 Task: Buy 4 Fuel & Water Separators from Fuel System section under best seller category for shipping address: Hailey Mitchell, 4760 Agriculture Lane, Homestead, Florida 33030, Cell Number 3052454080. Pay from credit card ending with 2005, CVV 3321
Action: Mouse moved to (20, 108)
Screenshot: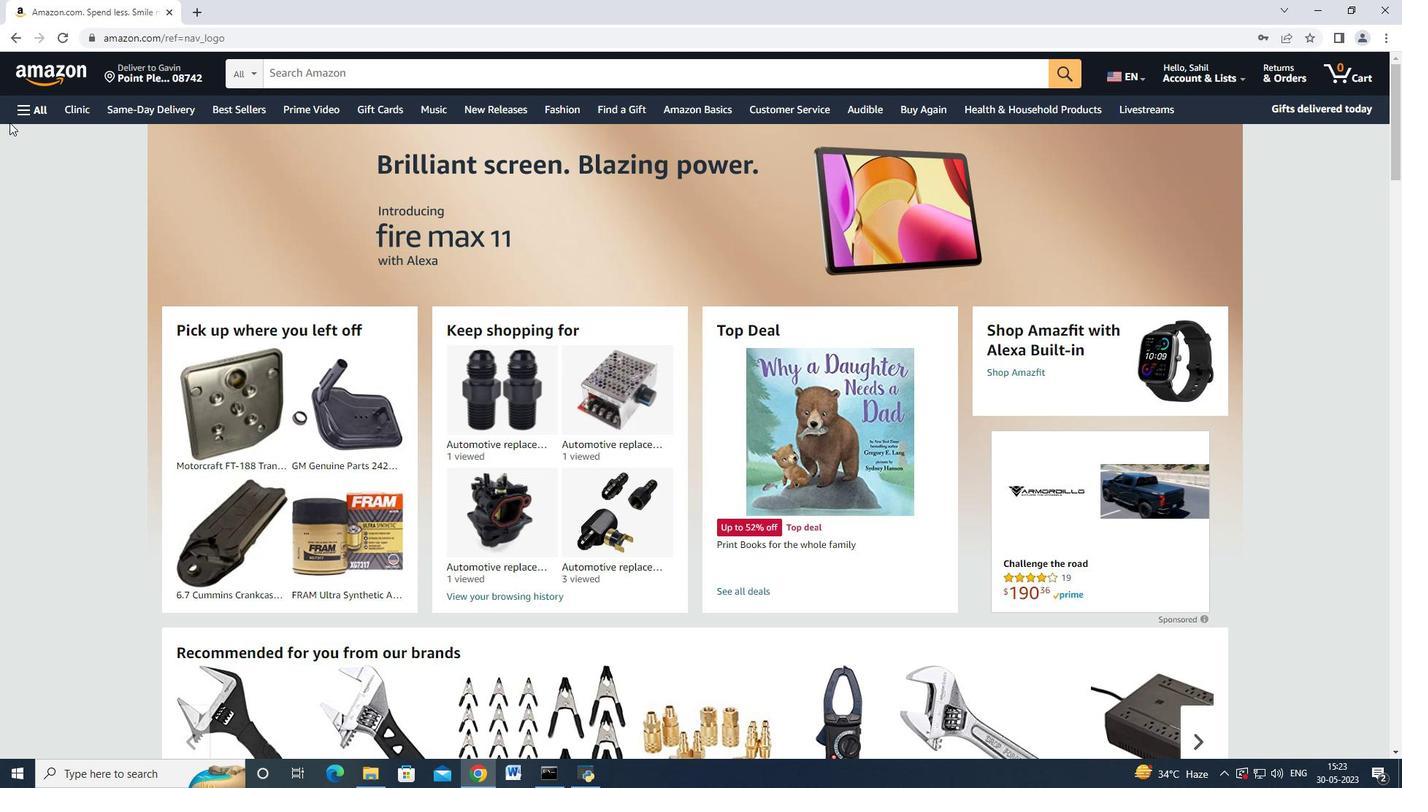 
Action: Mouse pressed left at (20, 108)
Screenshot: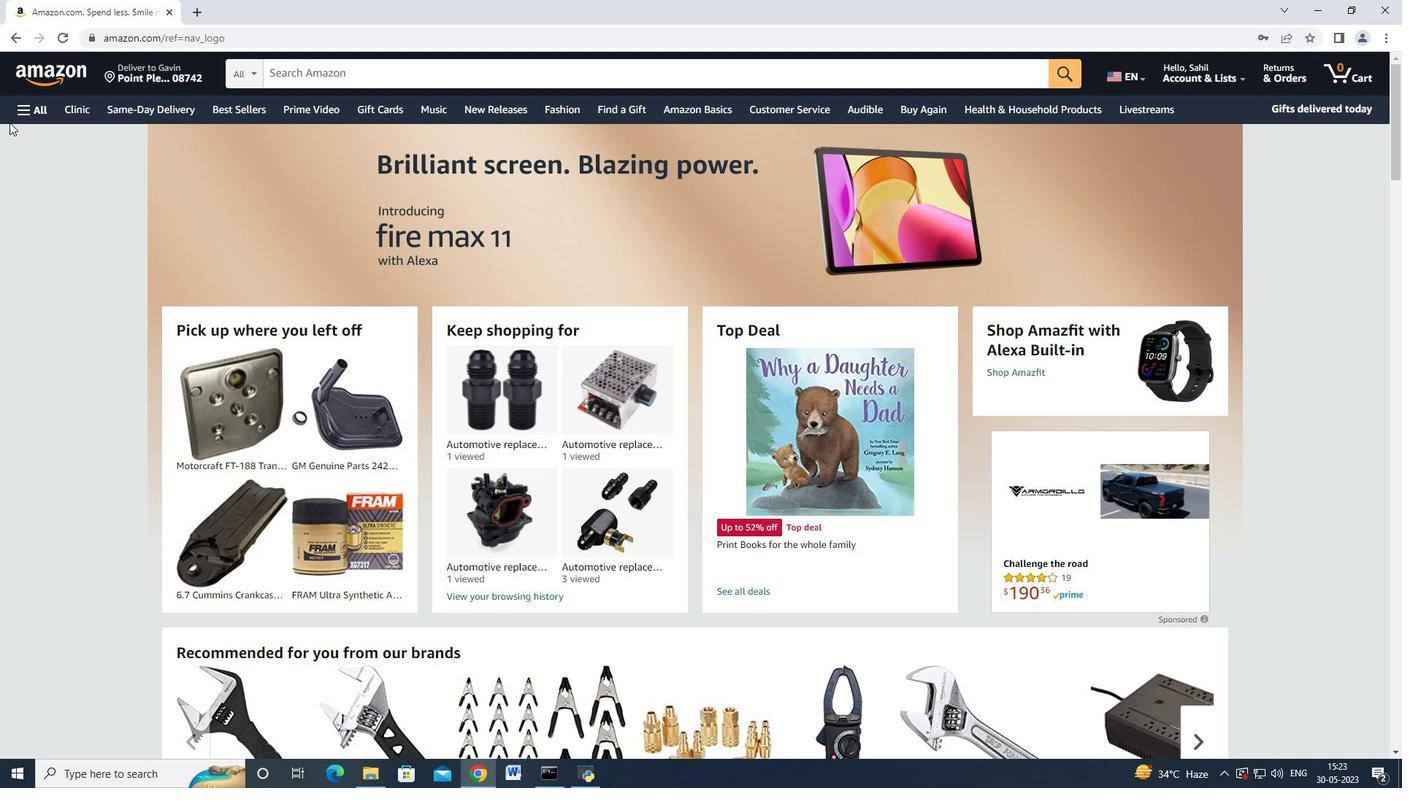 
Action: Mouse moved to (93, 473)
Screenshot: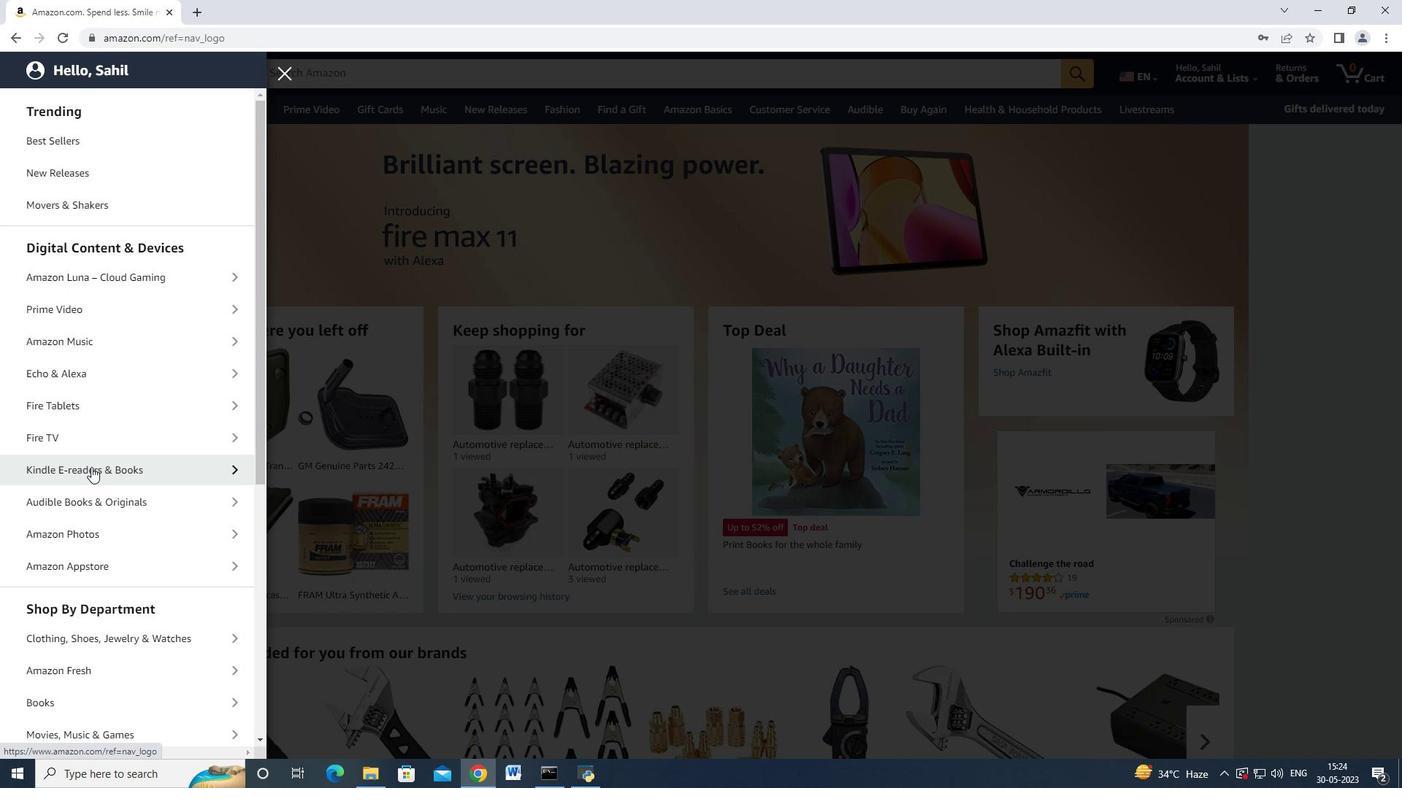 
Action: Mouse scrolled (93, 472) with delta (0, 0)
Screenshot: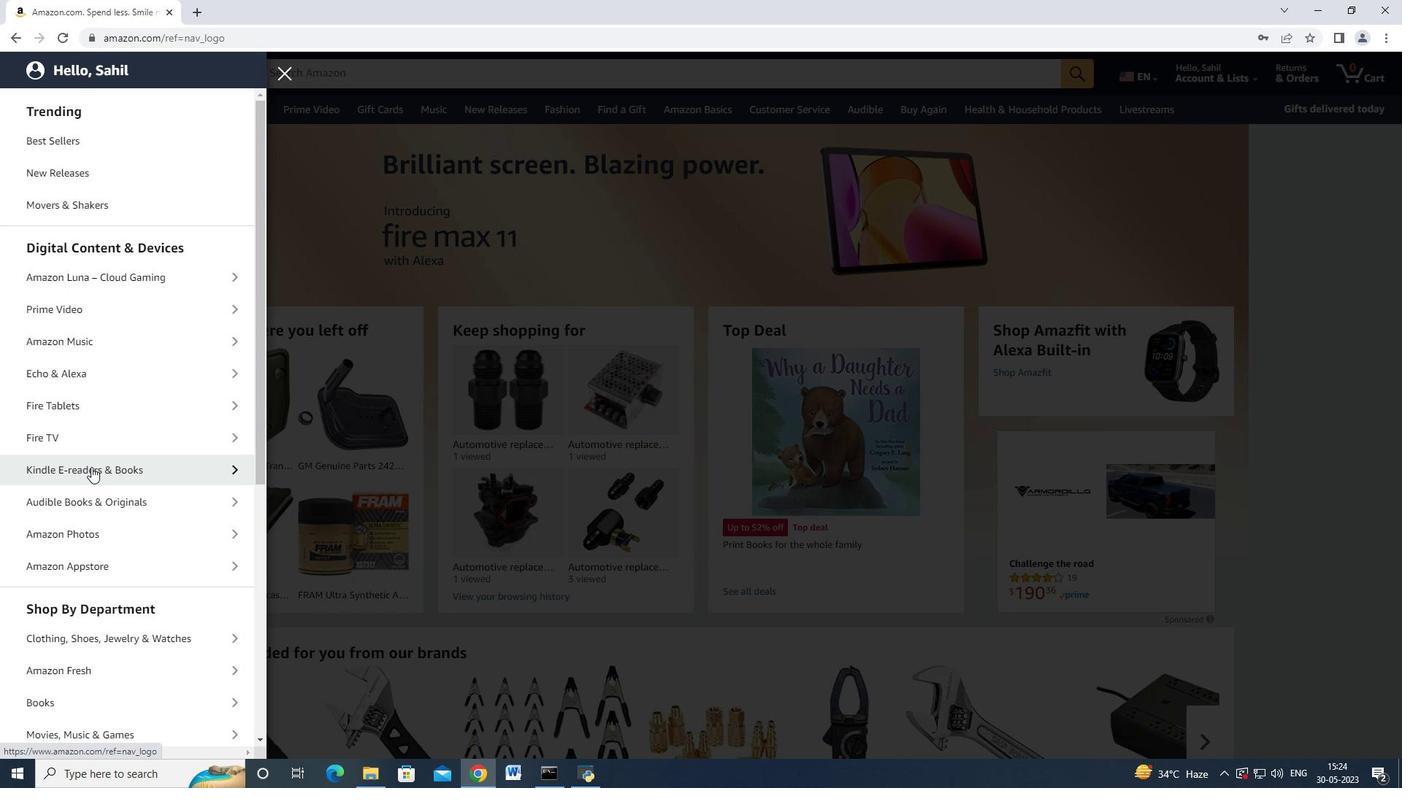 
Action: Mouse moved to (93, 473)
Screenshot: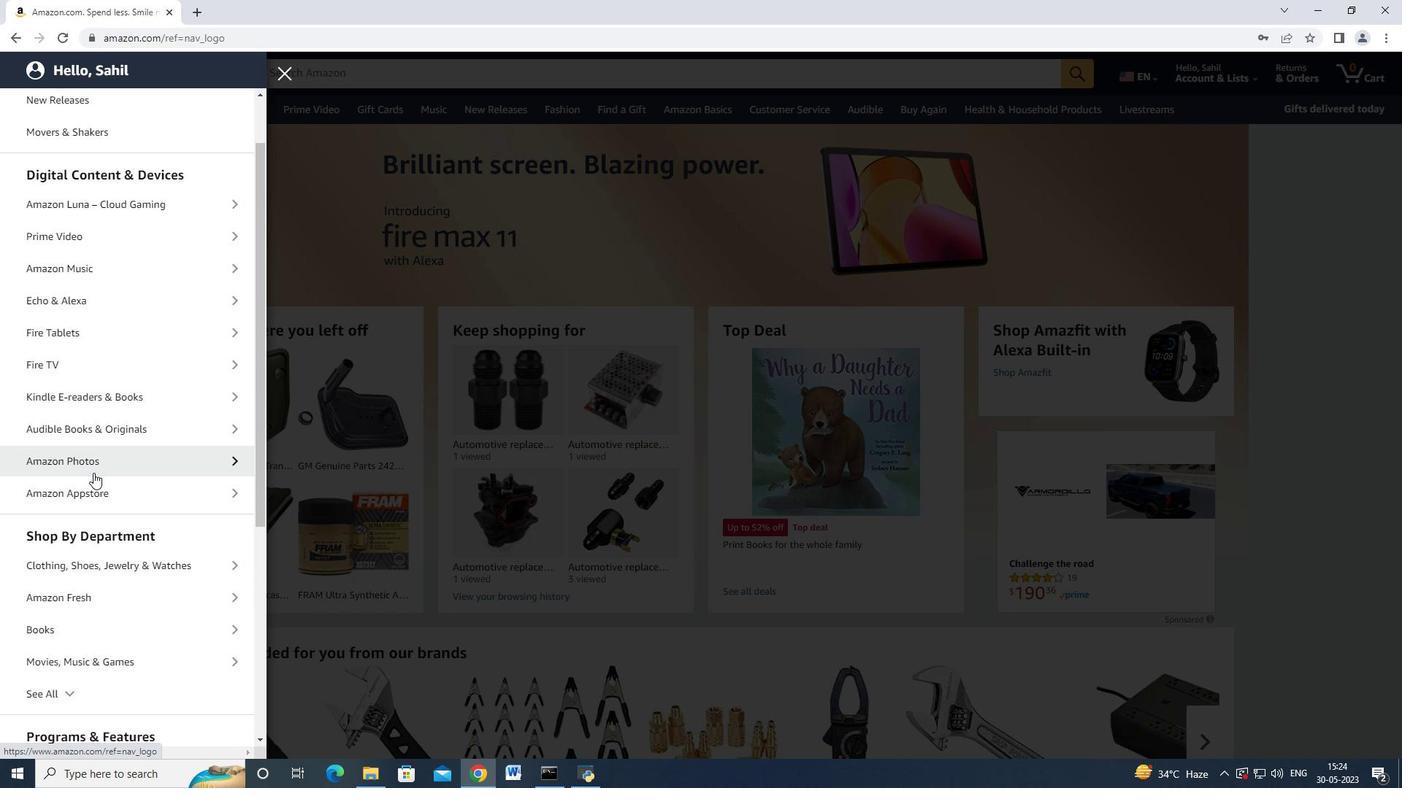 
Action: Mouse scrolled (93, 473) with delta (0, 0)
Screenshot: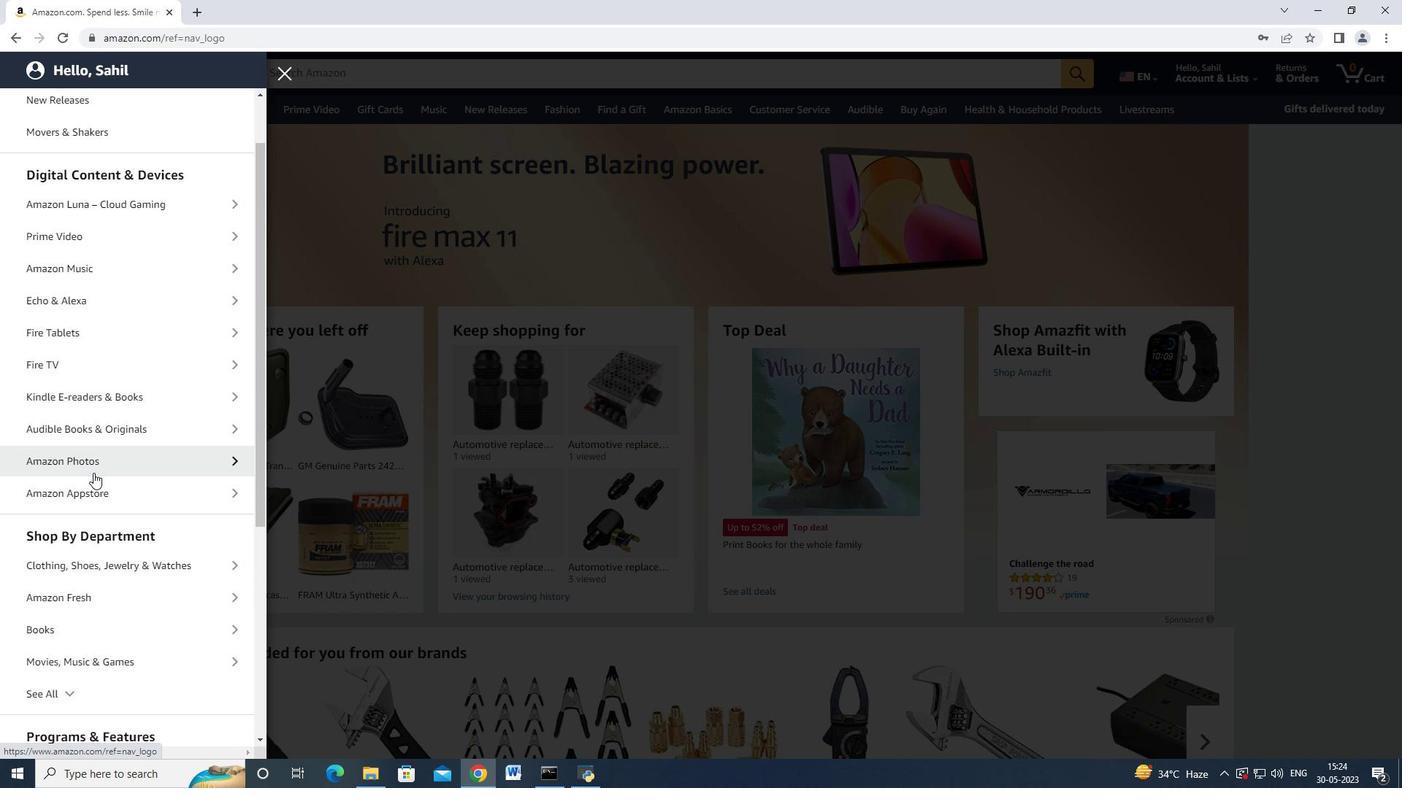 
Action: Mouse moved to (74, 341)
Screenshot: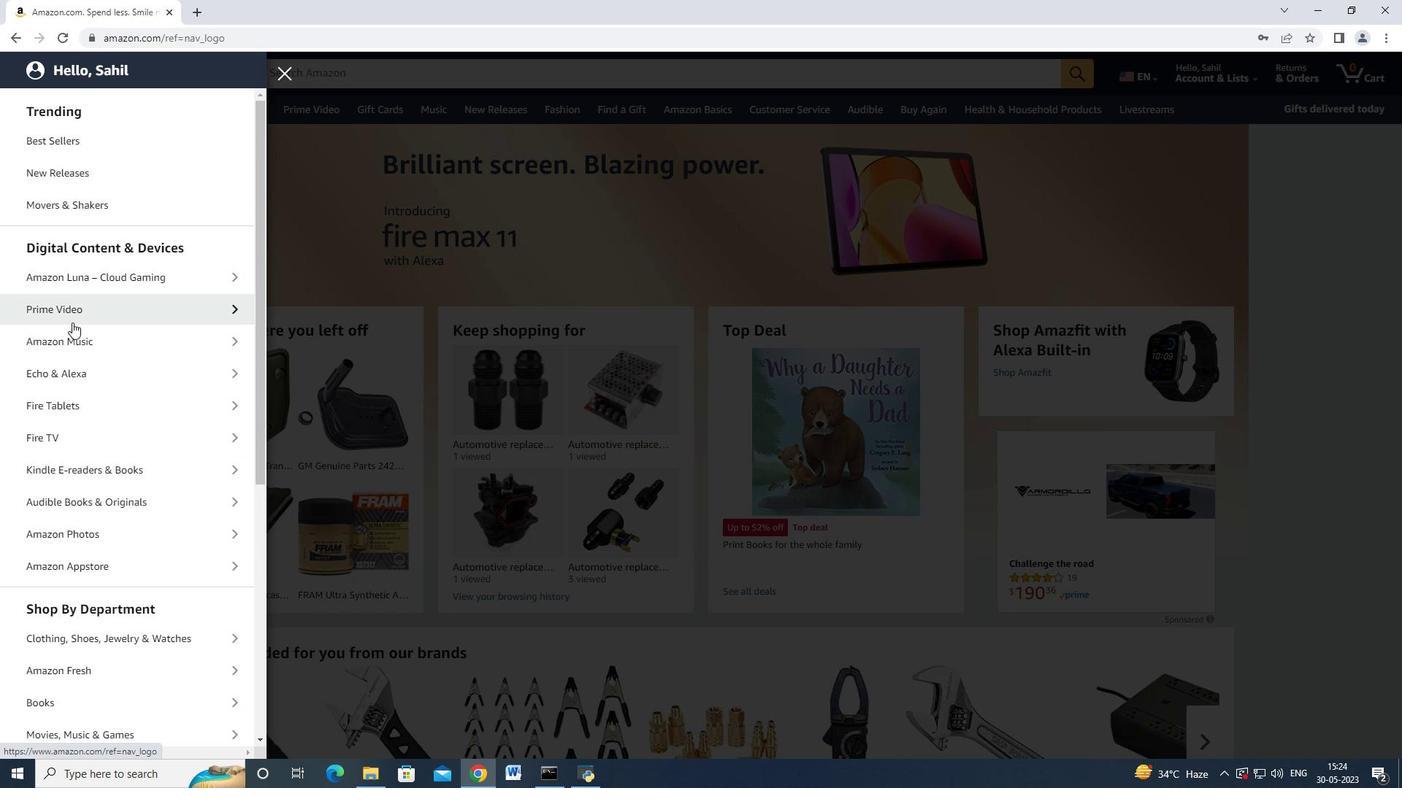 
Action: Mouse scrolled (74, 340) with delta (0, 0)
Screenshot: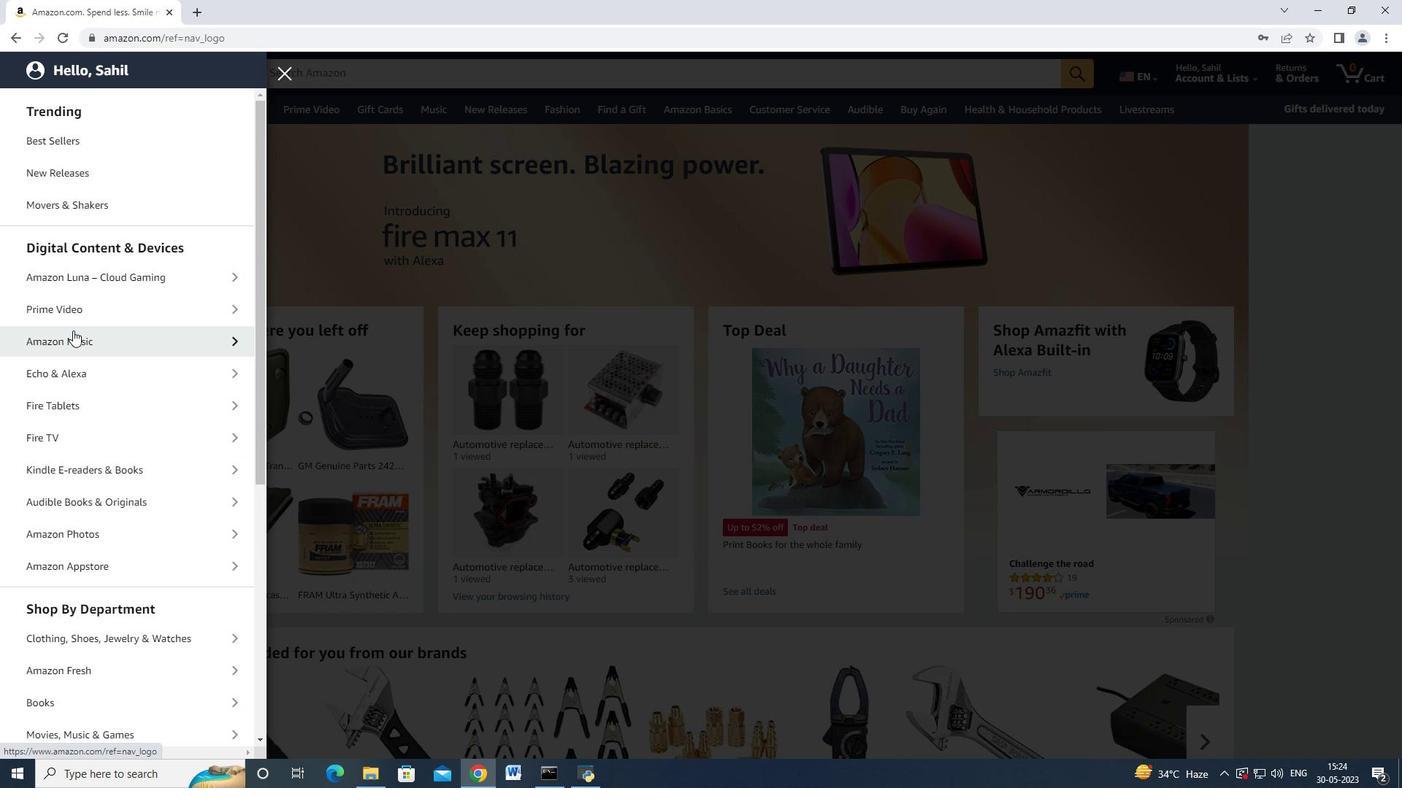 
Action: Mouse scrolled (74, 340) with delta (0, 0)
Screenshot: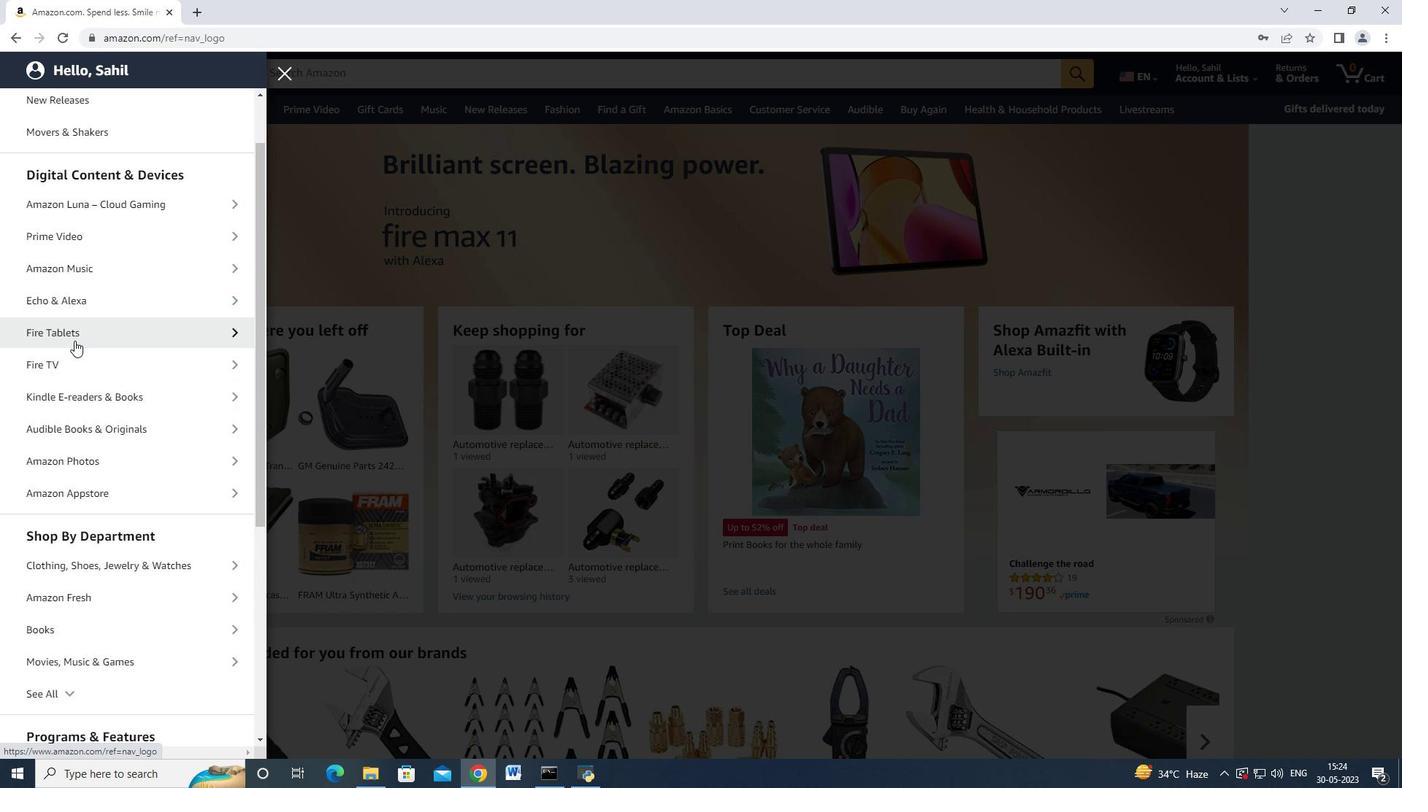 
Action: Mouse scrolled (74, 340) with delta (0, 0)
Screenshot: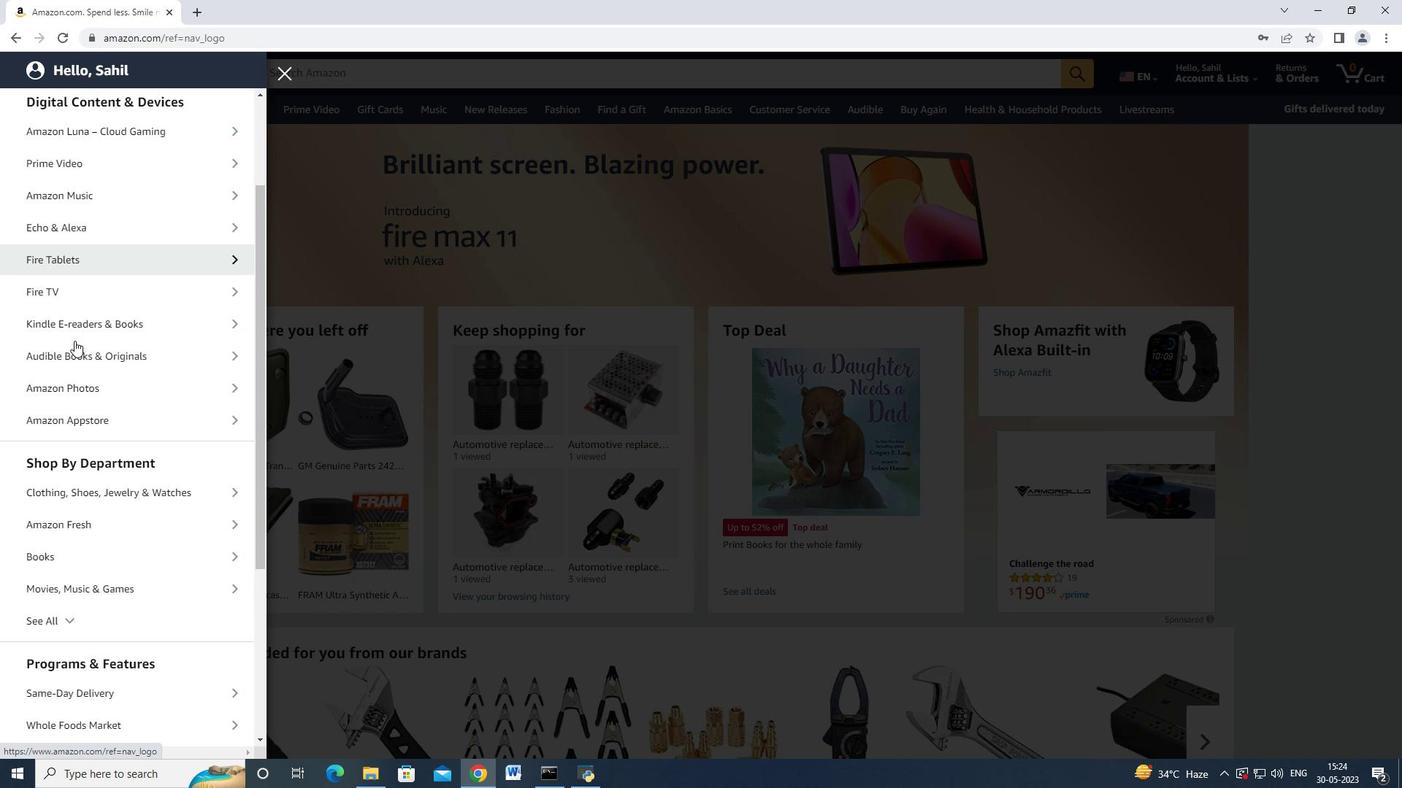 
Action: Mouse moved to (74, 545)
Screenshot: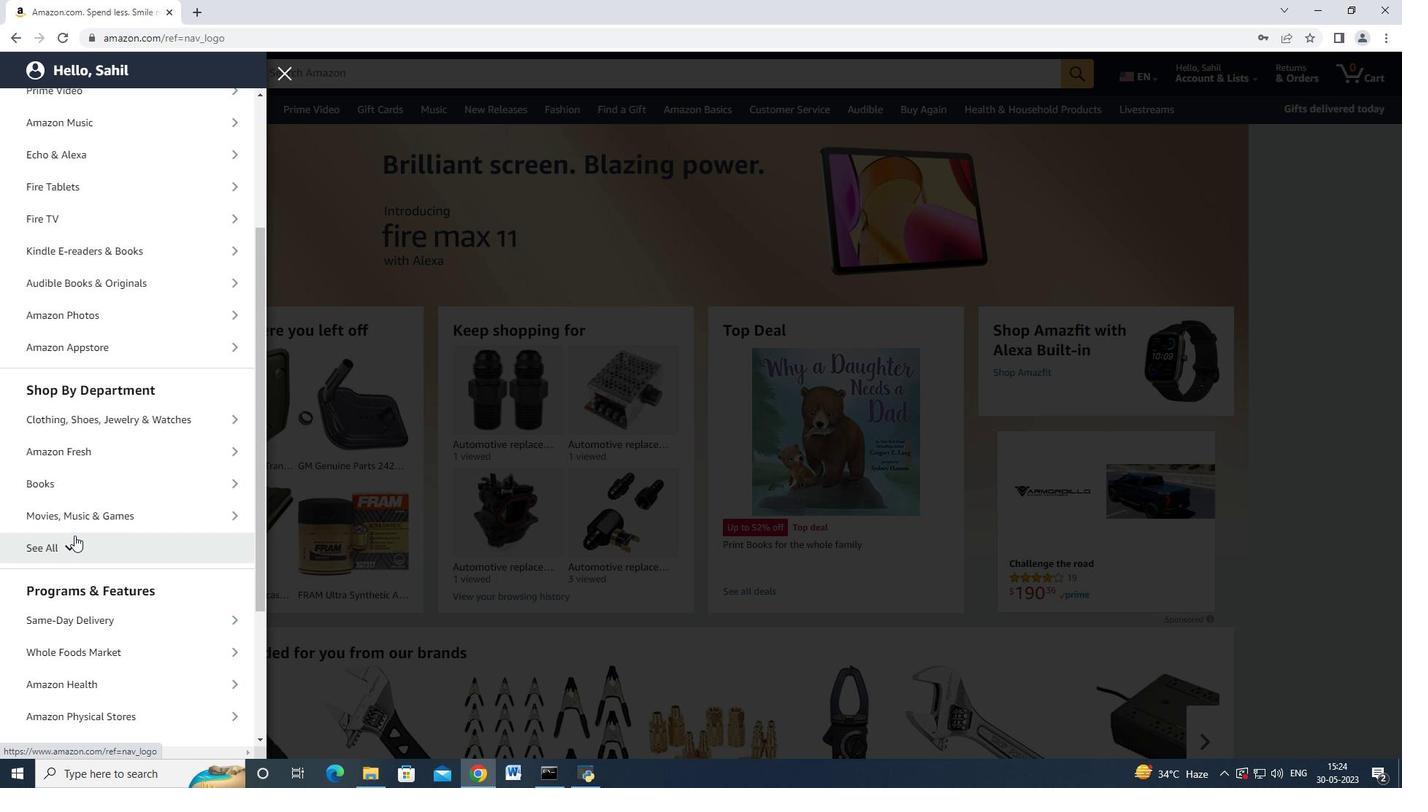 
Action: Mouse pressed left at (74, 545)
Screenshot: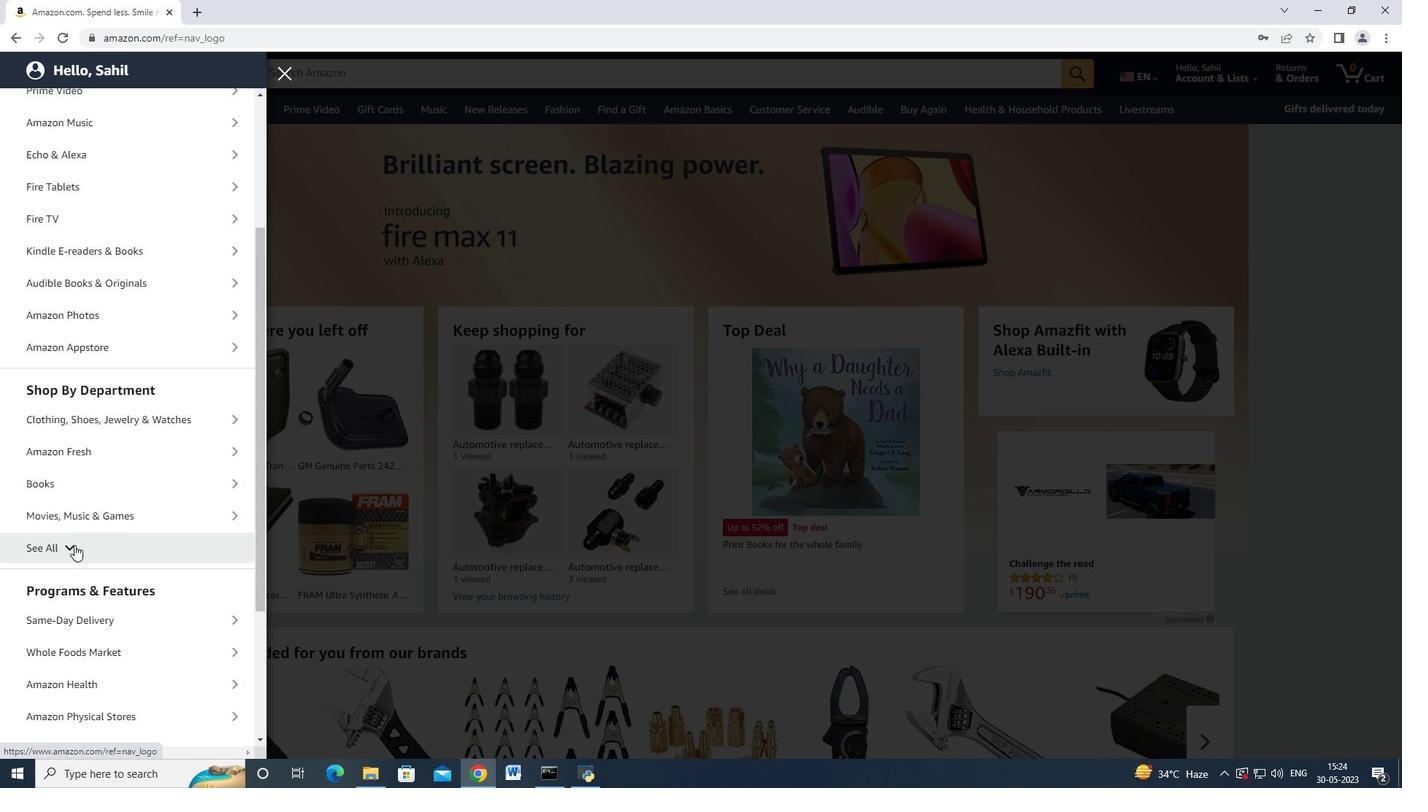 
Action: Mouse moved to (78, 539)
Screenshot: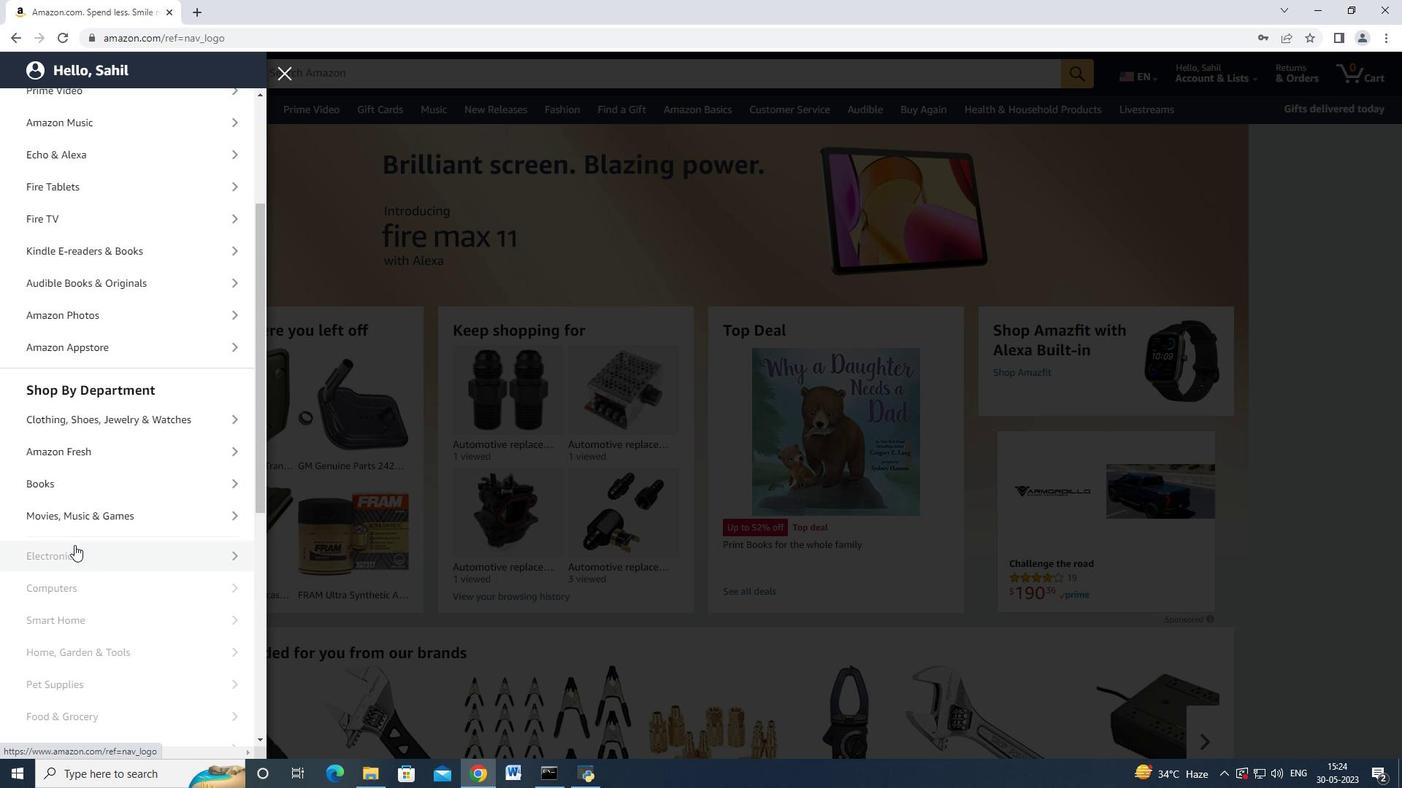 
Action: Mouse scrolled (78, 538) with delta (0, 0)
Screenshot: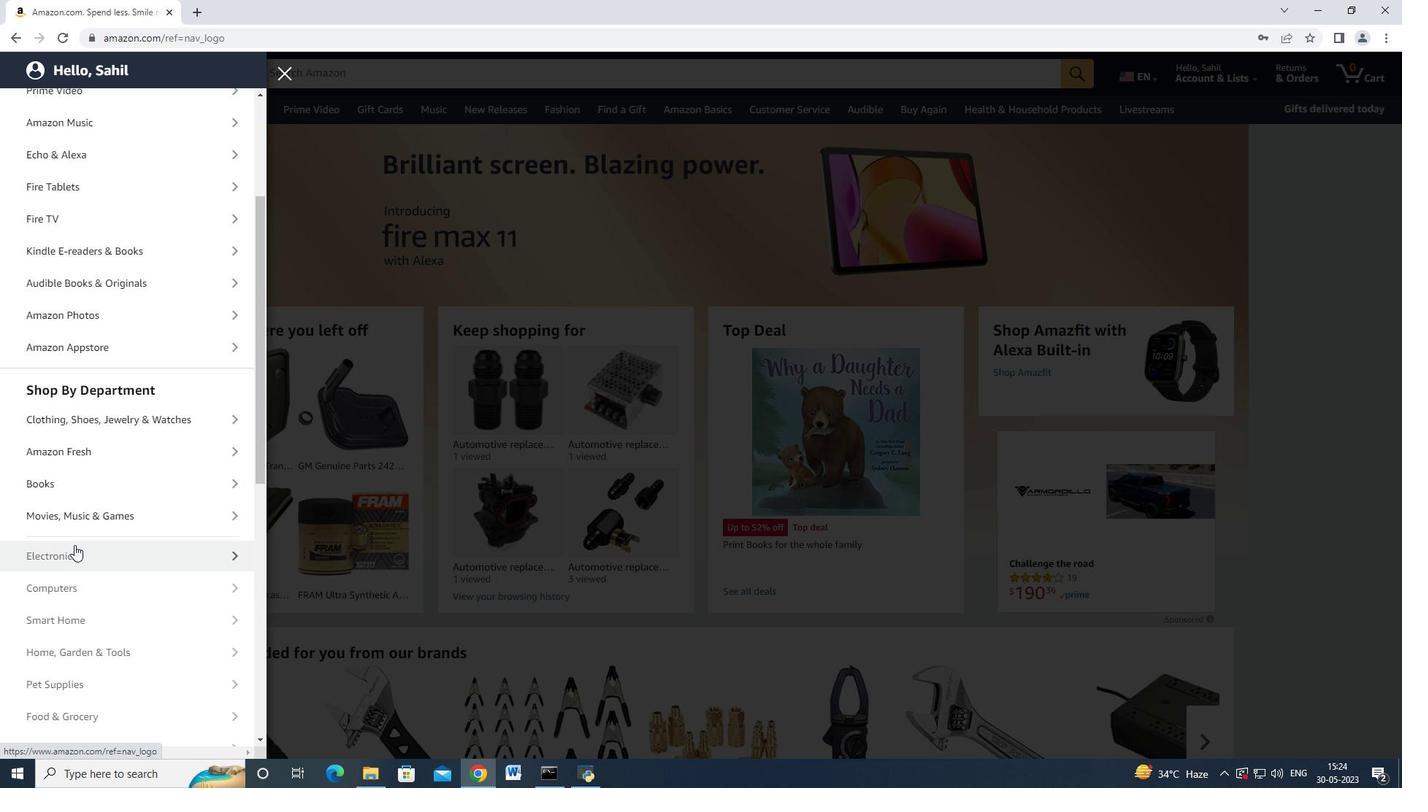 
Action: Mouse scrolled (78, 538) with delta (0, 0)
Screenshot: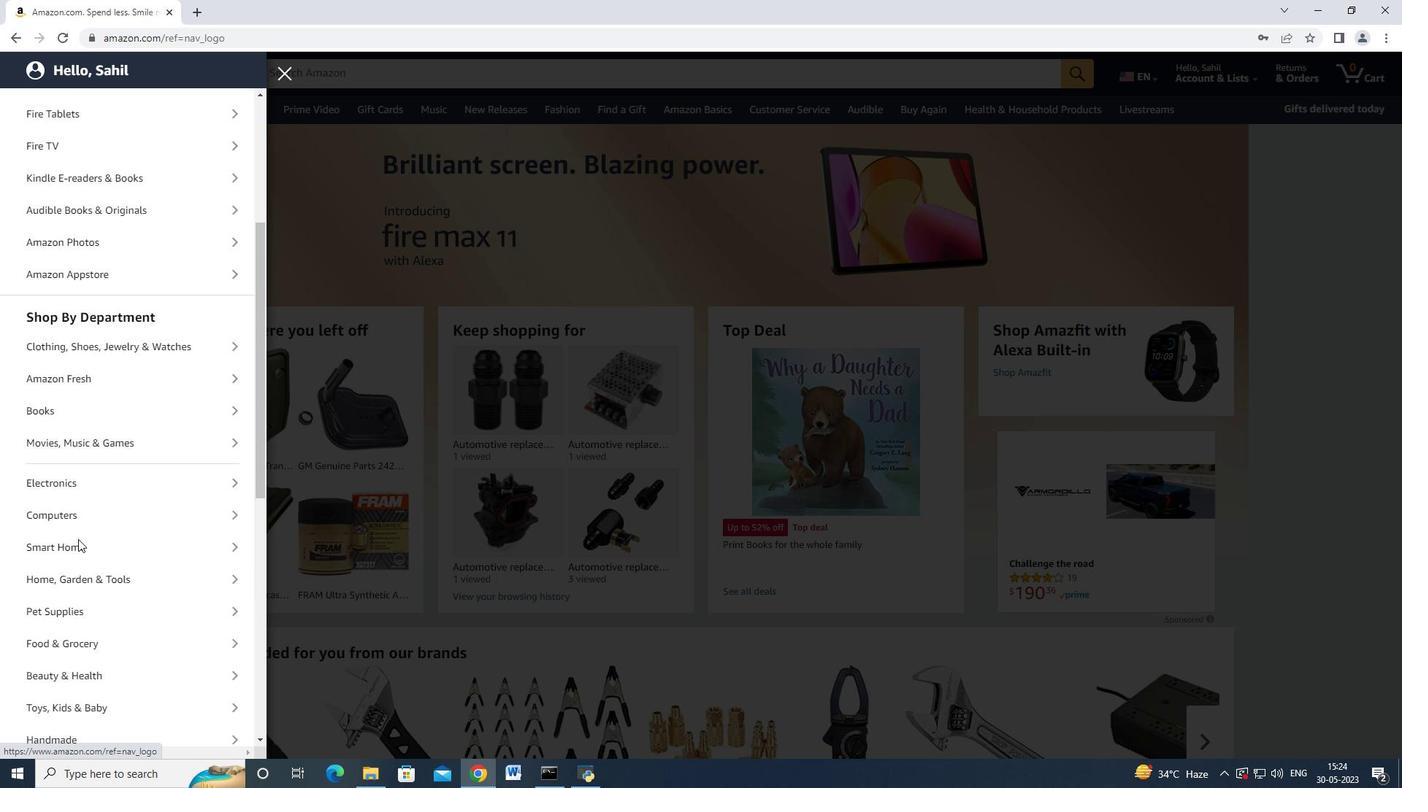 
Action: Mouse scrolled (78, 538) with delta (0, 0)
Screenshot: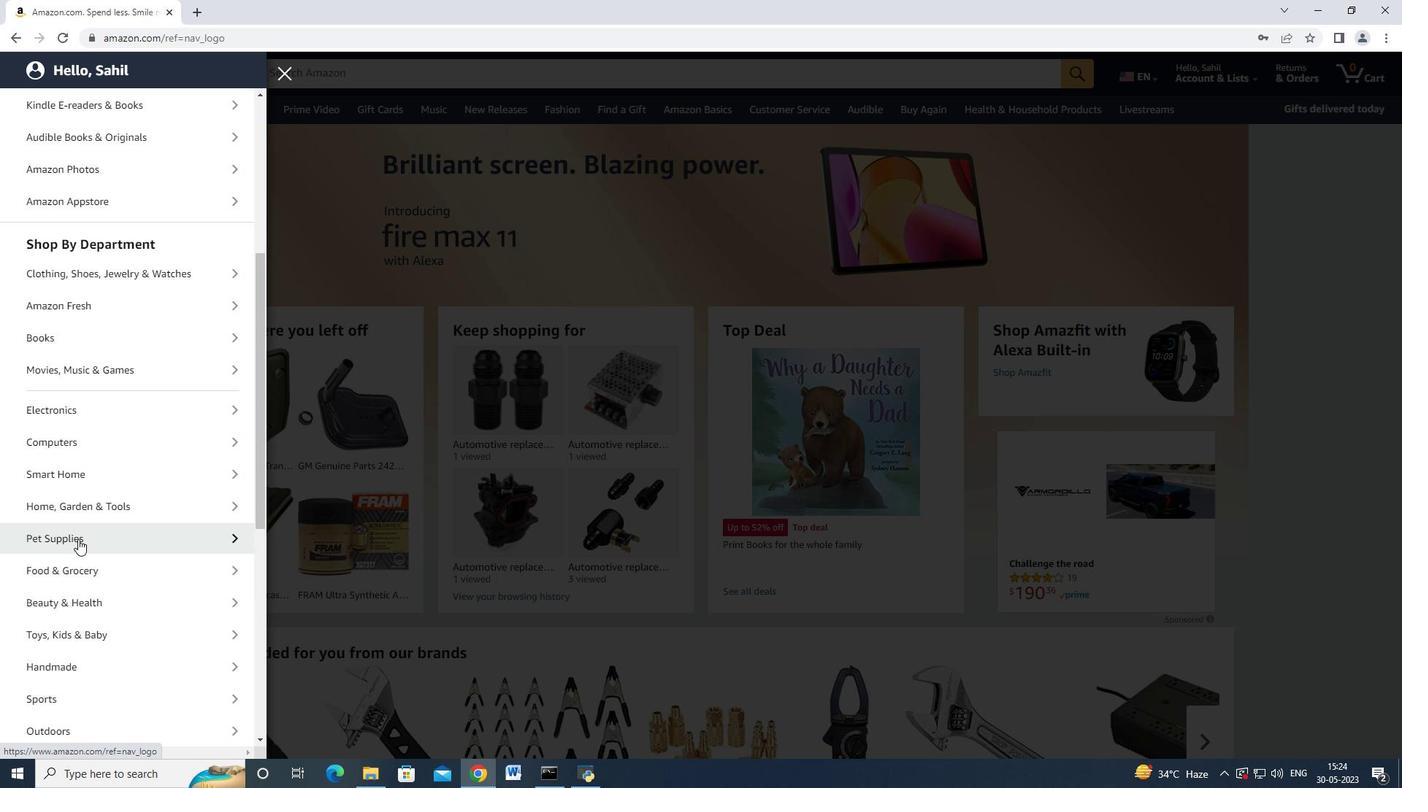 
Action: Mouse scrolled (78, 538) with delta (0, 0)
Screenshot: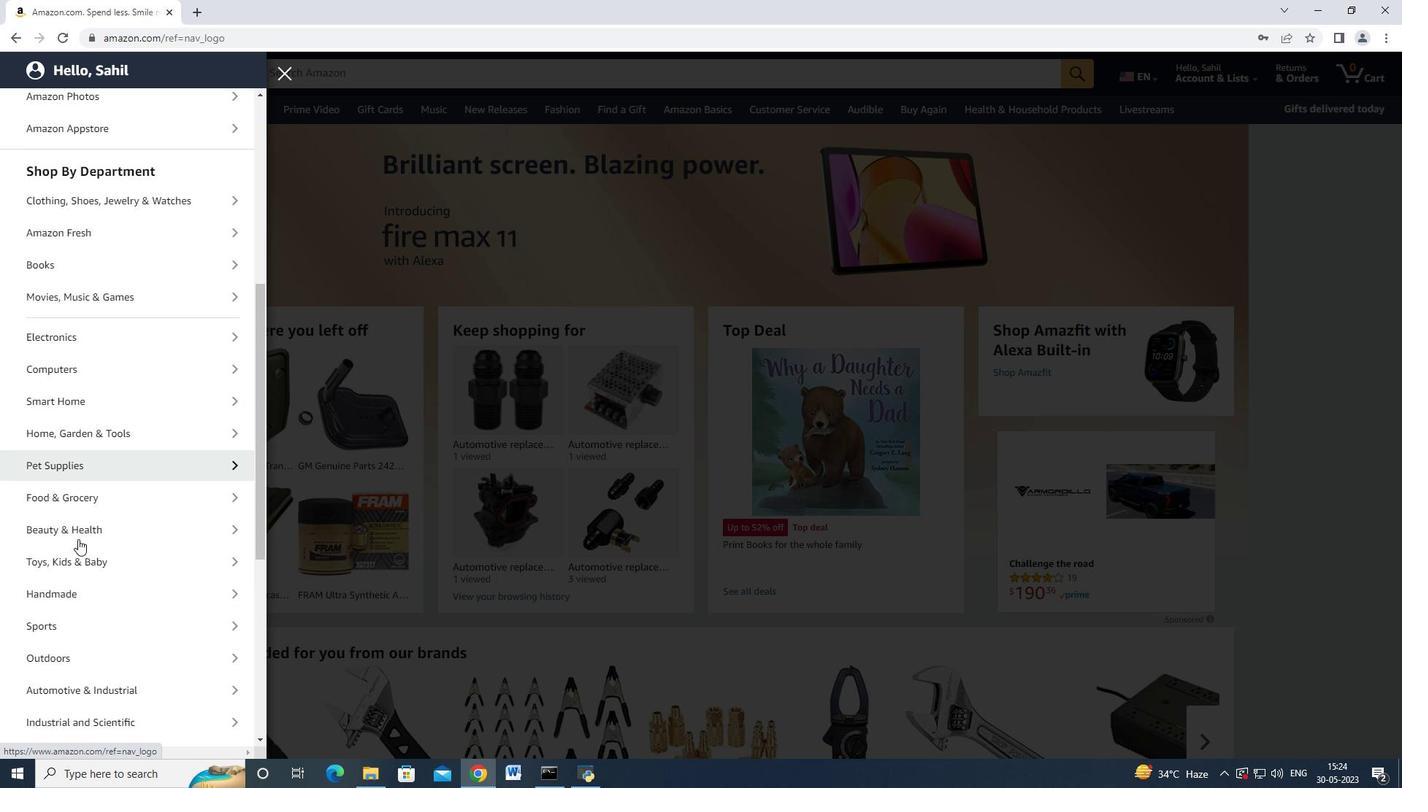 
Action: Mouse scrolled (78, 538) with delta (0, 0)
Screenshot: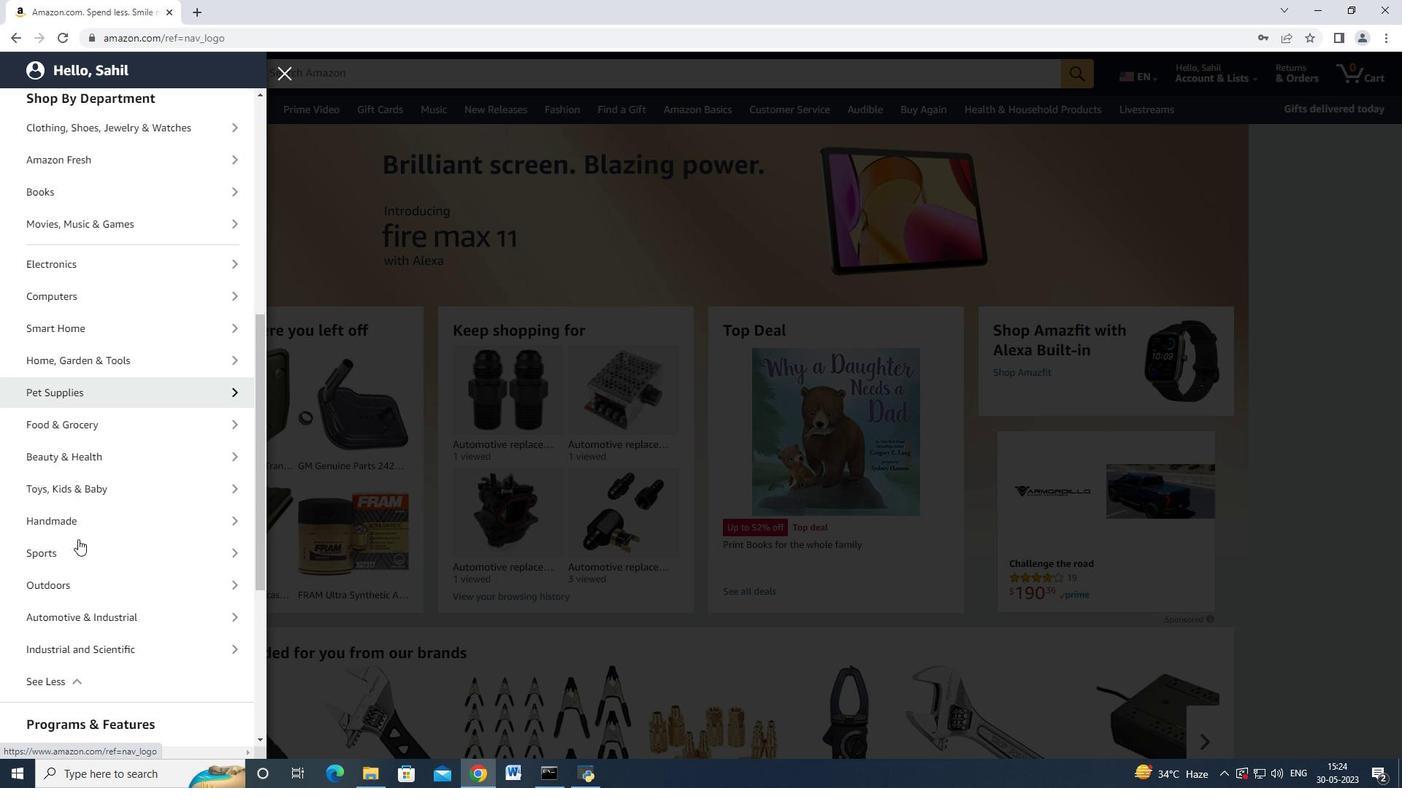 
Action: Mouse moved to (96, 537)
Screenshot: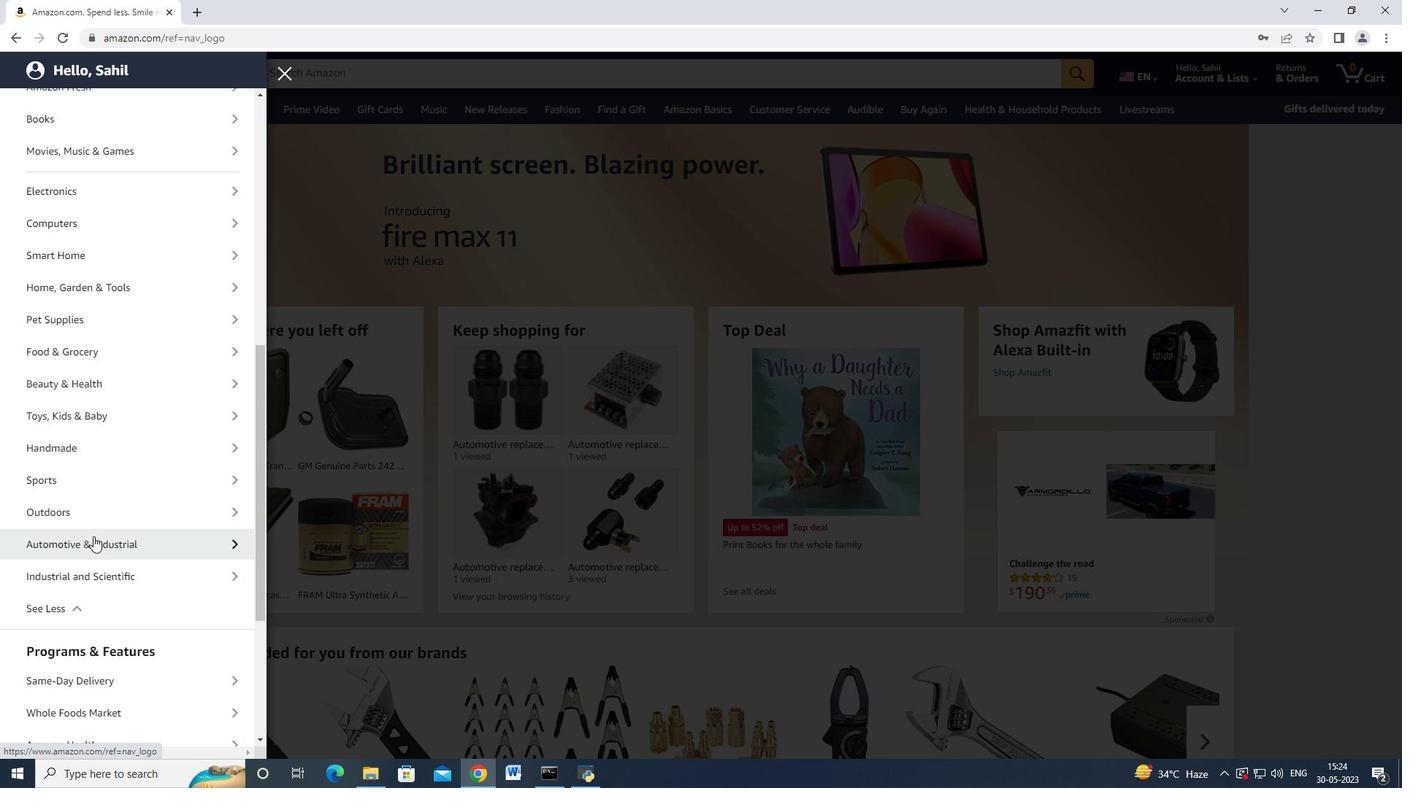
Action: Mouse pressed left at (96, 537)
Screenshot: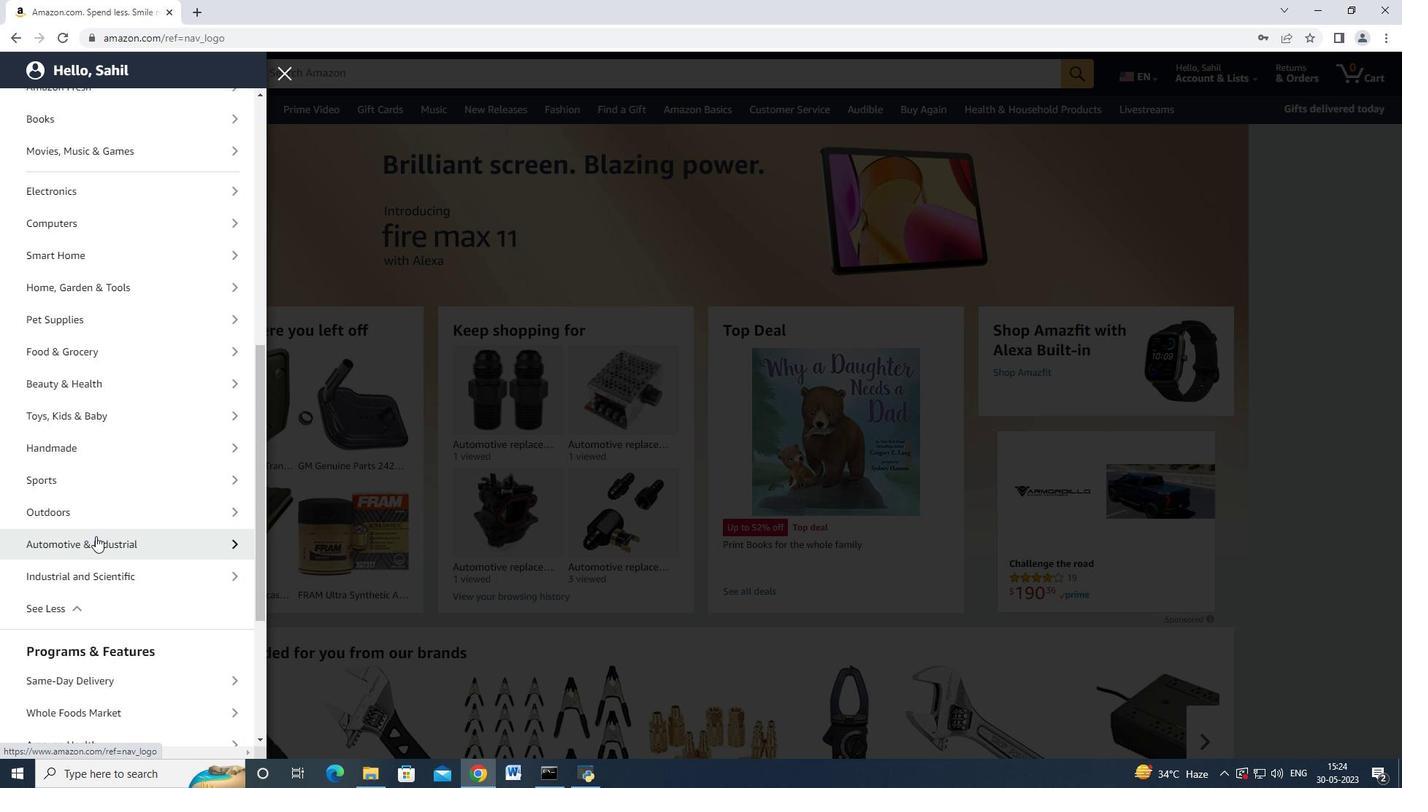 
Action: Mouse moved to (135, 162)
Screenshot: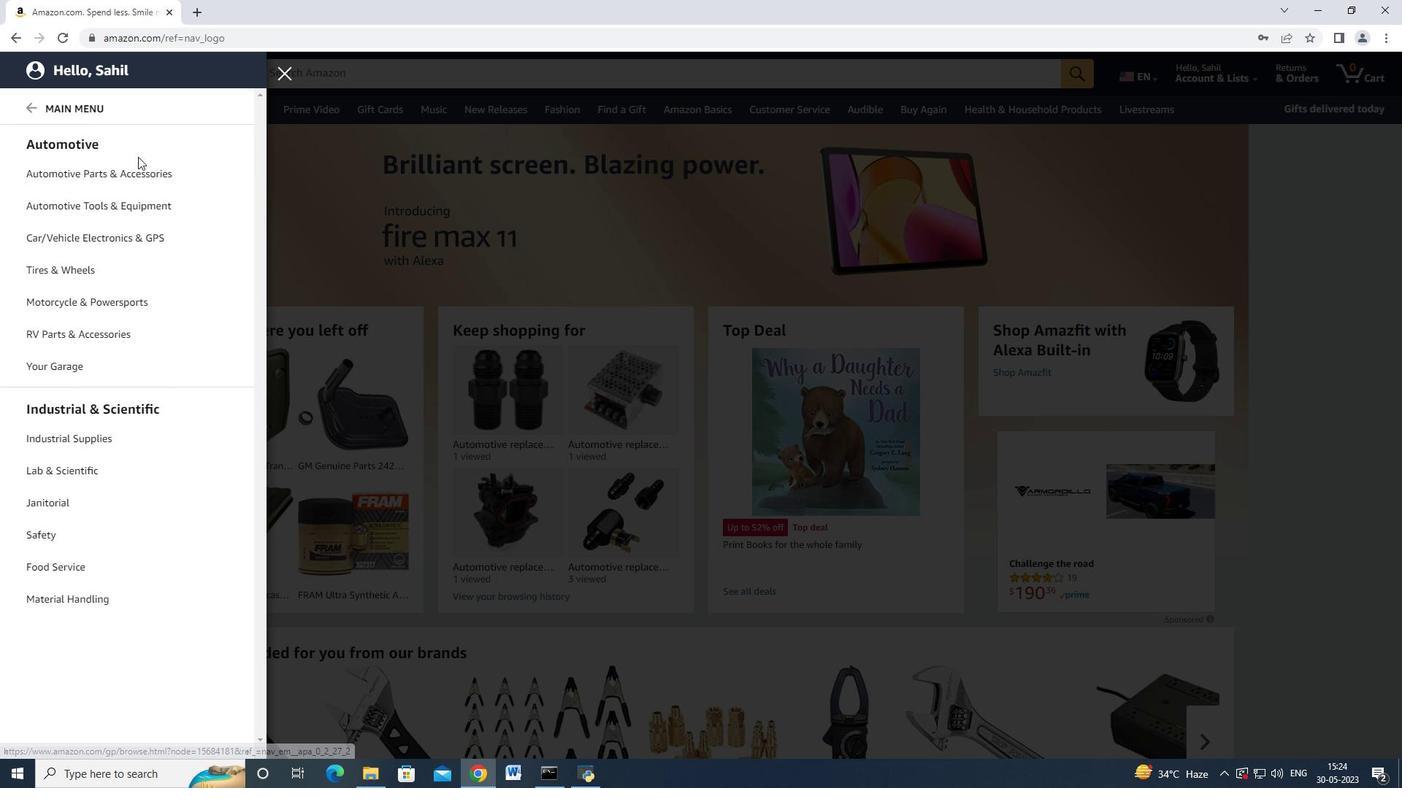 
Action: Mouse pressed left at (135, 162)
Screenshot: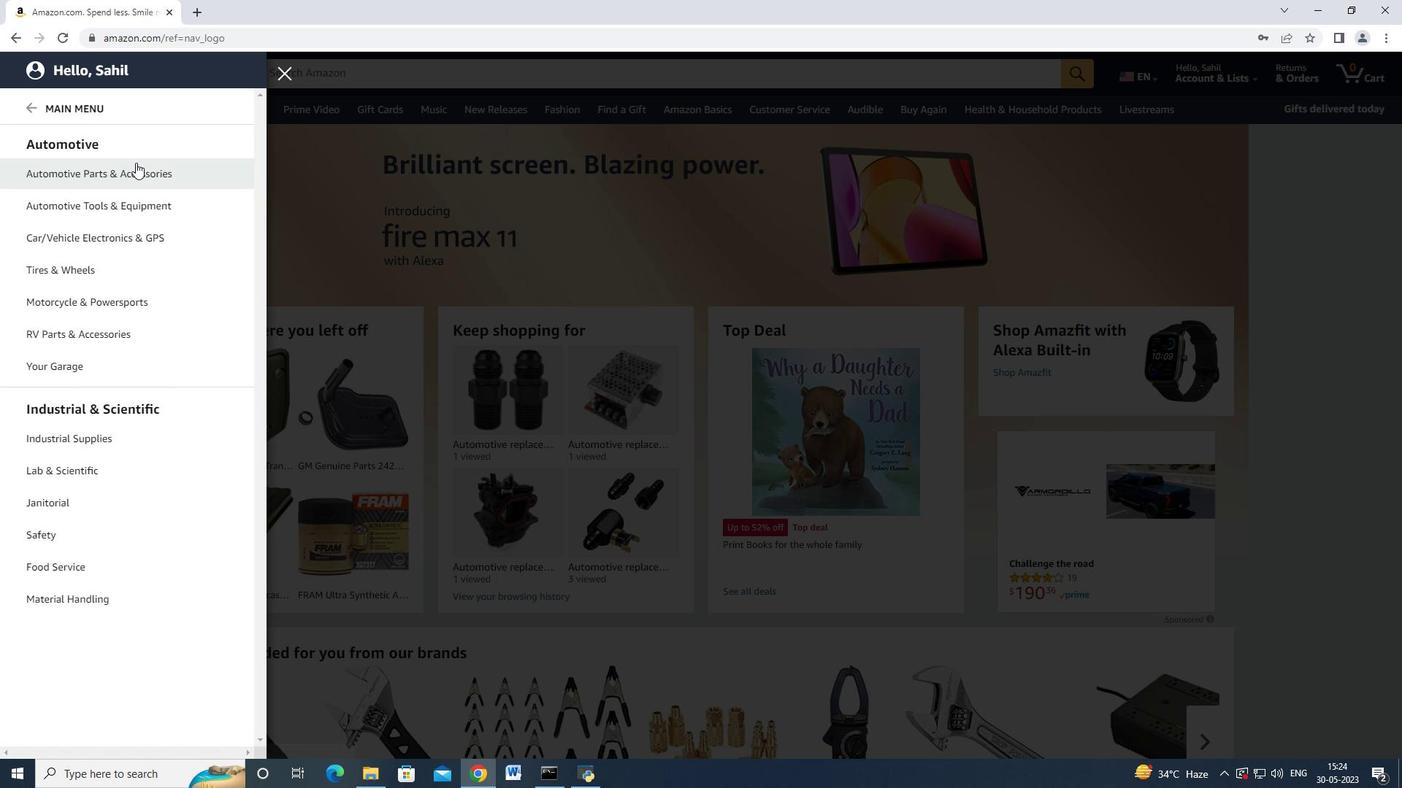 
Action: Mouse moved to (246, 138)
Screenshot: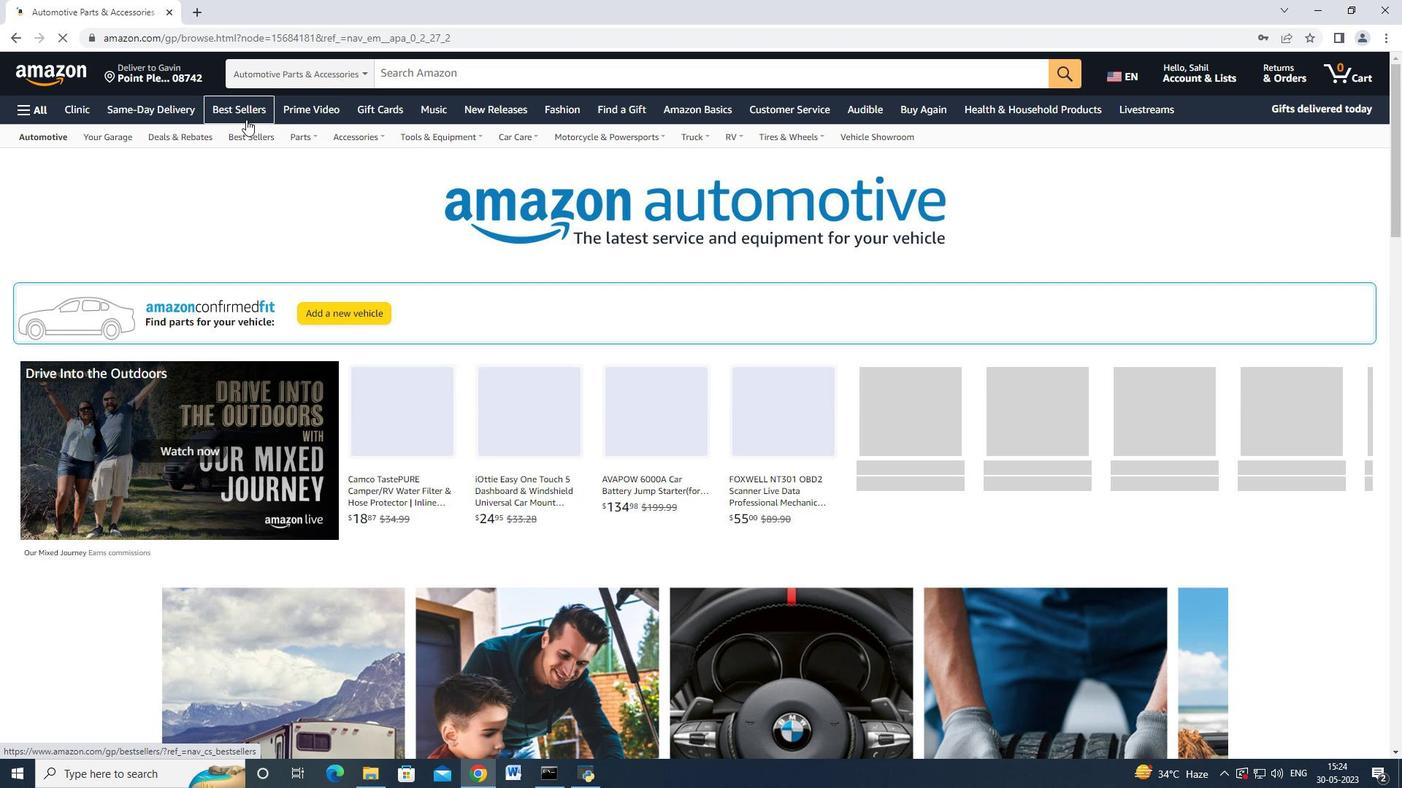 
Action: Mouse pressed left at (246, 138)
Screenshot: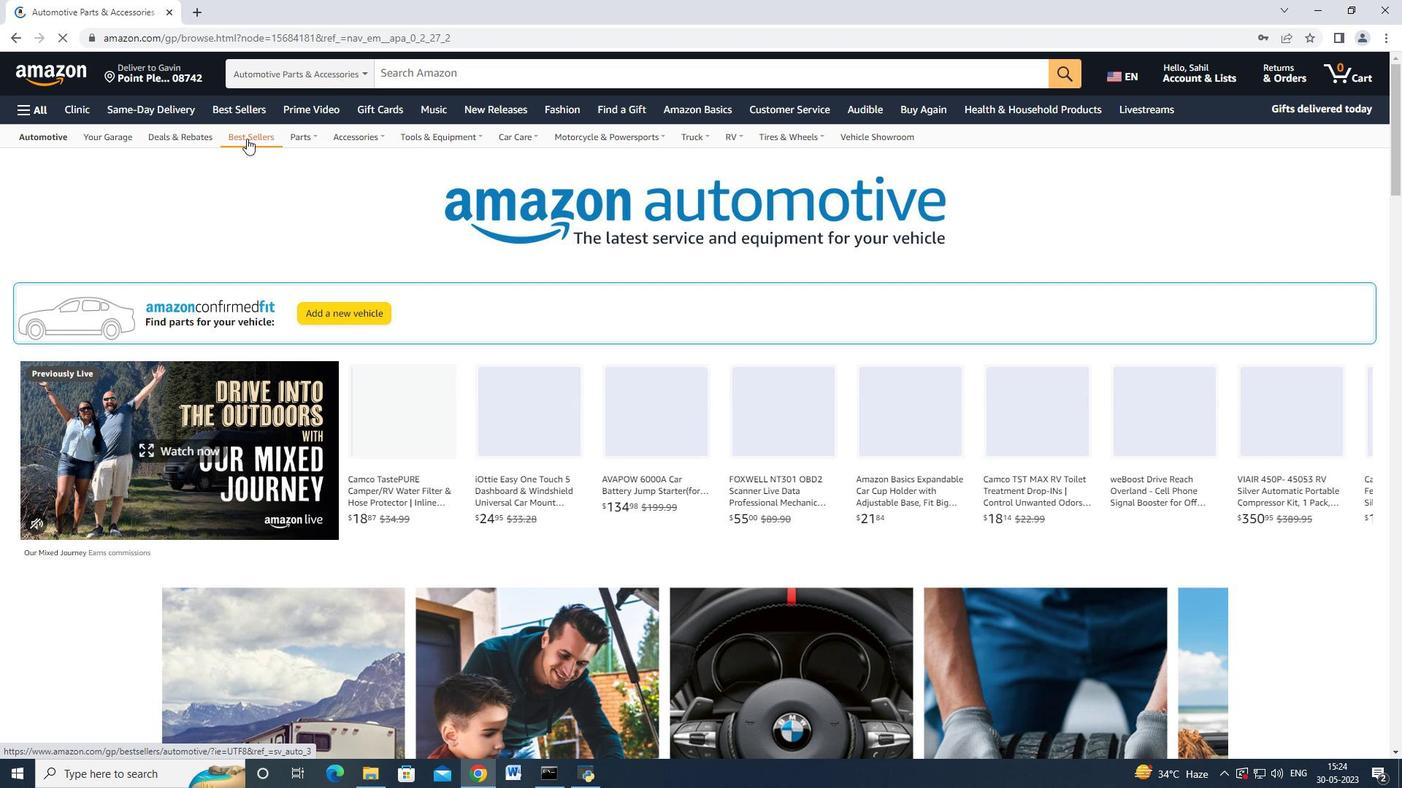 
Action: Mouse moved to (86, 472)
Screenshot: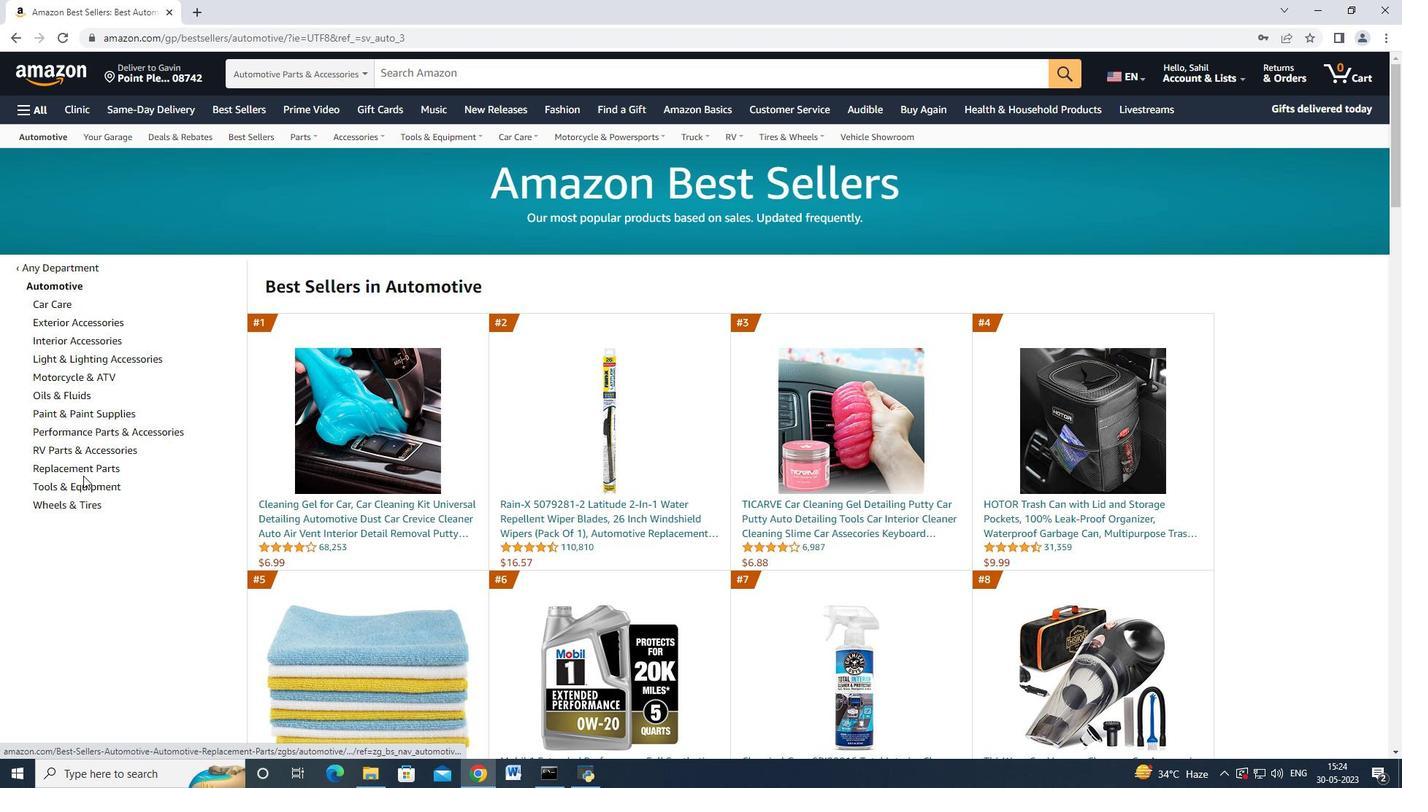 
Action: Mouse pressed left at (86, 472)
Screenshot: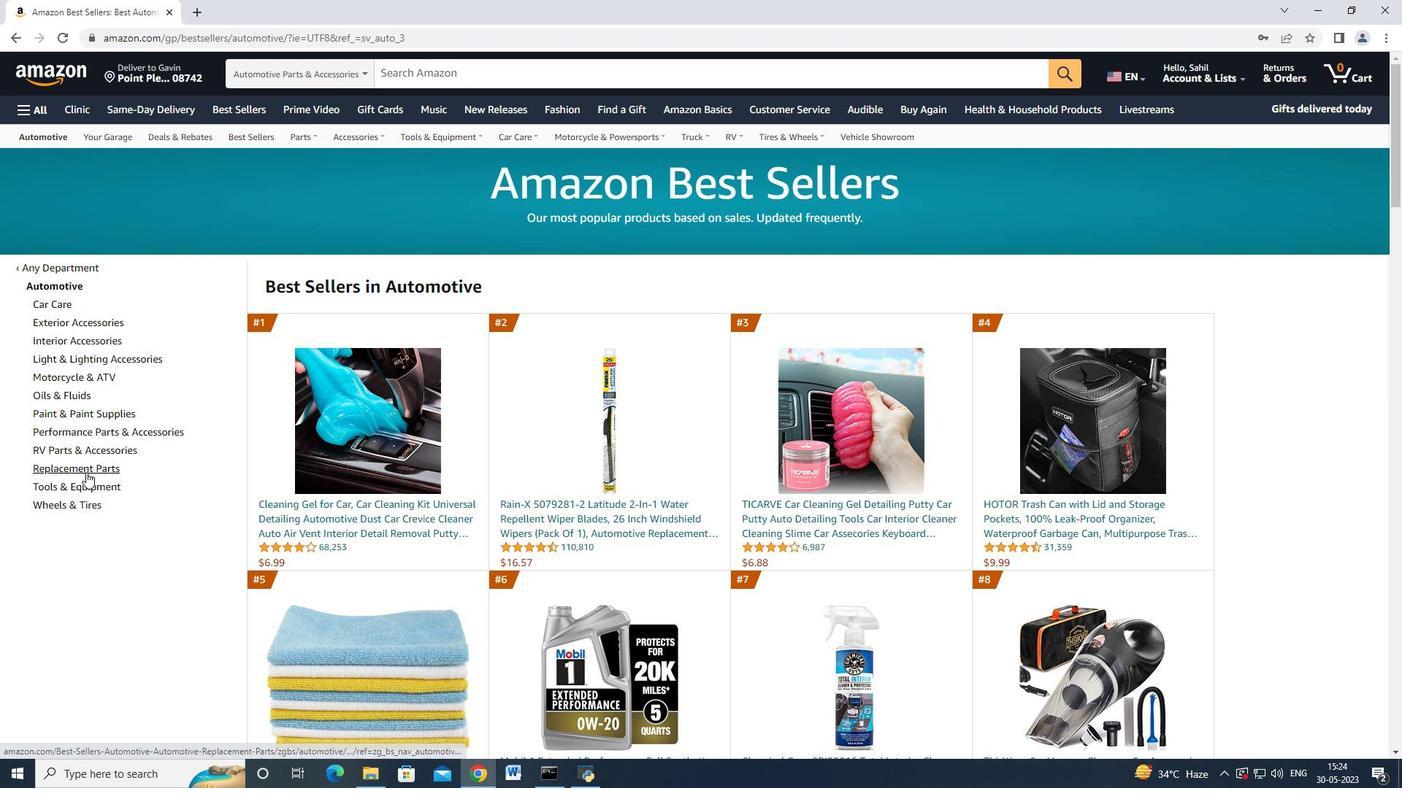 
Action: Mouse moved to (89, 434)
Screenshot: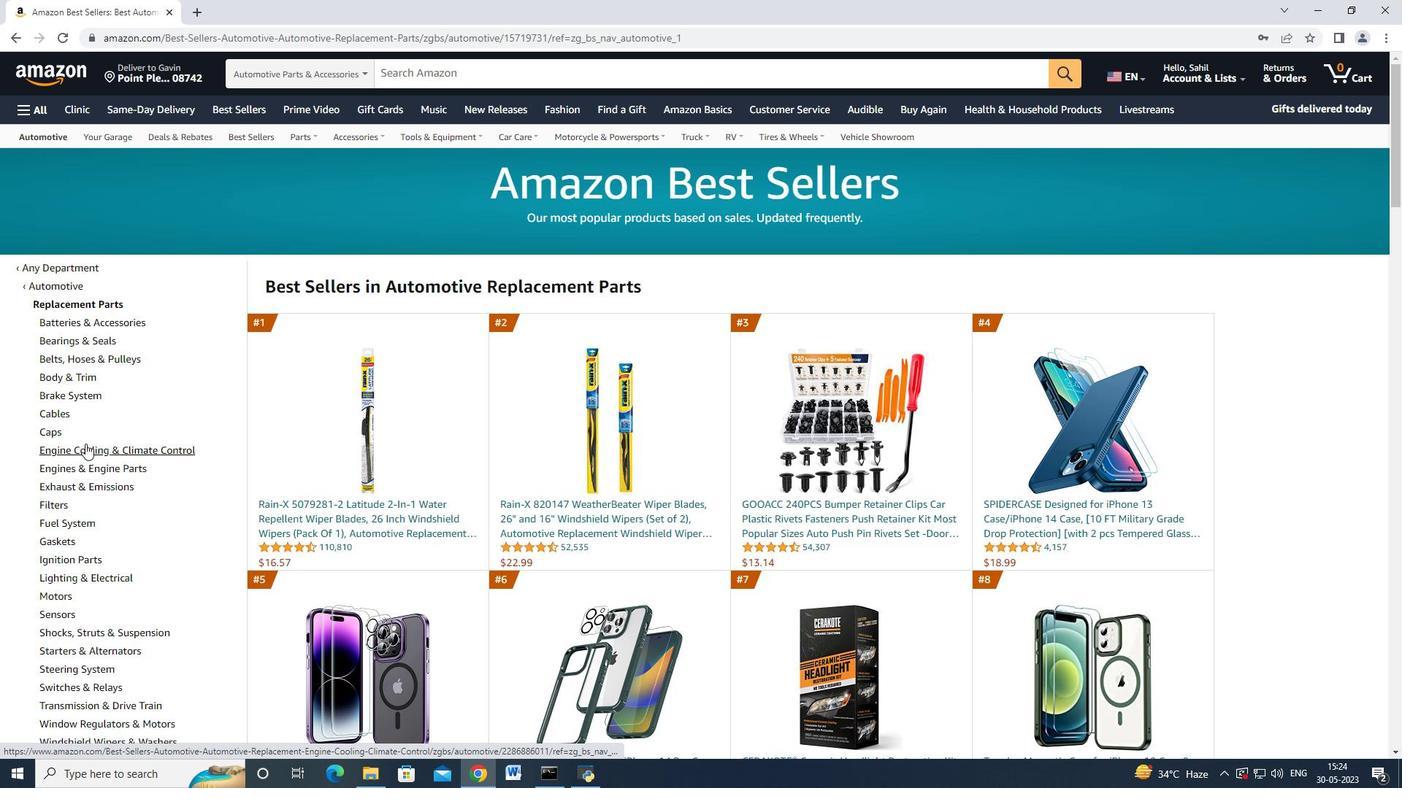 
Action: Mouse scrolled (89, 433) with delta (0, 0)
Screenshot: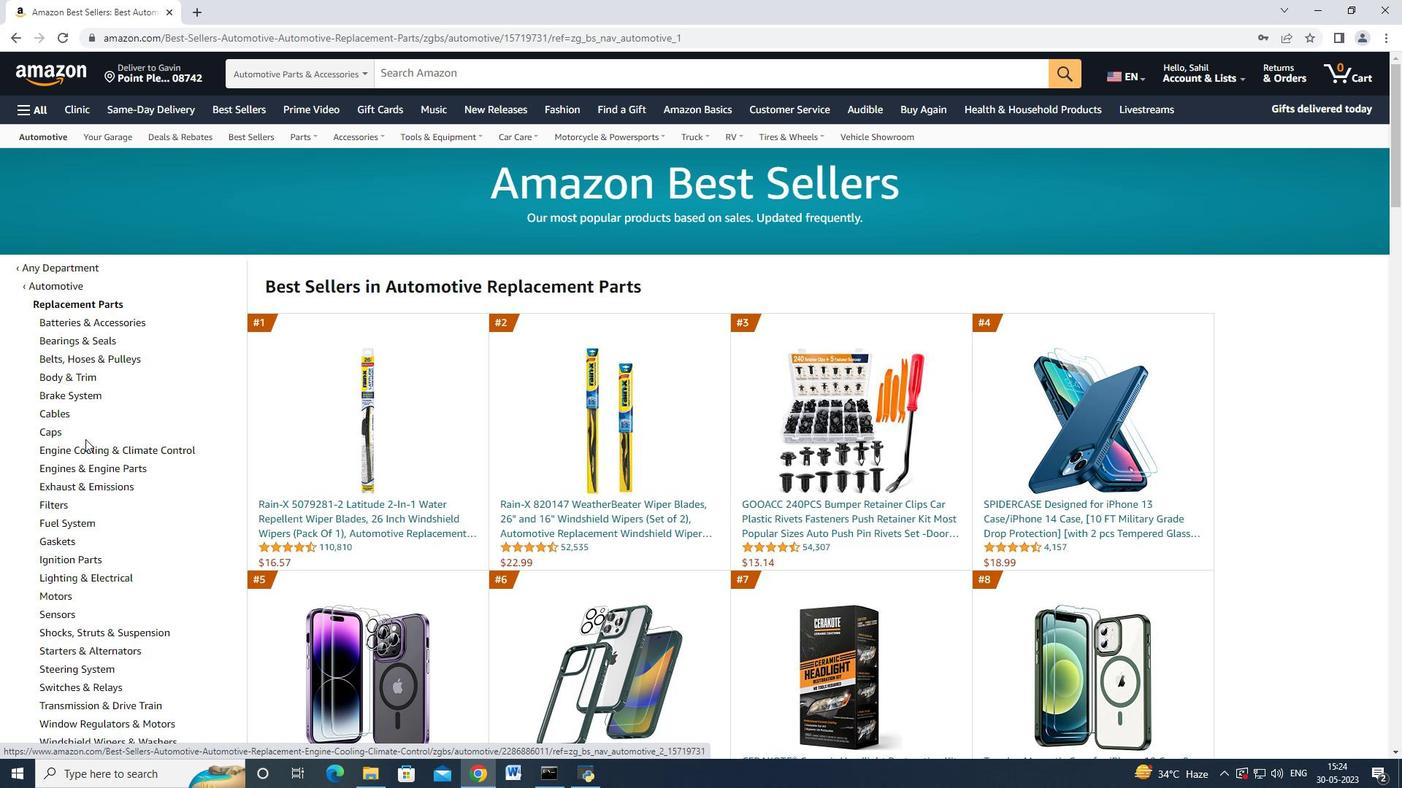 
Action: Mouse scrolled (89, 433) with delta (0, 0)
Screenshot: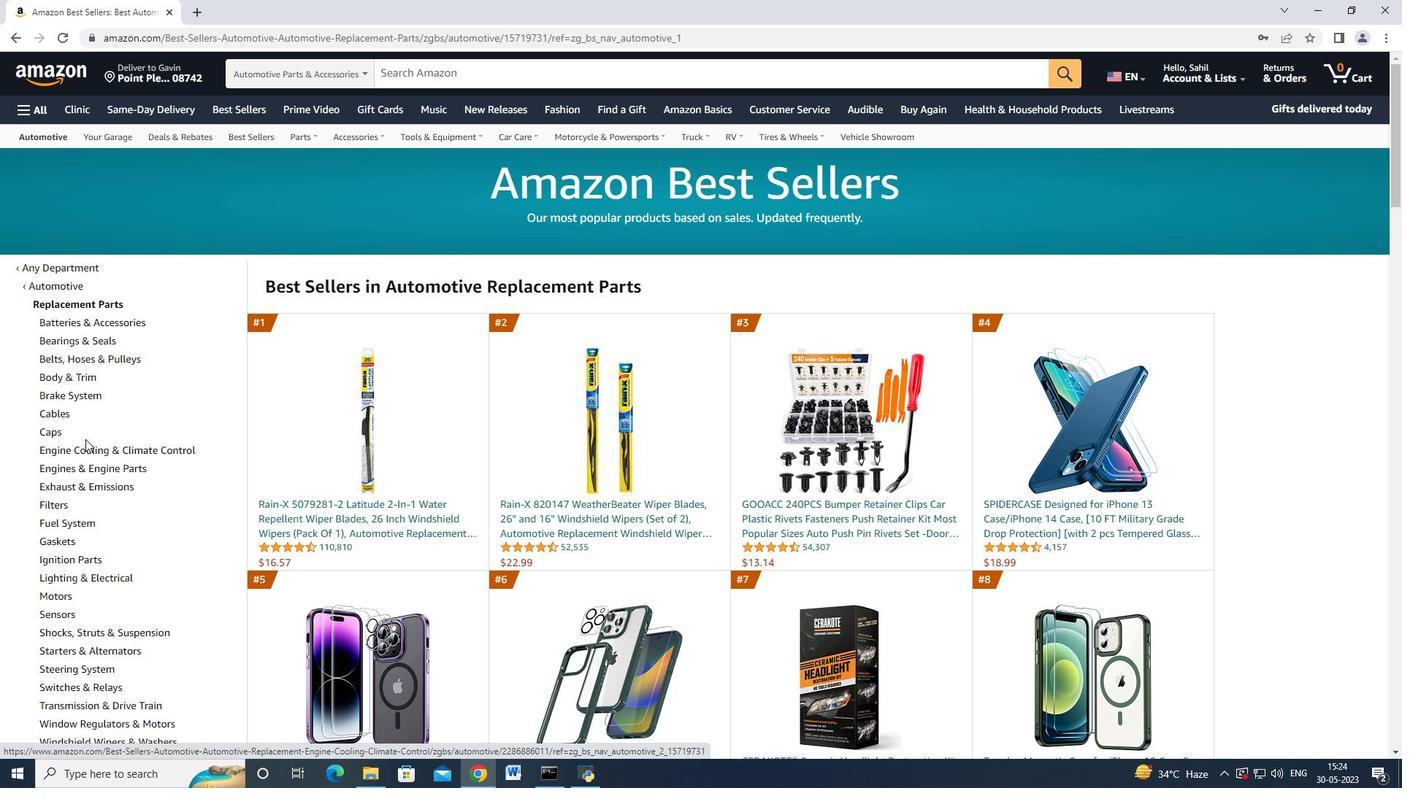 
Action: Mouse scrolled (89, 433) with delta (0, 0)
Screenshot: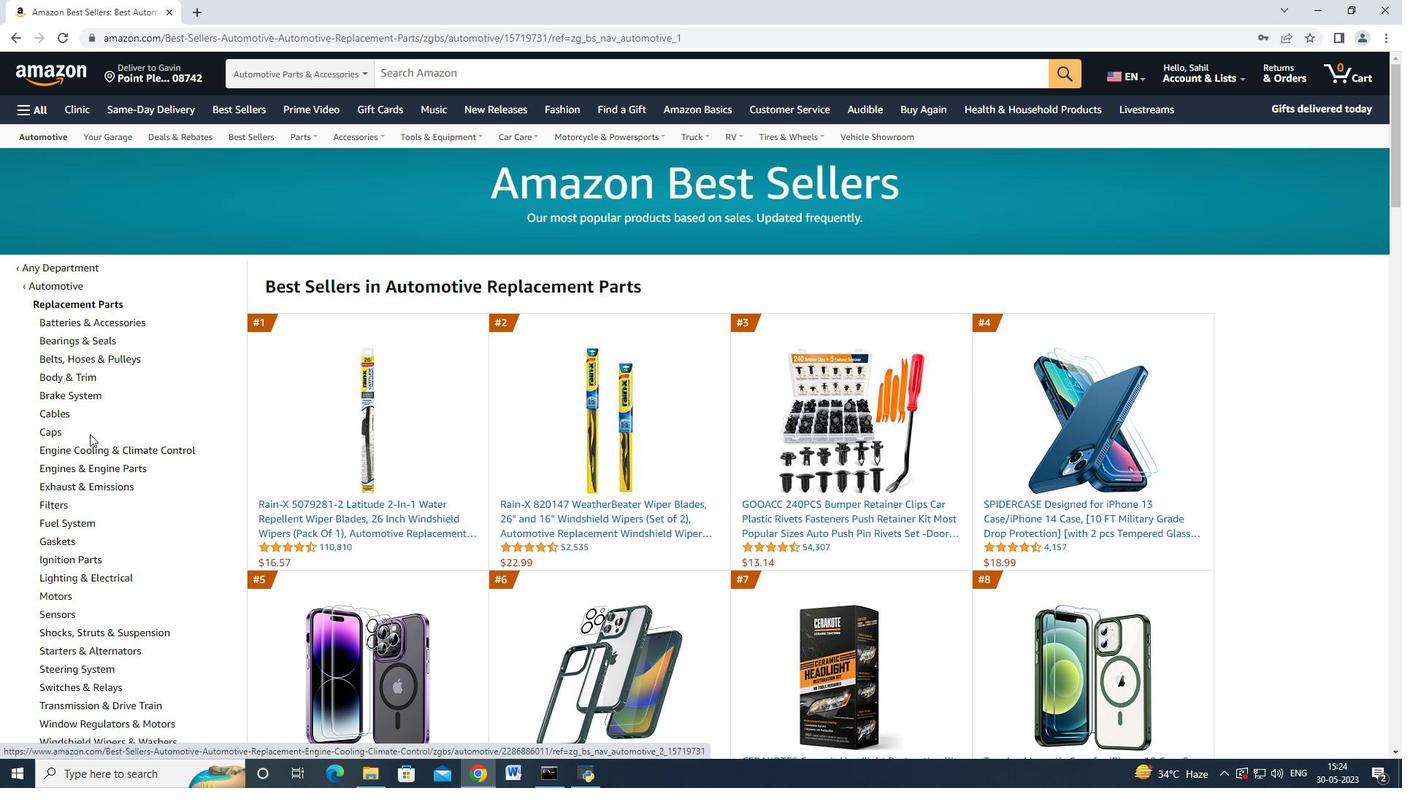 
Action: Mouse moved to (86, 403)
Screenshot: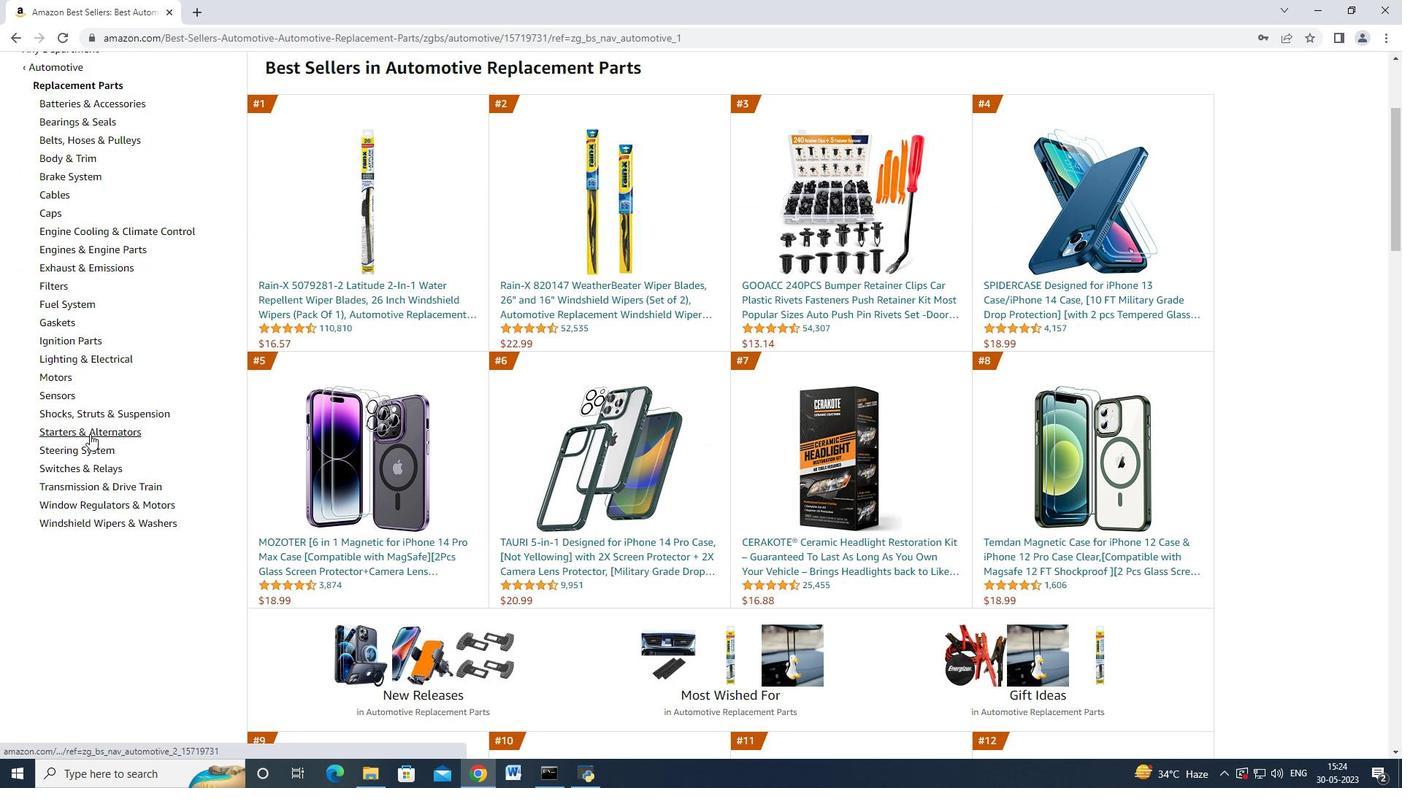 
Action: Mouse scrolled (86, 404) with delta (0, 0)
Screenshot: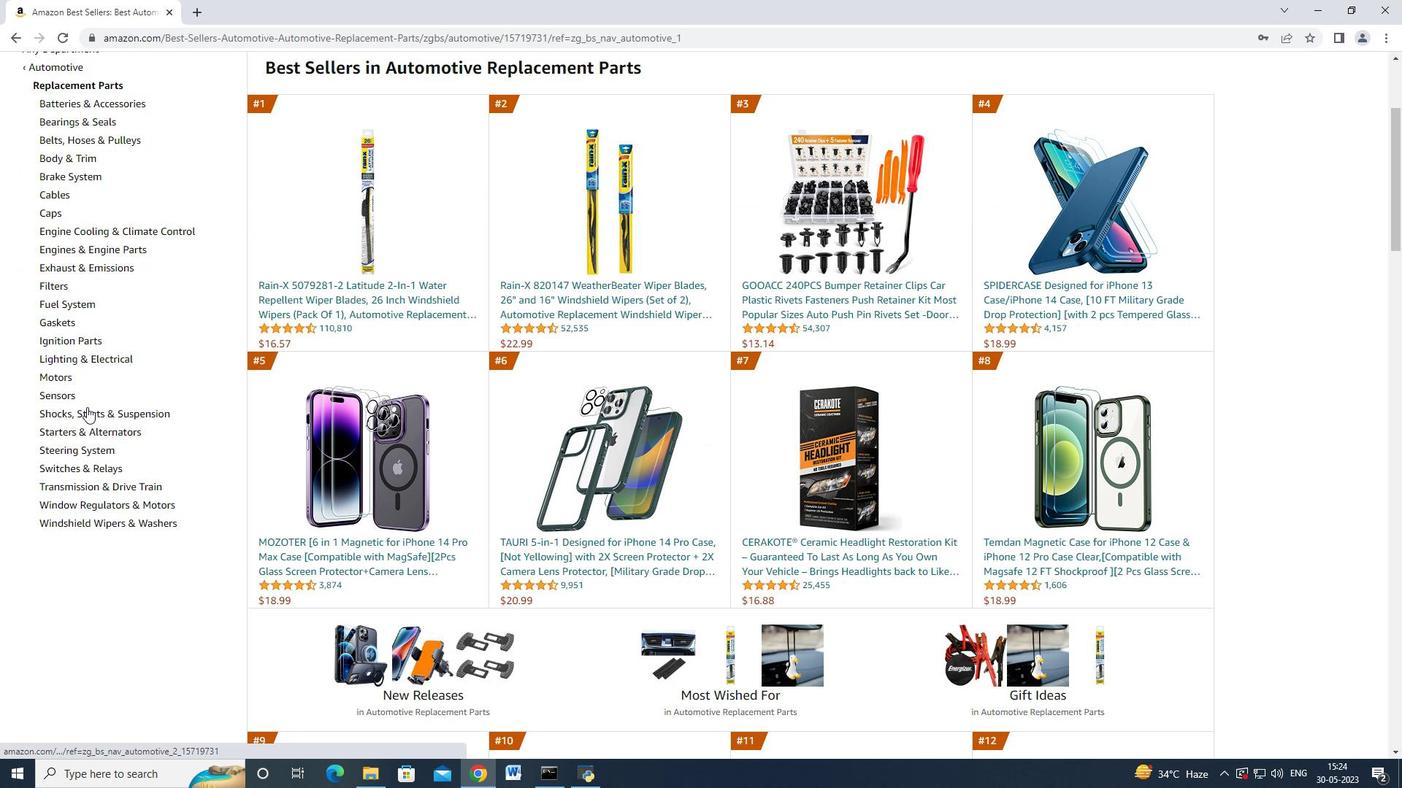 
Action: Mouse moved to (82, 354)
Screenshot: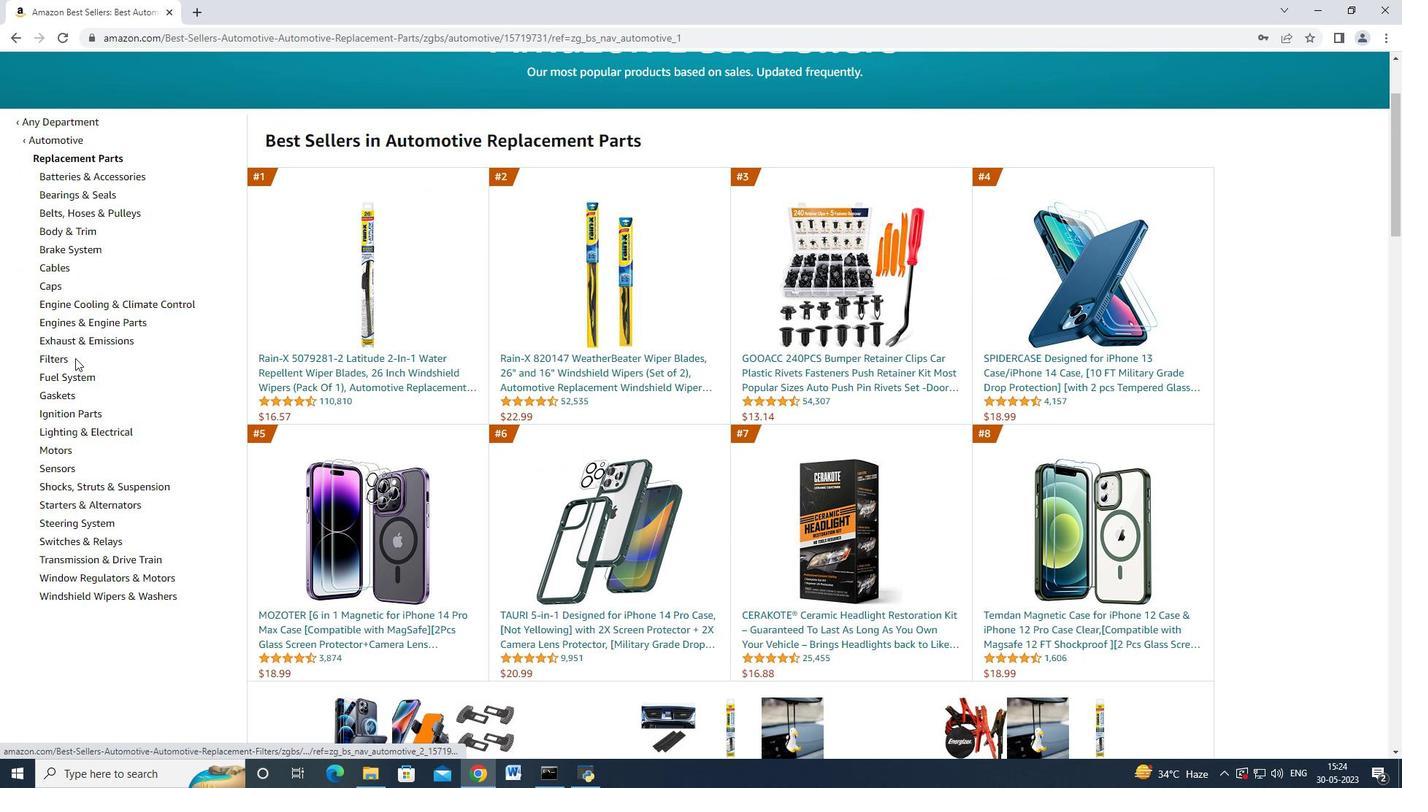 
Action: Mouse scrolled (82, 355) with delta (0, 0)
Screenshot: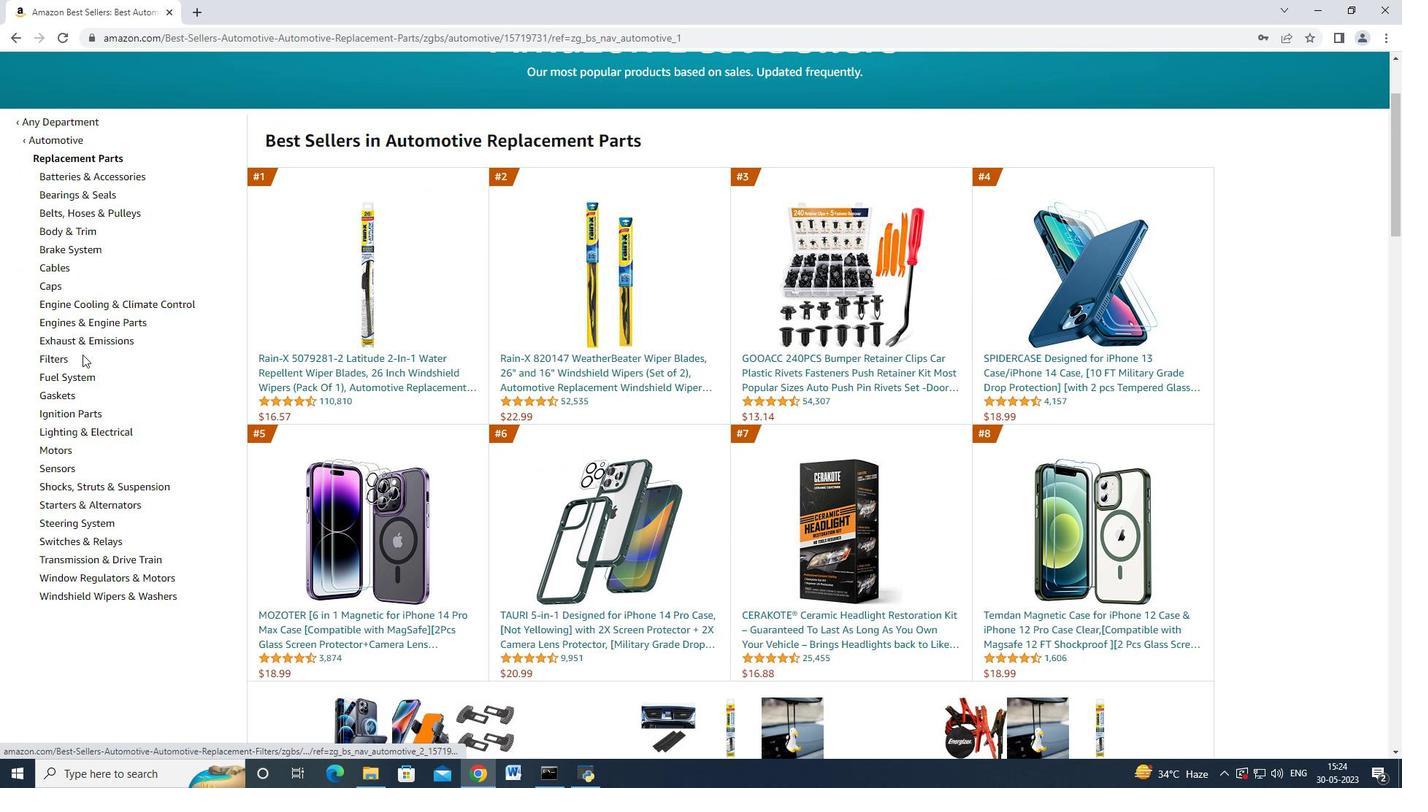 
Action: Mouse moved to (78, 361)
Screenshot: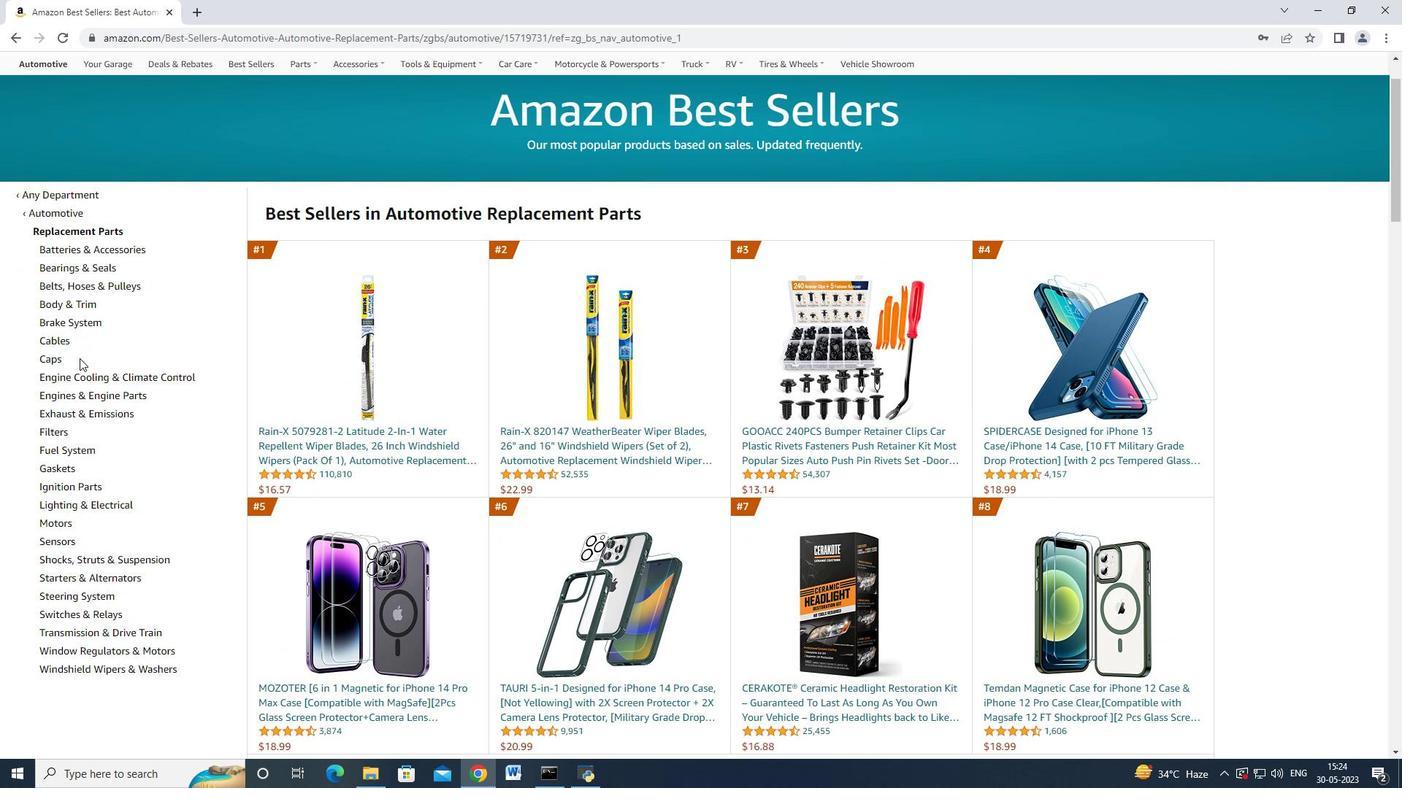 
Action: Mouse scrolled (78, 360) with delta (0, 0)
Screenshot: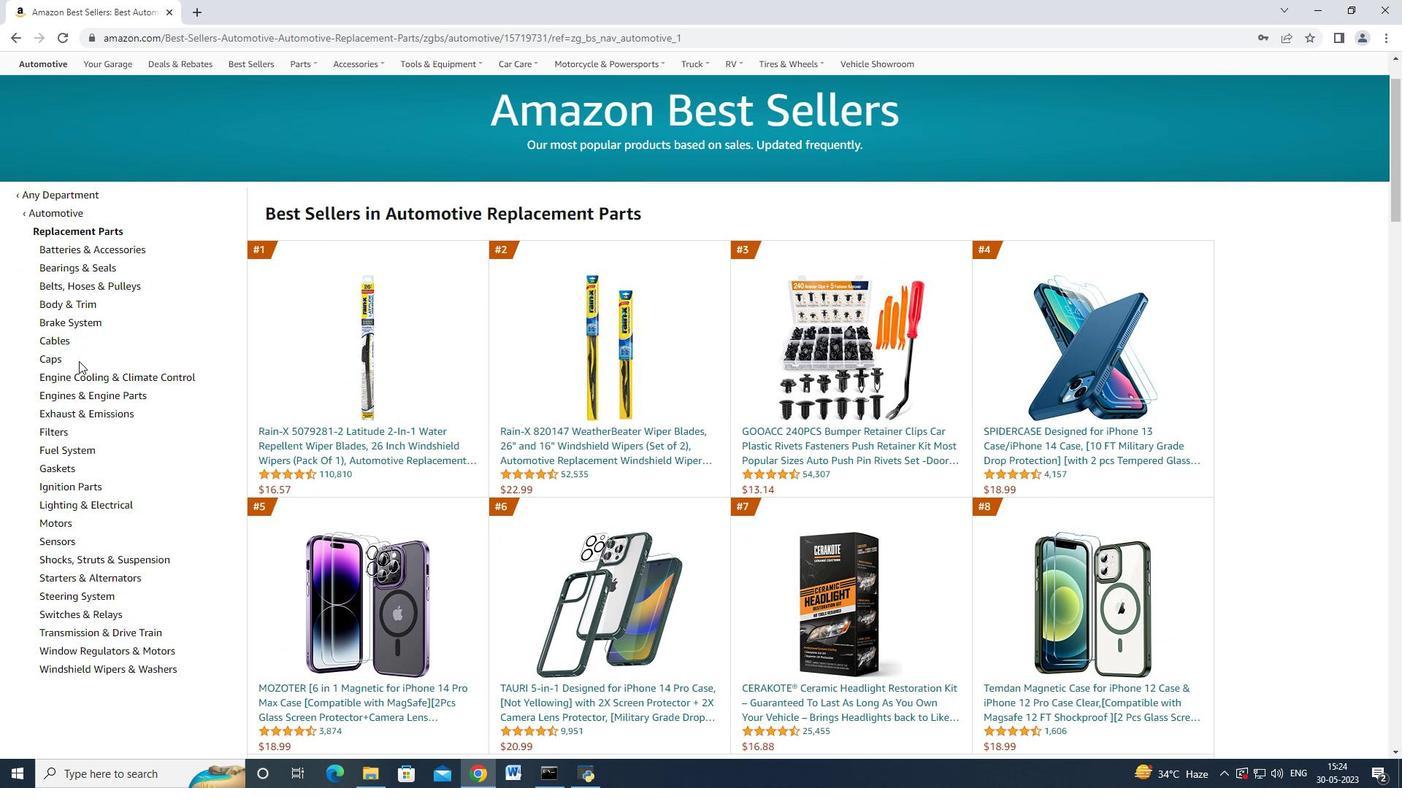 
Action: Mouse moved to (67, 381)
Screenshot: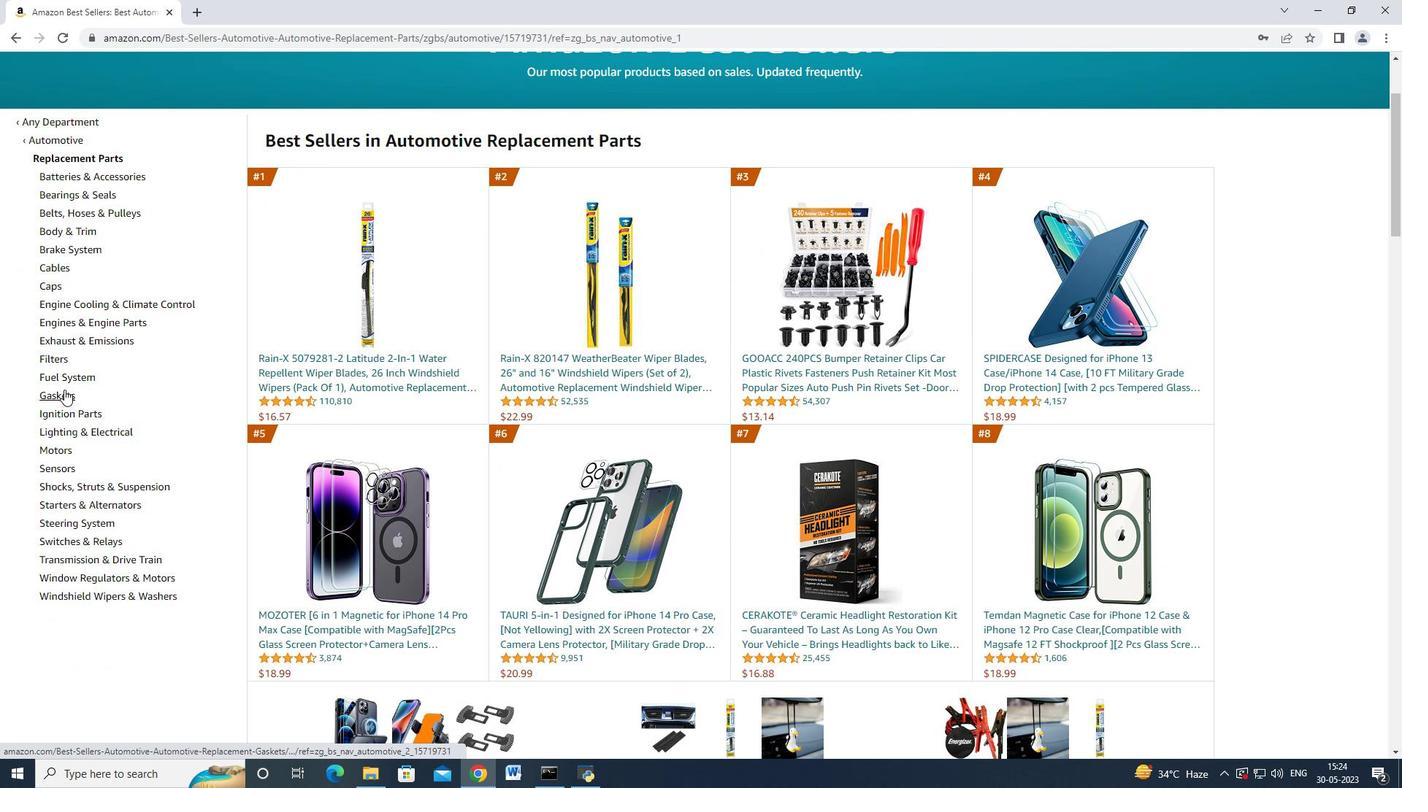 
Action: Mouse pressed left at (67, 381)
Screenshot: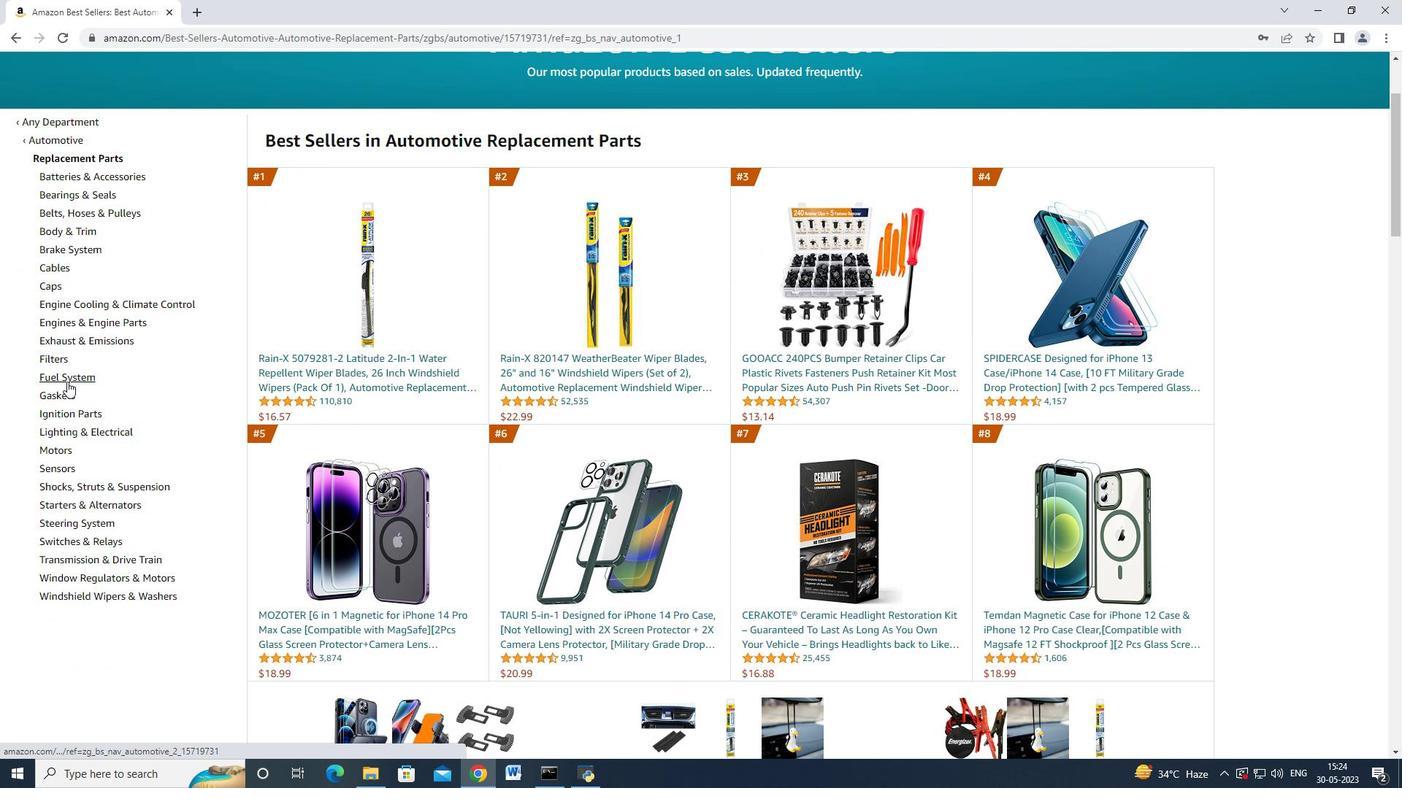 
Action: Mouse moved to (81, 398)
Screenshot: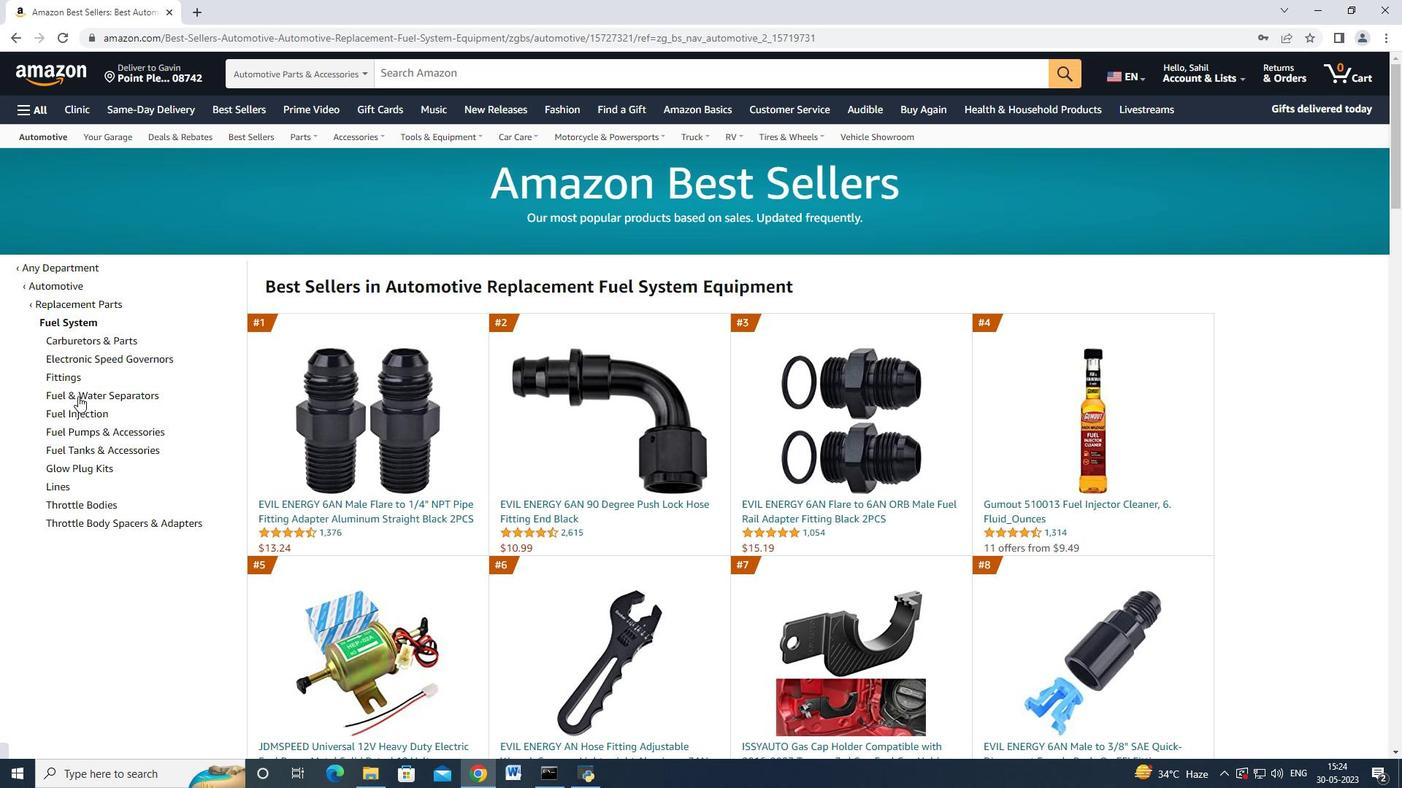 
Action: Mouse pressed left at (81, 398)
Screenshot: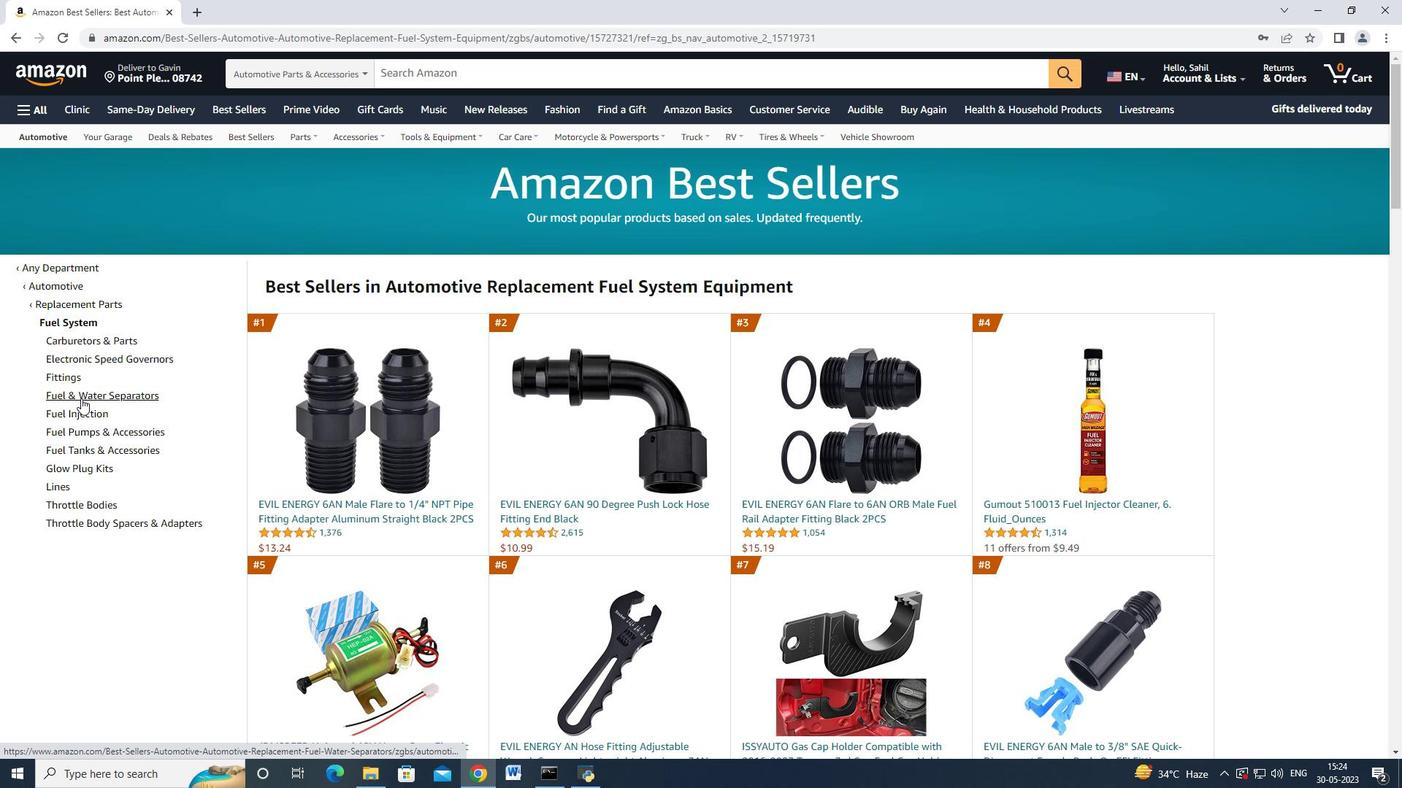 
Action: Mouse moved to (530, 509)
Screenshot: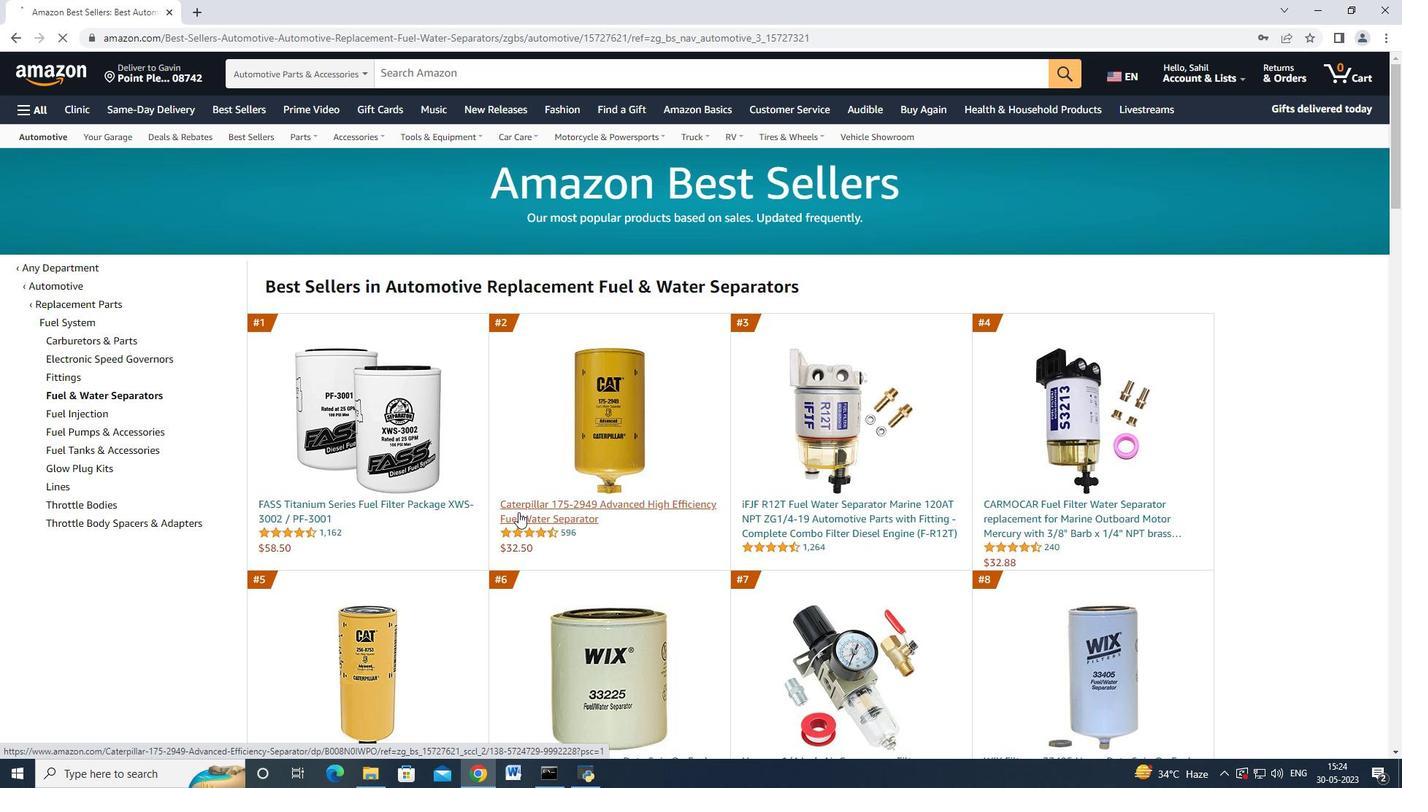 
Action: Mouse pressed left at (530, 509)
Screenshot: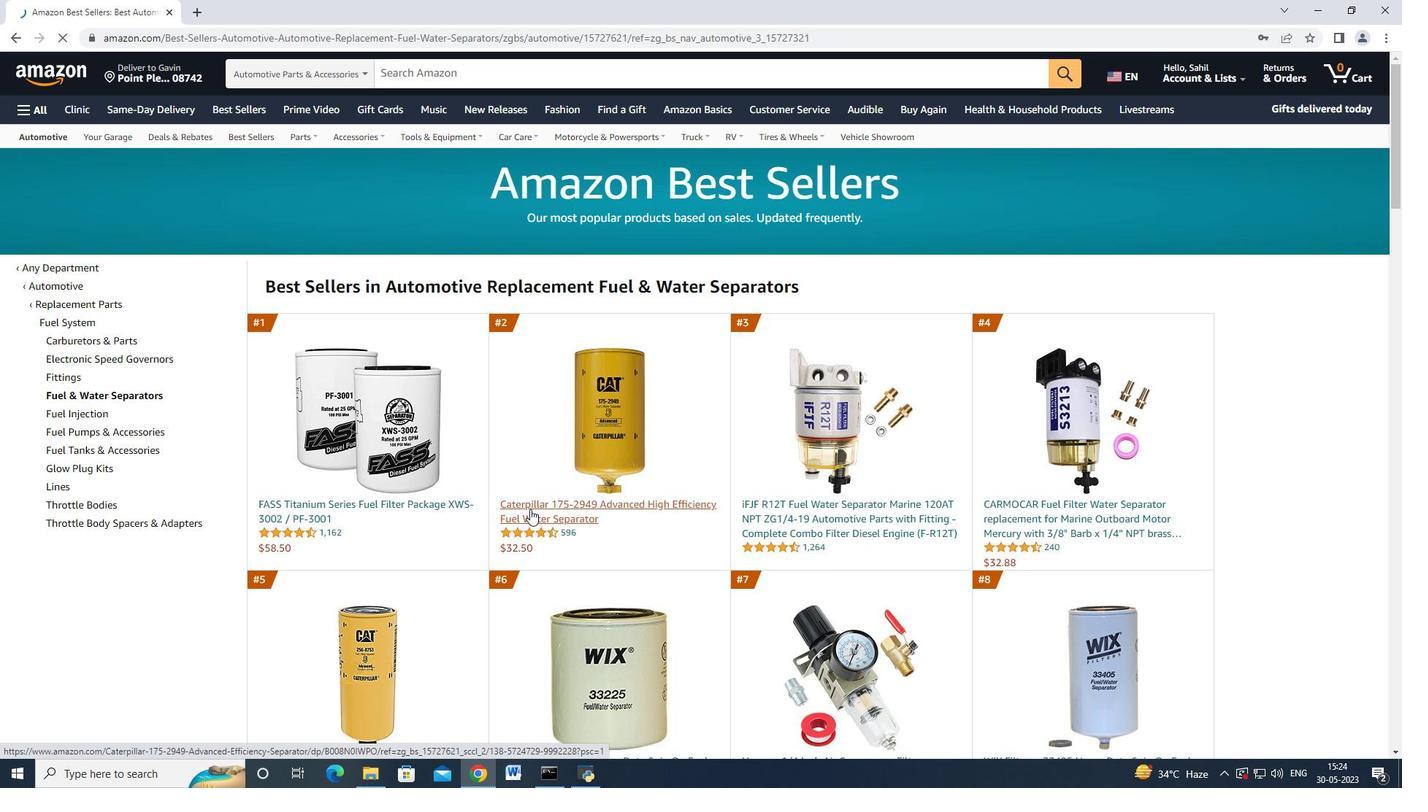 
Action: Mouse moved to (1092, 544)
Screenshot: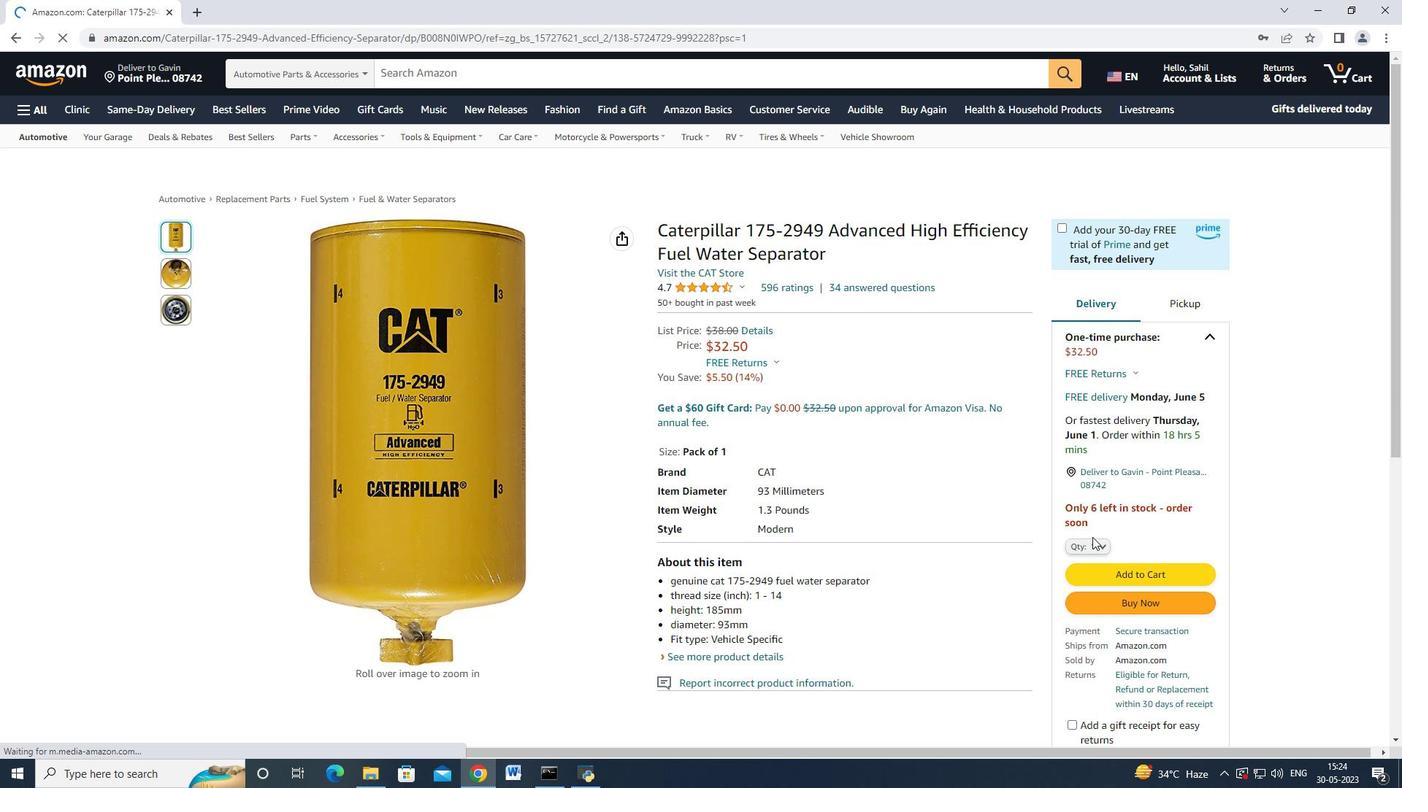 
Action: Mouse pressed left at (1092, 544)
Screenshot: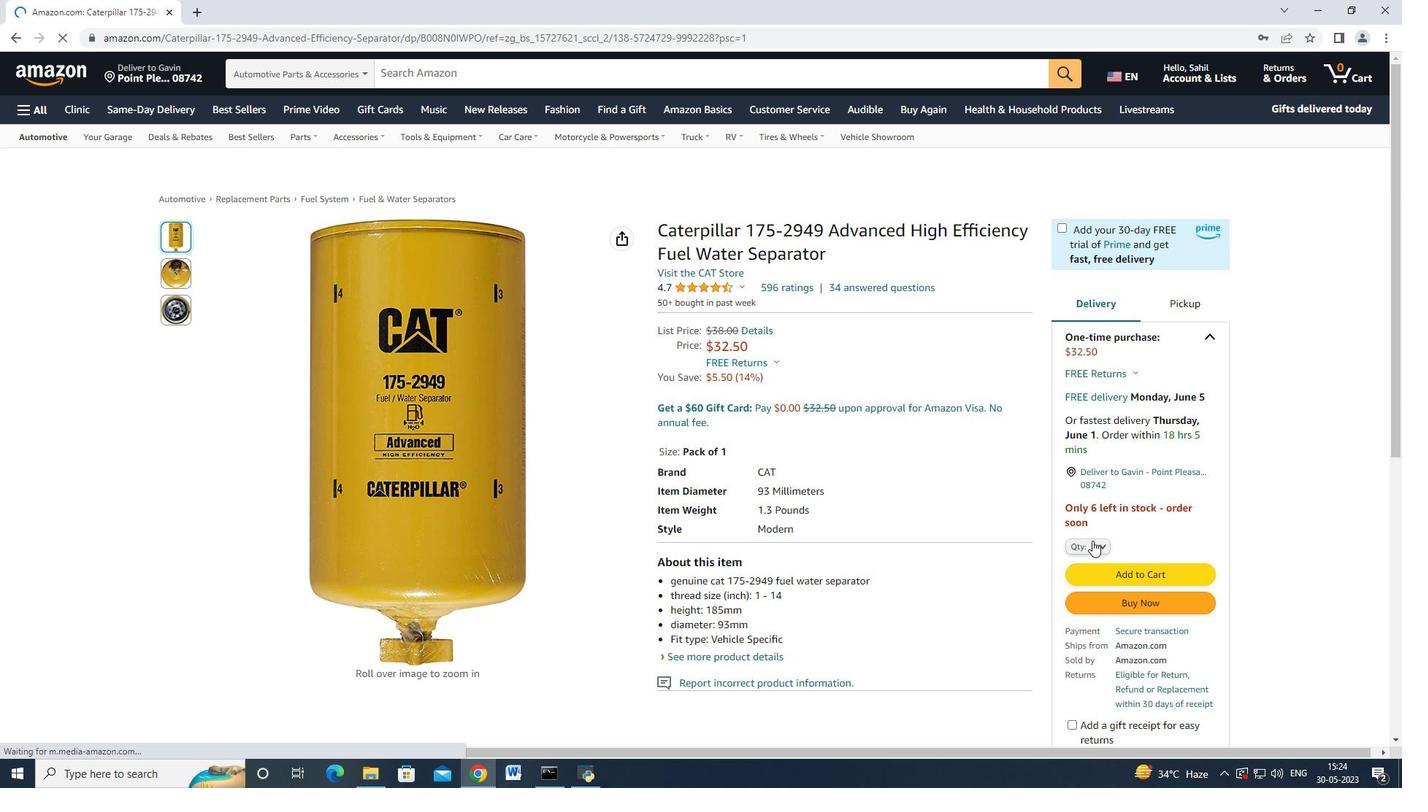 
Action: Mouse moved to (1091, 605)
Screenshot: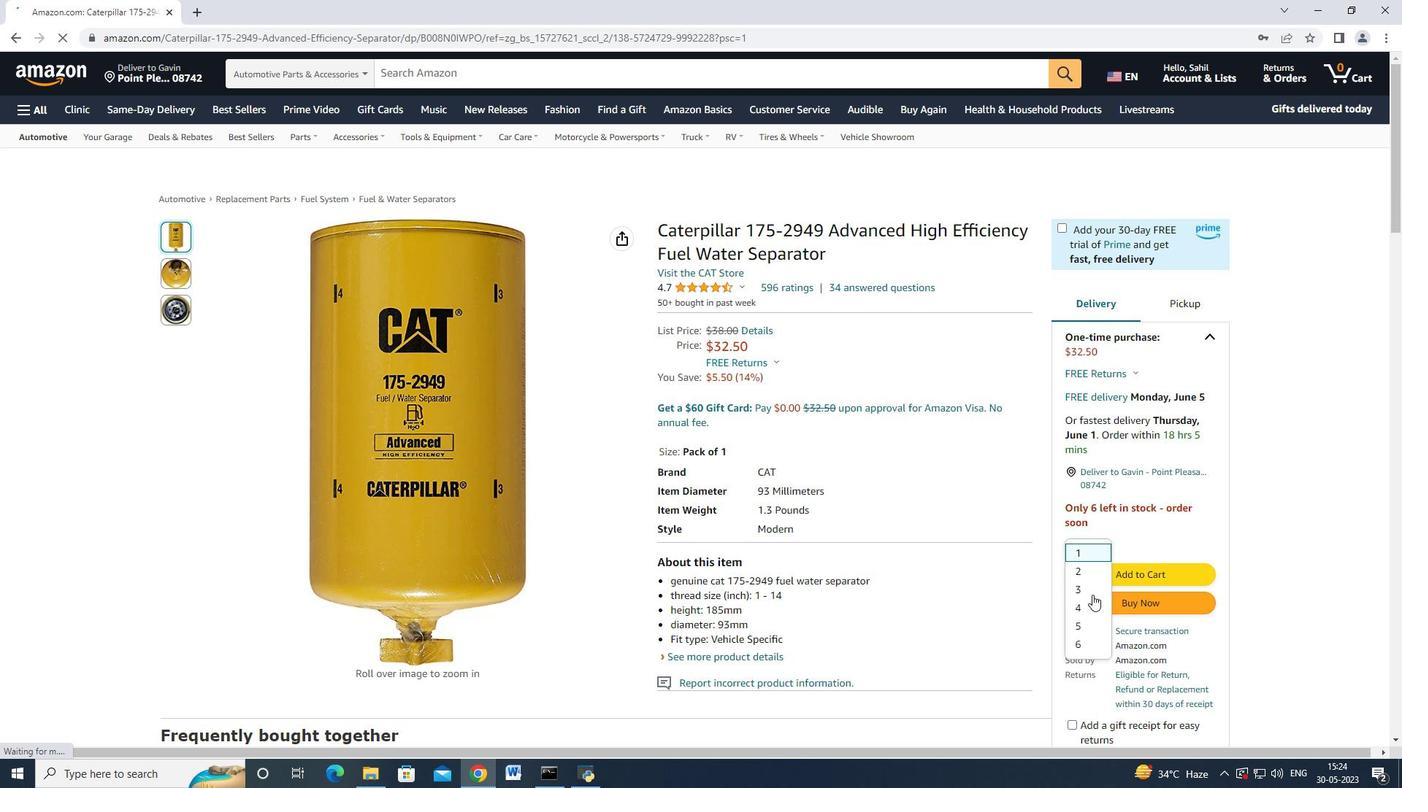 
Action: Mouse pressed left at (1091, 605)
Screenshot: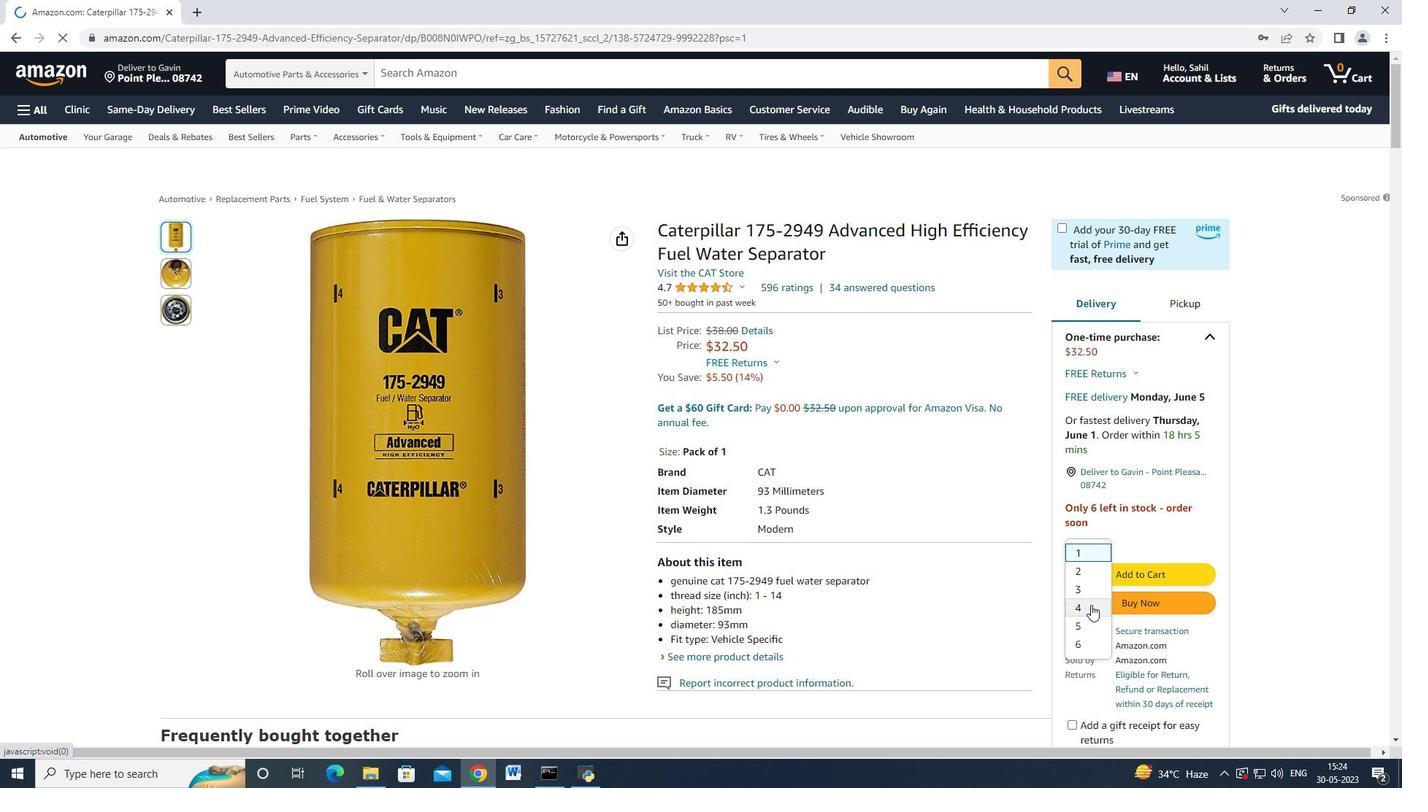 
Action: Mouse moved to (1132, 604)
Screenshot: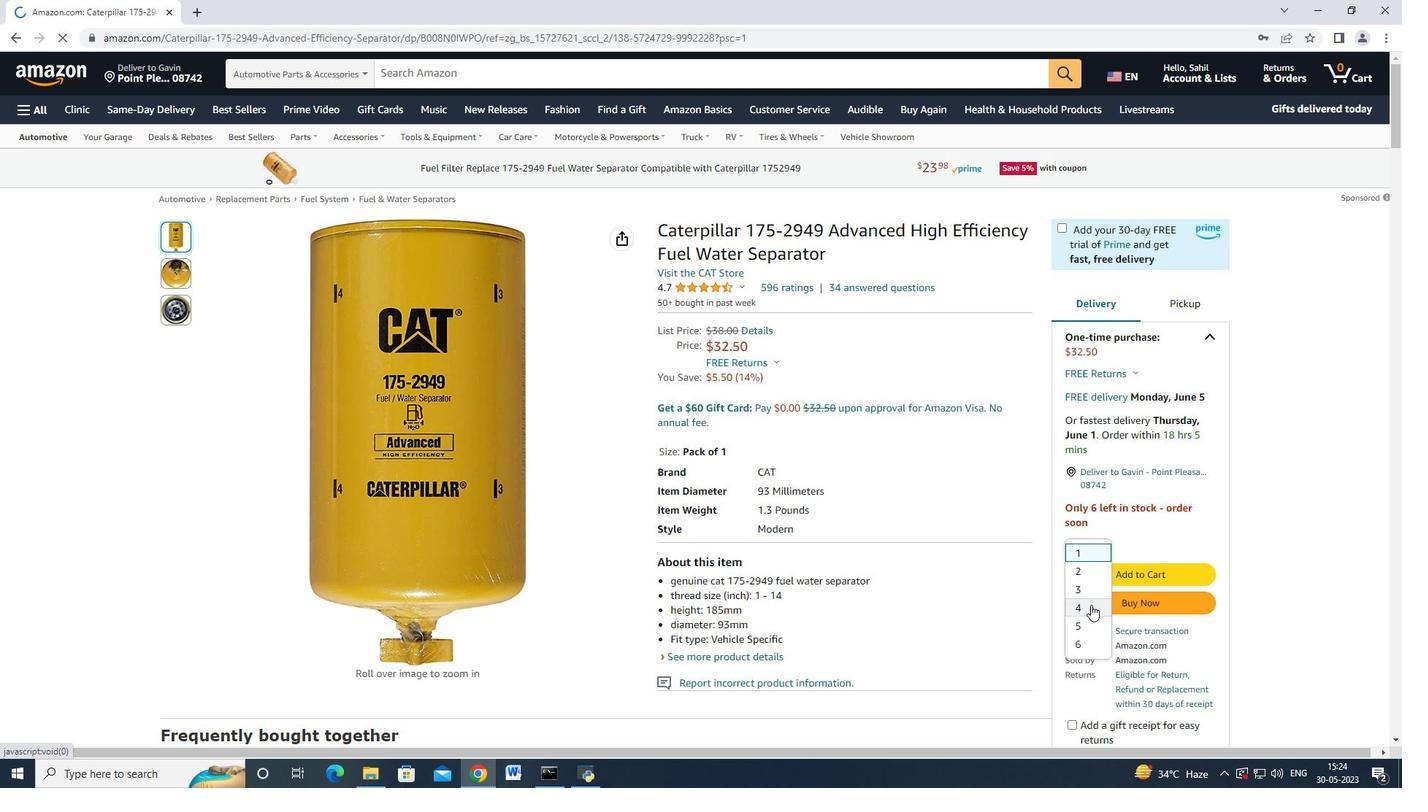 
Action: Mouse pressed left at (1132, 604)
Screenshot: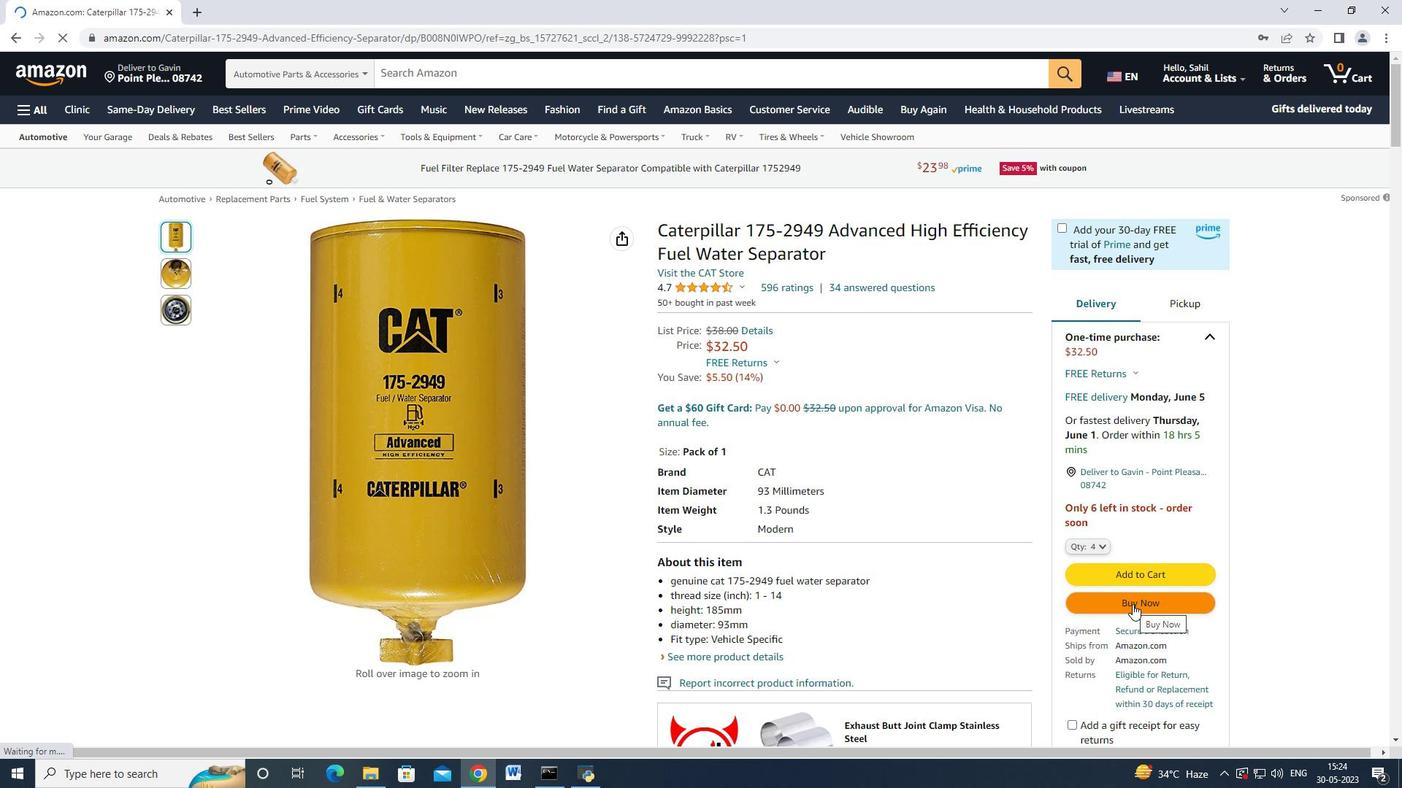 
Action: Mouse moved to (841, 124)
Screenshot: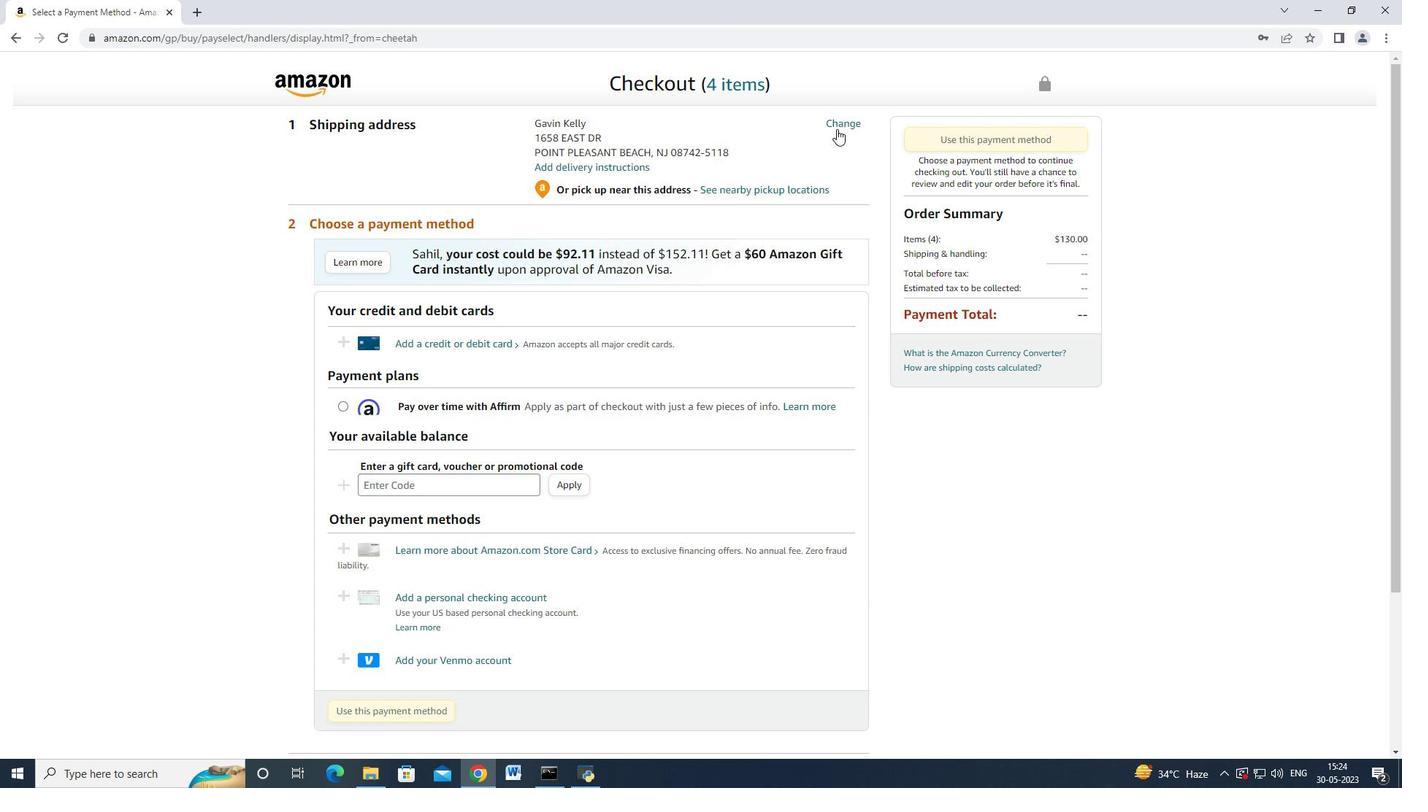 
Action: Mouse pressed left at (841, 124)
Screenshot: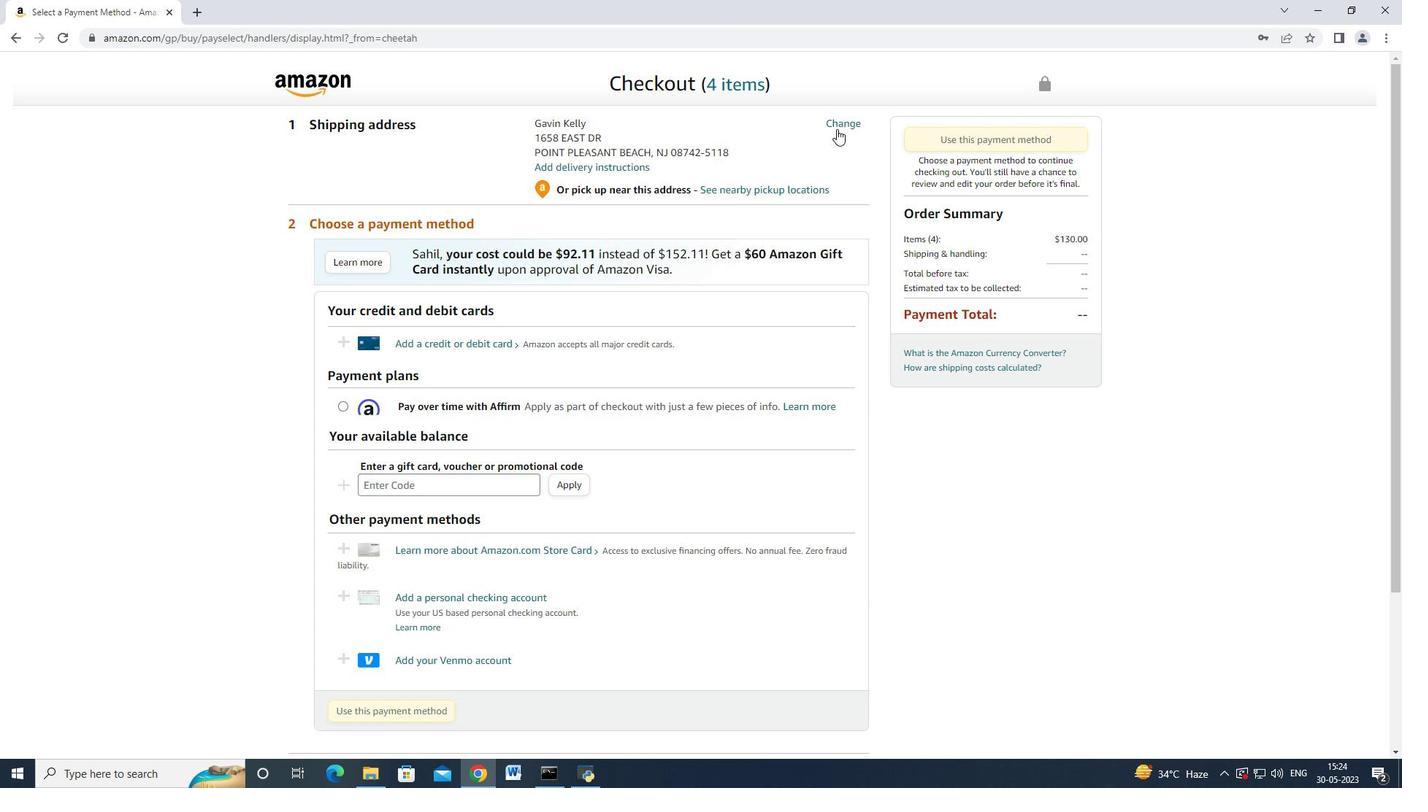 
Action: Mouse moved to (552, 479)
Screenshot: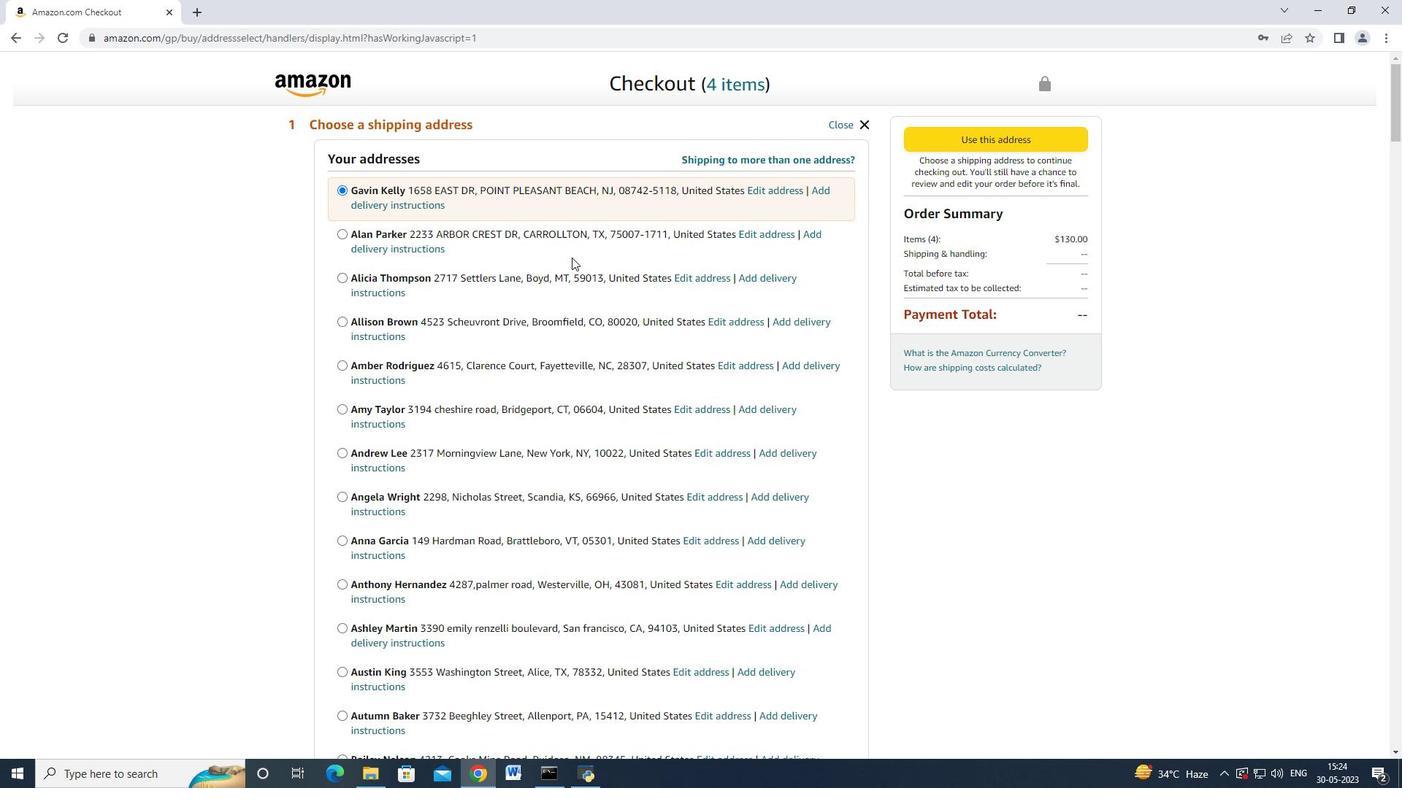 
Action: Mouse scrolled (552, 478) with delta (0, 0)
Screenshot: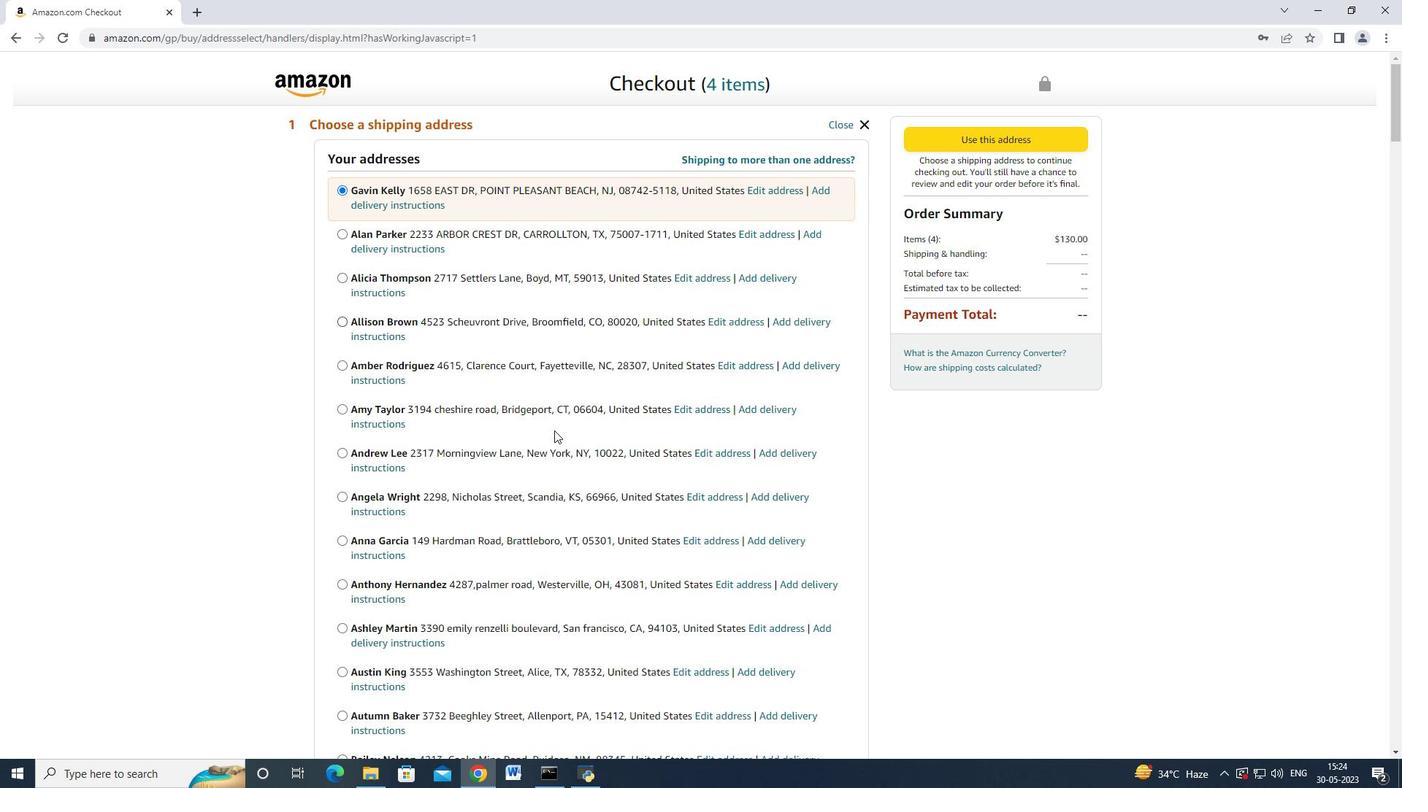 
Action: Mouse moved to (551, 482)
Screenshot: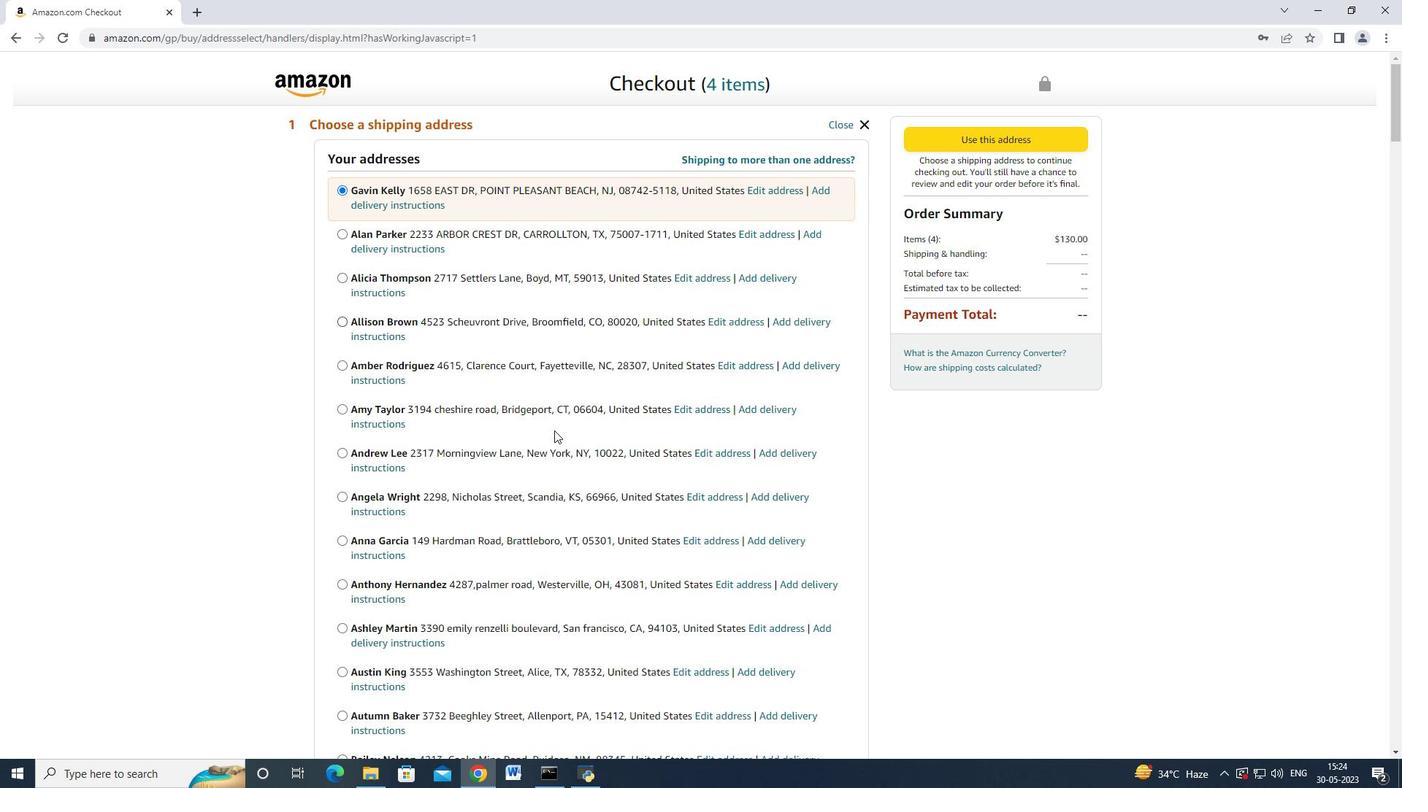 
Action: Mouse scrolled (551, 482) with delta (0, 0)
Screenshot: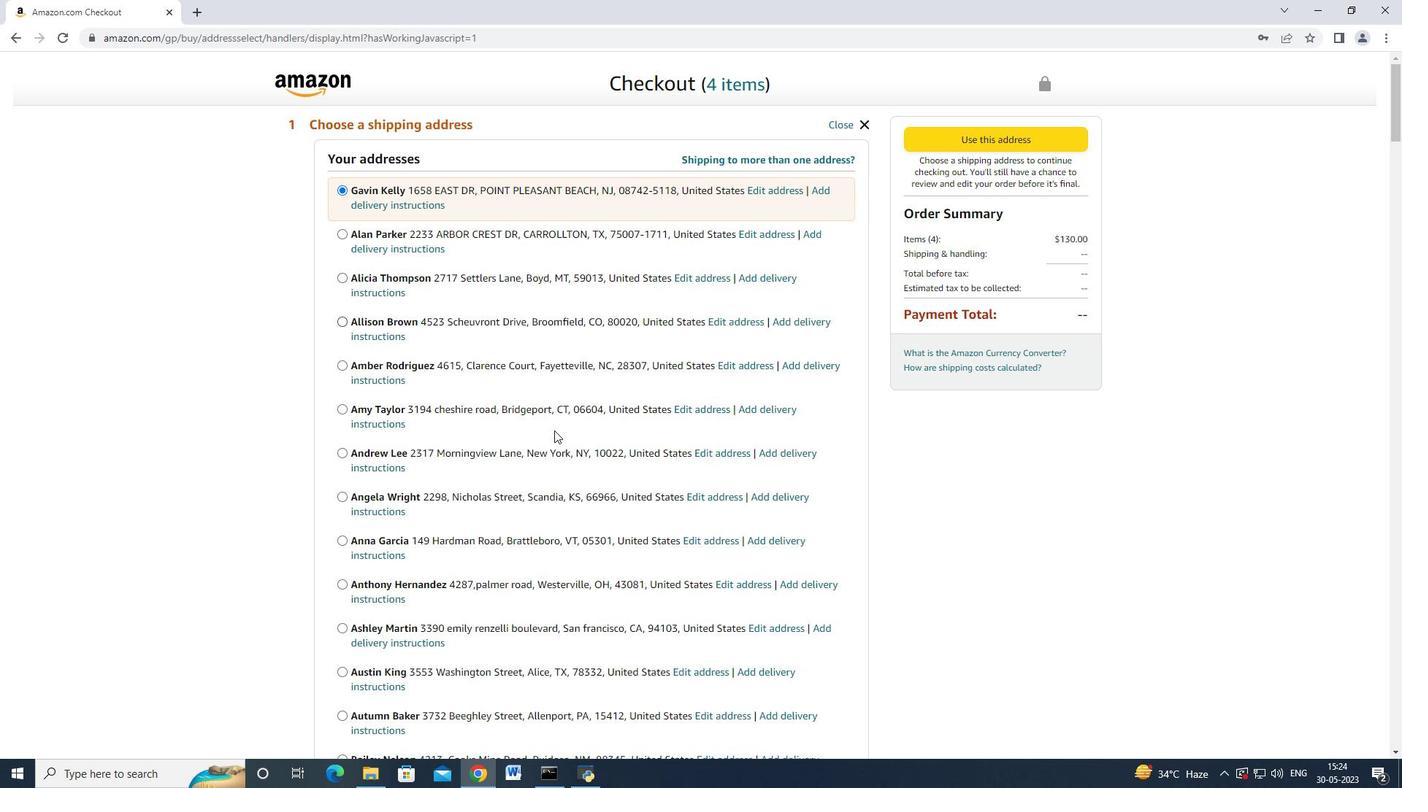 
Action: Mouse moved to (551, 483)
Screenshot: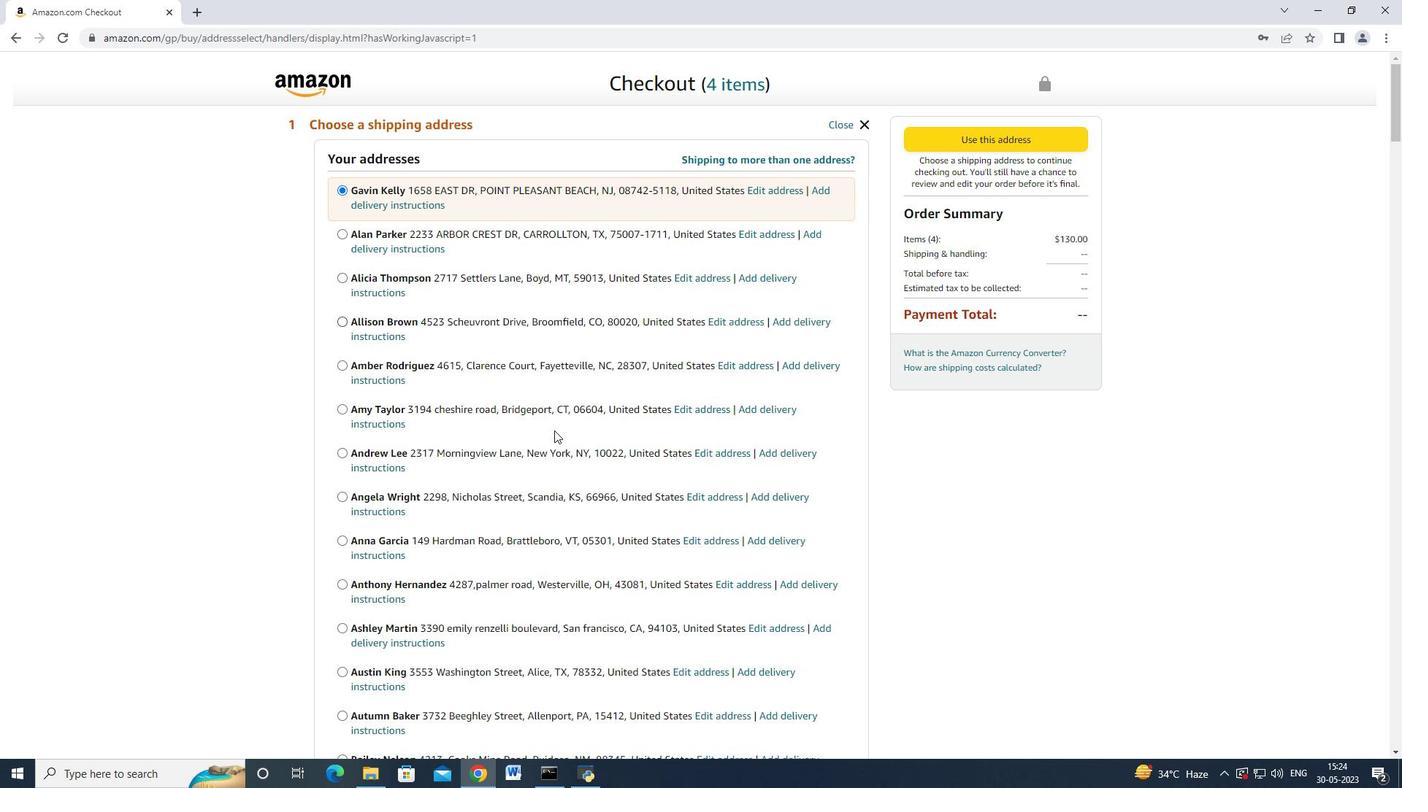 
Action: Mouse scrolled (551, 482) with delta (0, 0)
Screenshot: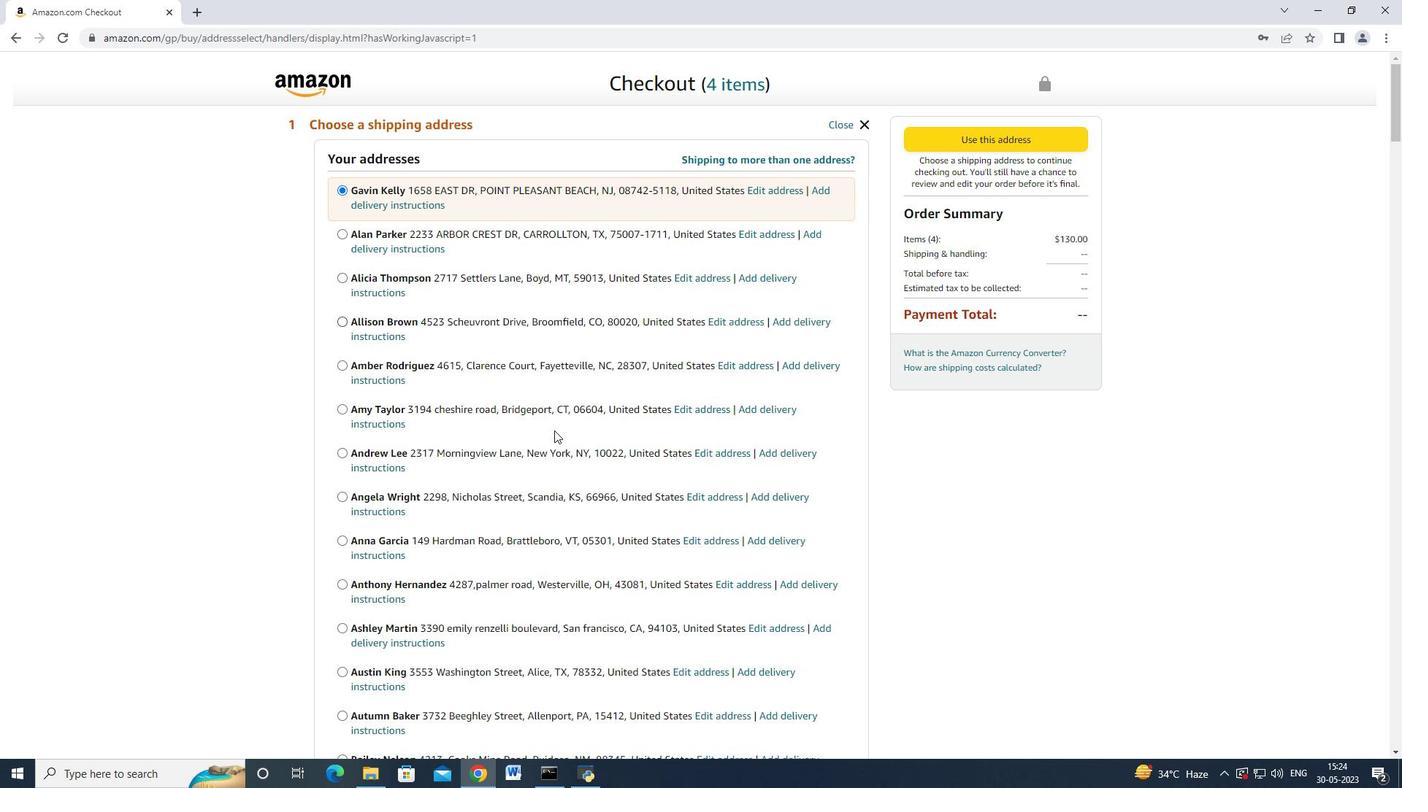
Action: Mouse scrolled (551, 482) with delta (0, 0)
Screenshot: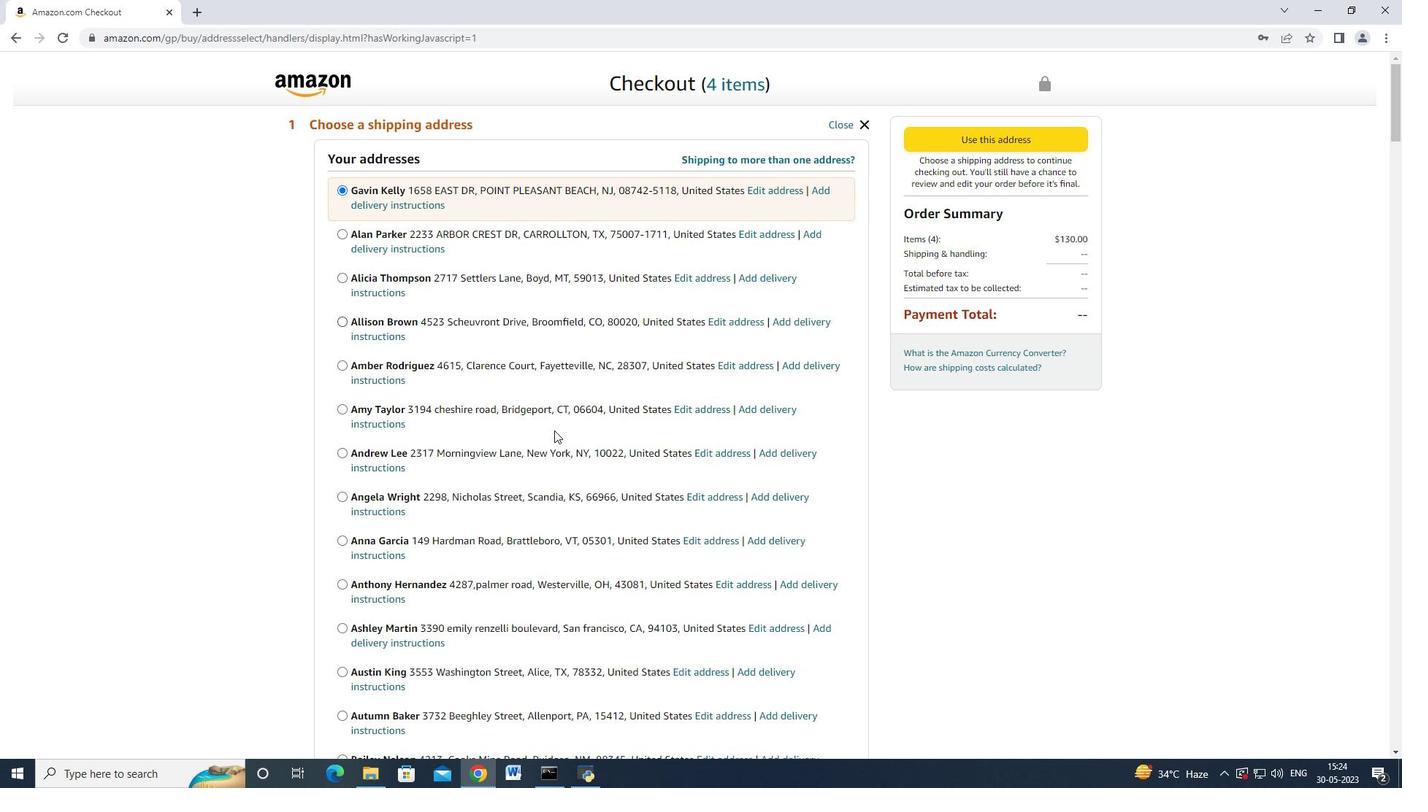 
Action: Mouse scrolled (551, 482) with delta (0, 0)
Screenshot: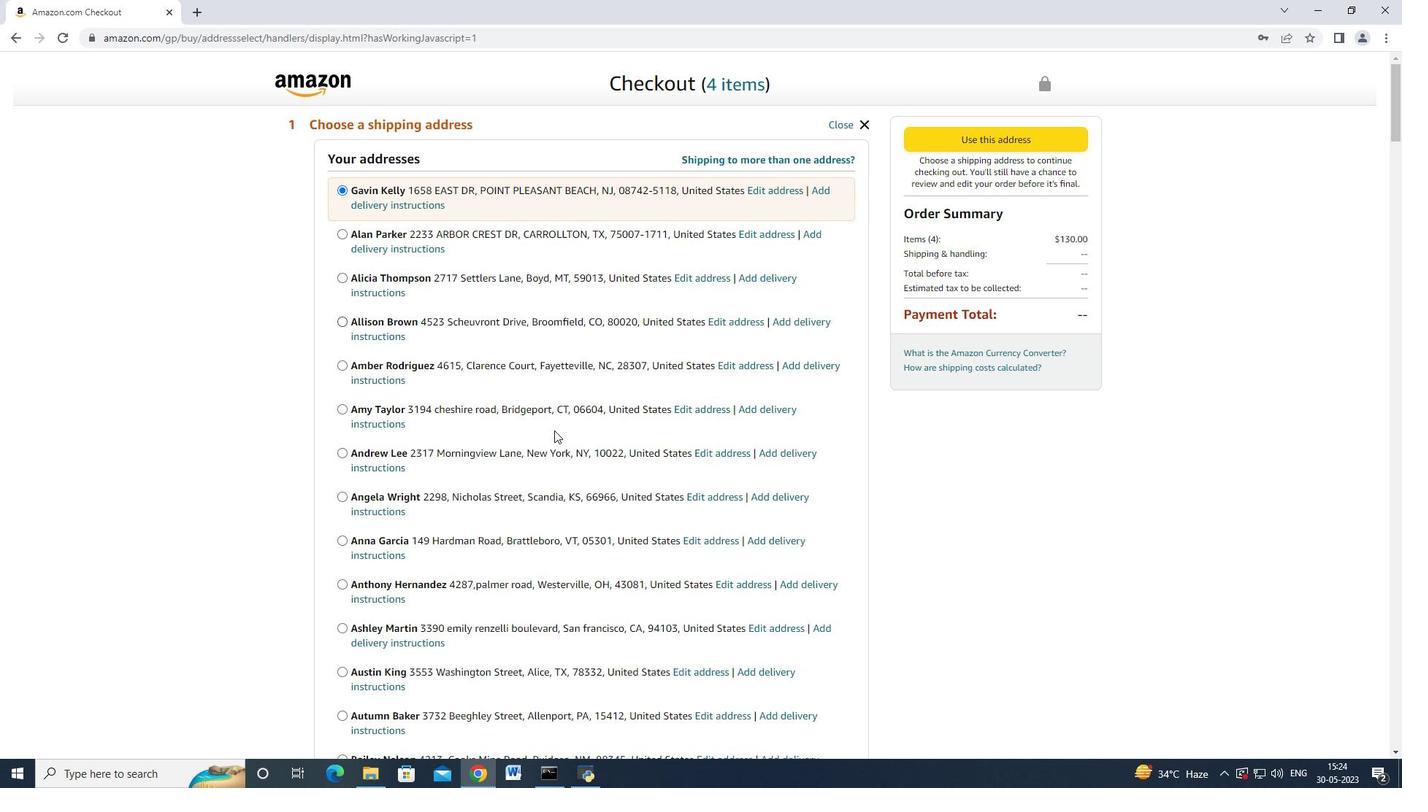 
Action: Mouse scrolled (551, 482) with delta (0, 0)
Screenshot: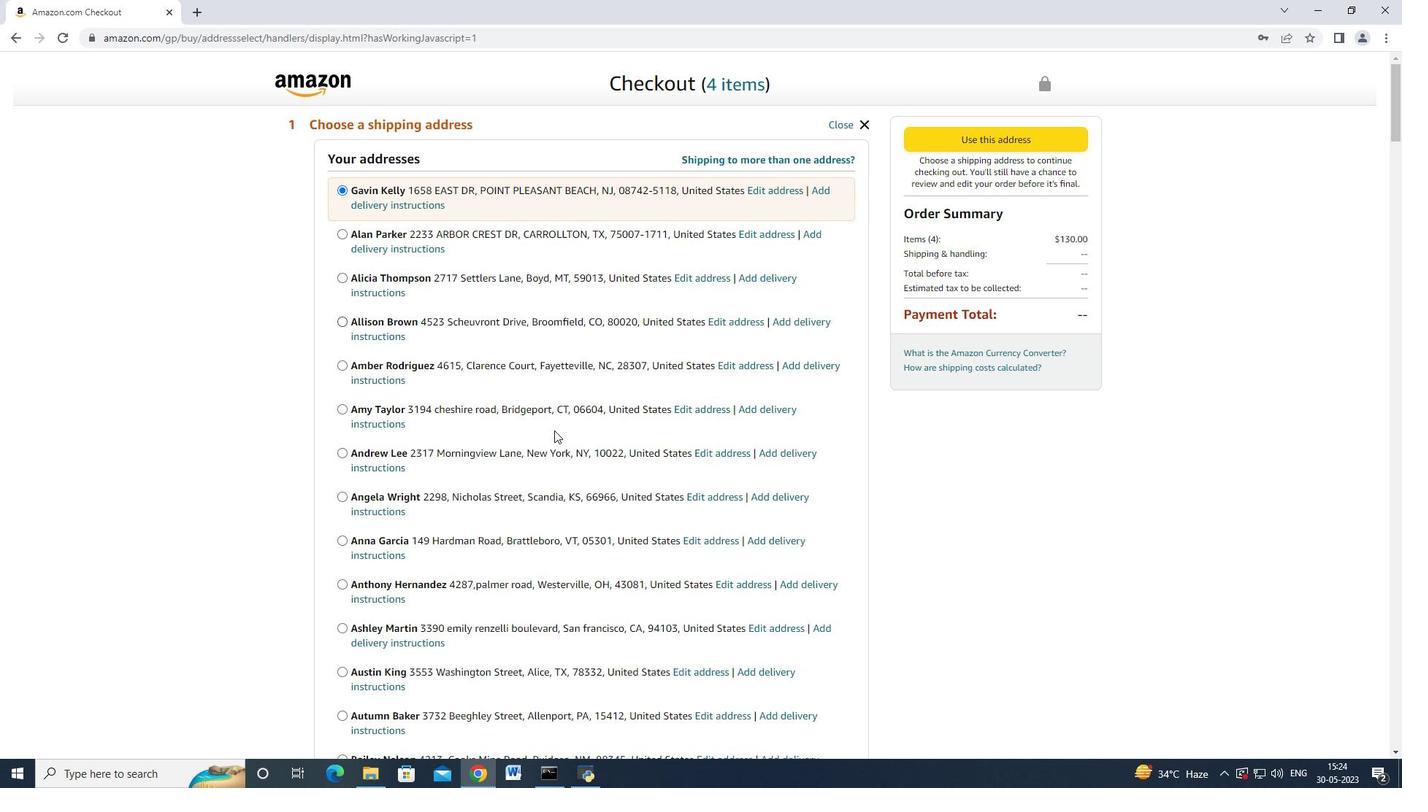 
Action: Mouse scrolled (551, 482) with delta (0, 0)
Screenshot: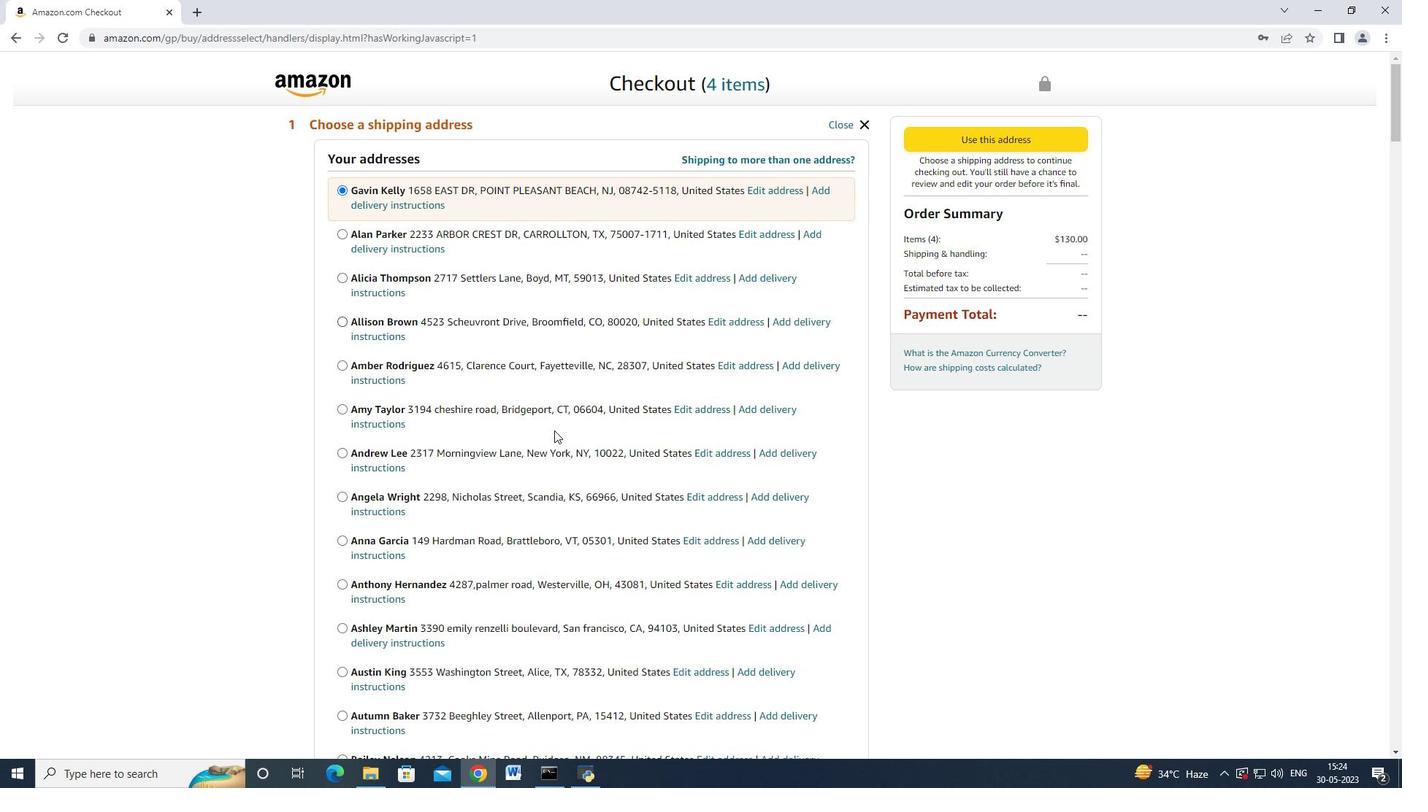 
Action: Mouse scrolled (551, 482) with delta (0, 0)
Screenshot: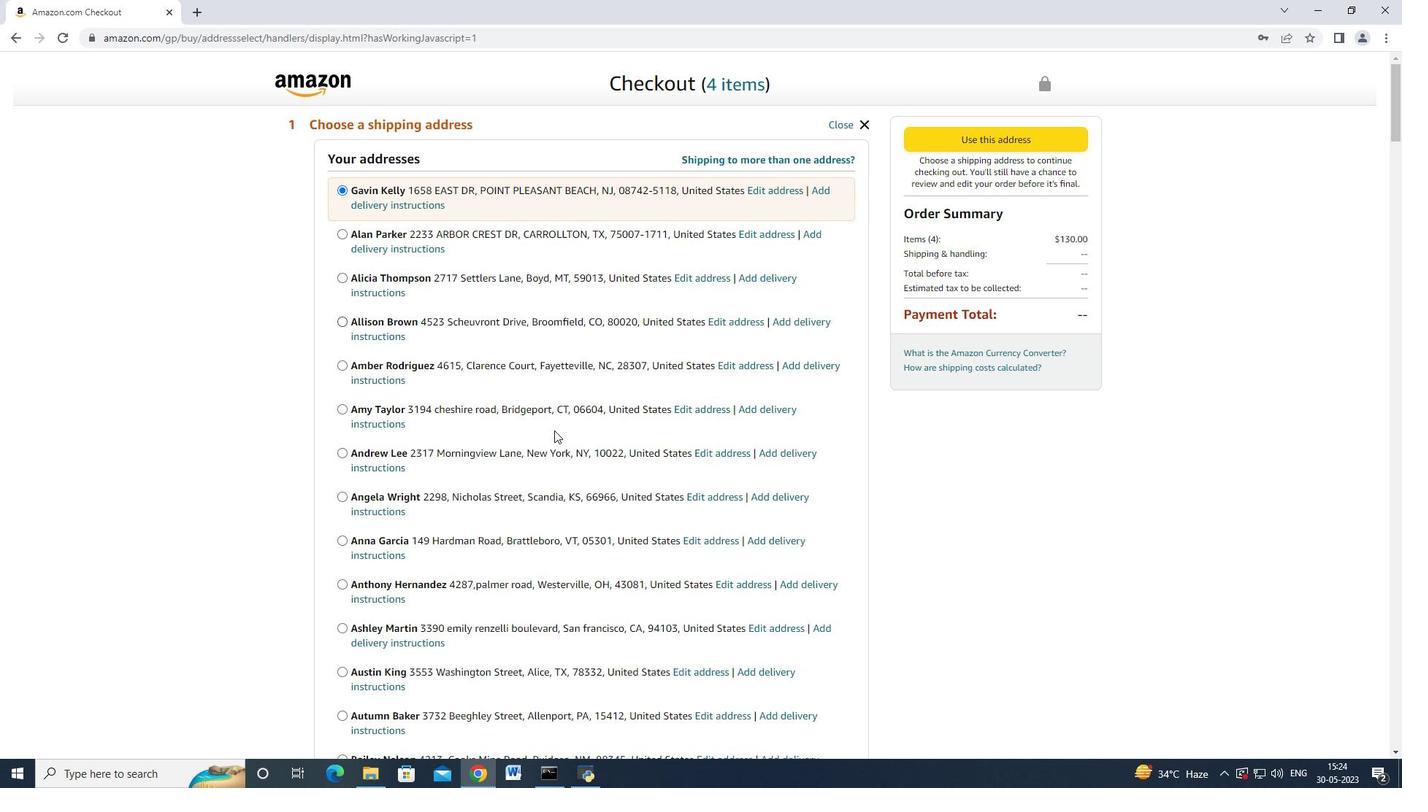 
Action: Mouse scrolled (551, 482) with delta (0, 0)
Screenshot: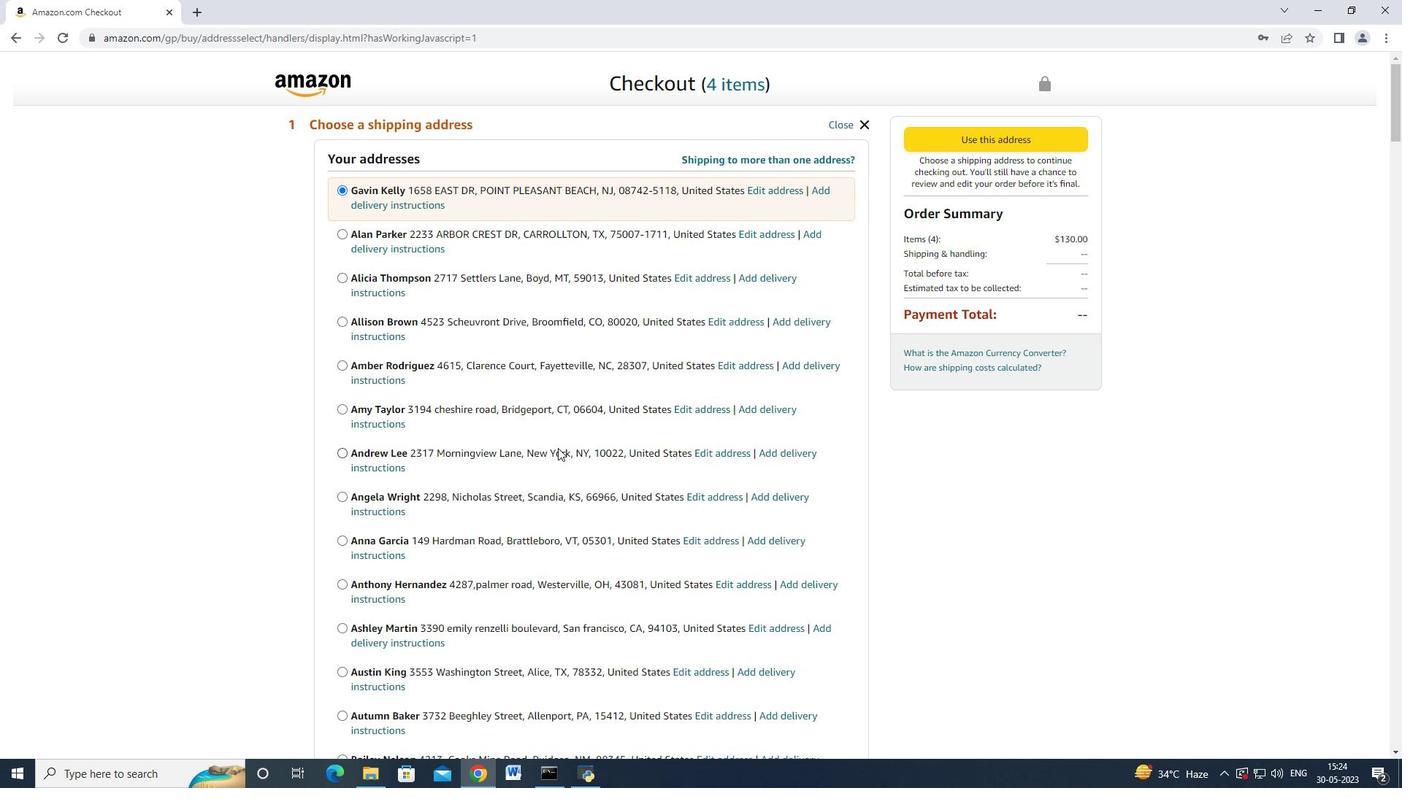 
Action: Mouse moved to (551, 482)
Screenshot: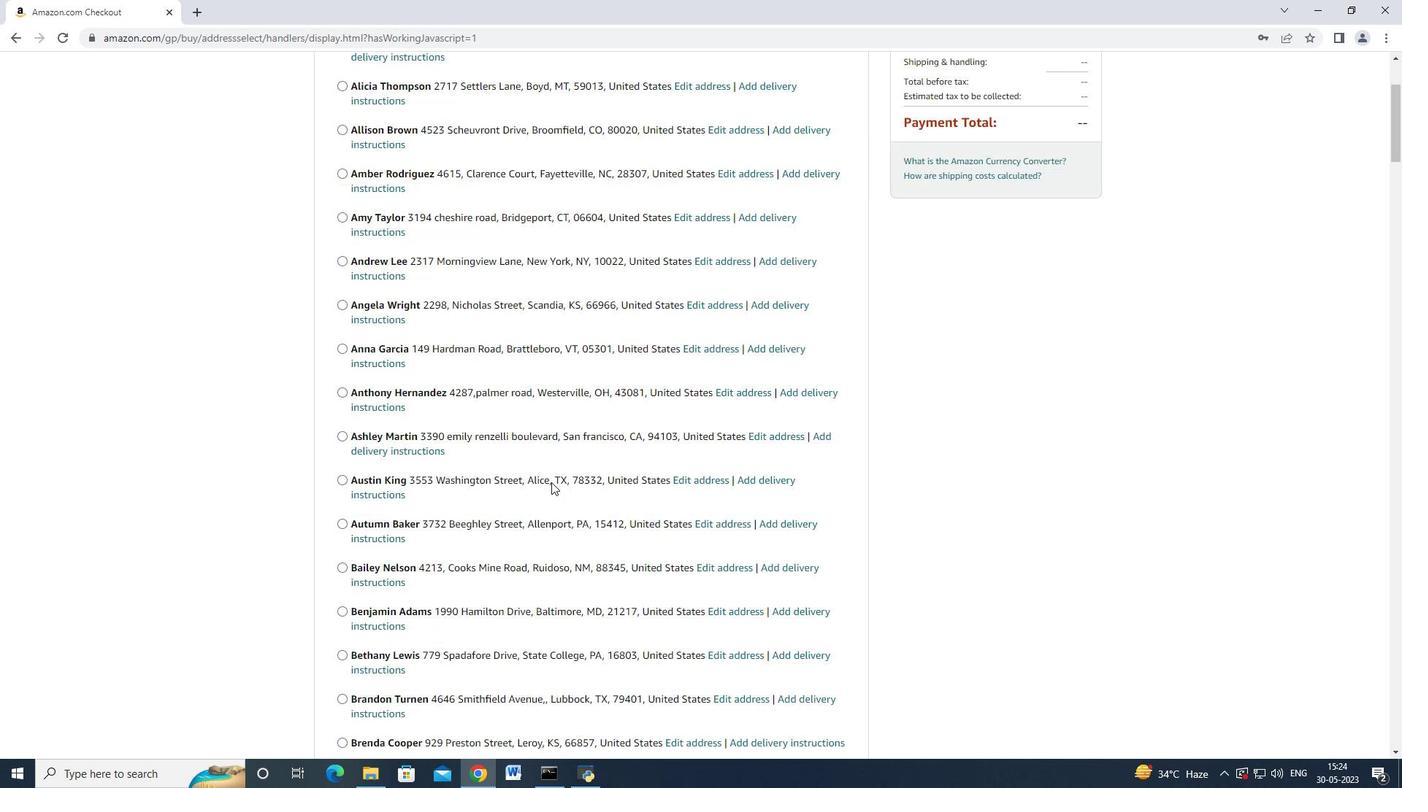 
Action: Mouse scrolled (551, 481) with delta (0, 0)
Screenshot: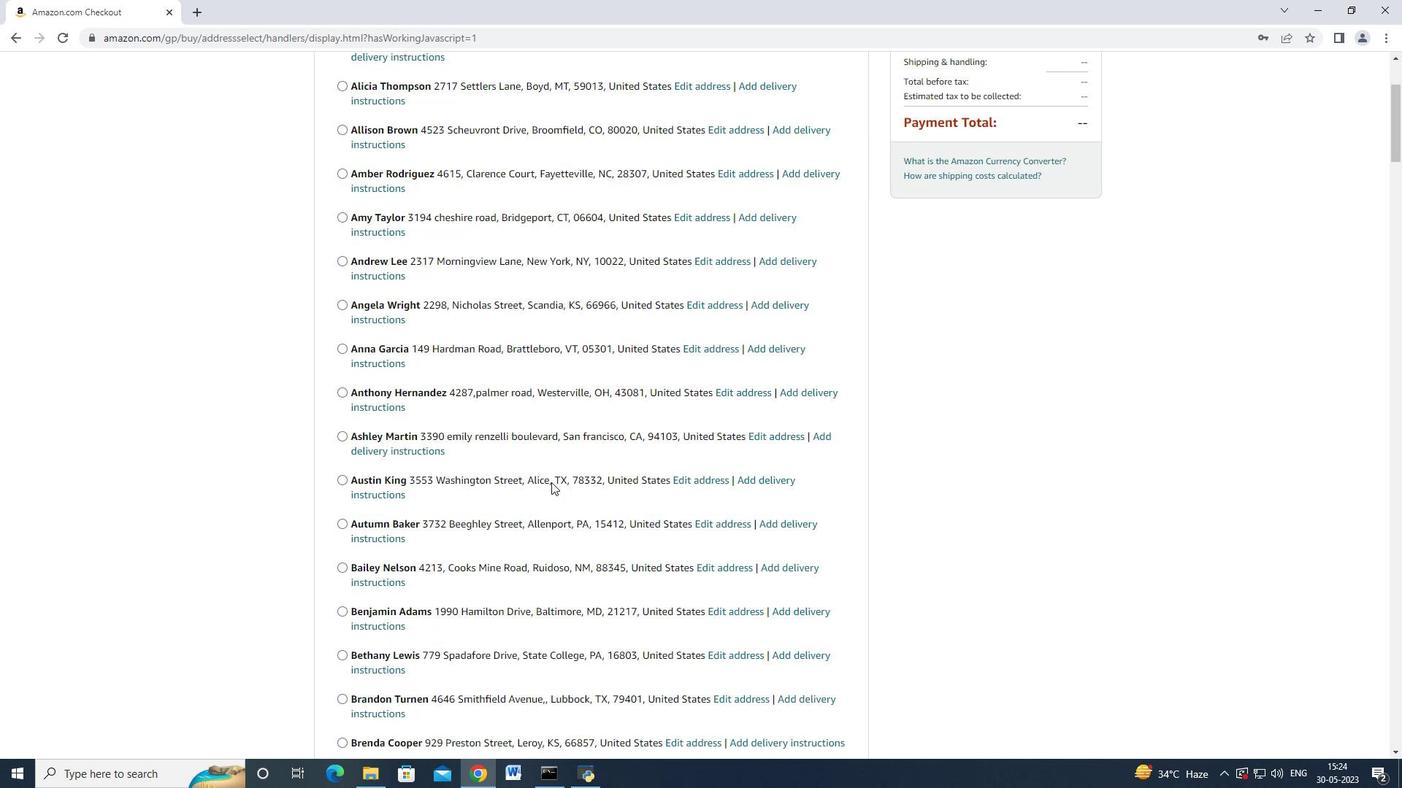 
Action: Mouse scrolled (551, 481) with delta (0, 0)
Screenshot: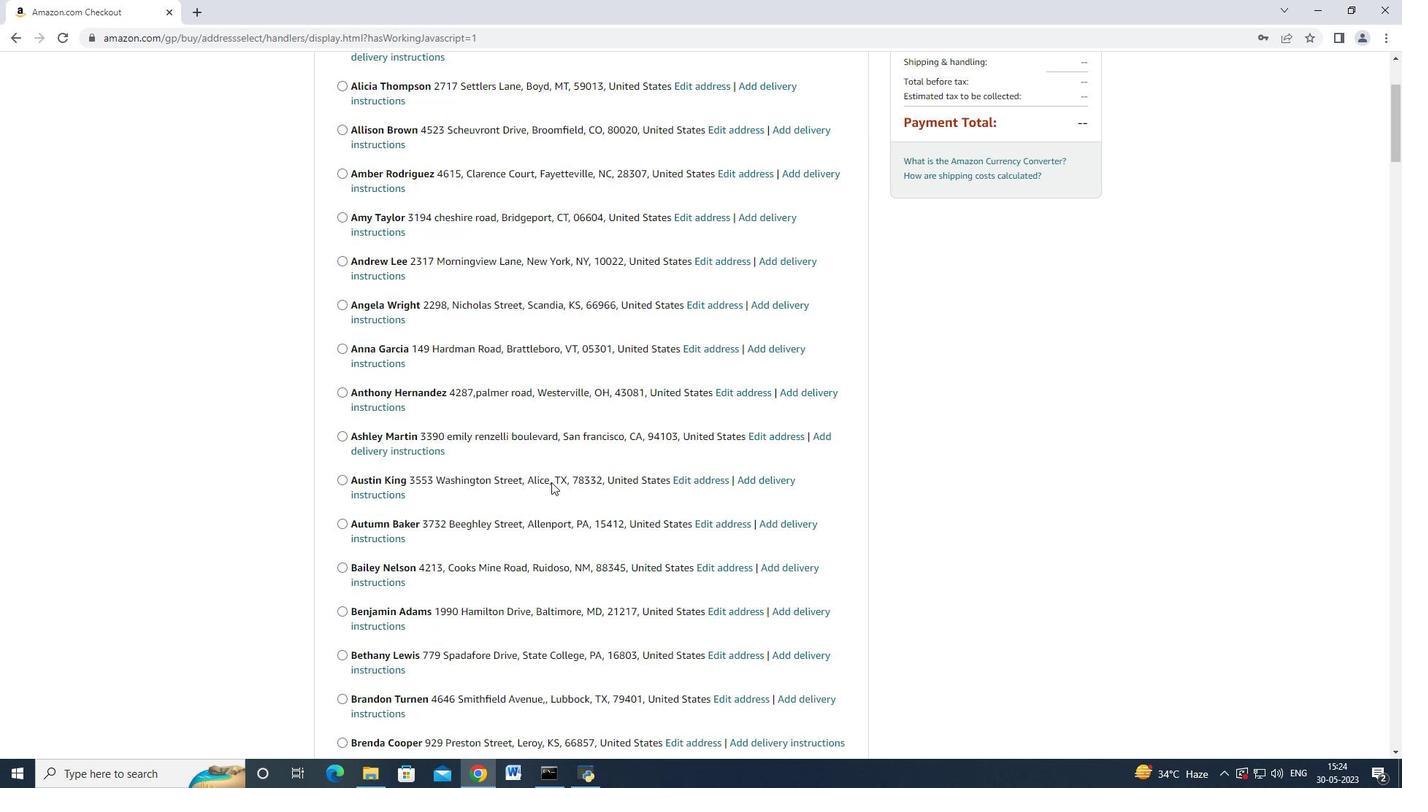 
Action: Mouse scrolled (551, 480) with delta (0, -1)
Screenshot: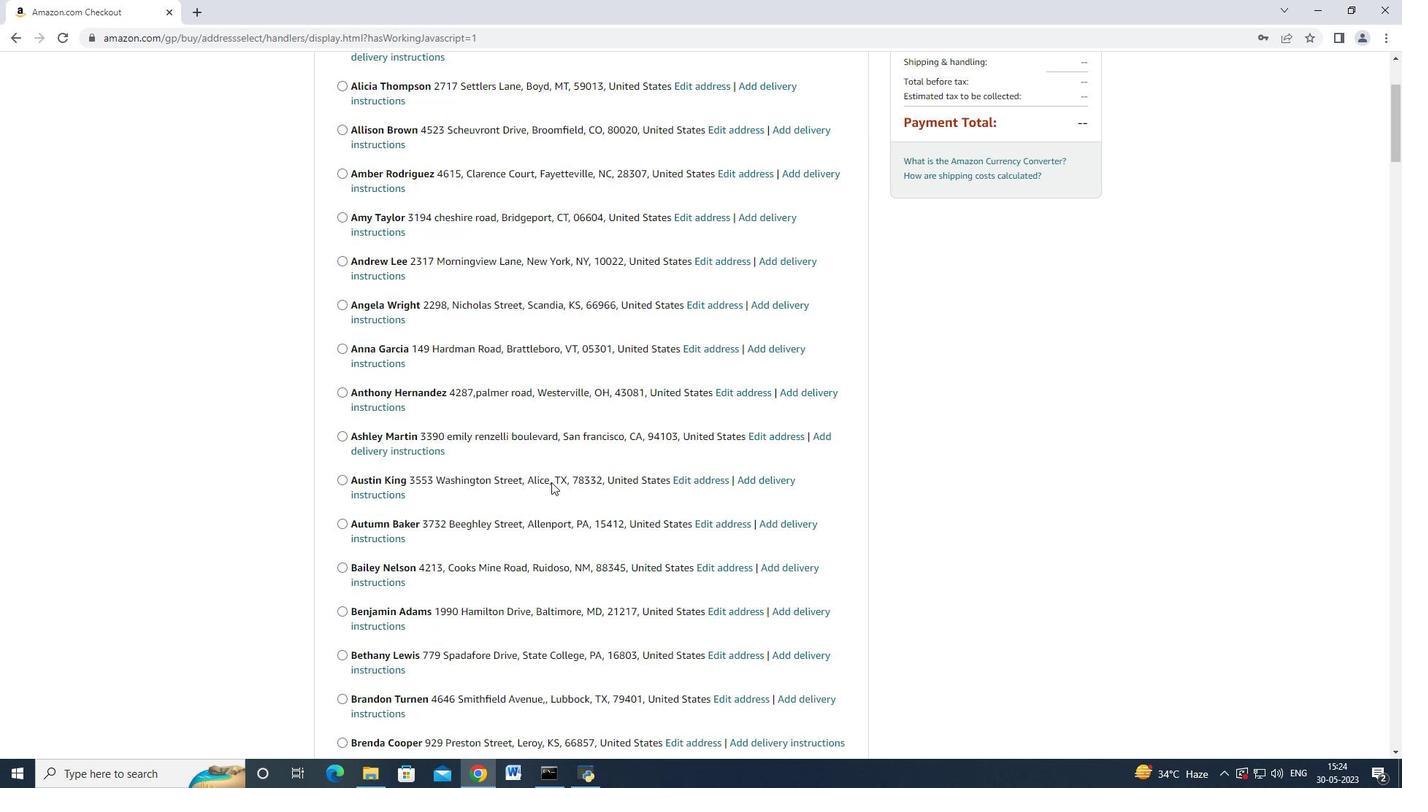 
Action: Mouse scrolled (551, 481) with delta (0, 0)
Screenshot: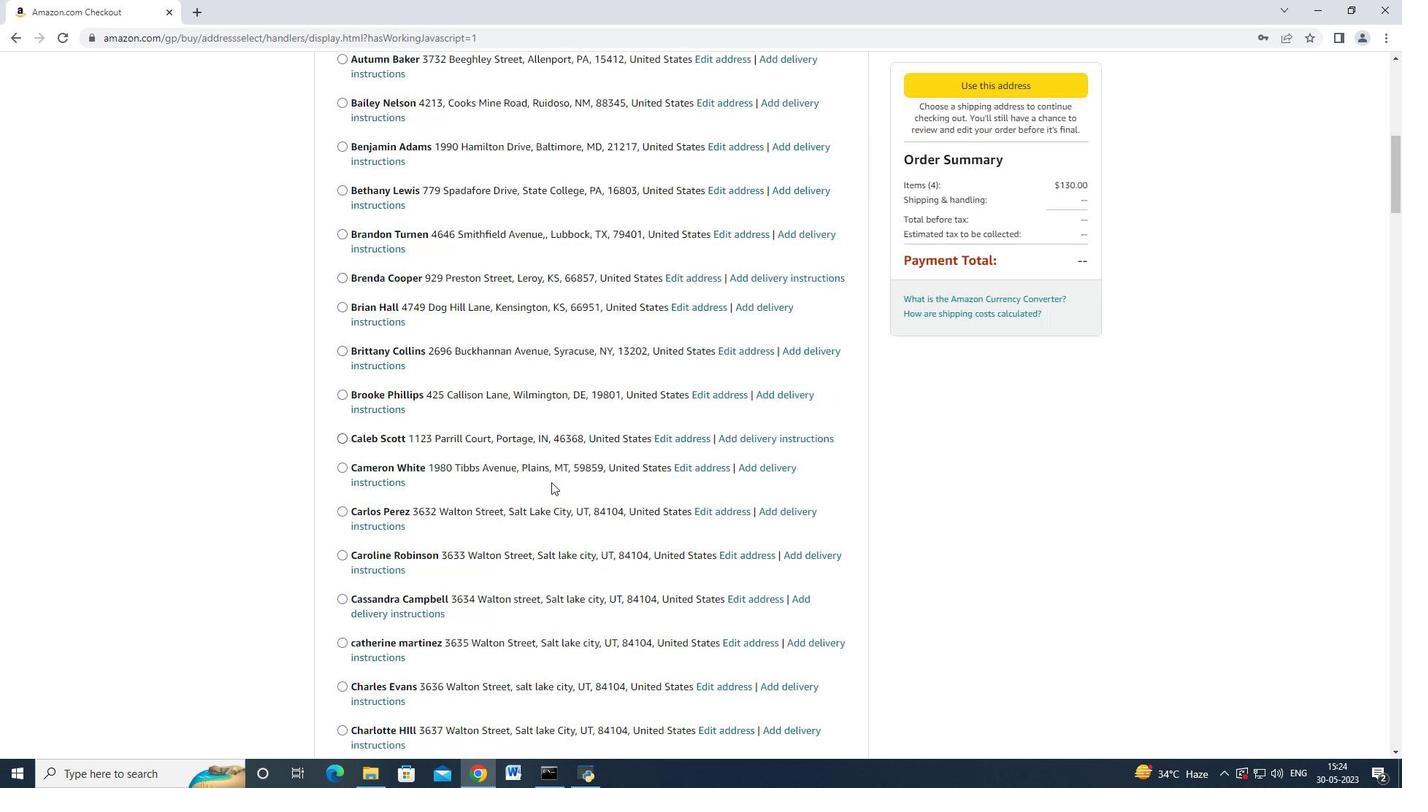 
Action: Mouse scrolled (551, 481) with delta (0, 0)
Screenshot: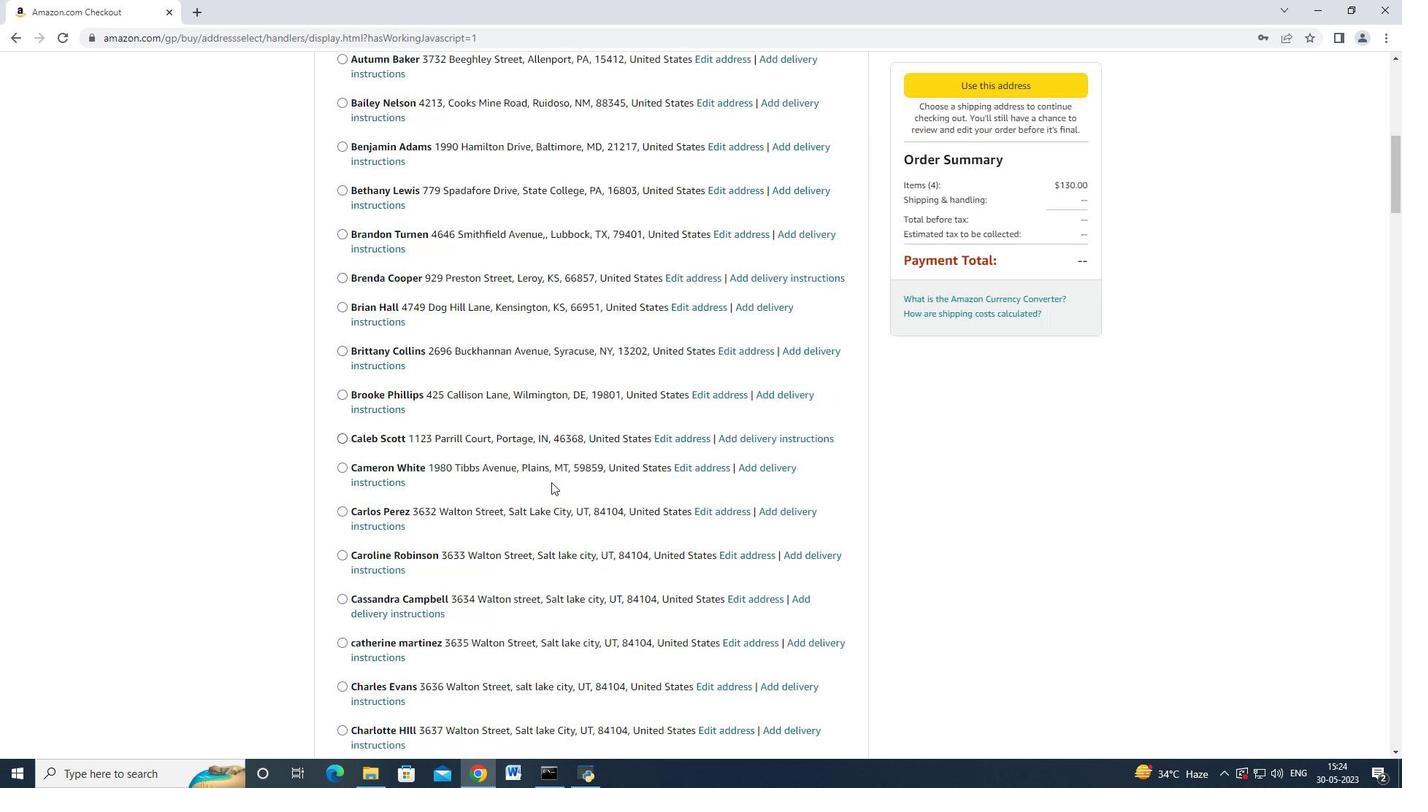 
Action: Mouse scrolled (551, 480) with delta (0, -1)
Screenshot: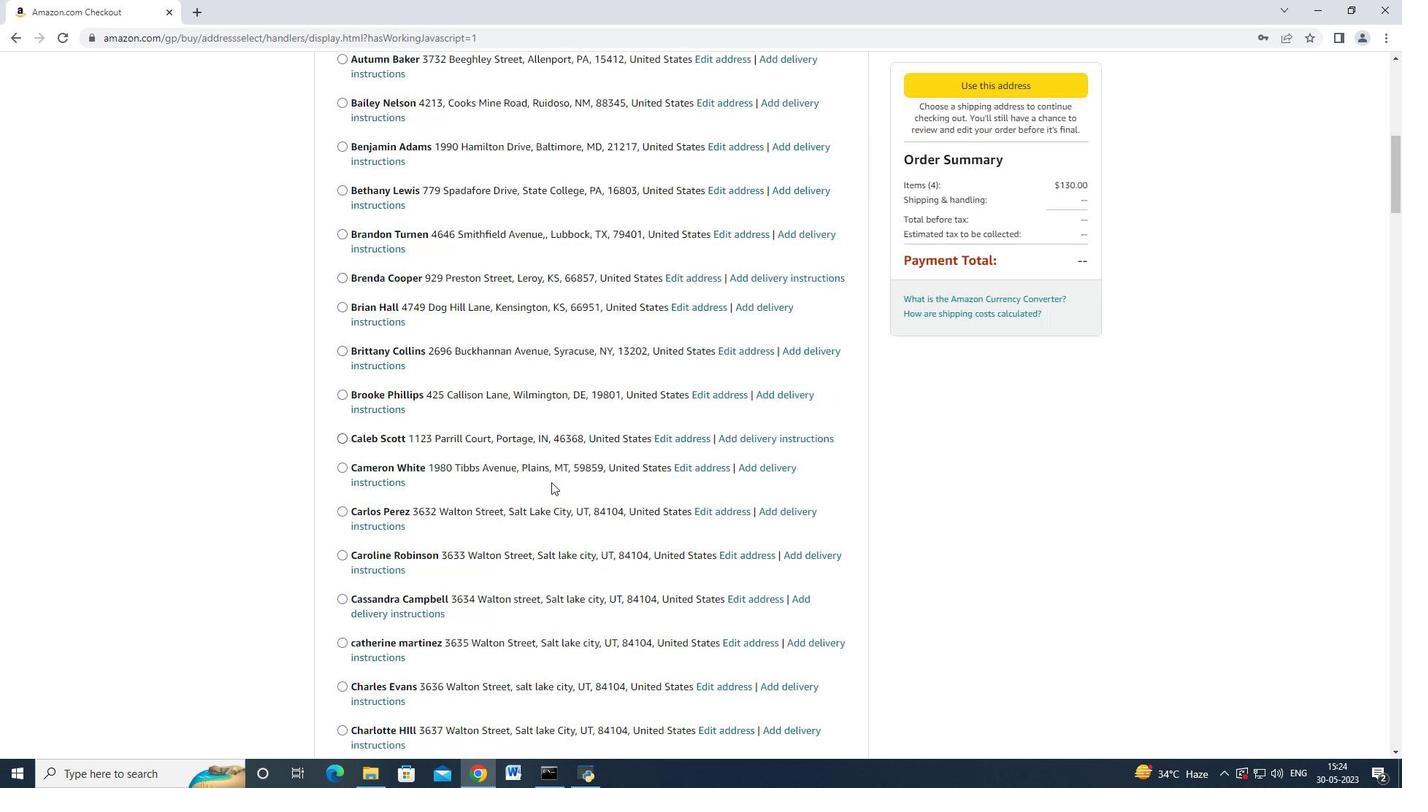 
Action: Mouse scrolled (551, 481) with delta (0, 0)
Screenshot: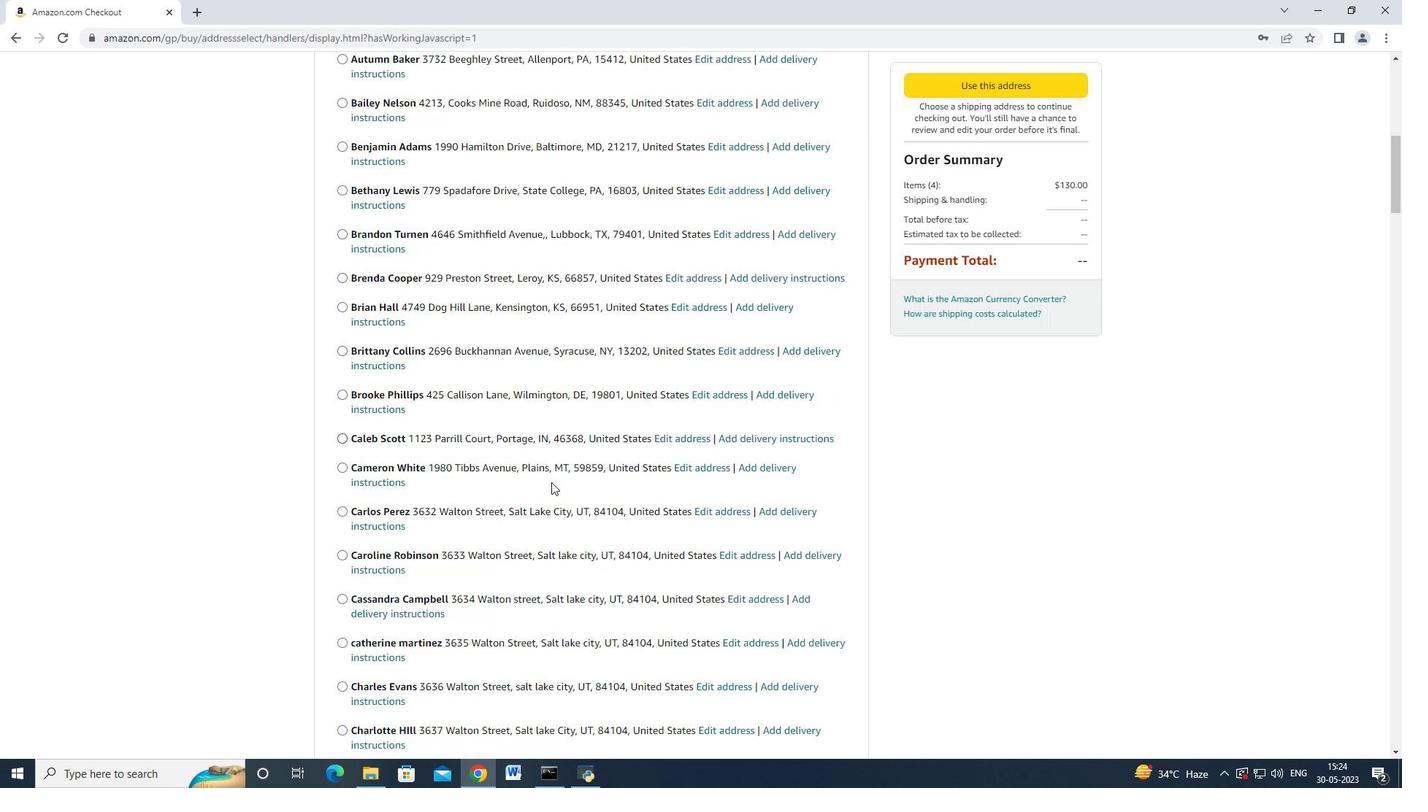 
Action: Mouse scrolled (551, 481) with delta (0, 0)
Screenshot: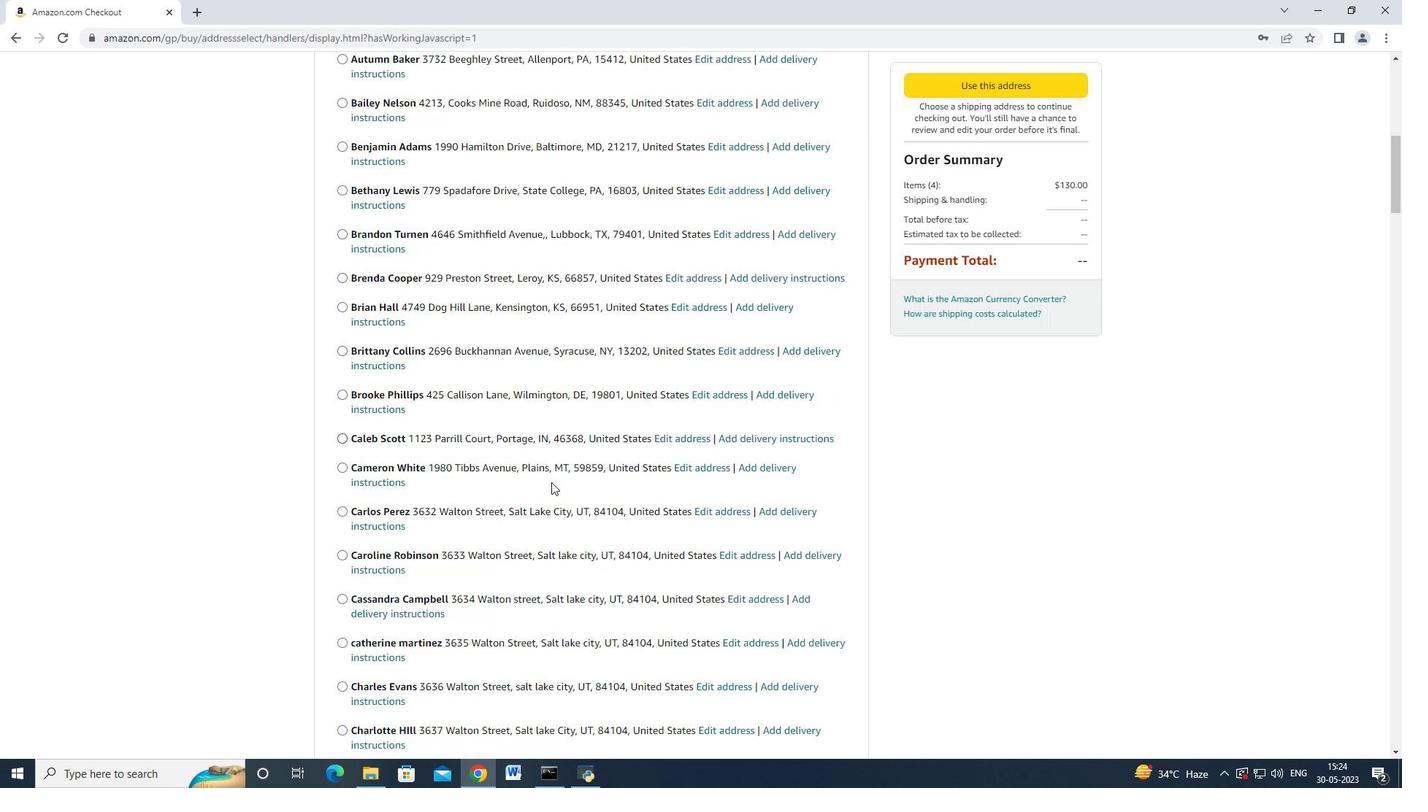 
Action: Mouse moved to (551, 480)
Screenshot: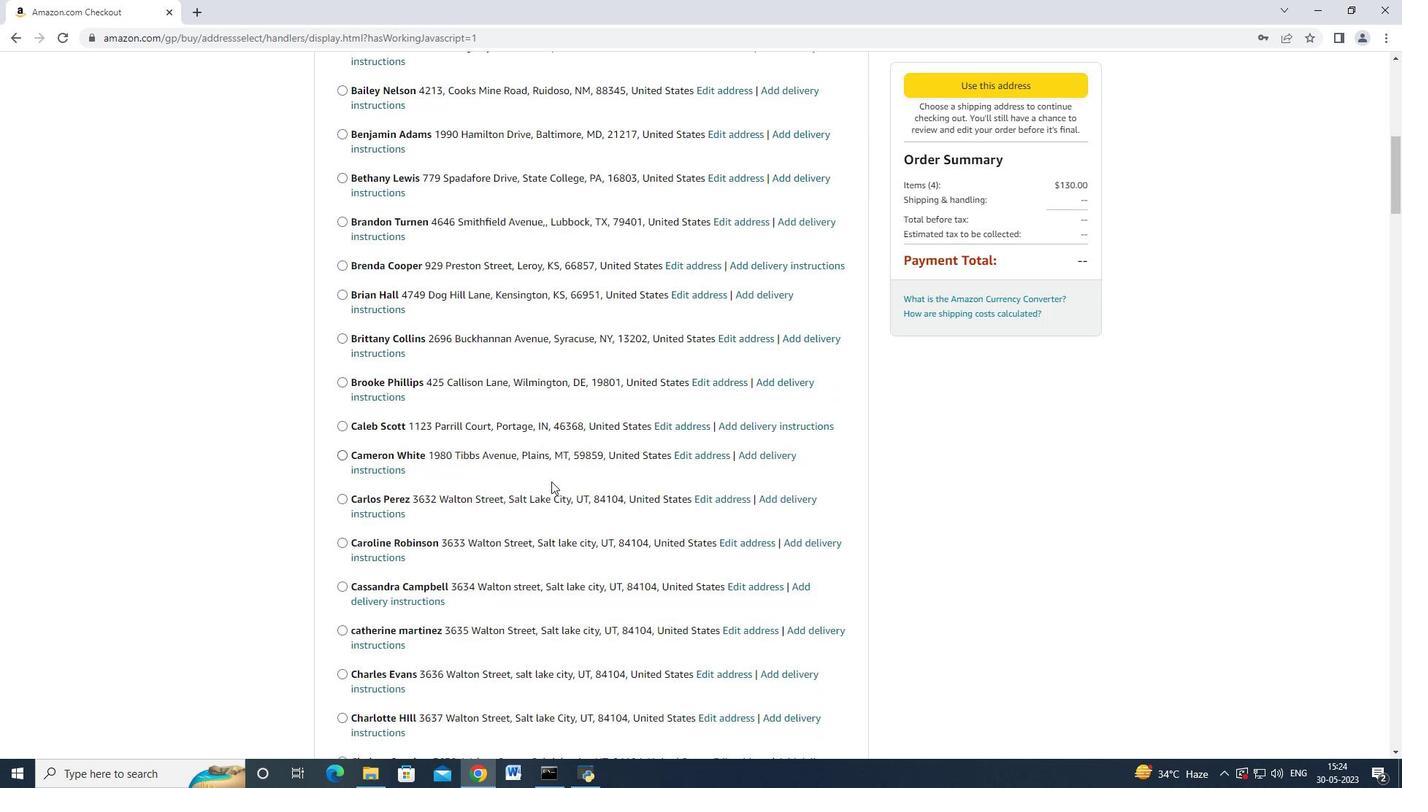 
Action: Mouse scrolled (551, 479) with delta (0, 0)
Screenshot: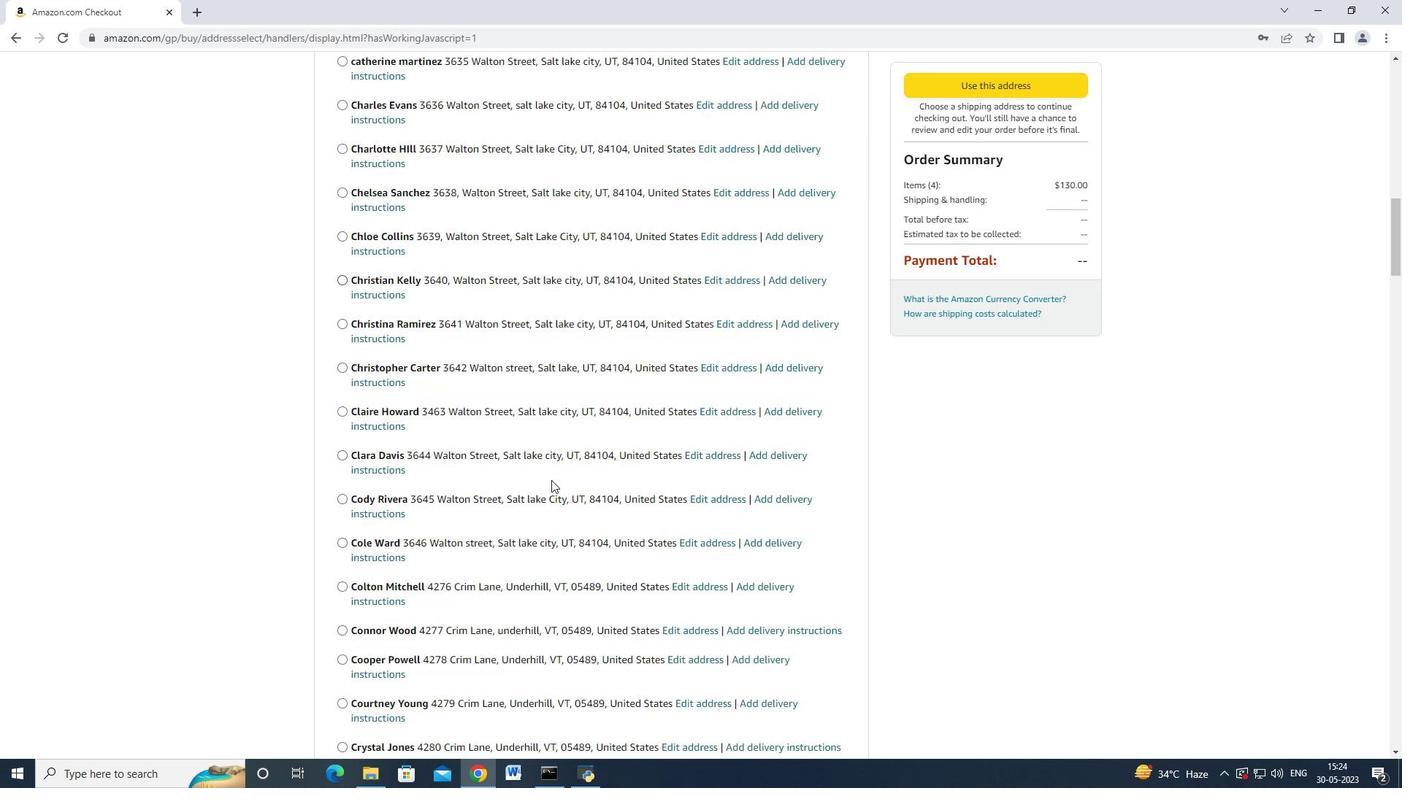 
Action: Mouse moved to (551, 480)
Screenshot: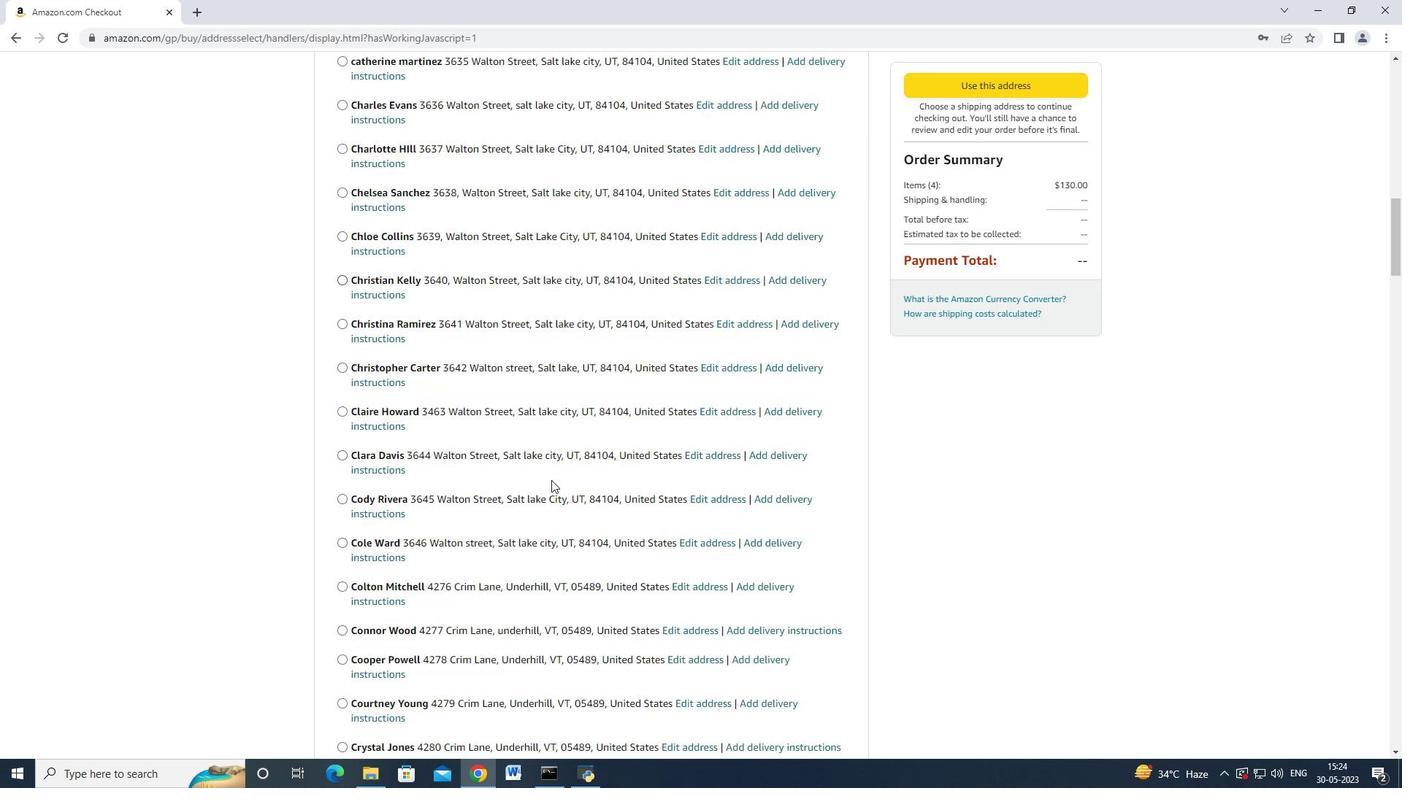 
Action: Mouse scrolled (551, 479) with delta (0, 0)
Screenshot: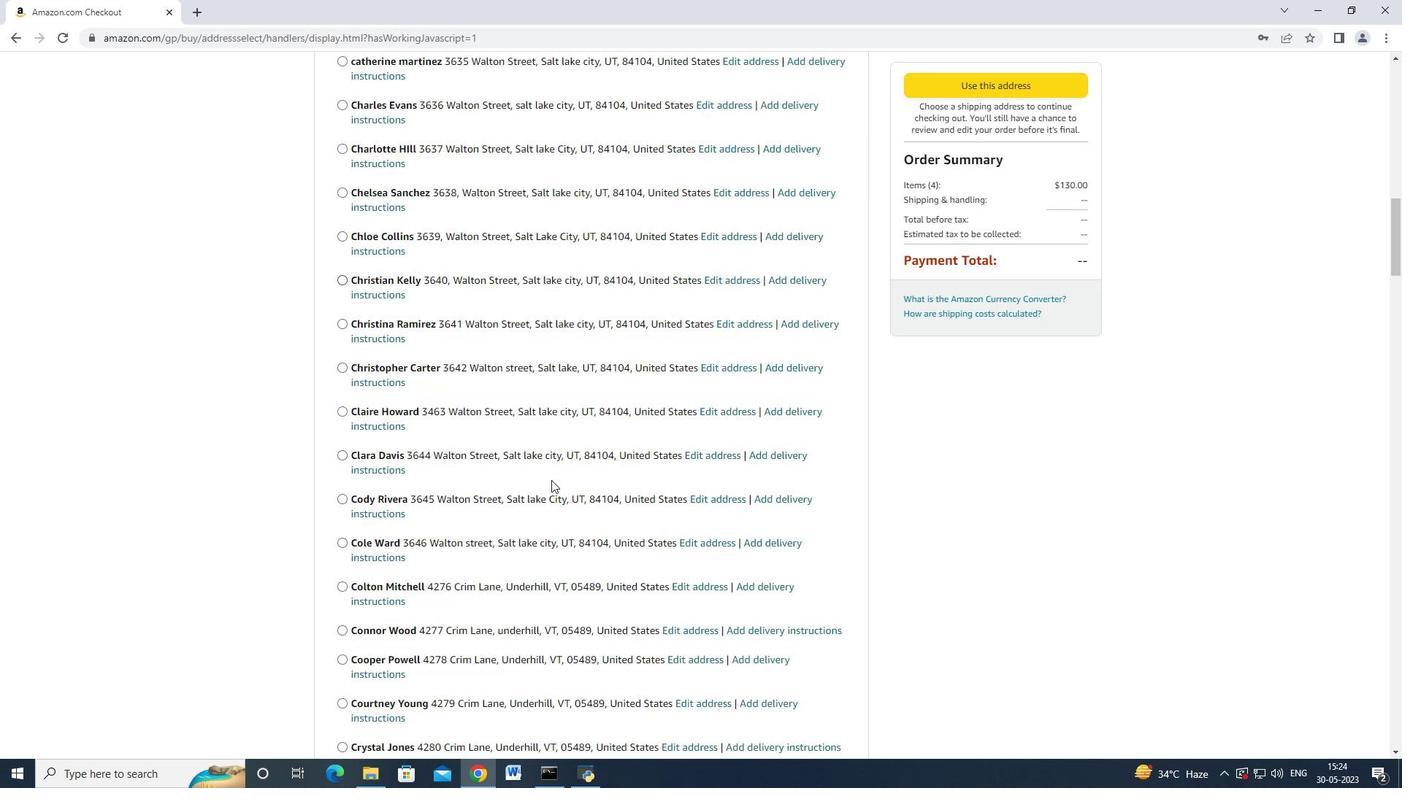 
Action: Mouse moved to (550, 481)
Screenshot: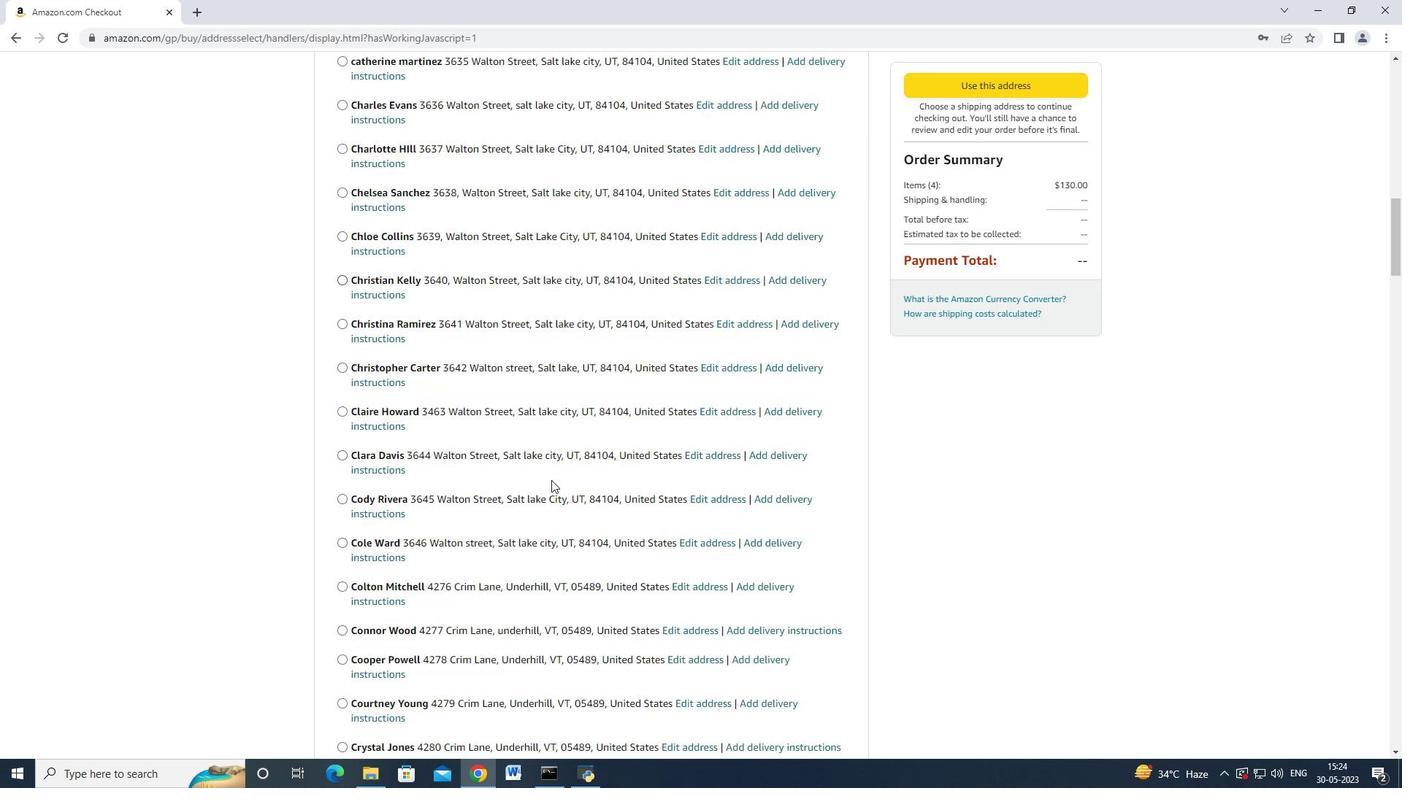 
Action: Mouse scrolled (550, 480) with delta (0, 0)
Screenshot: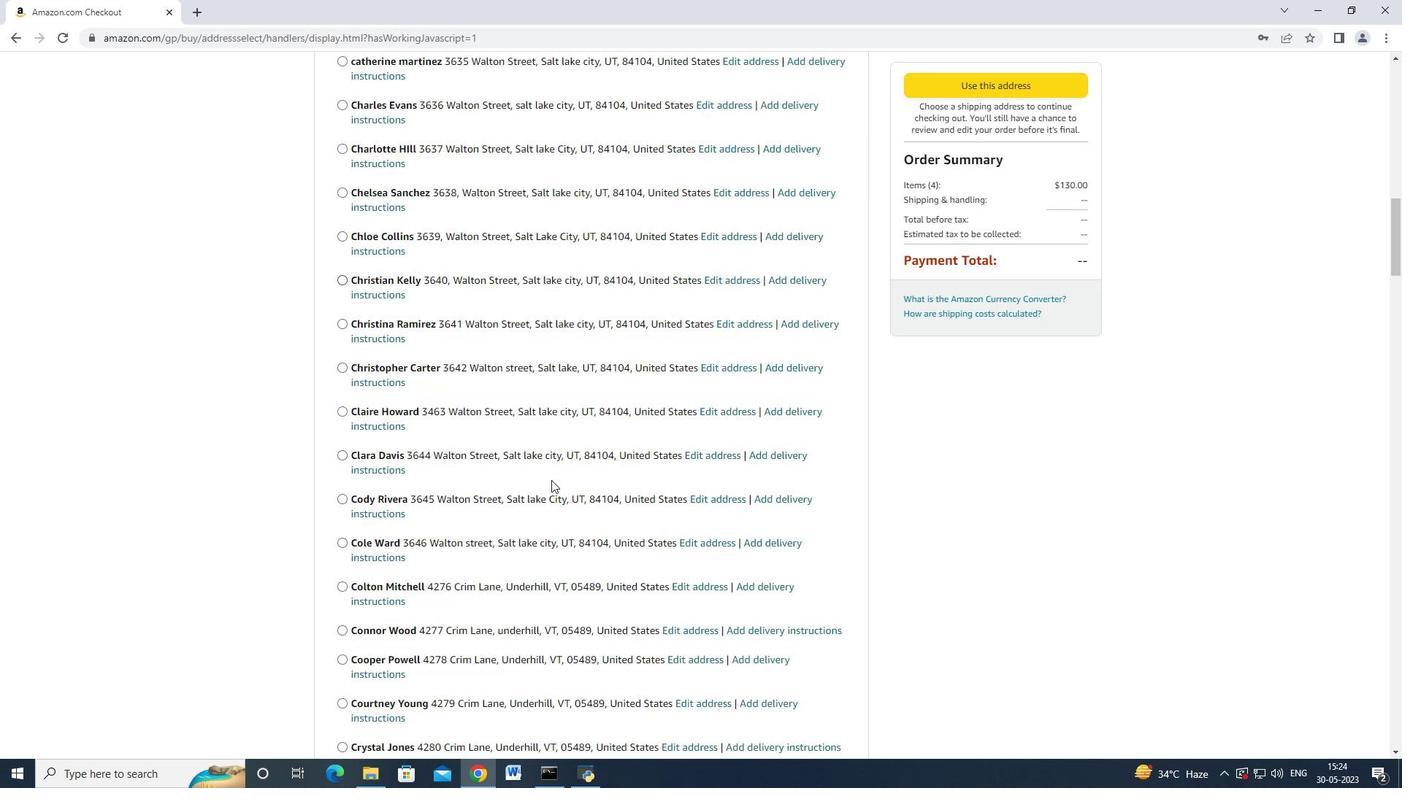 
Action: Mouse moved to (550, 481)
Screenshot: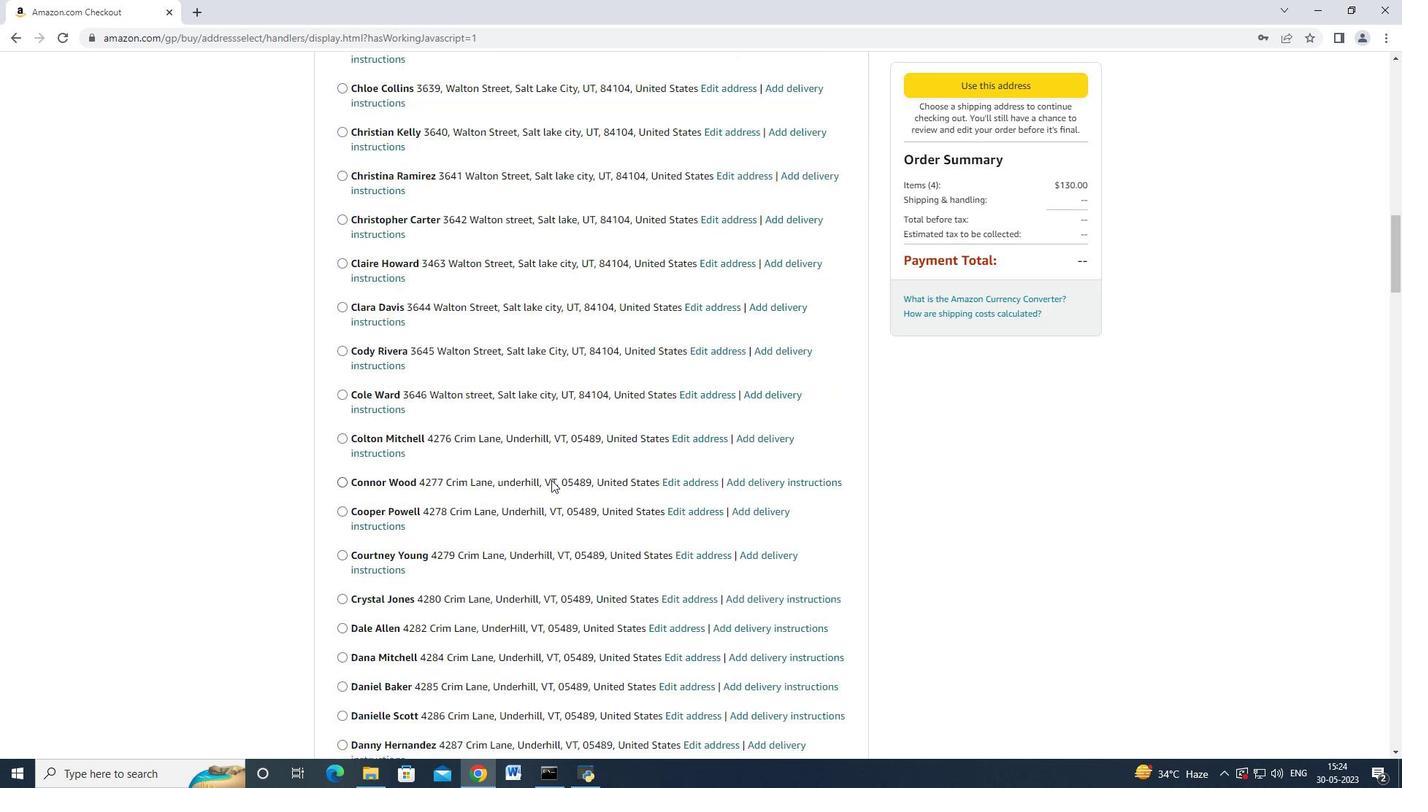 
Action: Mouse scrolled (550, 480) with delta (0, 0)
Screenshot: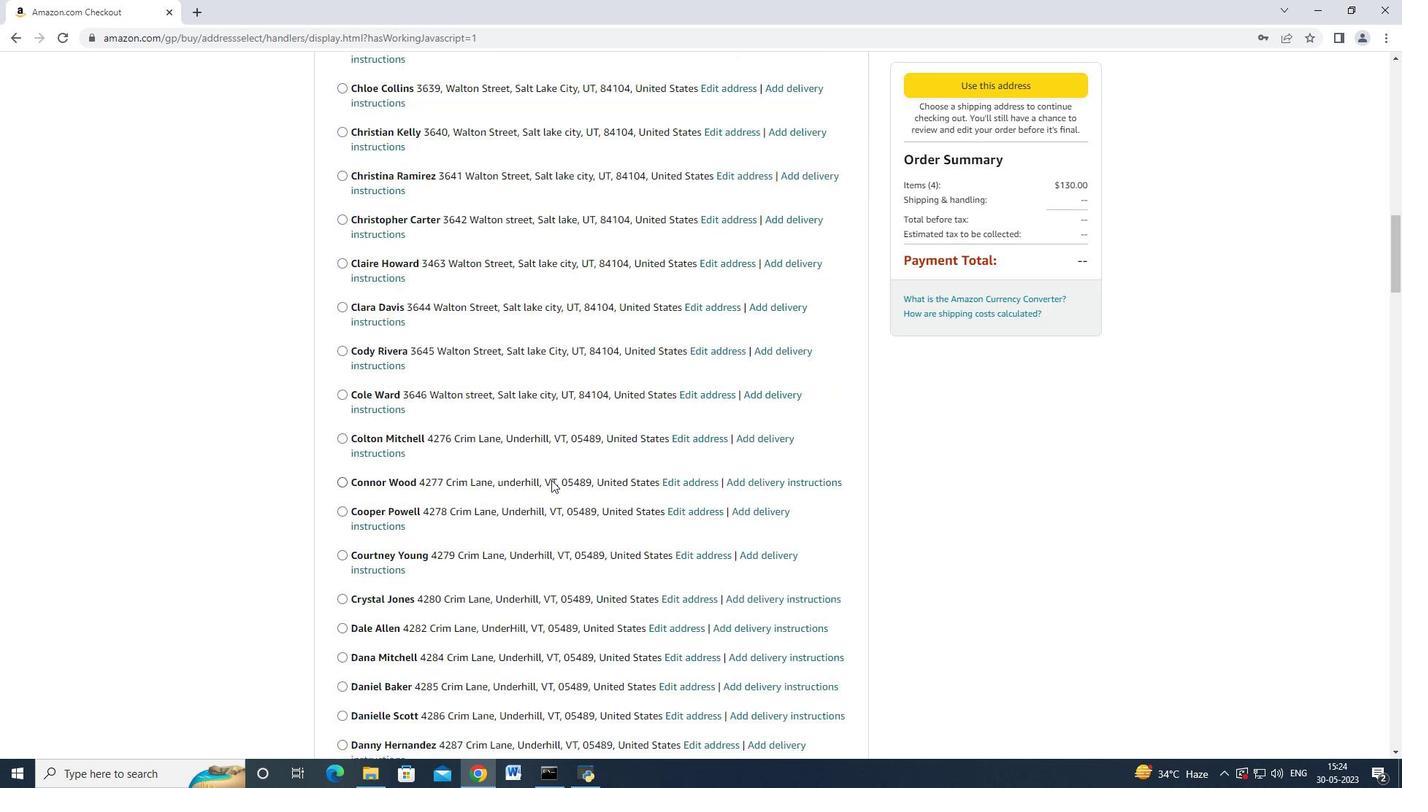 
Action: Mouse scrolled (550, 479) with delta (0, -1)
Screenshot: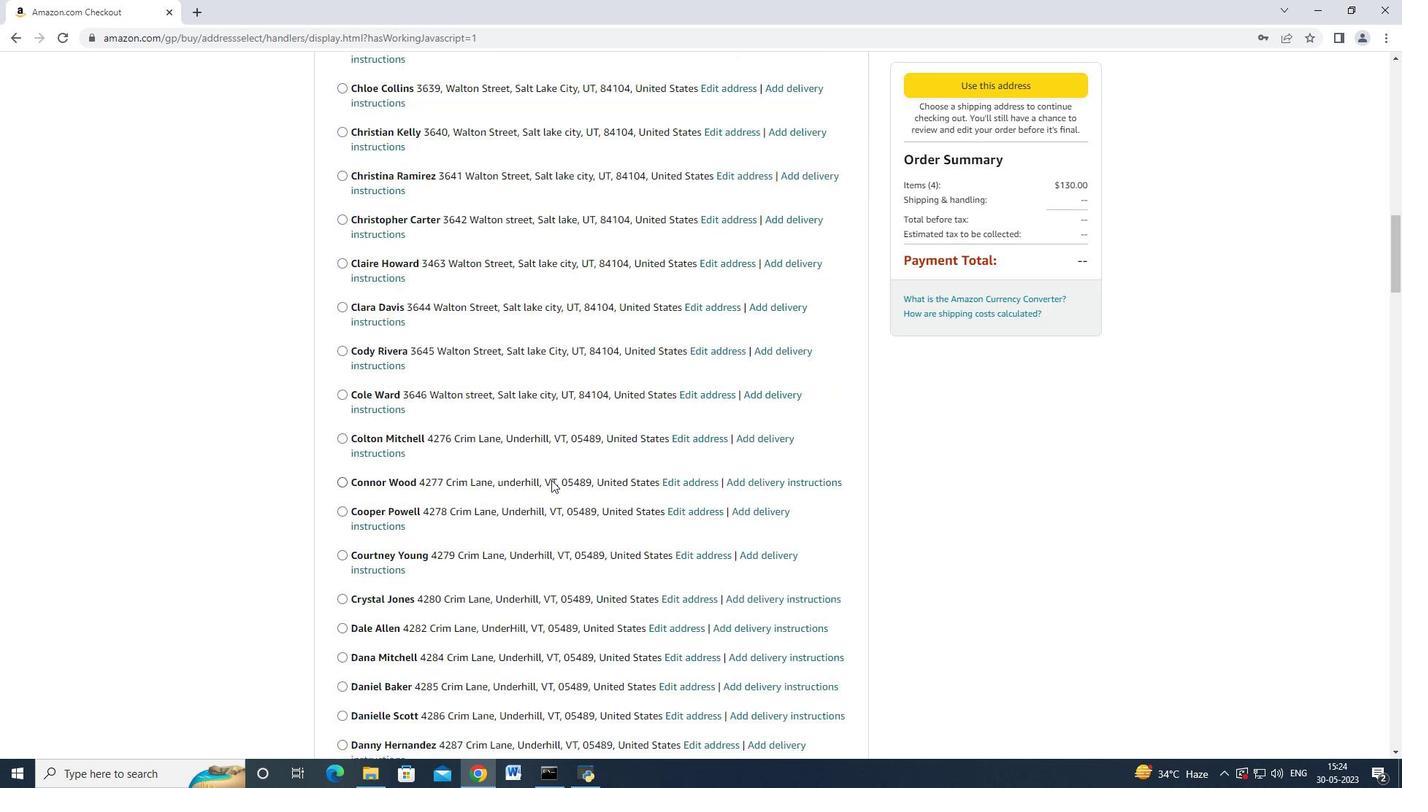 
Action: Mouse moved to (550, 481)
Screenshot: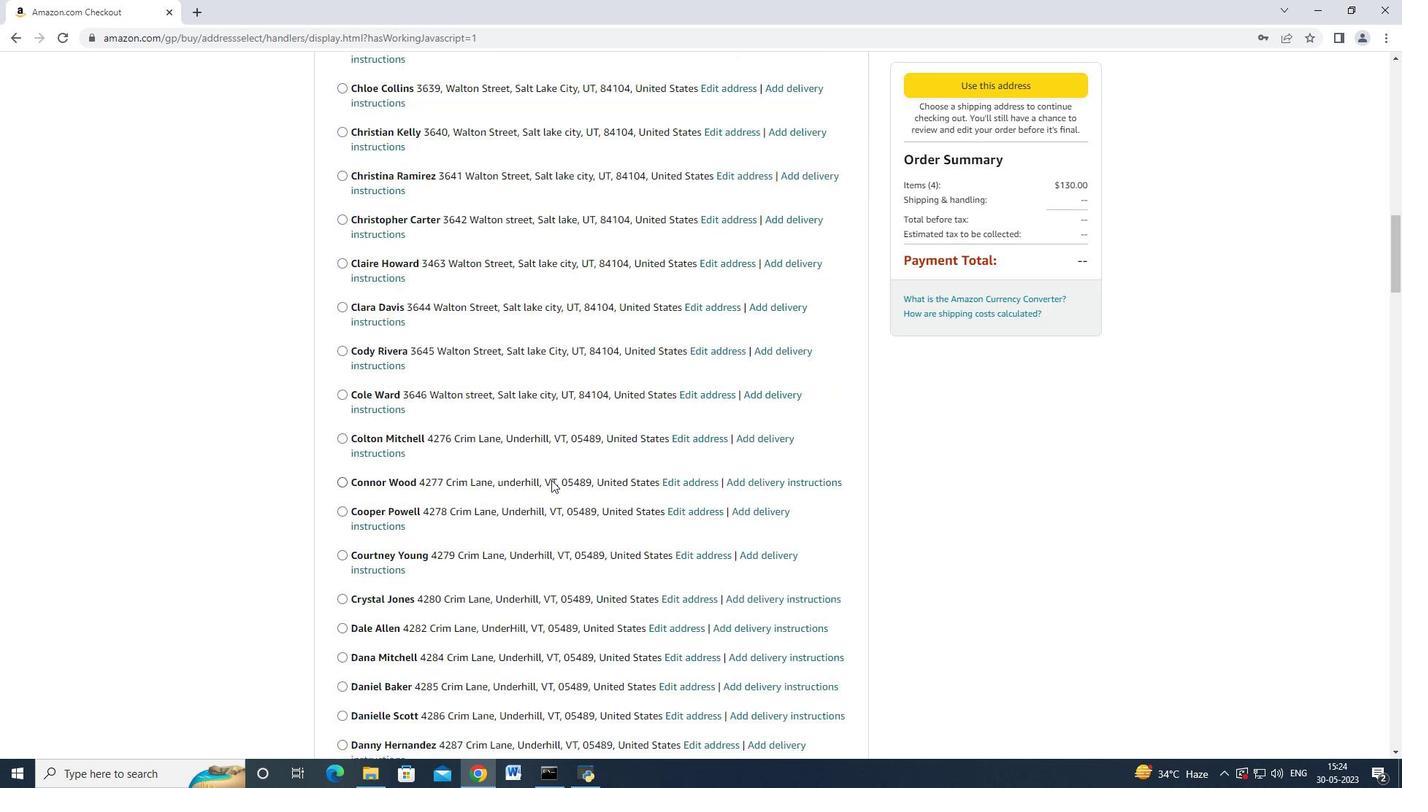 
Action: Mouse scrolled (550, 480) with delta (0, 0)
Screenshot: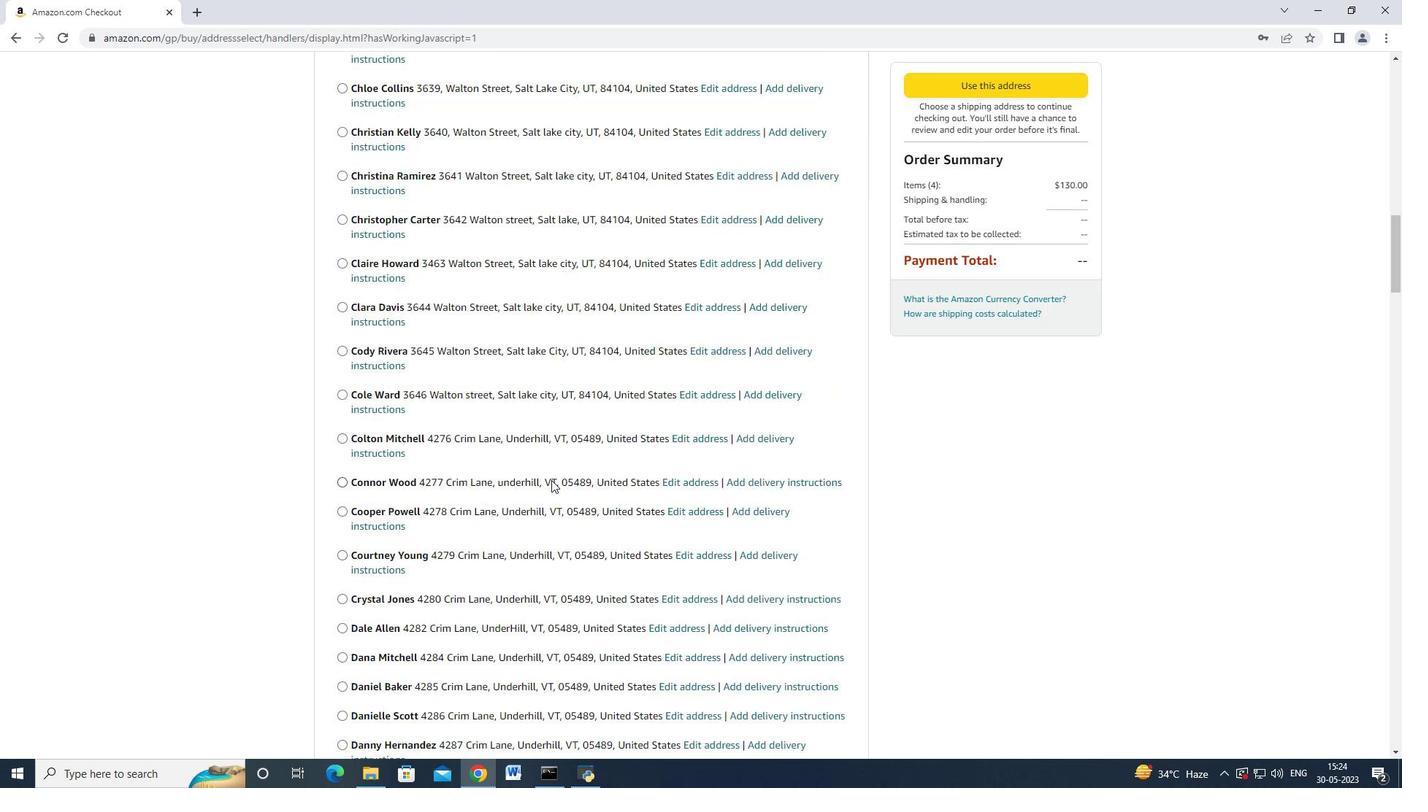 
Action: Mouse scrolled (550, 480) with delta (0, 0)
Screenshot: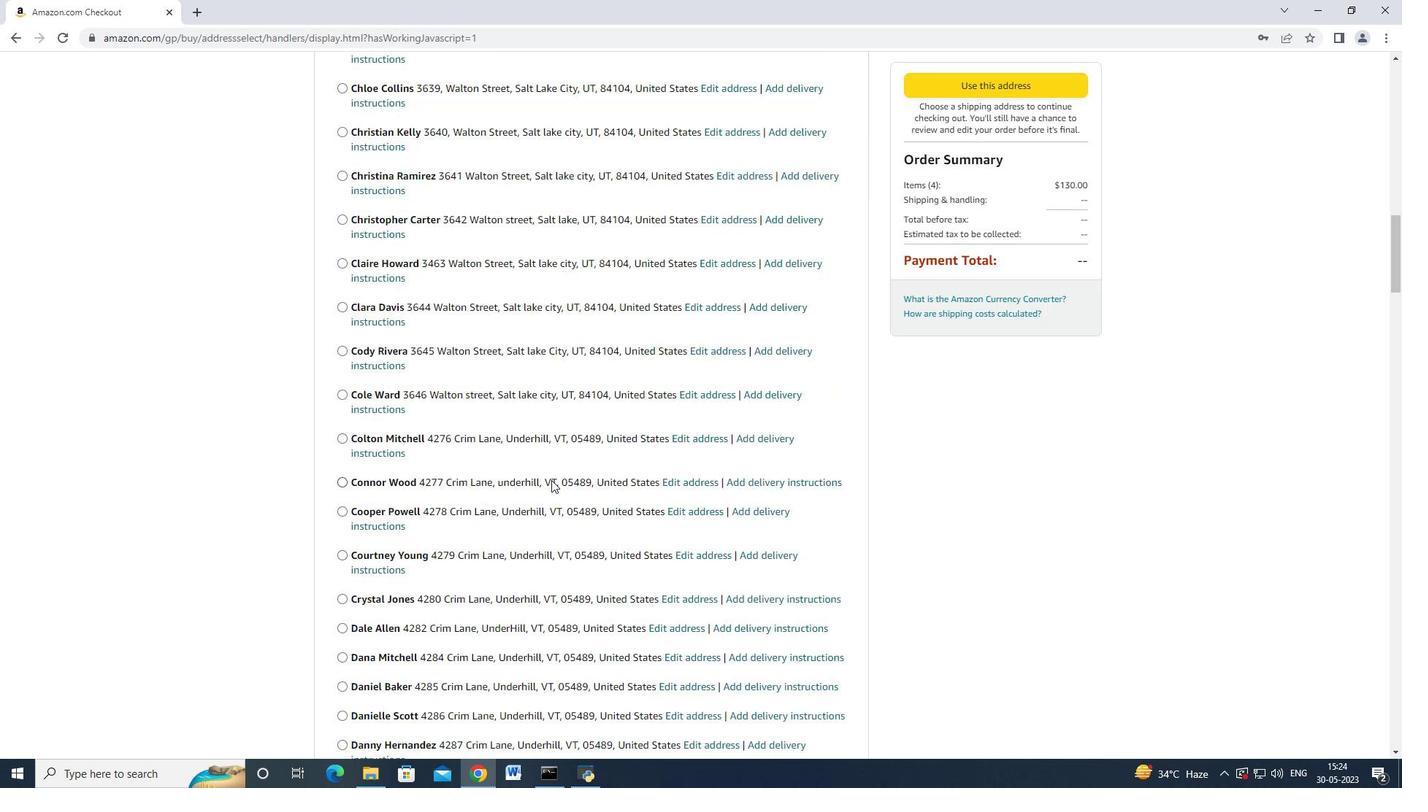 
Action: Mouse scrolled (550, 480) with delta (0, 0)
Screenshot: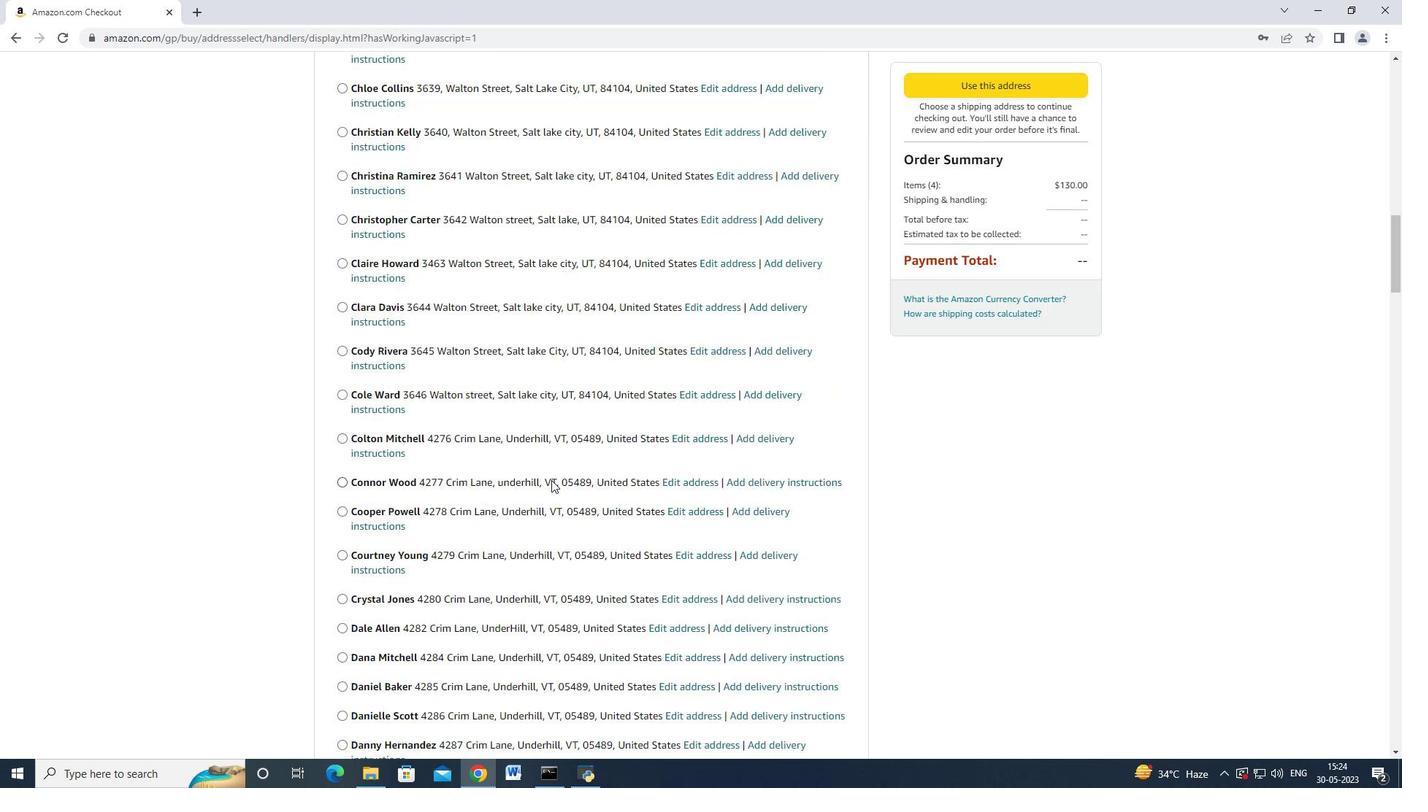
Action: Mouse moved to (549, 481)
Screenshot: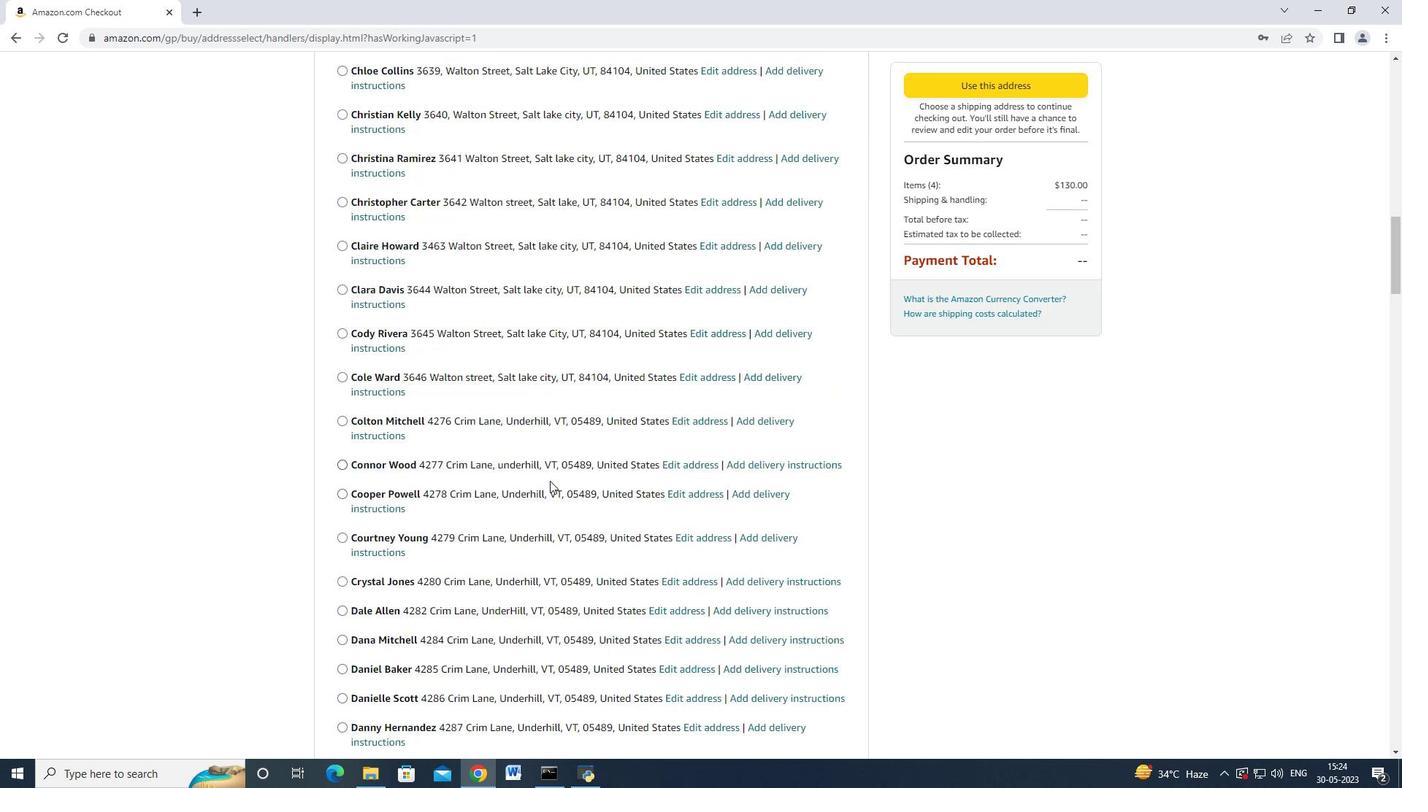 
Action: Mouse scrolled (549, 480) with delta (0, 0)
Screenshot: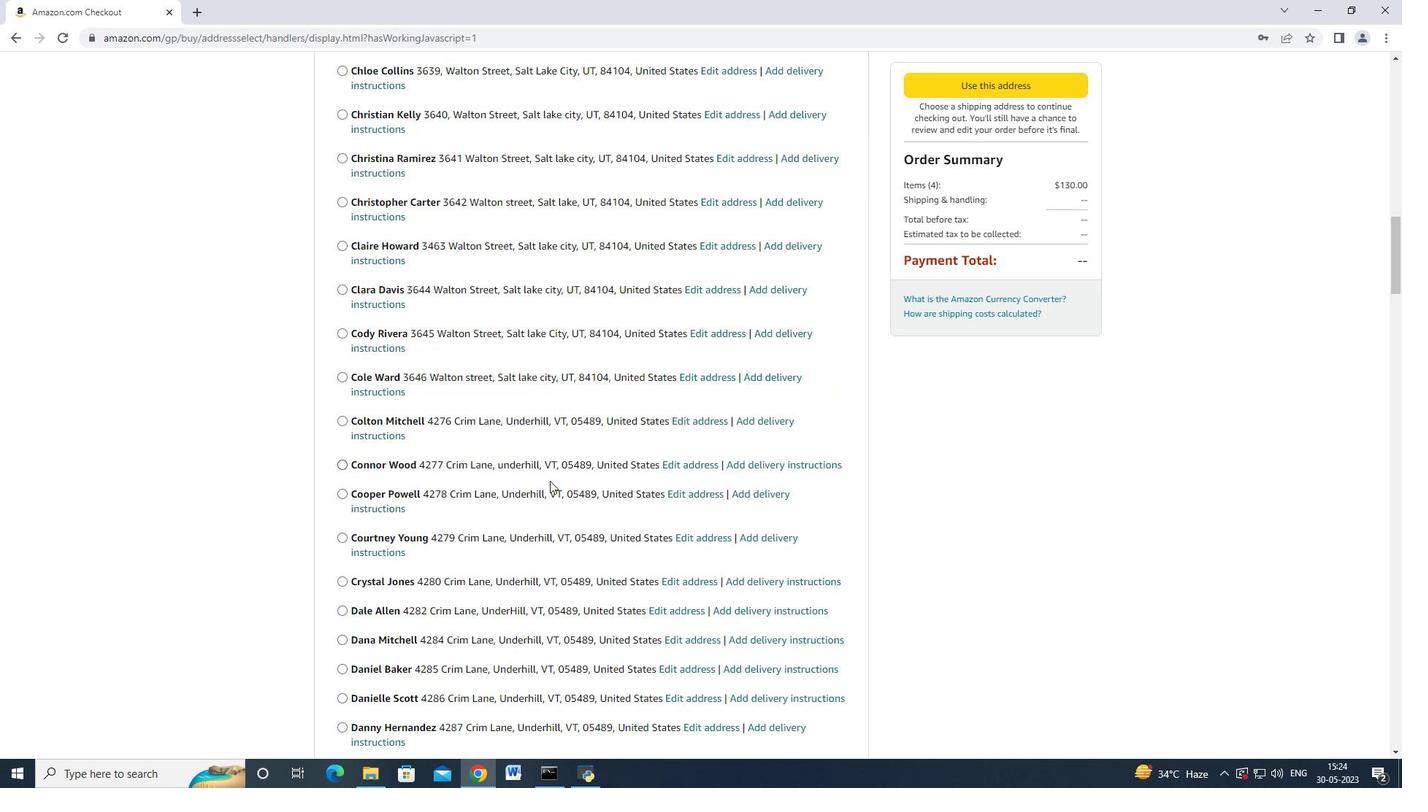 
Action: Mouse scrolled (549, 480) with delta (0, 0)
Screenshot: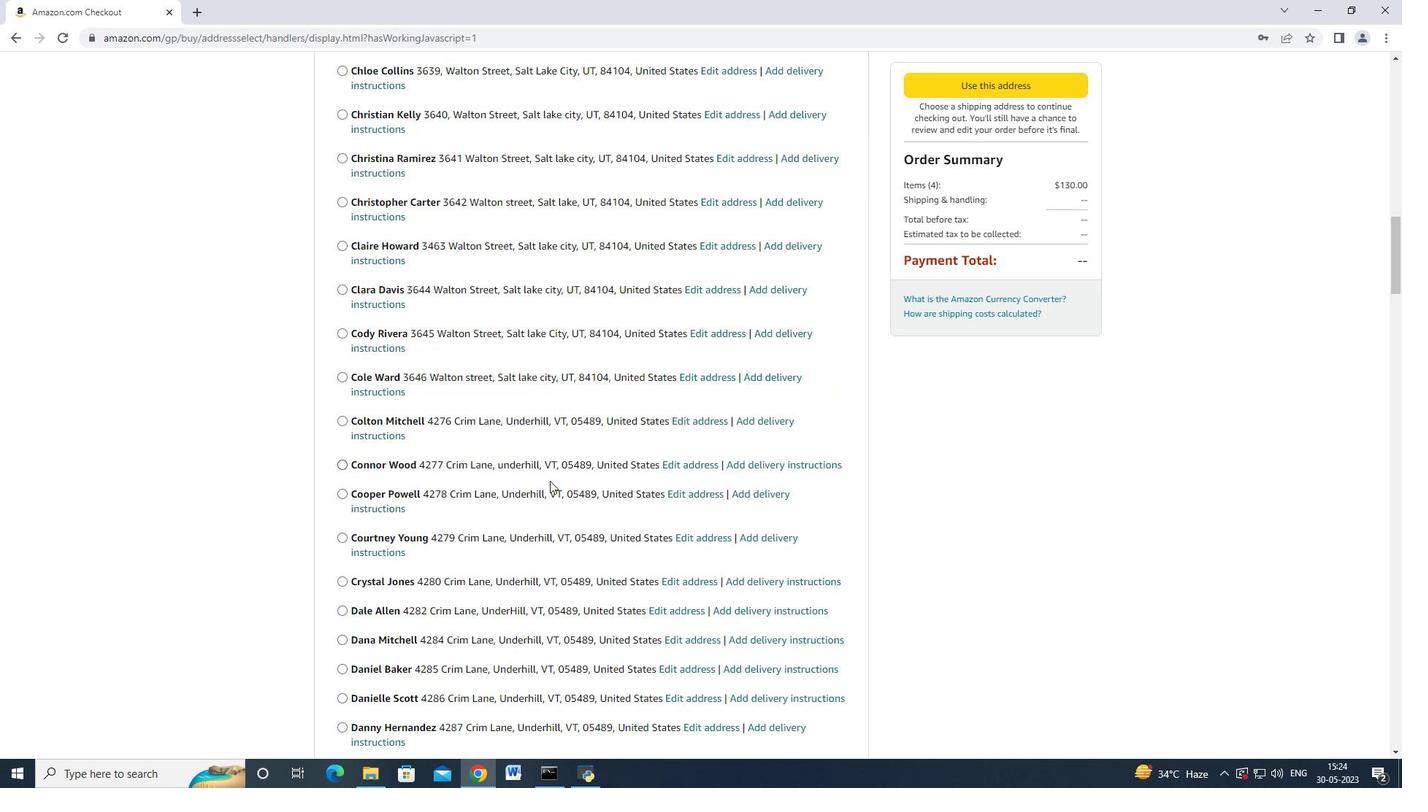 
Action: Mouse scrolled (549, 479) with delta (0, -1)
Screenshot: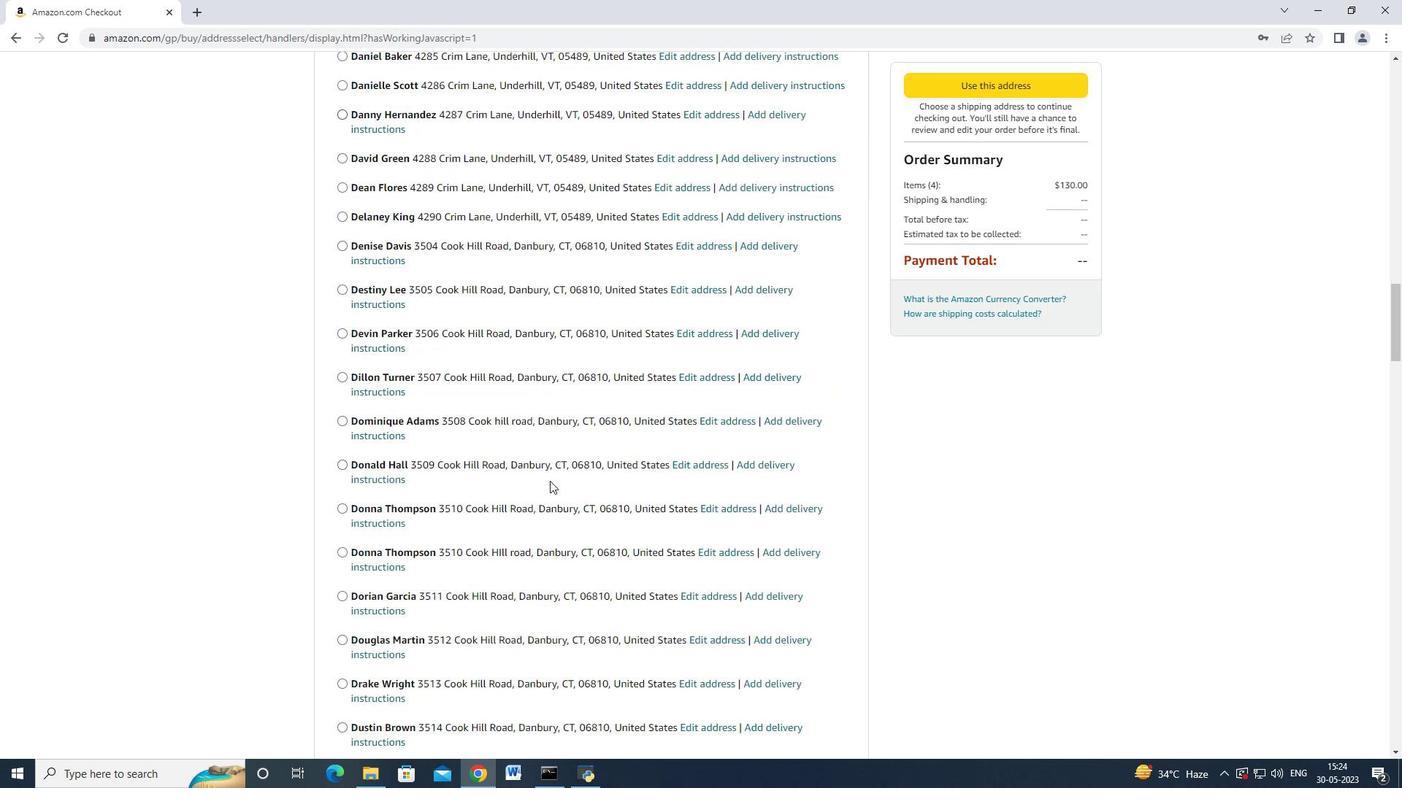 
Action: Mouse moved to (549, 481)
Screenshot: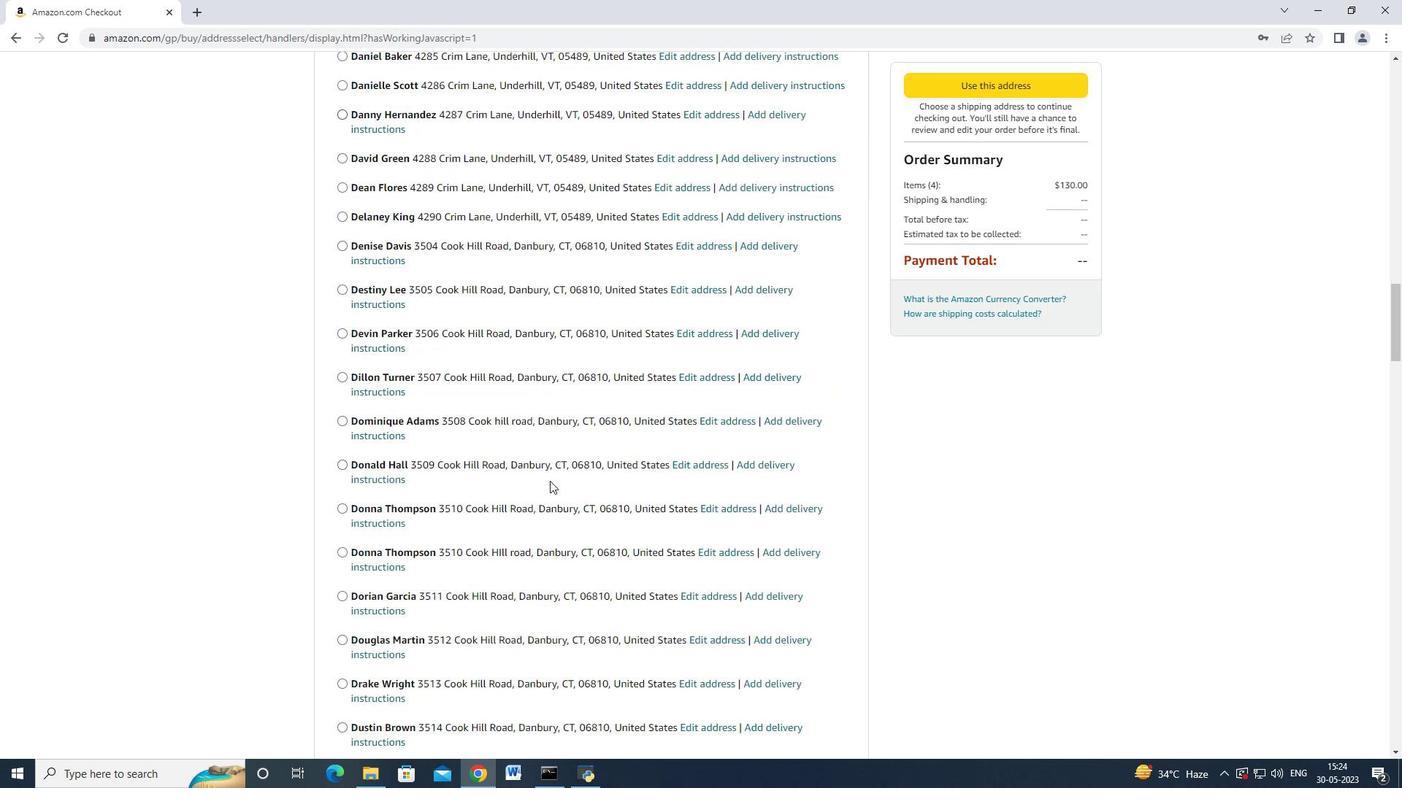 
Action: Mouse scrolled (549, 480) with delta (0, 0)
Screenshot: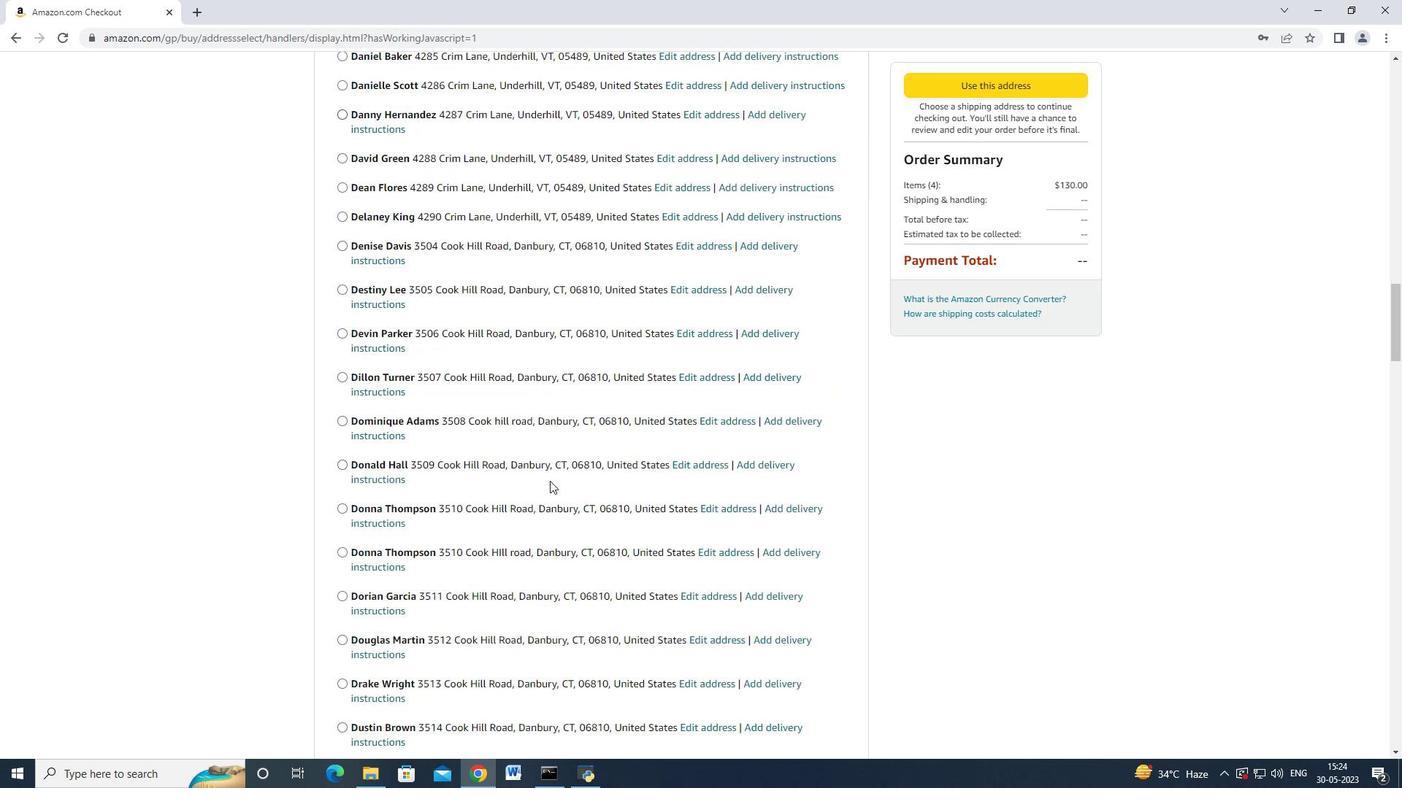 
Action: Mouse scrolled (549, 479) with delta (0, -1)
Screenshot: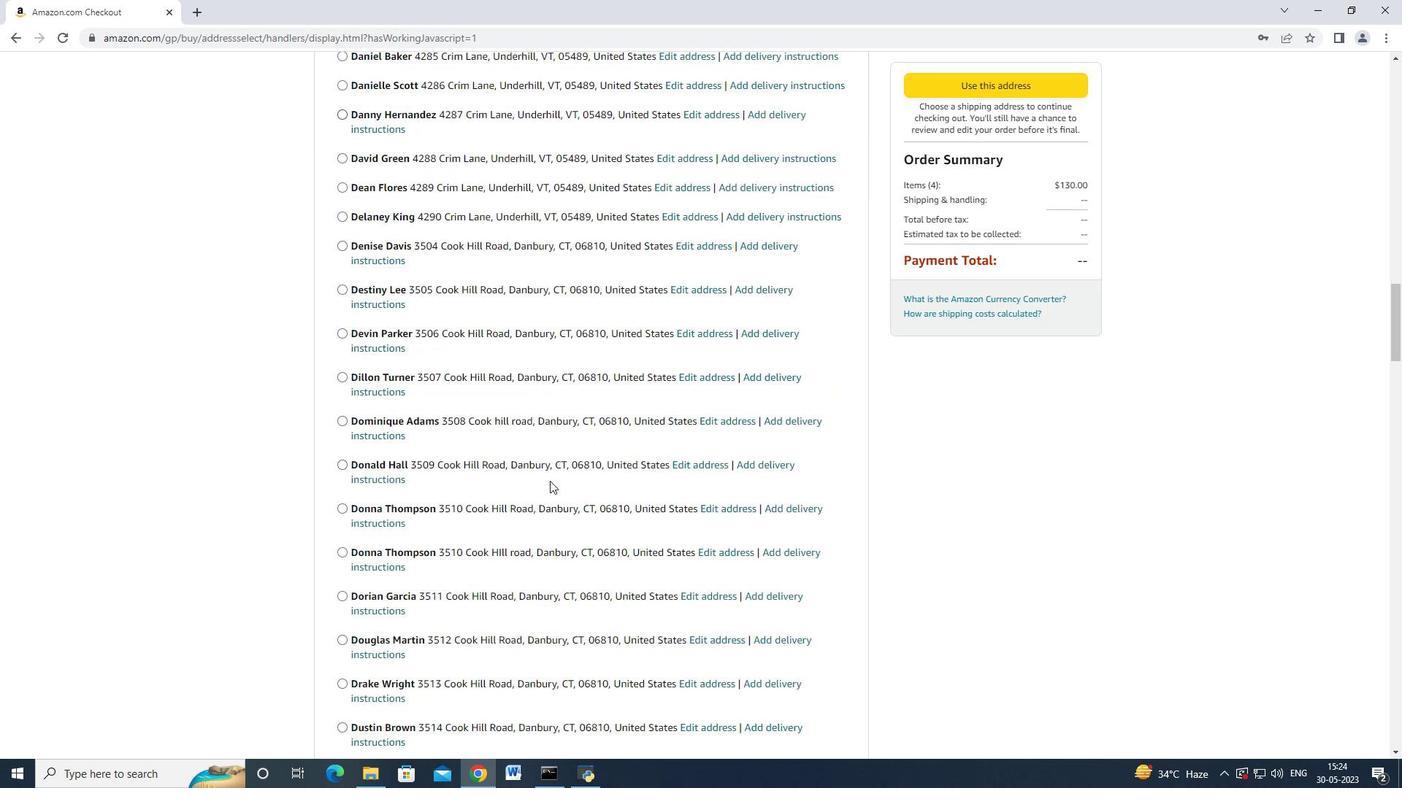 
Action: Mouse scrolled (549, 480) with delta (0, 0)
Screenshot: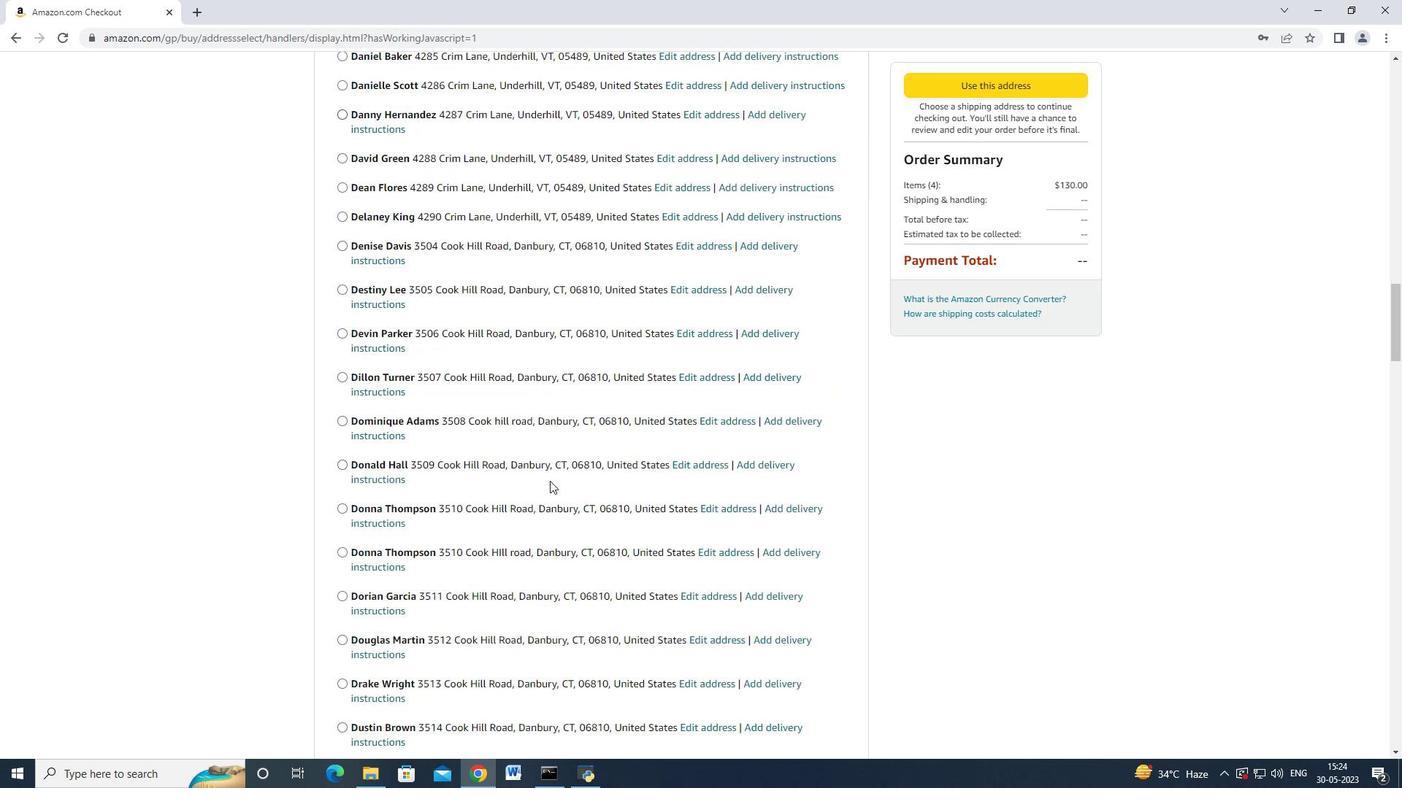 
Action: Mouse scrolled (549, 480) with delta (0, 0)
Screenshot: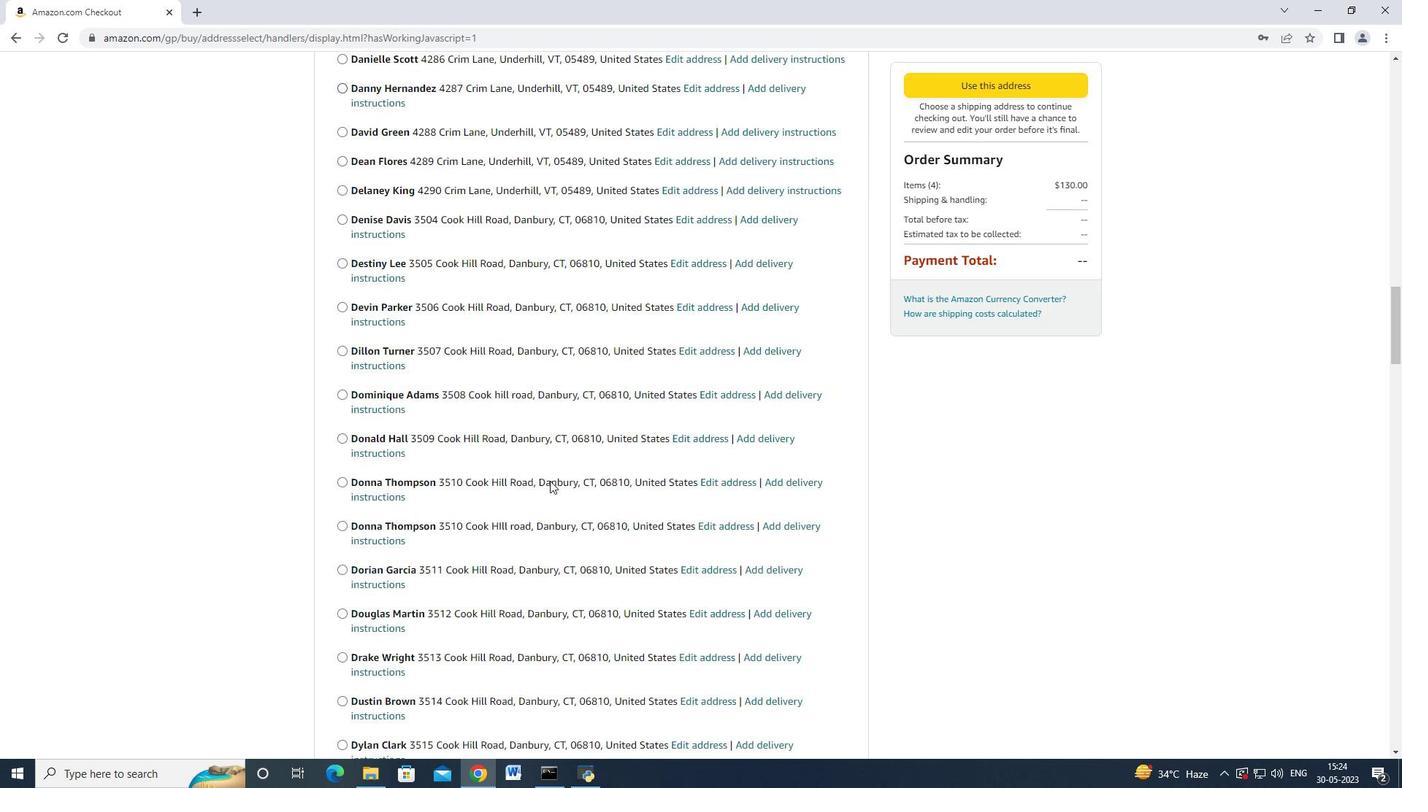 
Action: Mouse moved to (549, 481)
Screenshot: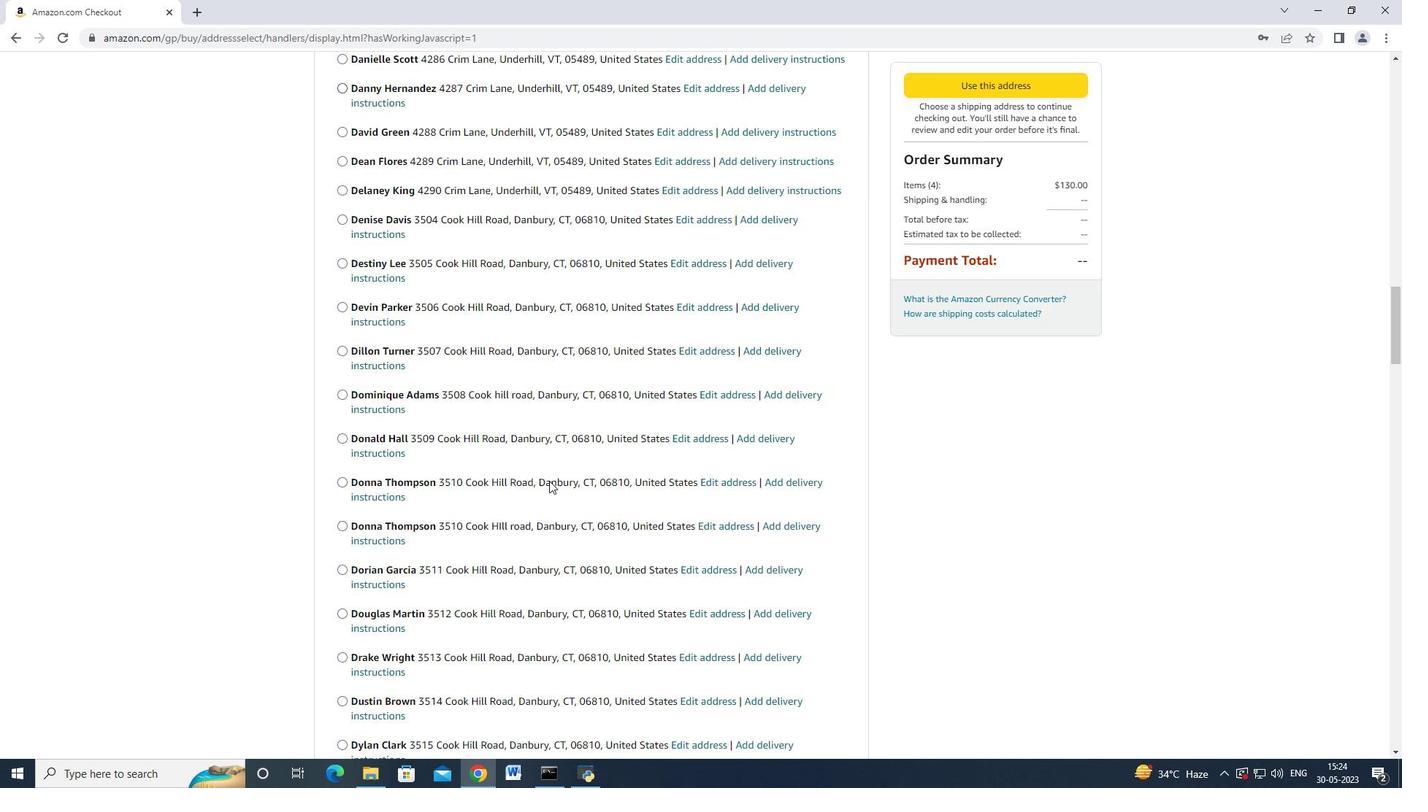 
Action: Mouse scrolled (549, 480) with delta (0, 0)
Screenshot: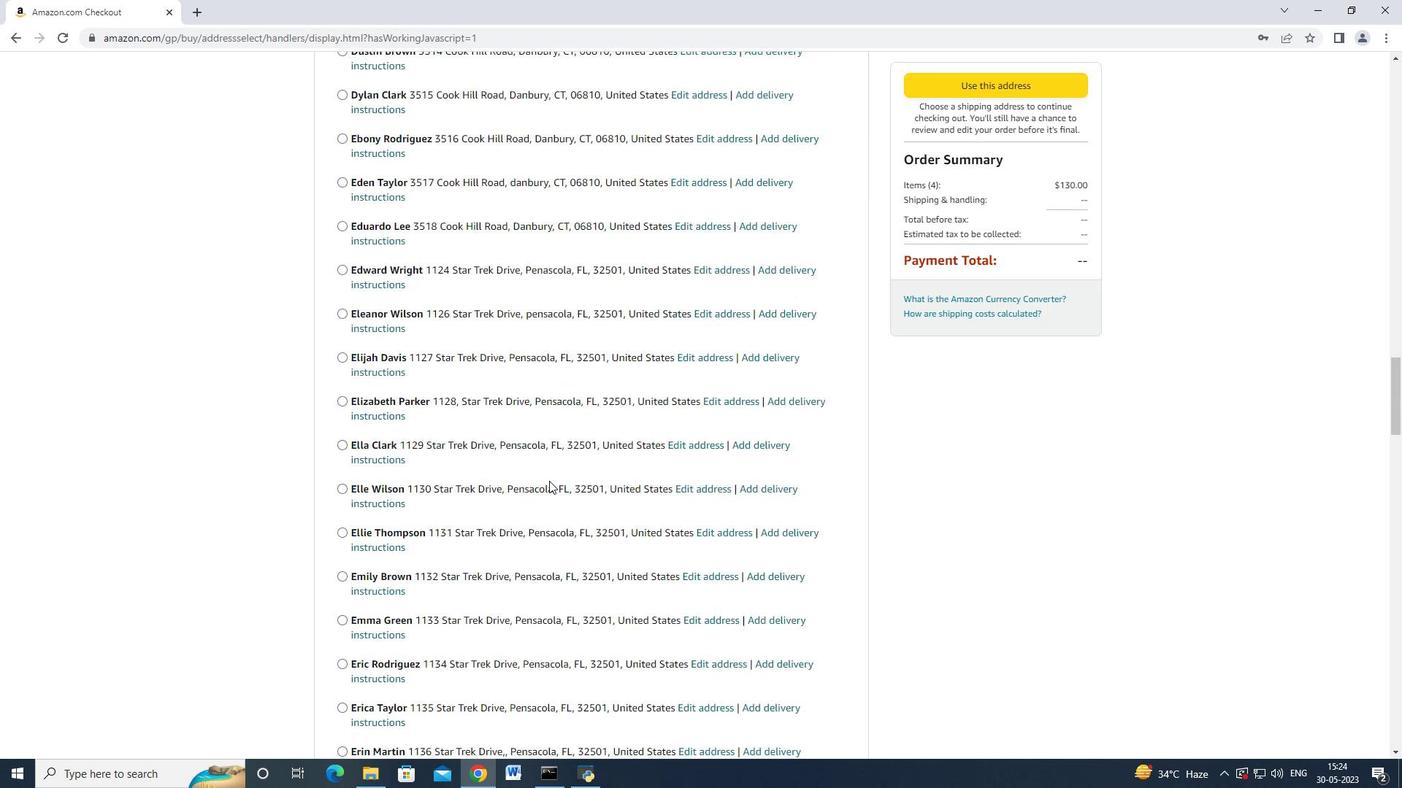 
Action: Mouse moved to (548, 481)
Screenshot: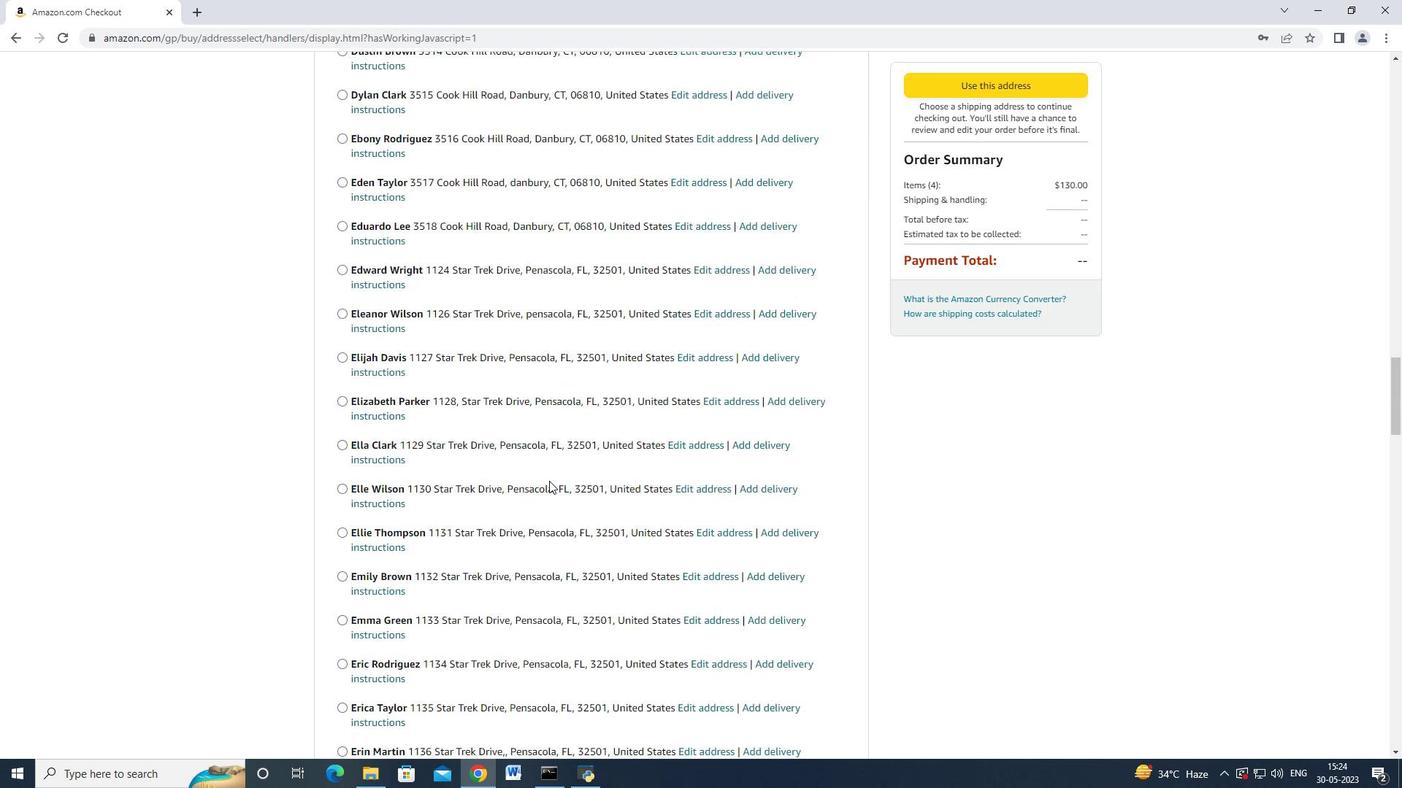 
Action: Mouse scrolled (548, 480) with delta (0, 0)
Screenshot: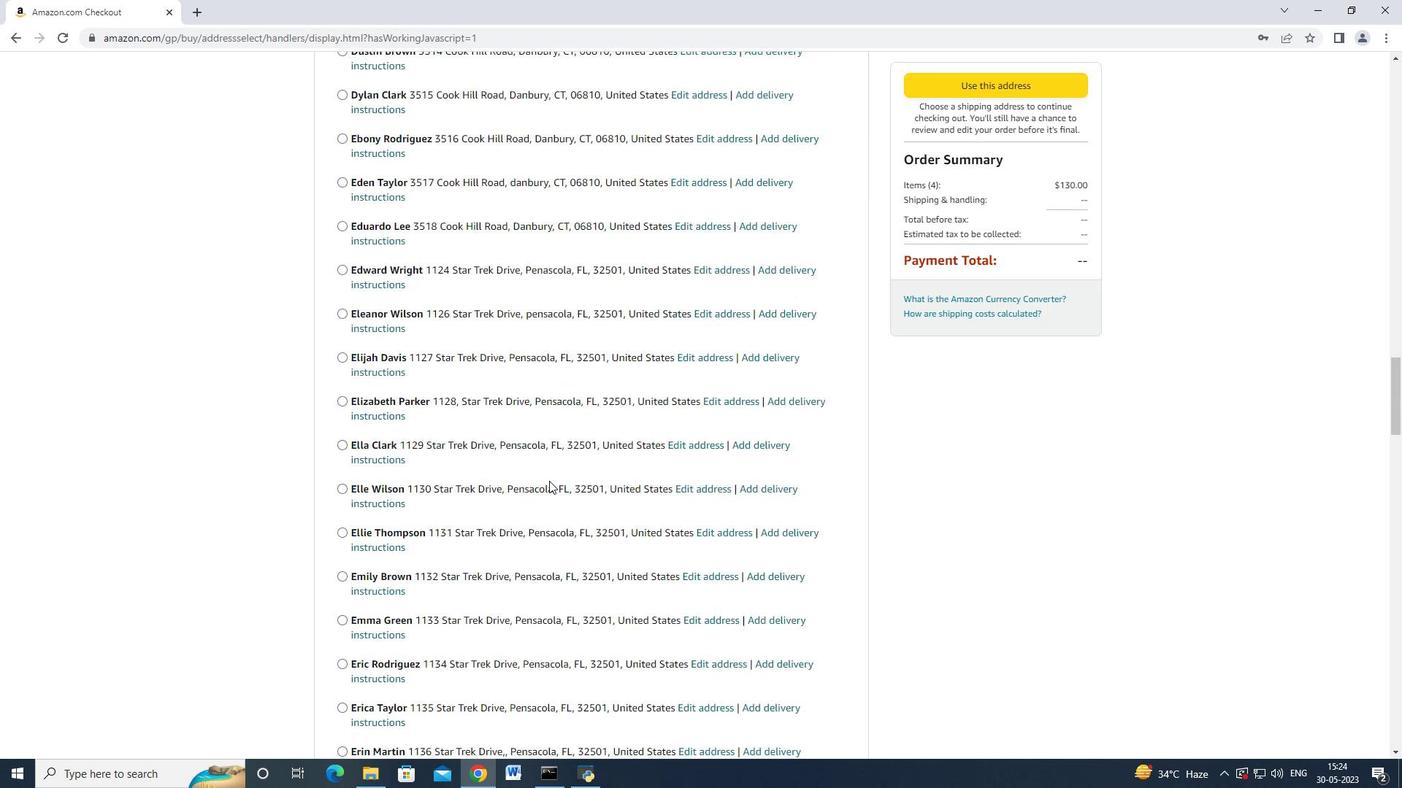 
Action: Mouse scrolled (548, 479) with delta (0, -1)
Screenshot: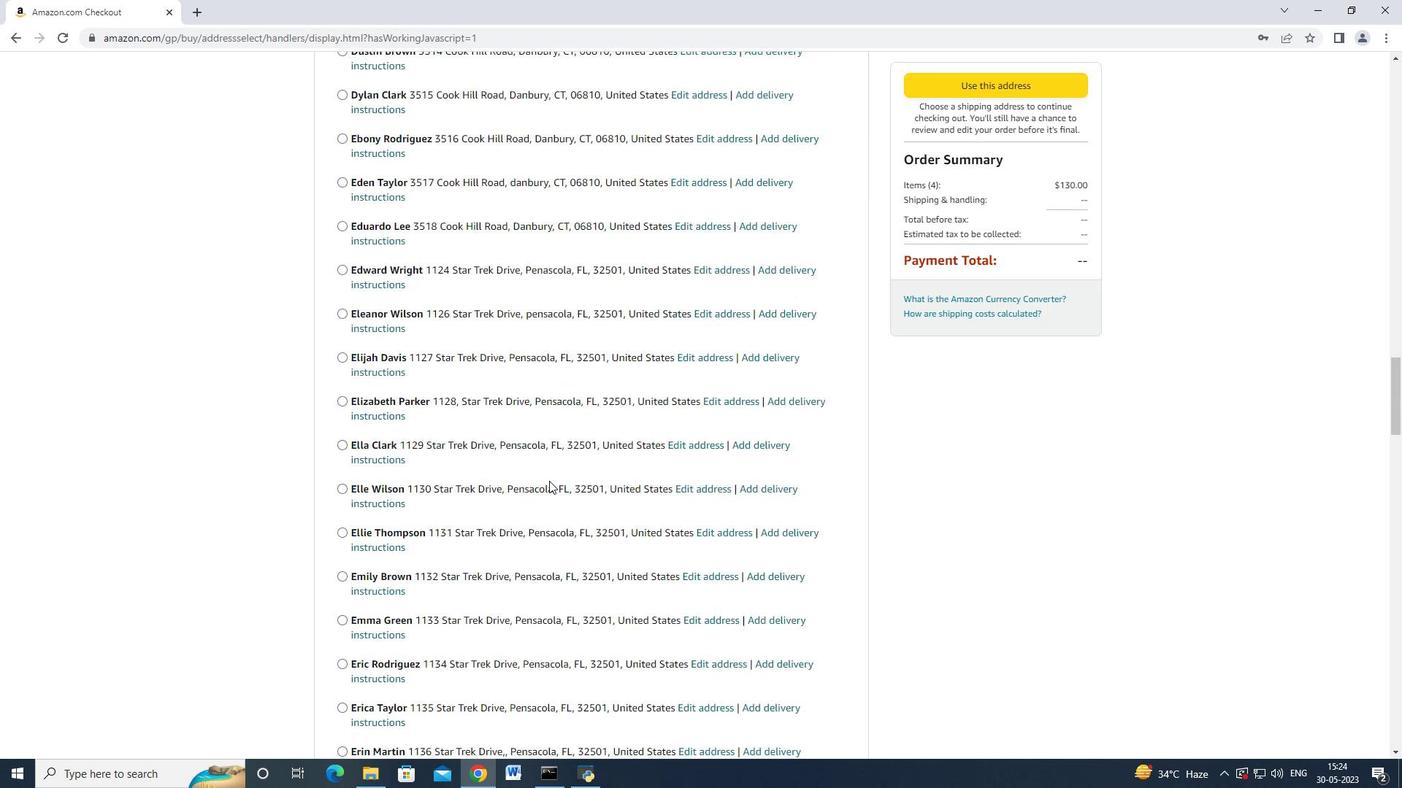 
Action: Mouse moved to (547, 481)
Screenshot: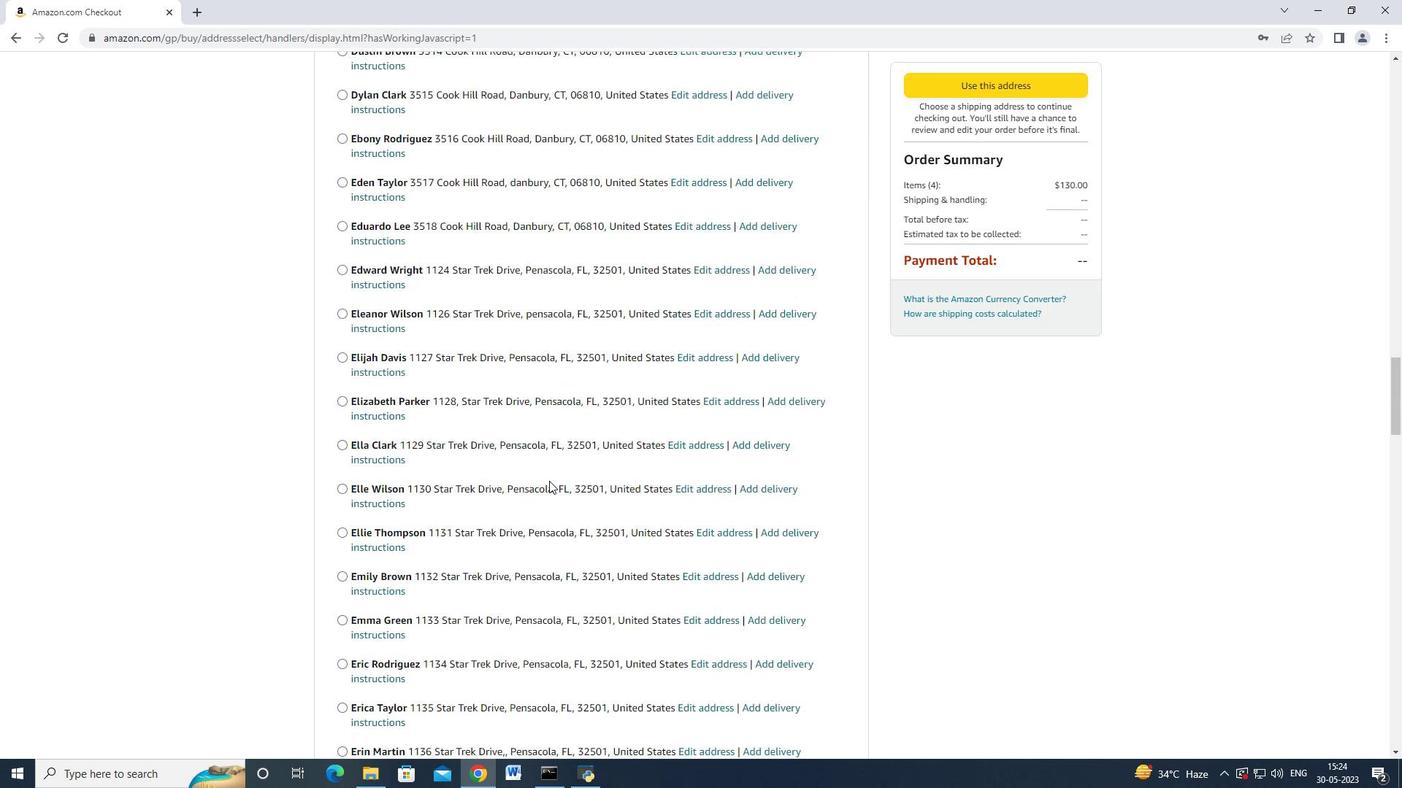 
Action: Mouse scrolled (547, 480) with delta (0, 0)
Screenshot: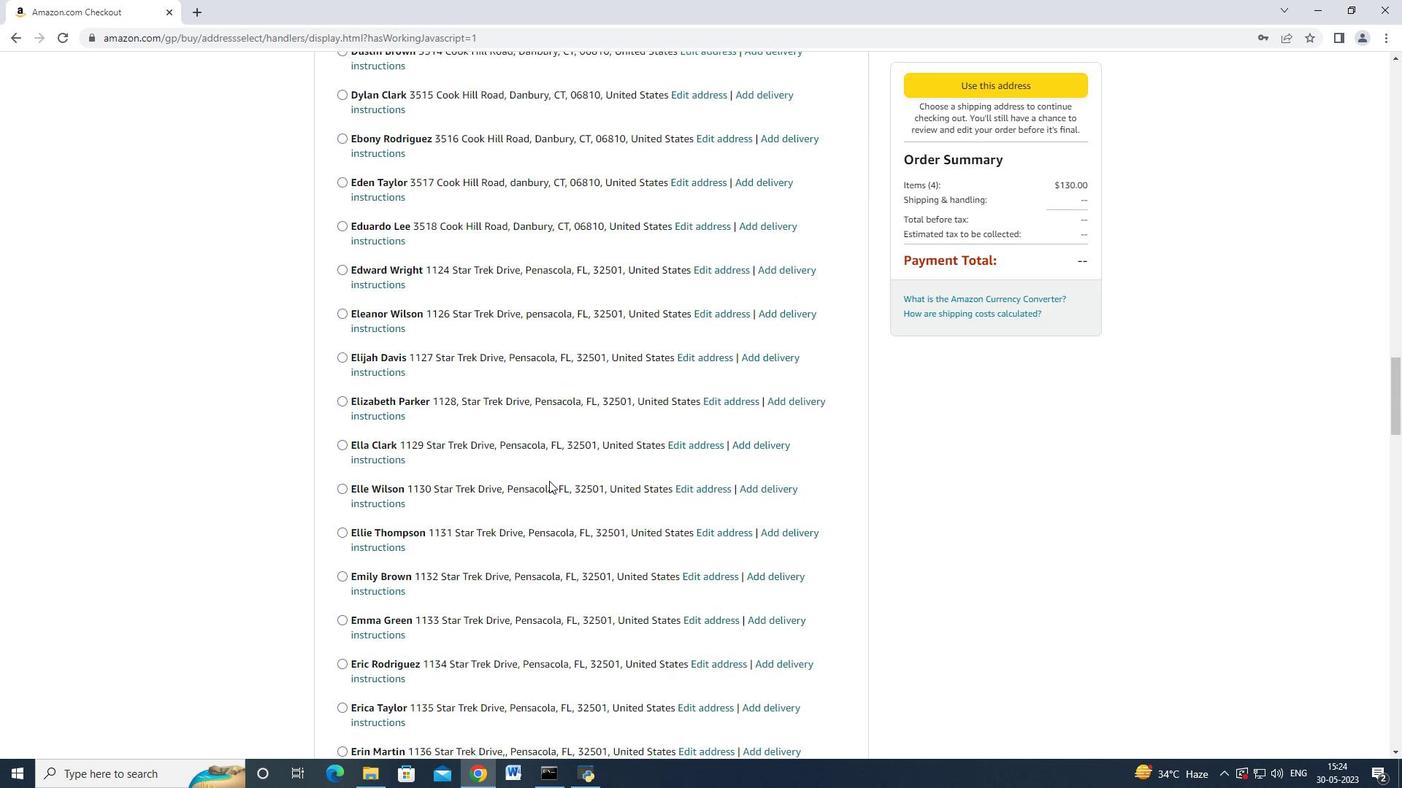 
Action: Mouse scrolled (547, 479) with delta (0, -1)
Screenshot: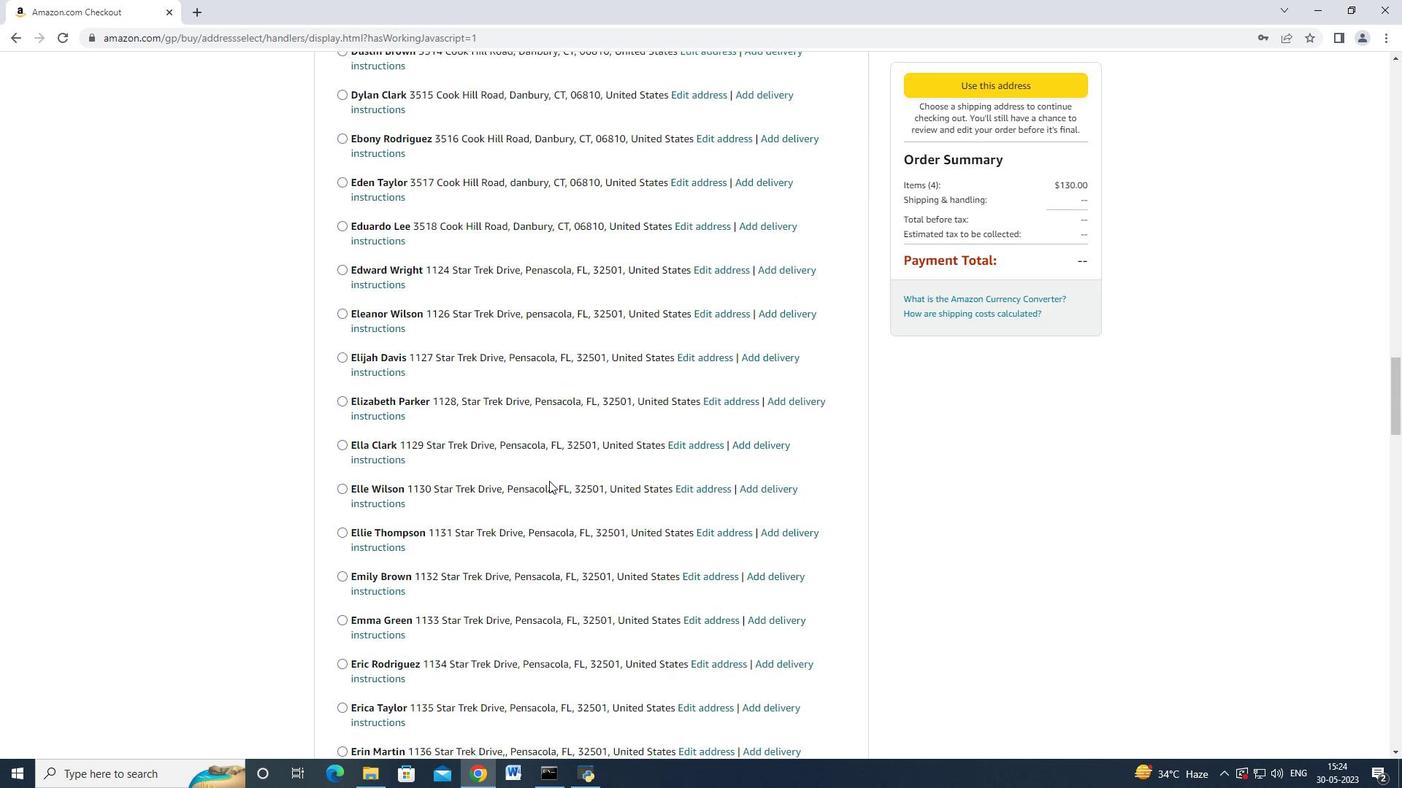 
Action: Mouse moved to (547, 481)
Screenshot: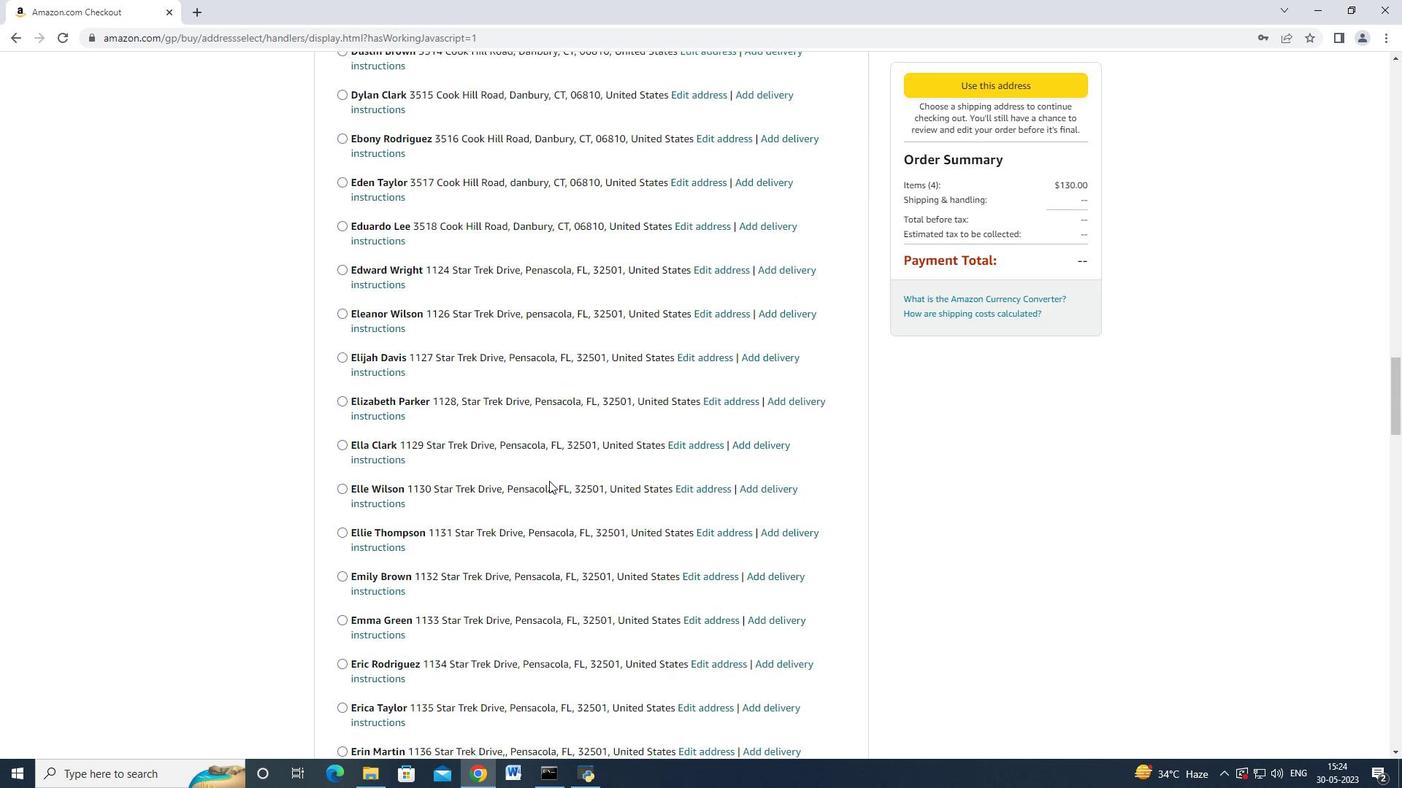 
Action: Mouse scrolled (547, 480) with delta (0, 0)
Screenshot: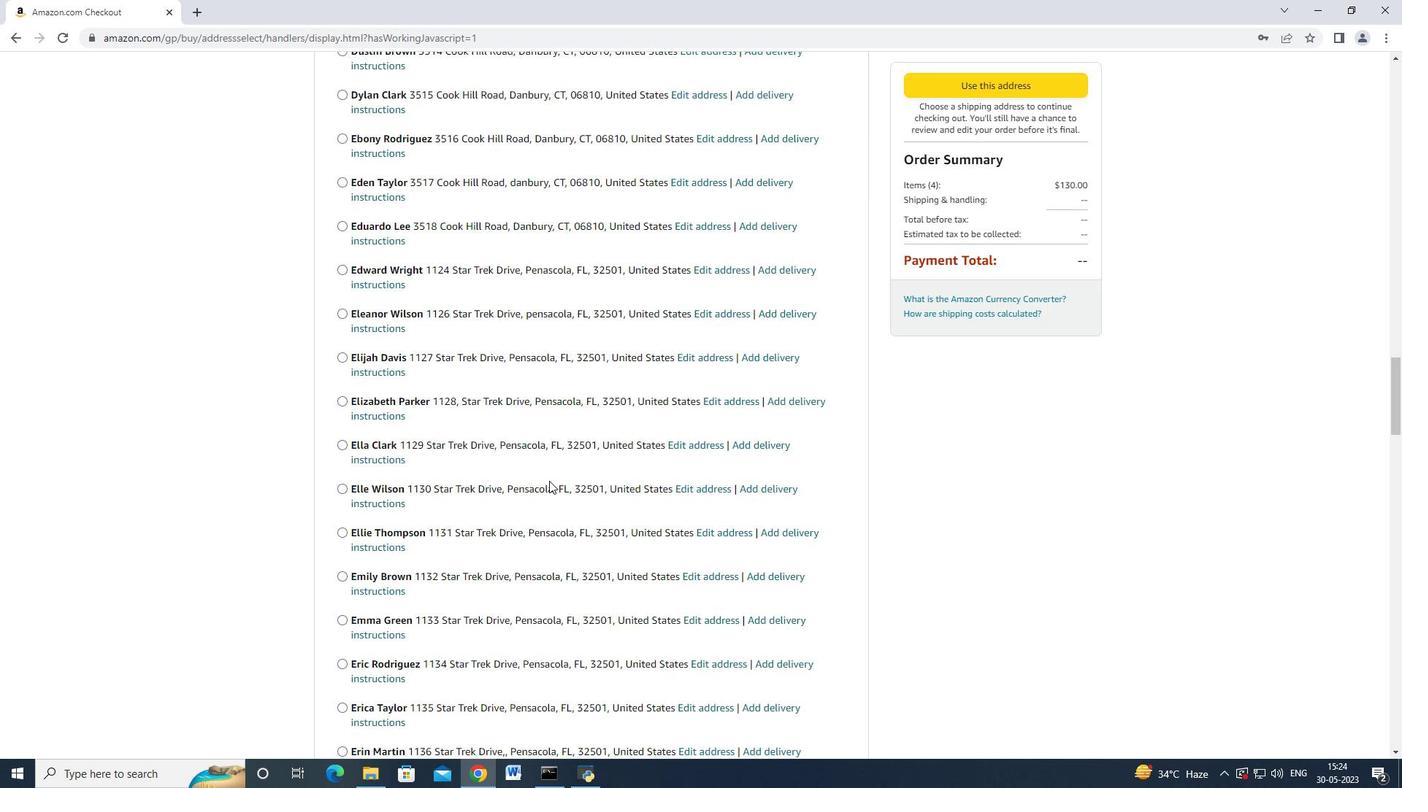 
Action: Mouse moved to (547, 480)
Screenshot: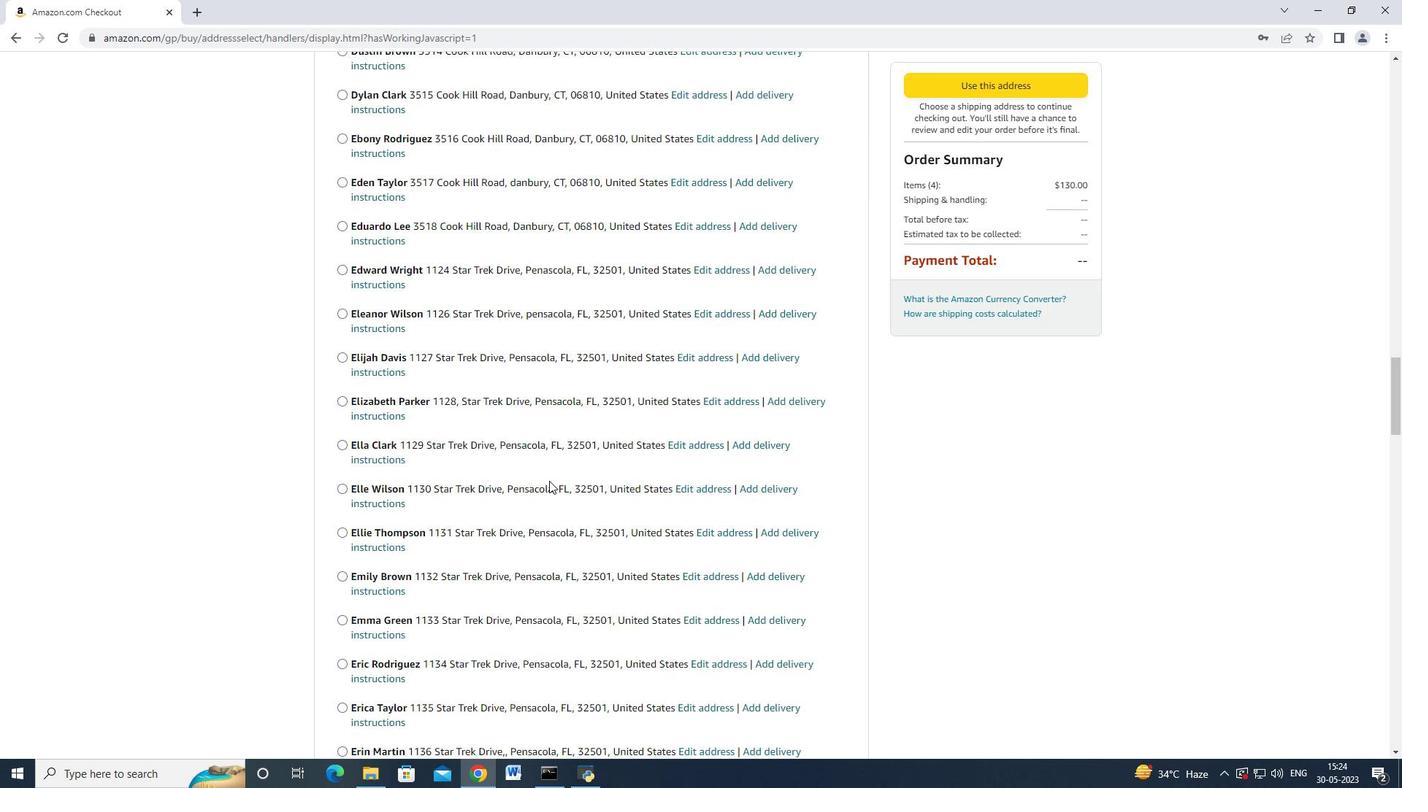 
Action: Mouse scrolled (547, 479) with delta (0, 0)
Screenshot: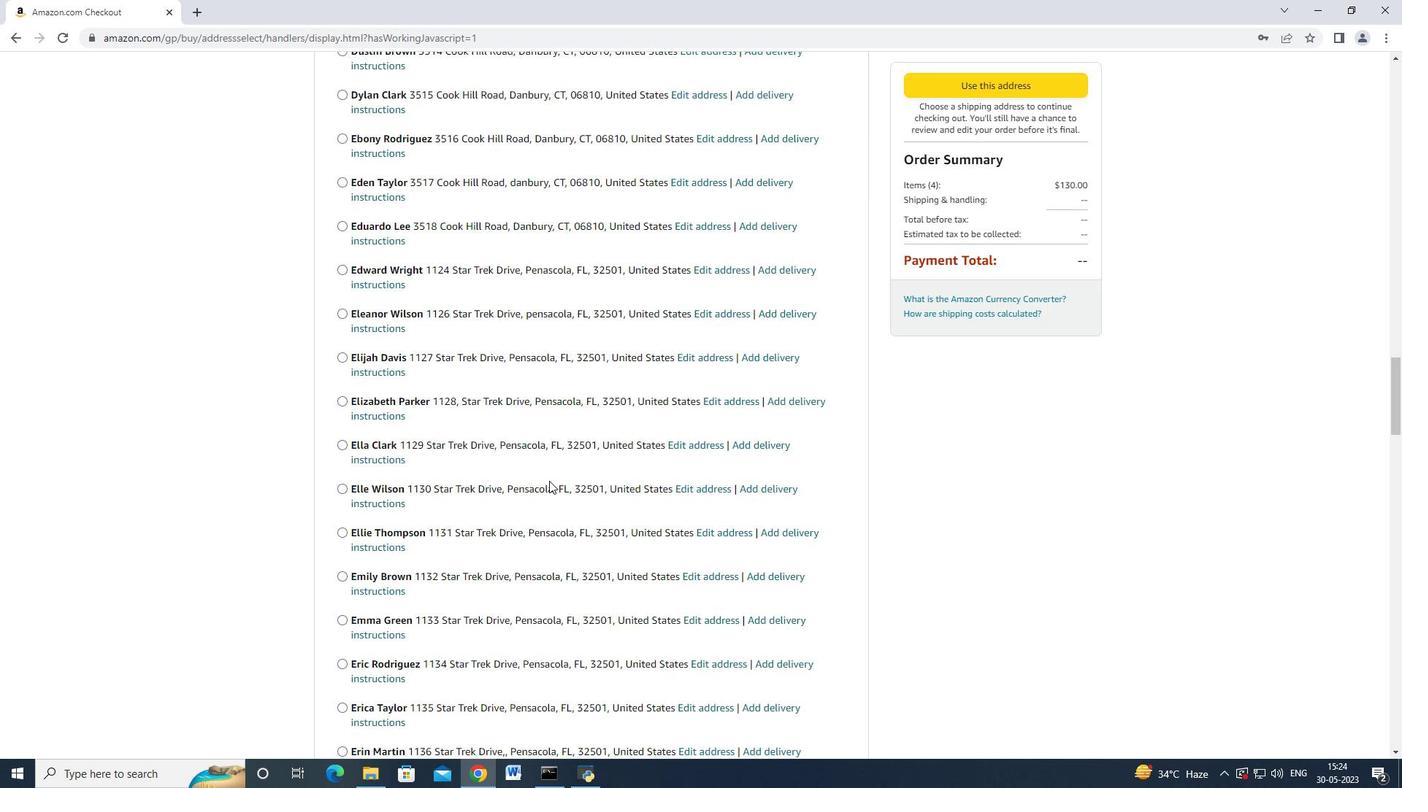 
Action: Mouse moved to (547, 479)
Screenshot: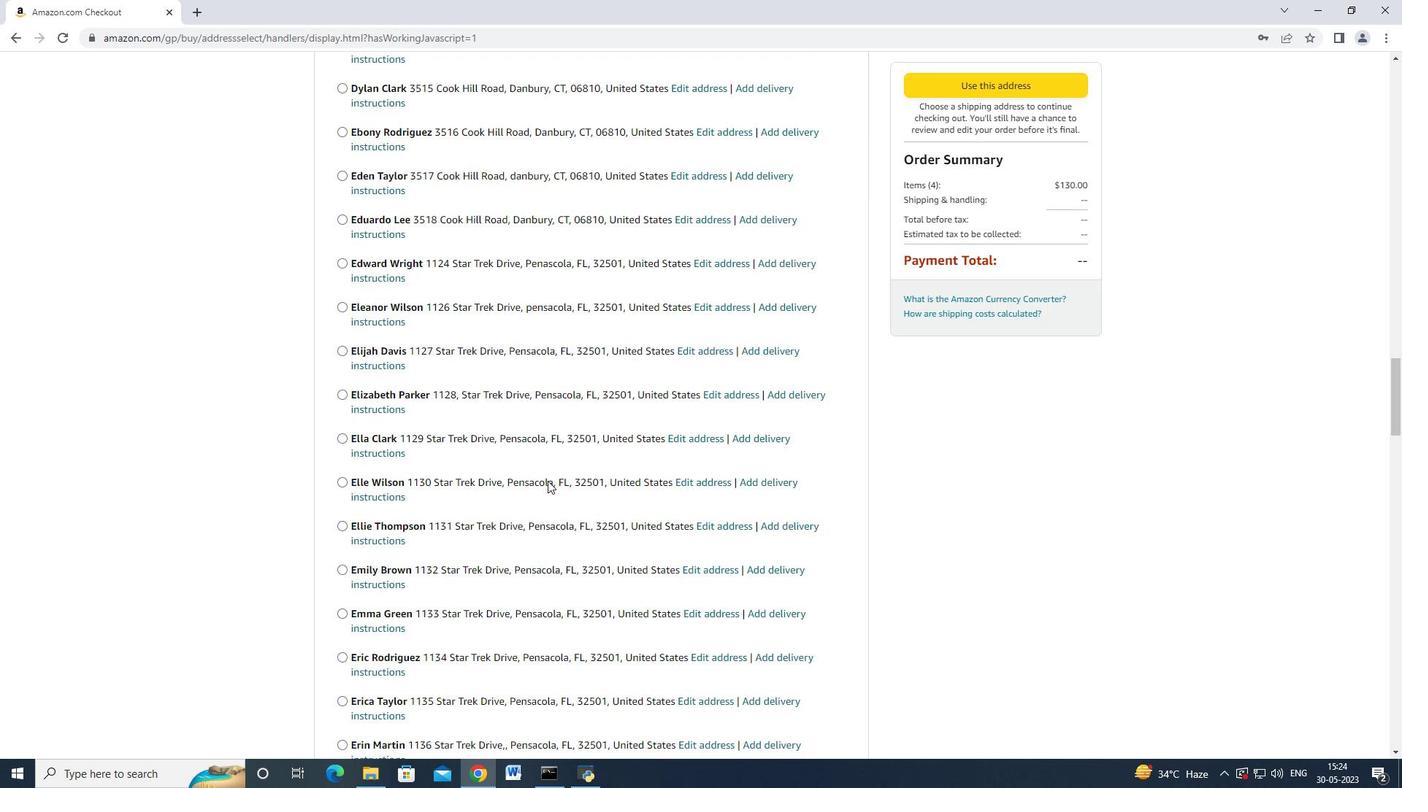 
Action: Mouse scrolled (547, 479) with delta (0, 0)
Screenshot: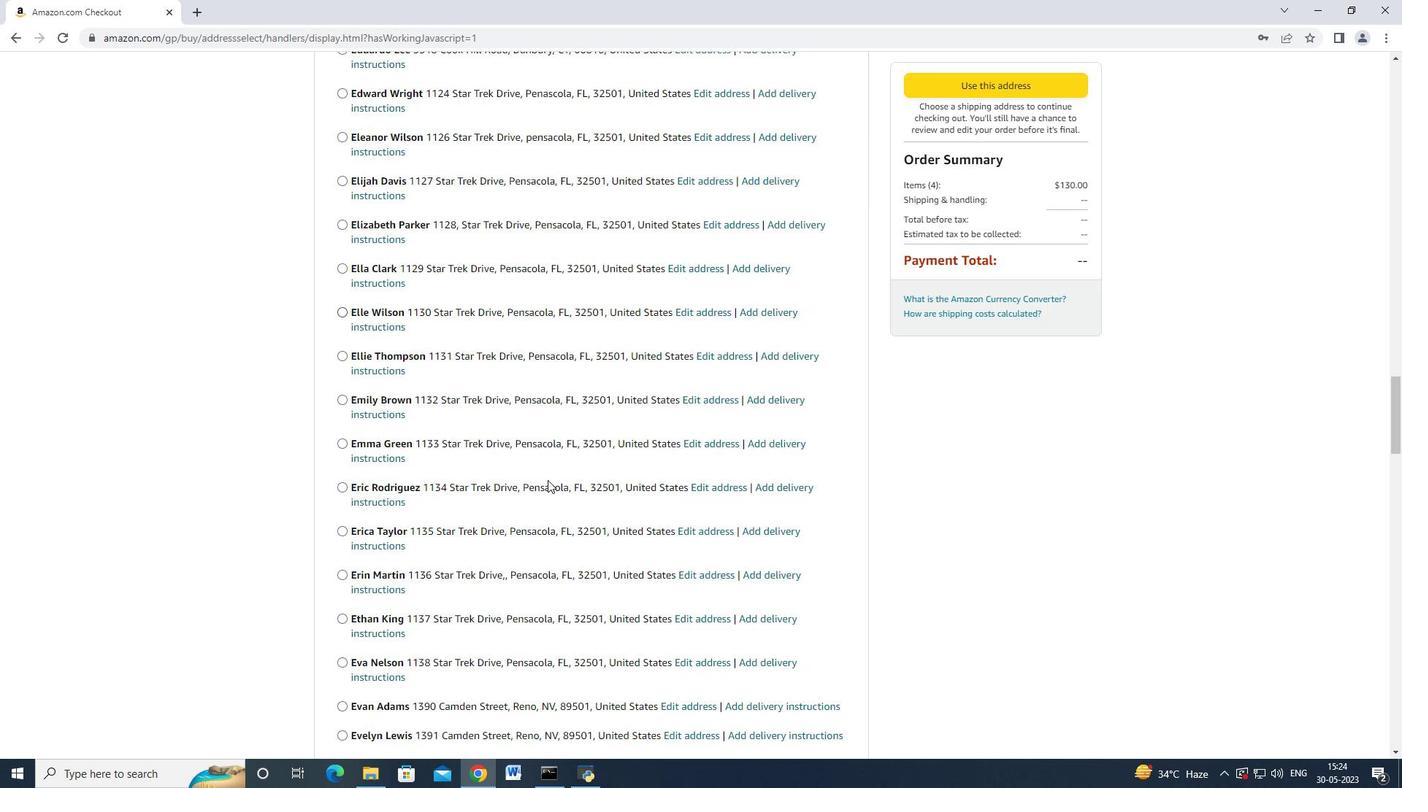 
Action: Mouse scrolled (547, 479) with delta (0, 0)
Screenshot: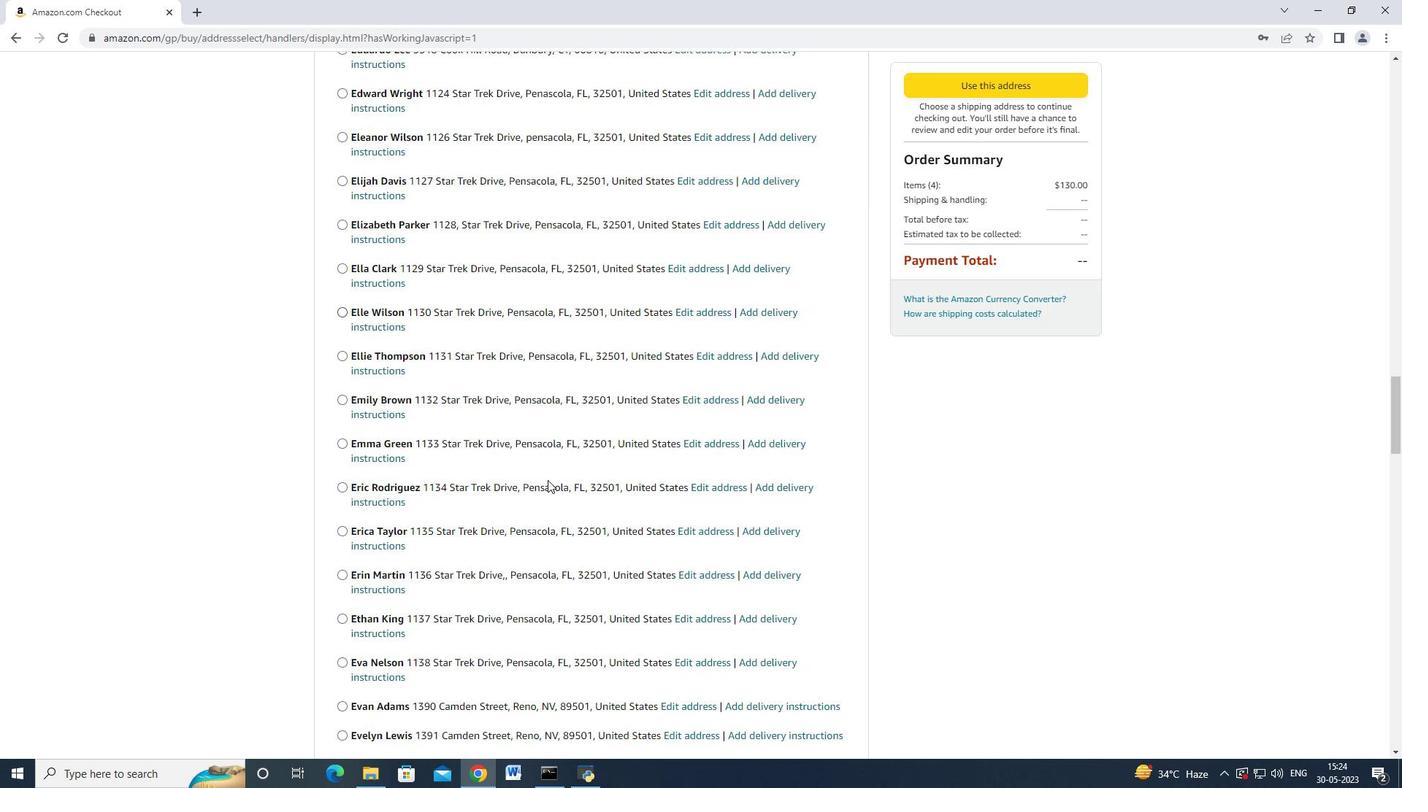 
Action: Mouse moved to (547, 479)
Screenshot: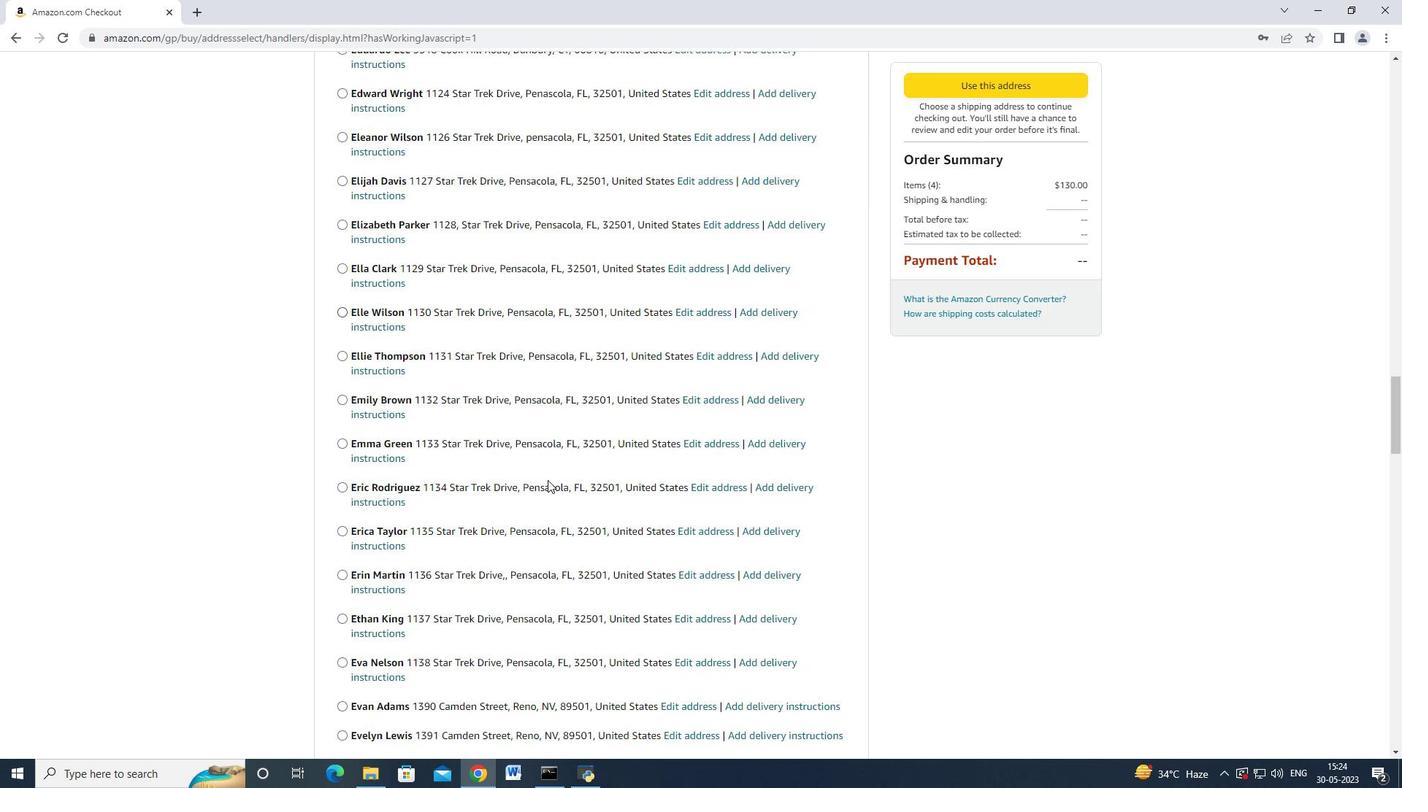 
Action: Mouse scrolled (547, 479) with delta (0, 0)
Screenshot: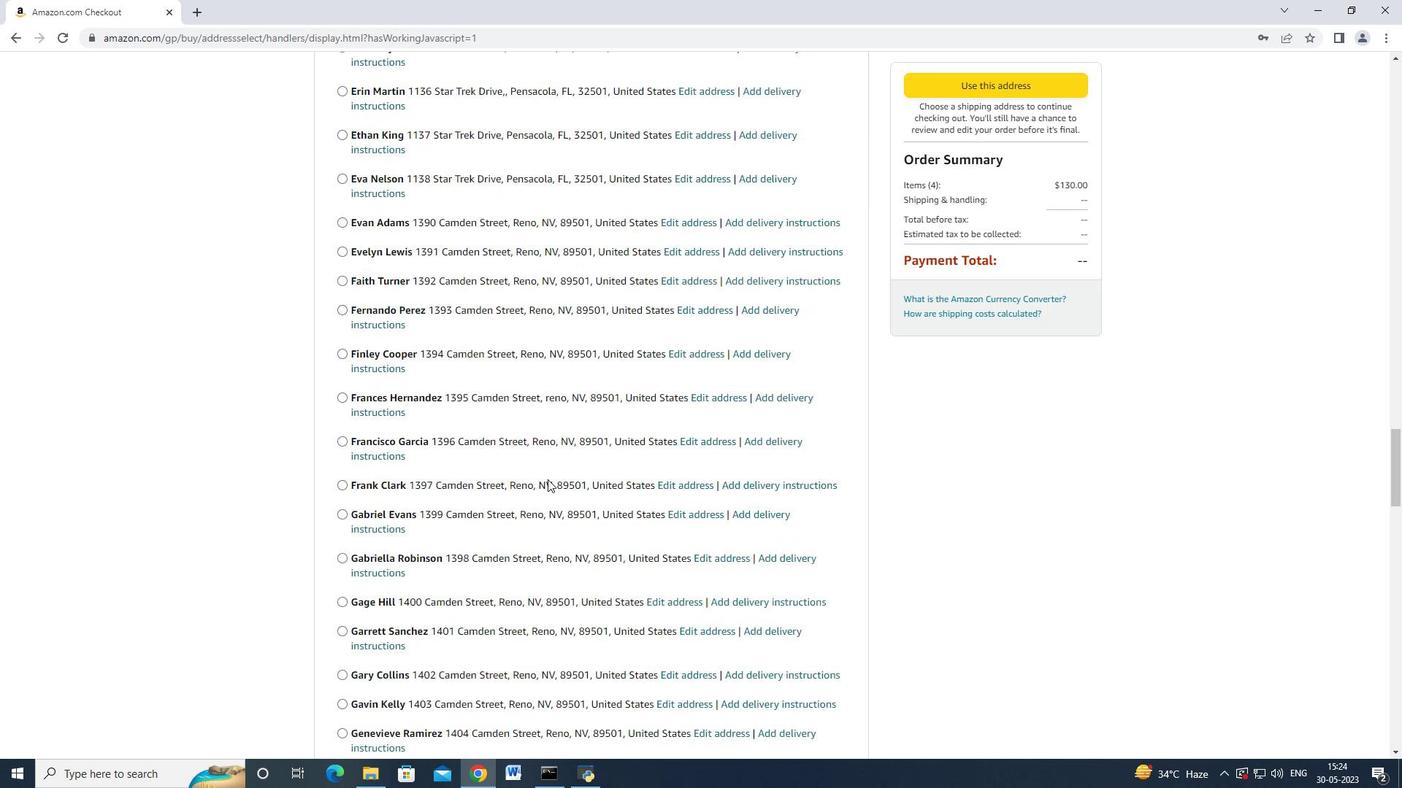 
Action: Mouse scrolled (547, 478) with delta (0, -1)
Screenshot: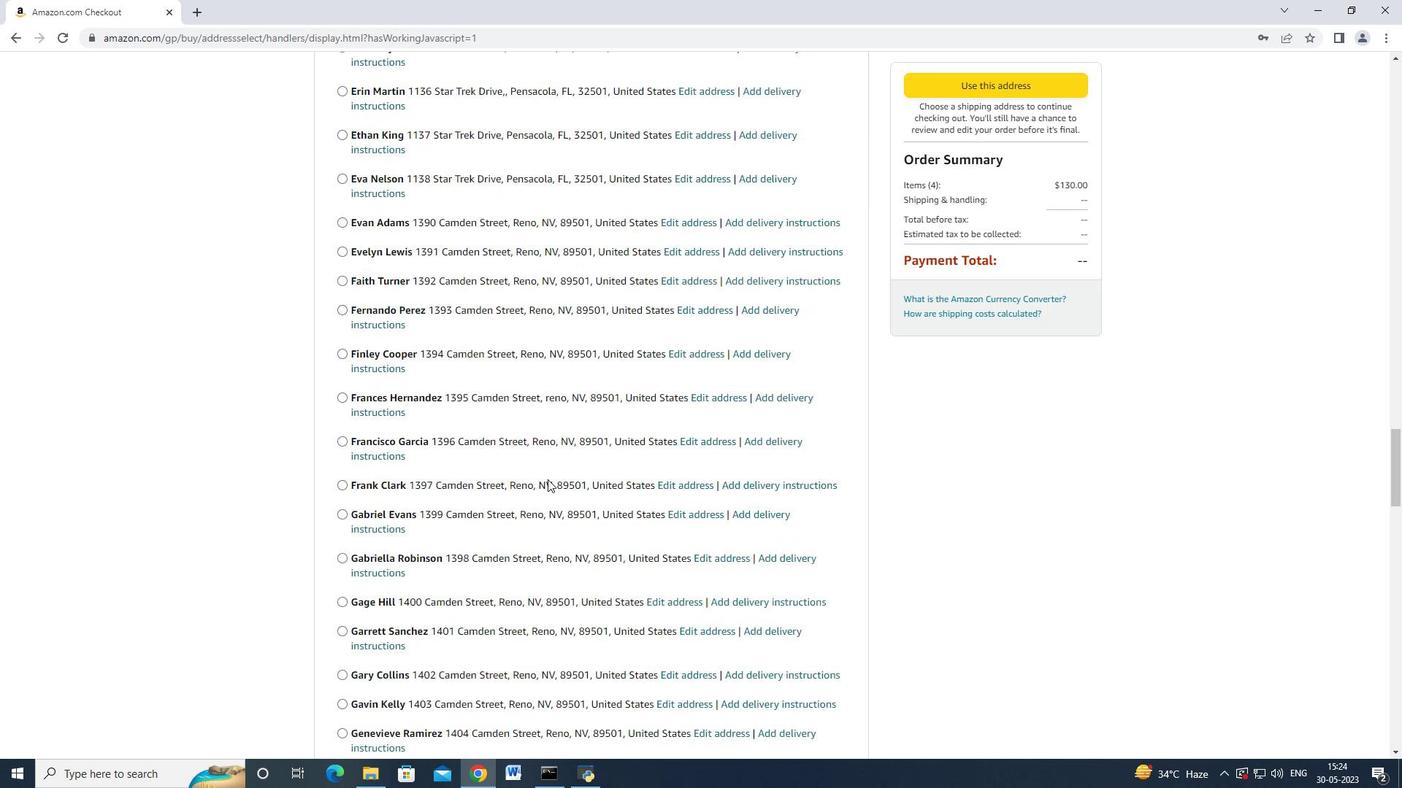 
Action: Mouse moved to (547, 479)
Screenshot: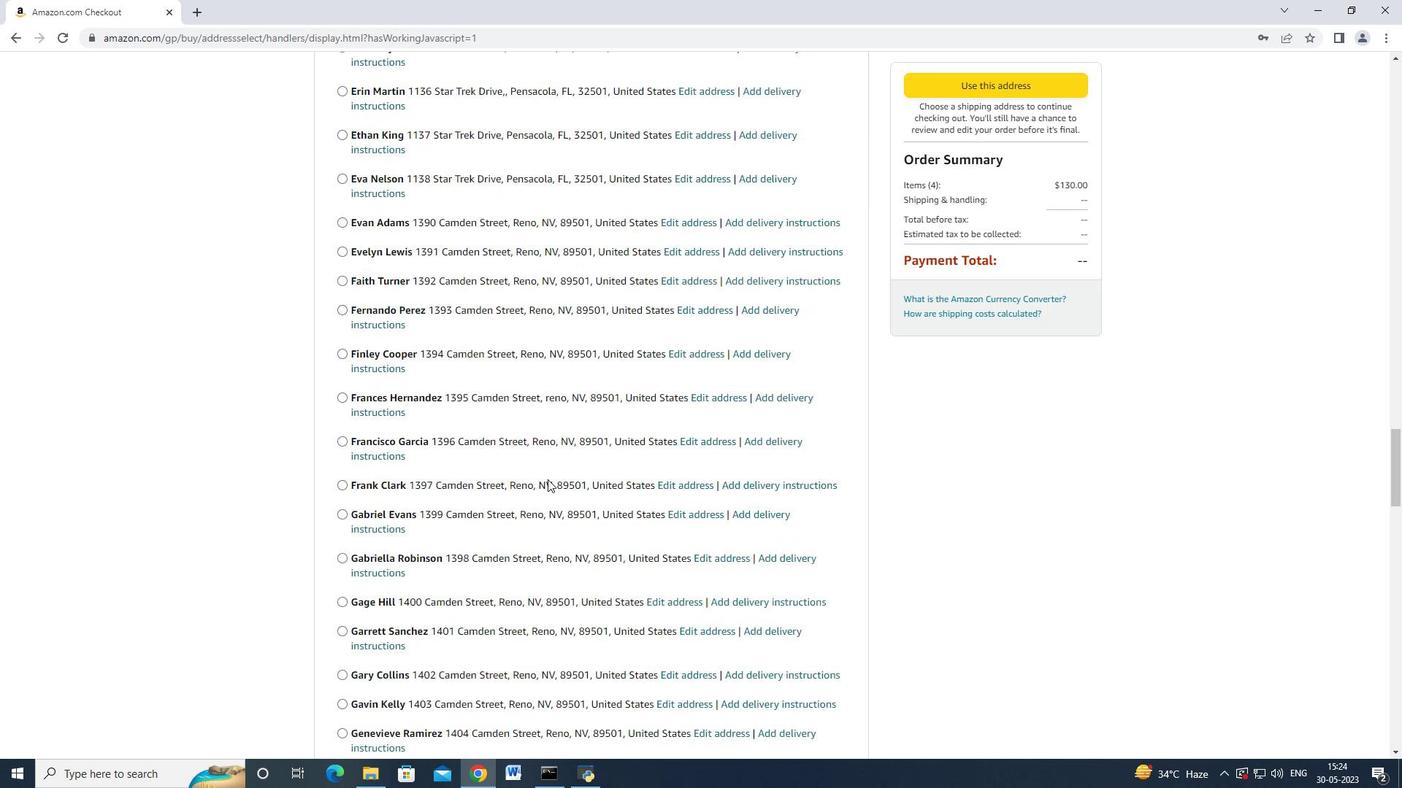 
Action: Mouse scrolled (547, 478) with delta (0, -1)
Screenshot: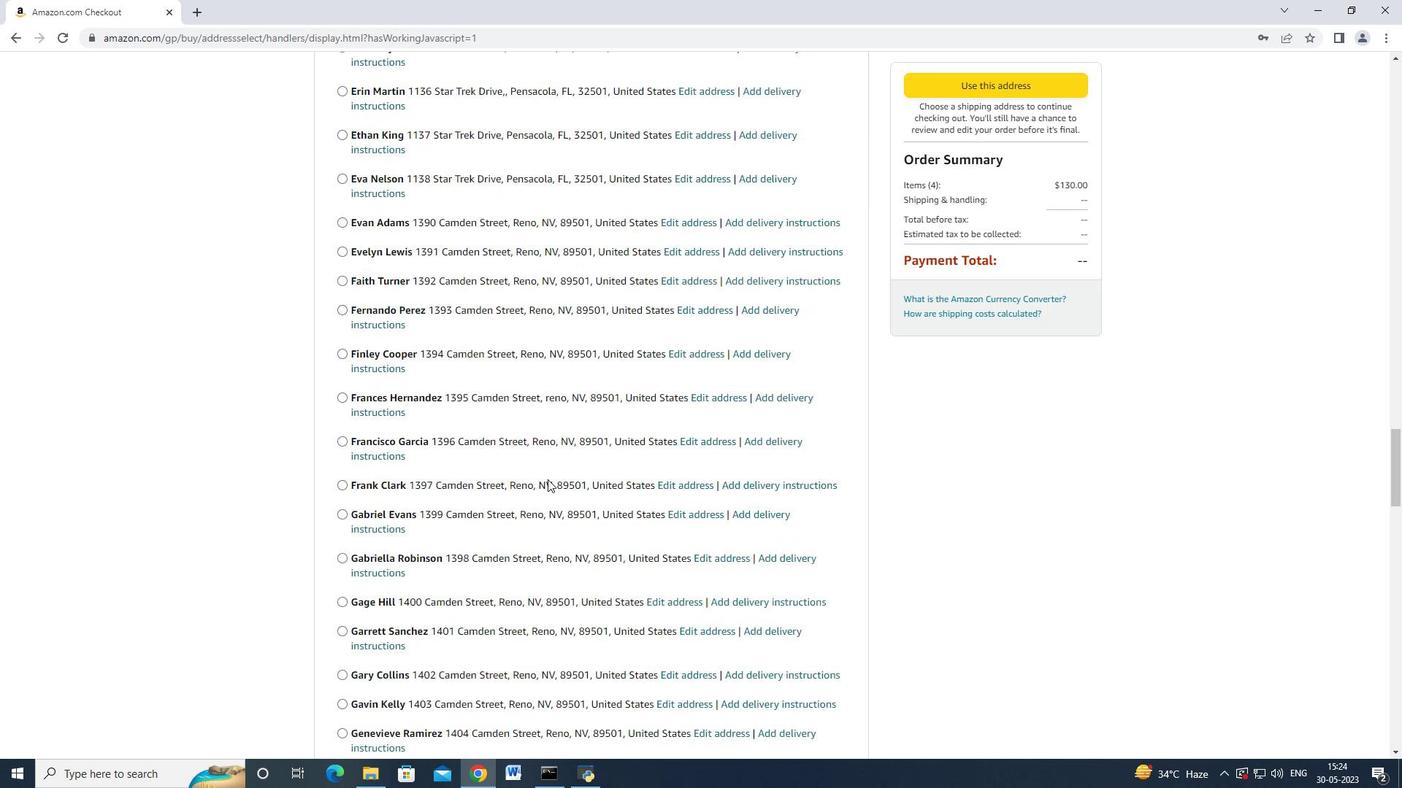 
Action: Mouse scrolled (547, 479) with delta (0, 0)
Screenshot: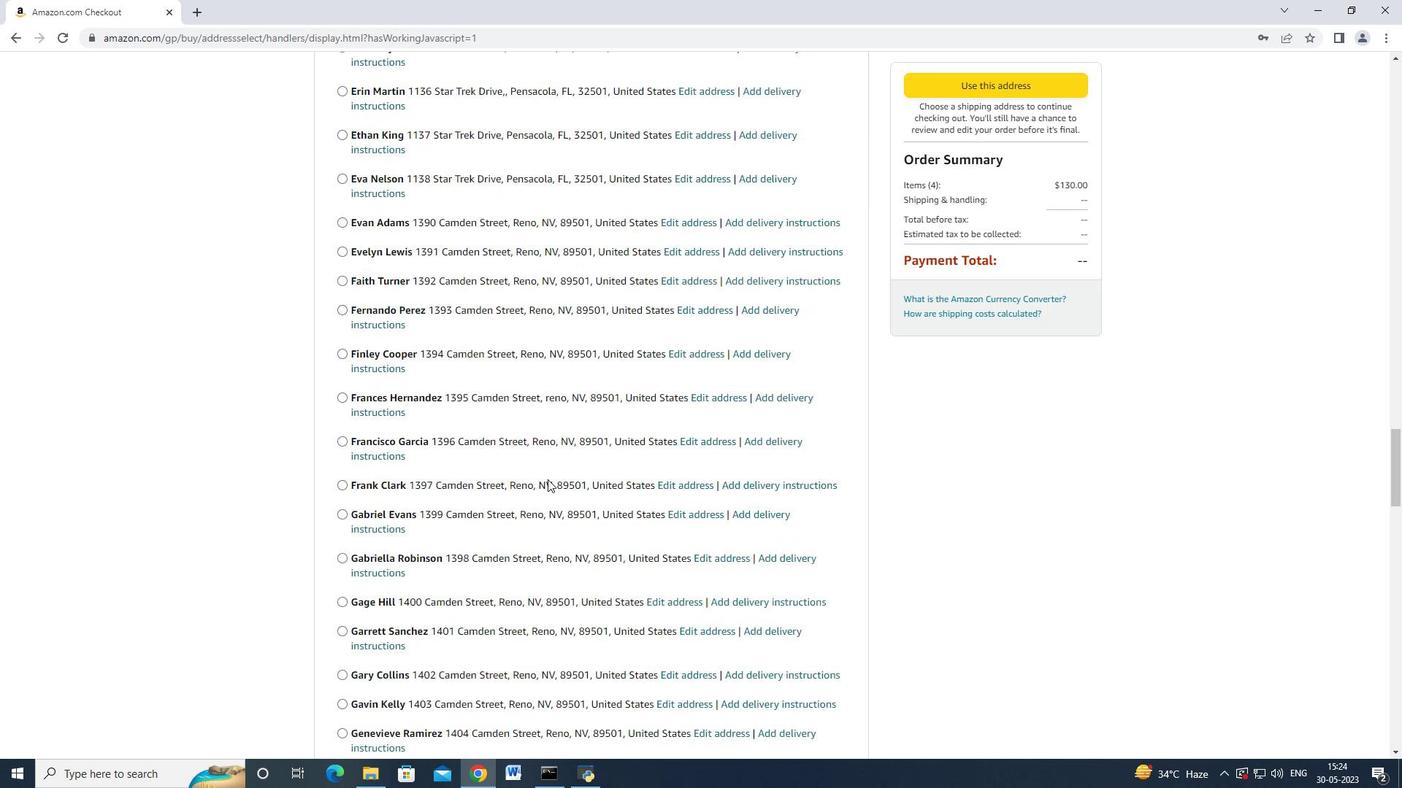 
Action: Mouse moved to (547, 479)
Screenshot: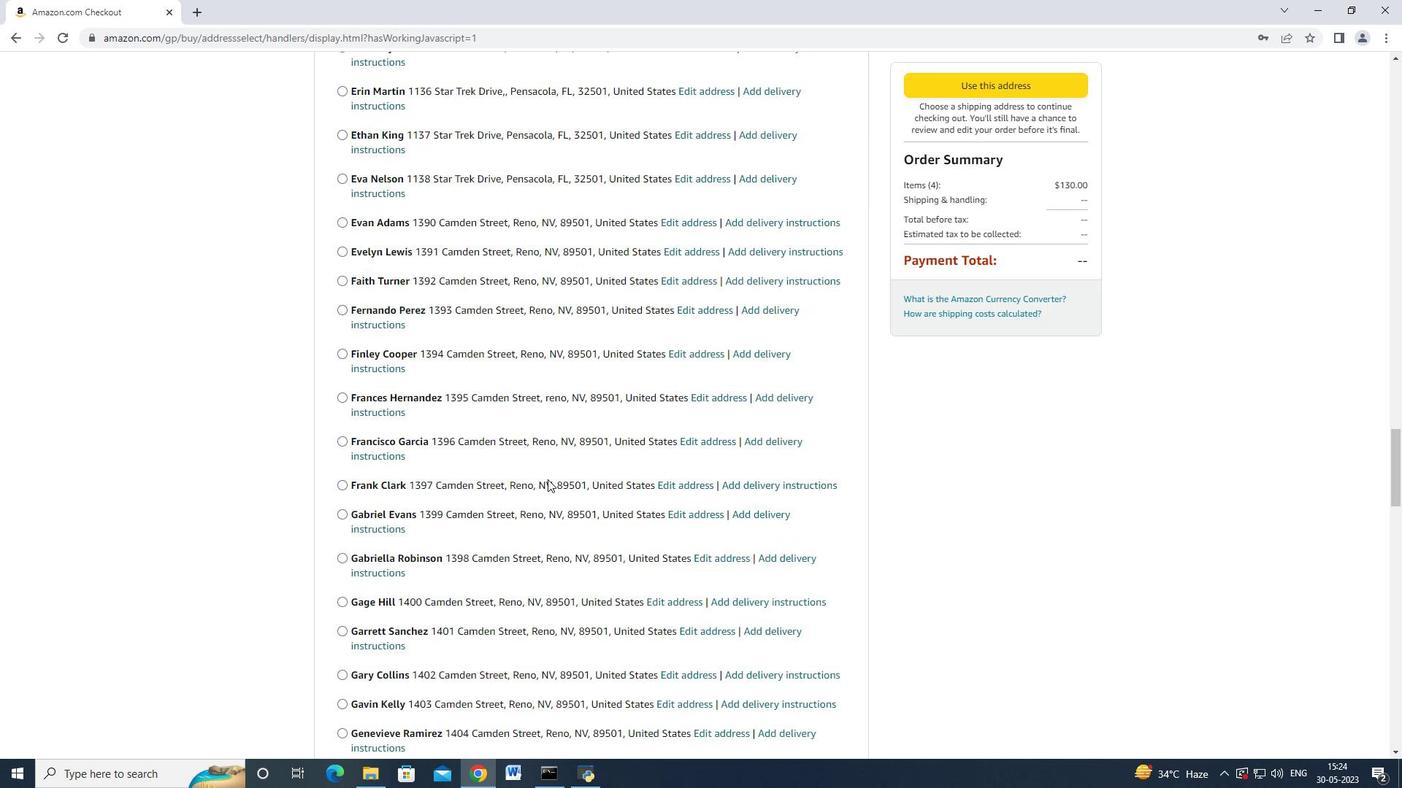 
Action: Mouse scrolled (547, 479) with delta (0, 0)
Screenshot: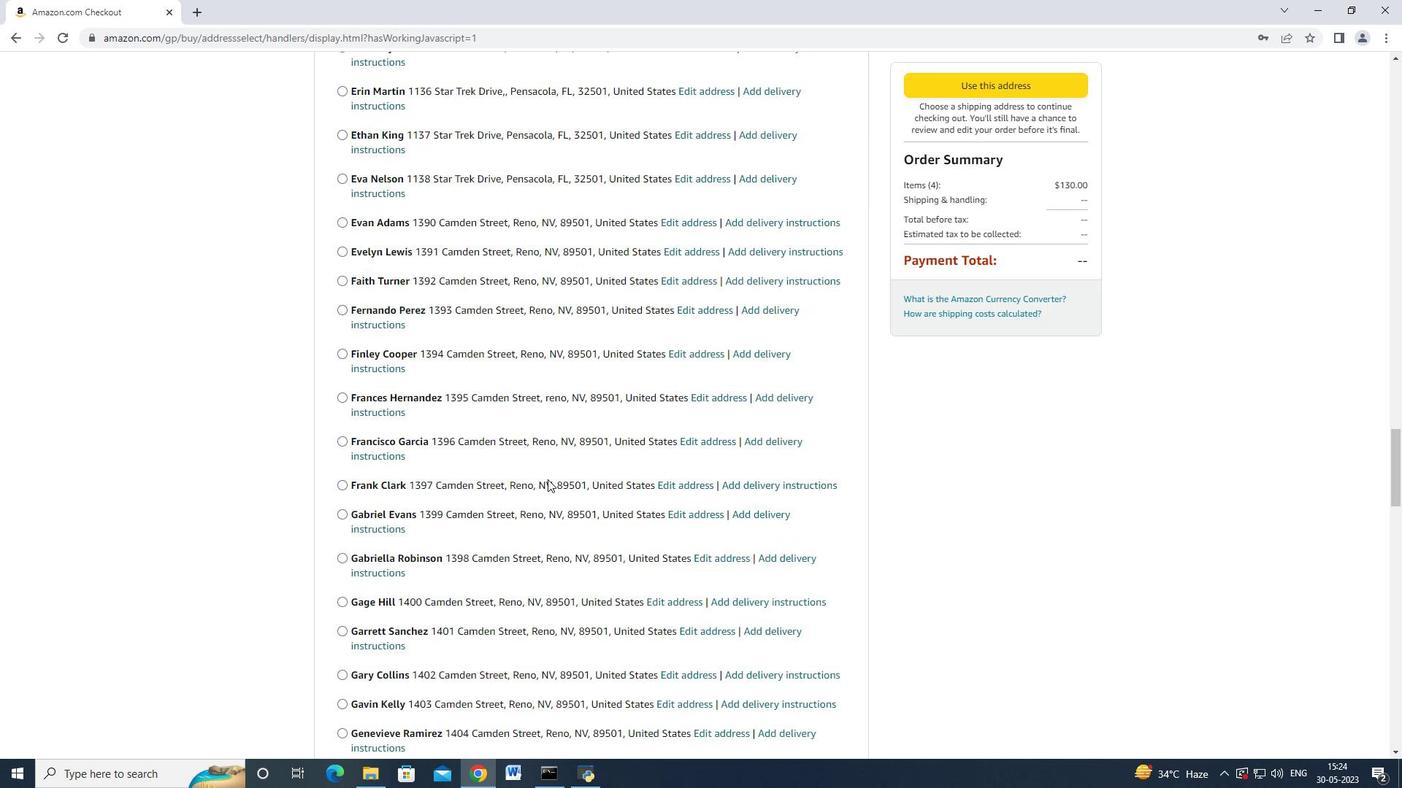
Action: Mouse moved to (547, 478)
Screenshot: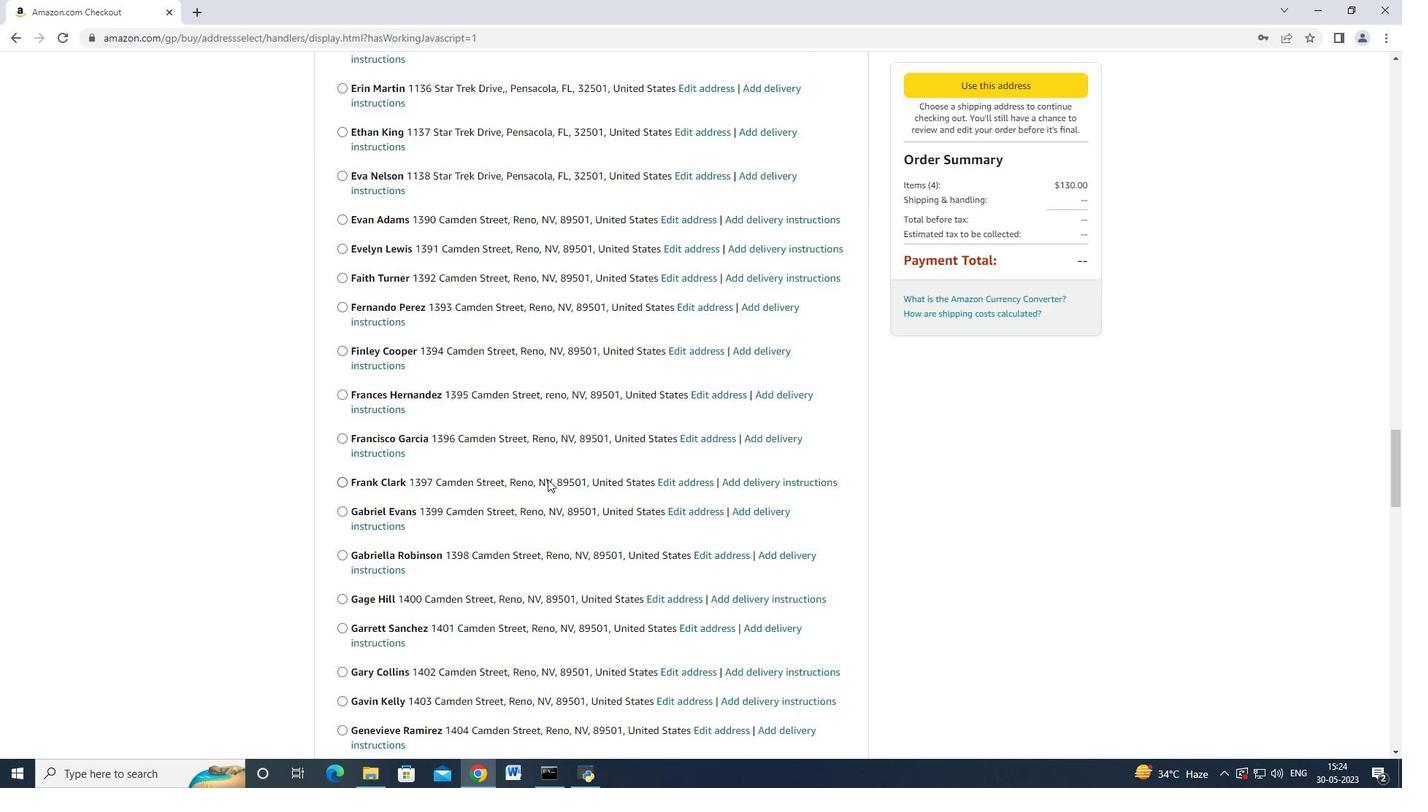 
Action: Mouse scrolled (547, 477) with delta (0, 0)
Screenshot: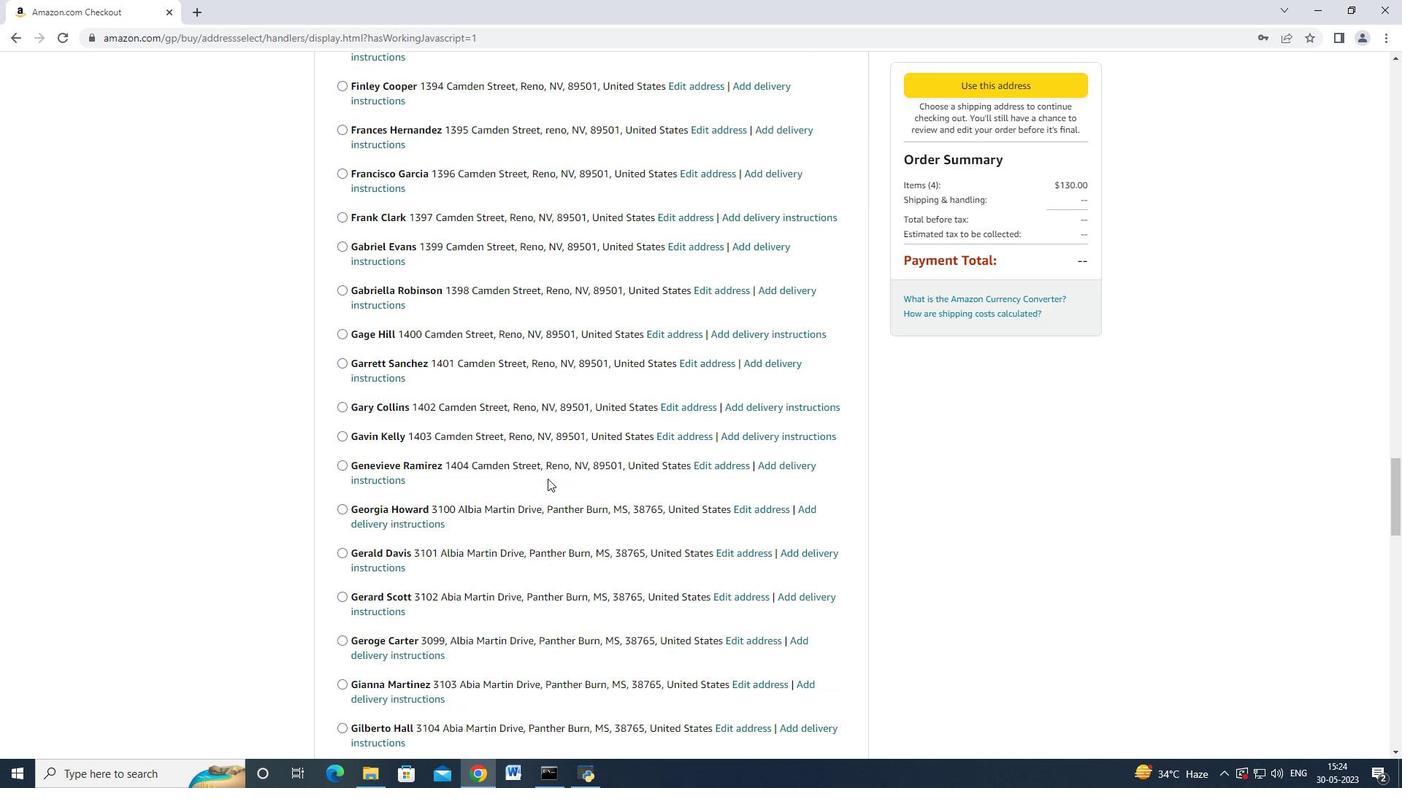 
Action: Mouse moved to (547, 478)
Screenshot: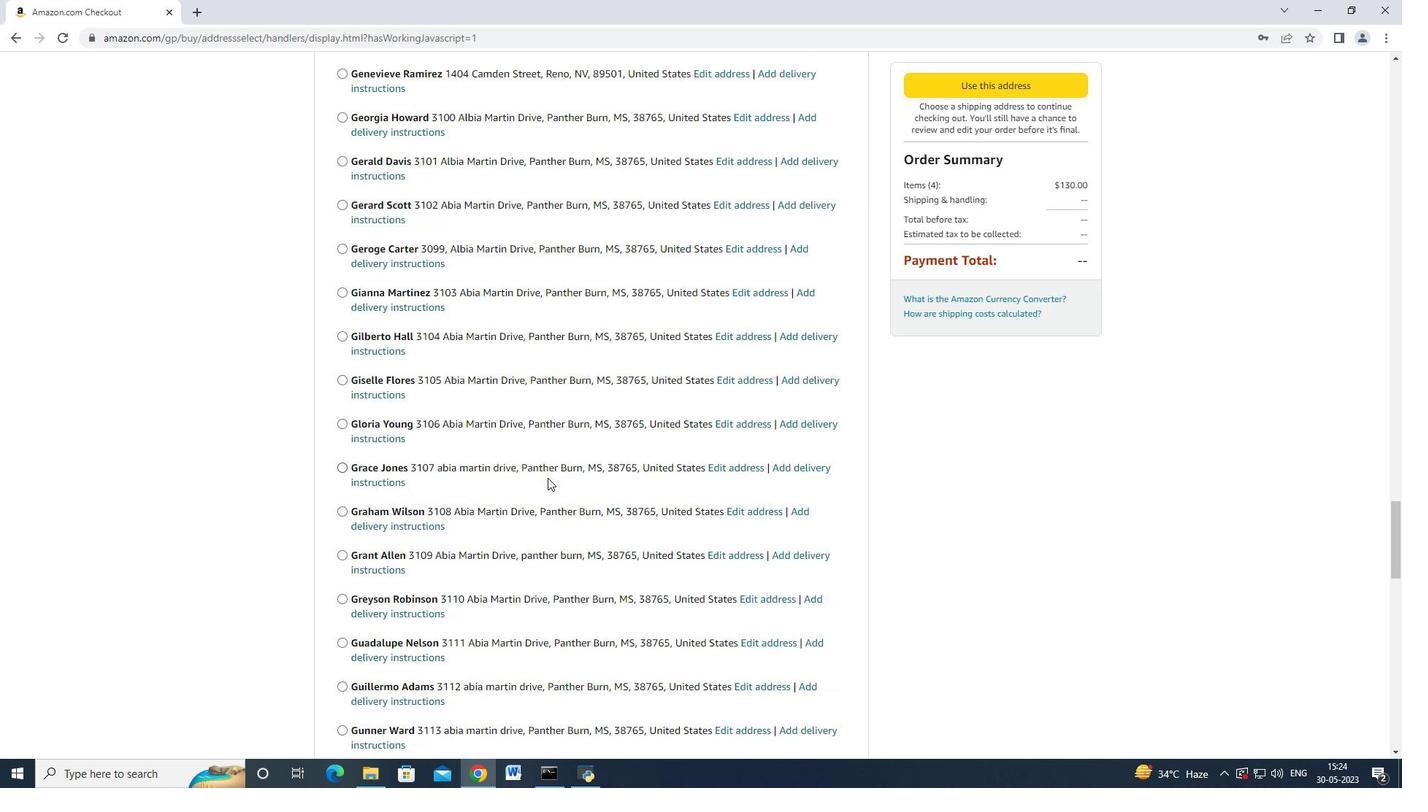 
Action: Mouse scrolled (547, 477) with delta (0, 0)
Screenshot: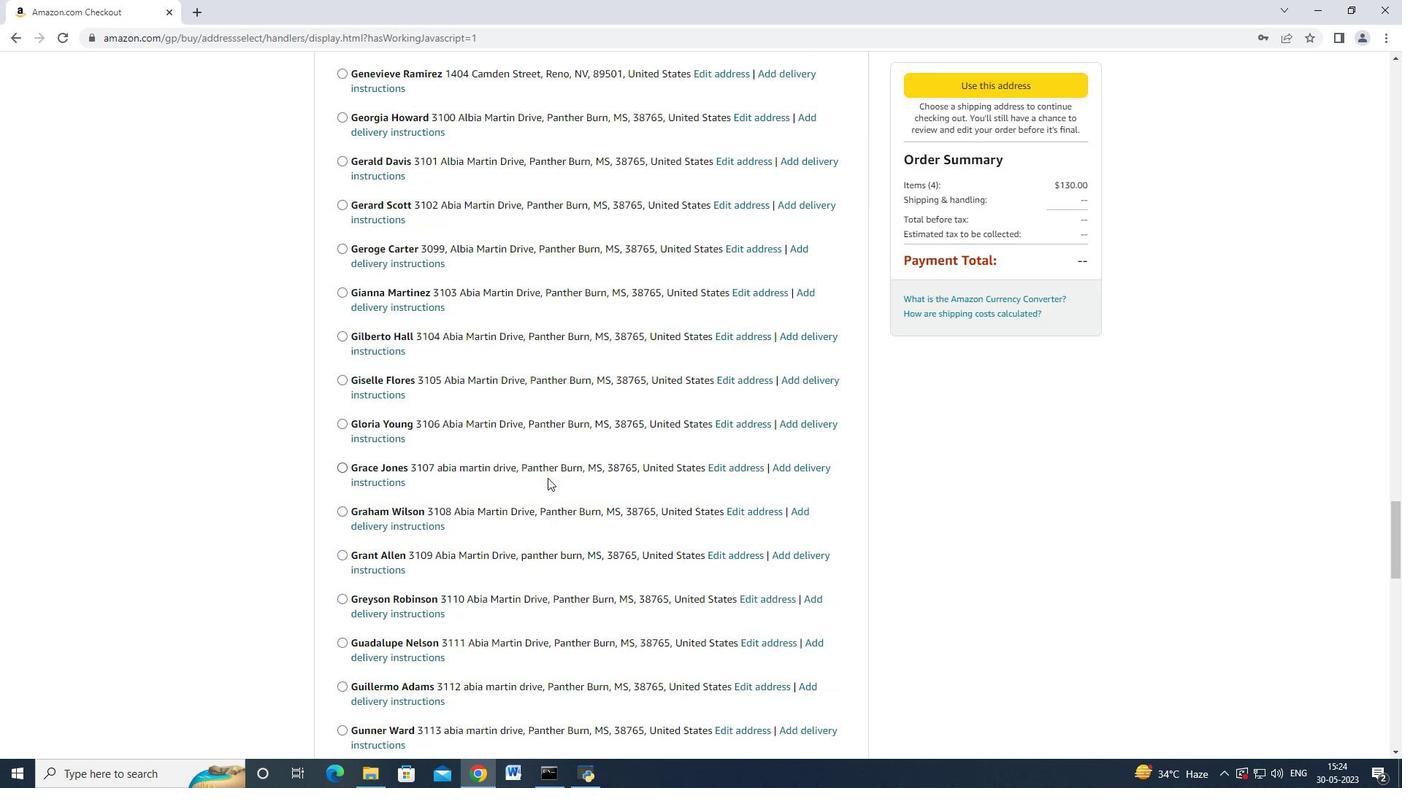 
Action: Mouse moved to (547, 478)
Screenshot: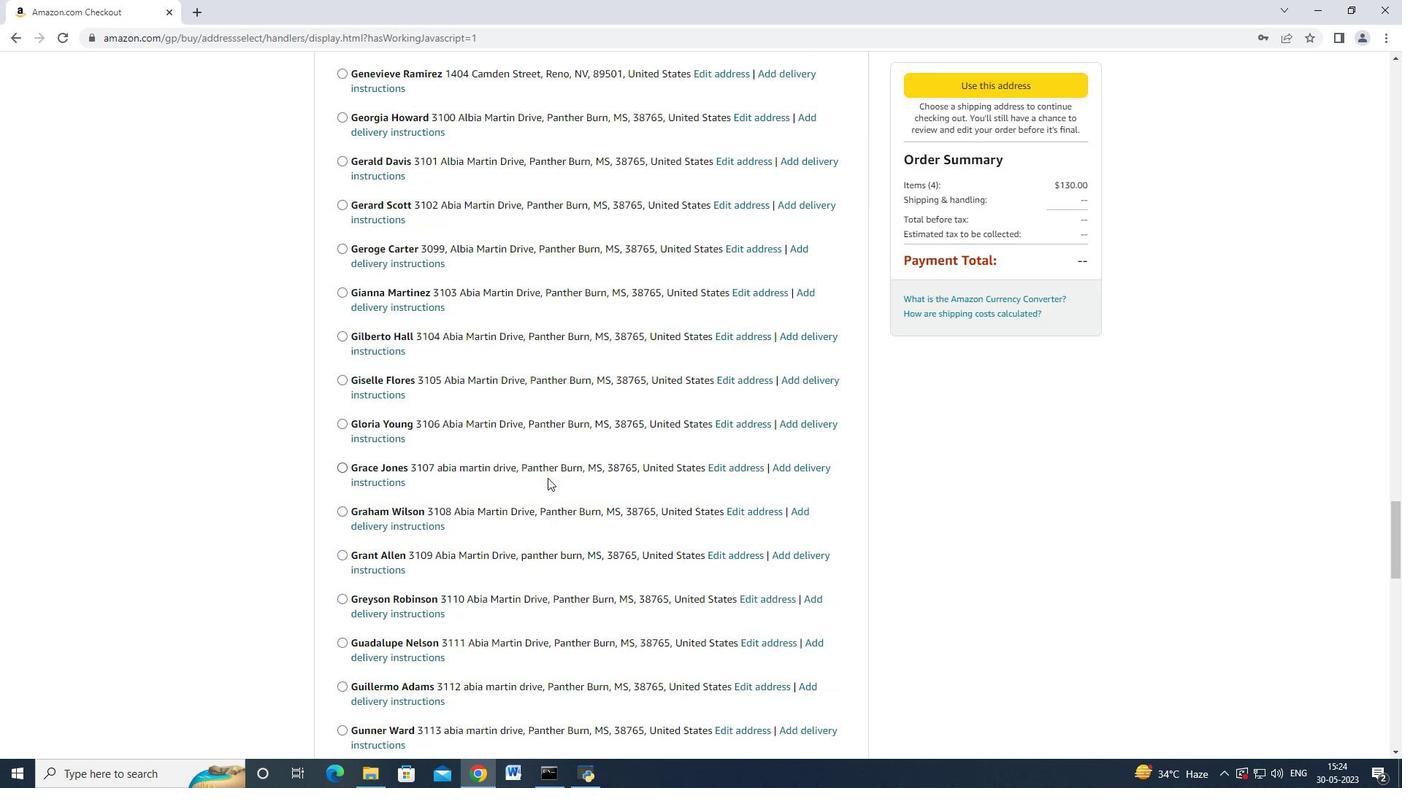 
Action: Mouse scrolled (547, 477) with delta (0, 0)
Screenshot: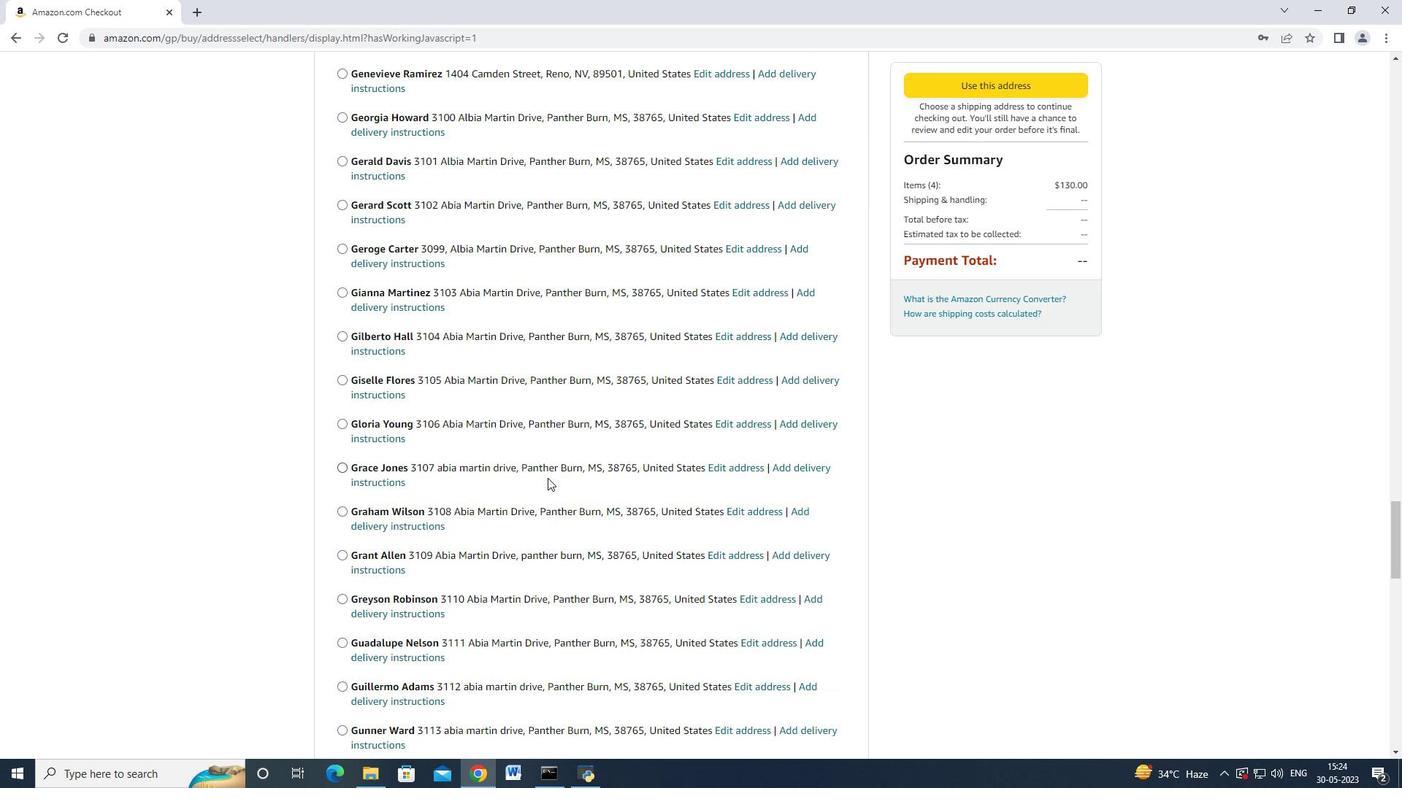 
Action: Mouse moved to (547, 478)
Screenshot: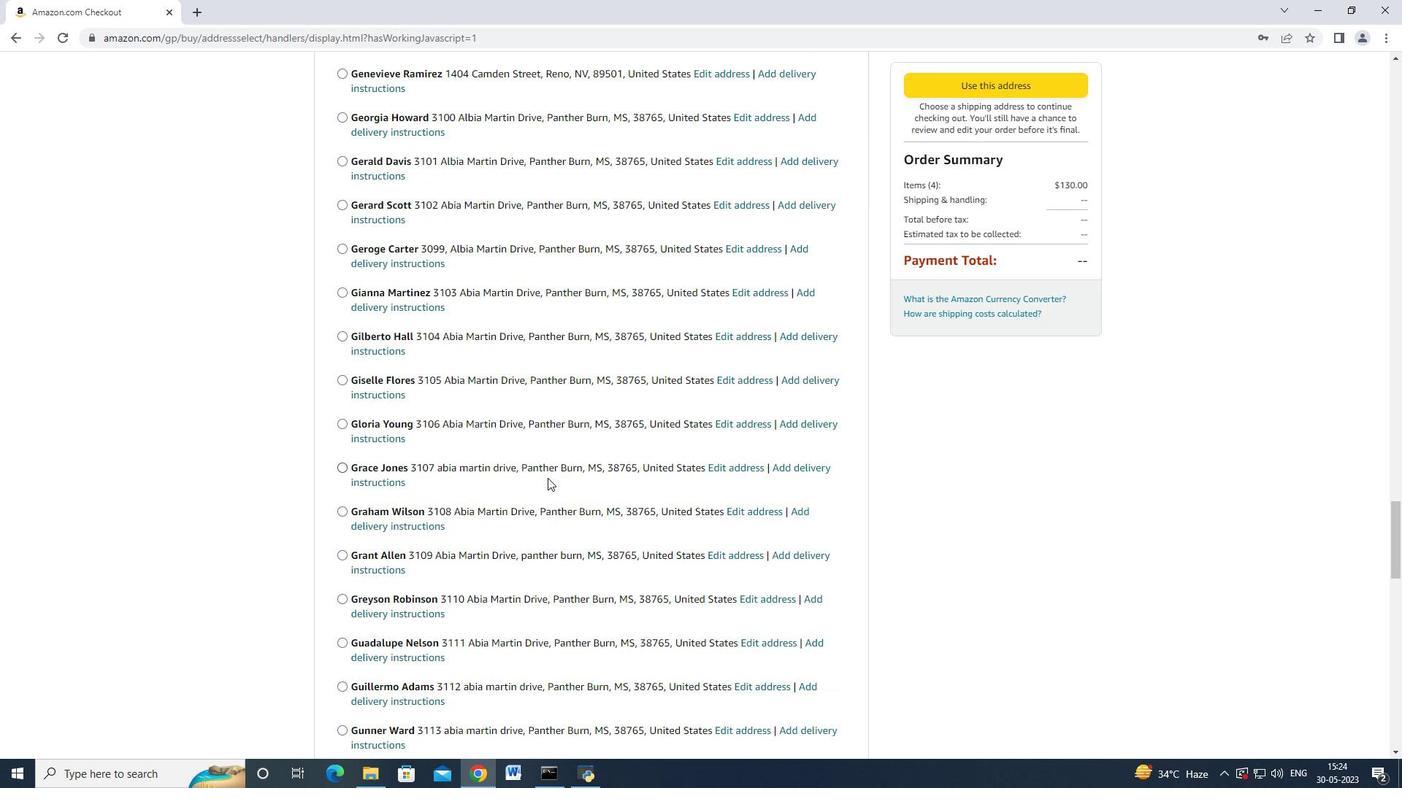 
Action: Mouse scrolled (547, 476) with delta (0, -1)
Screenshot: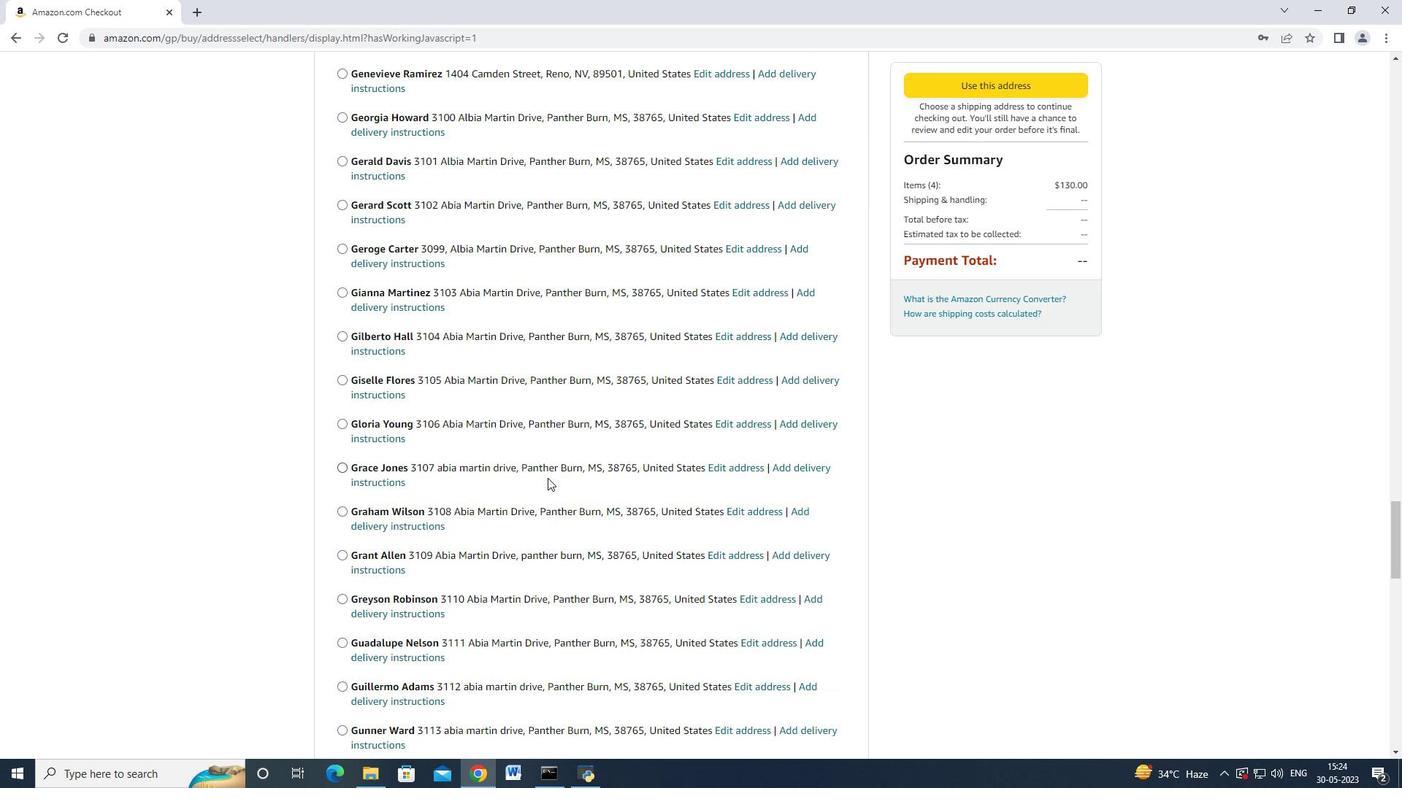 
Action: Mouse moved to (547, 477)
Screenshot: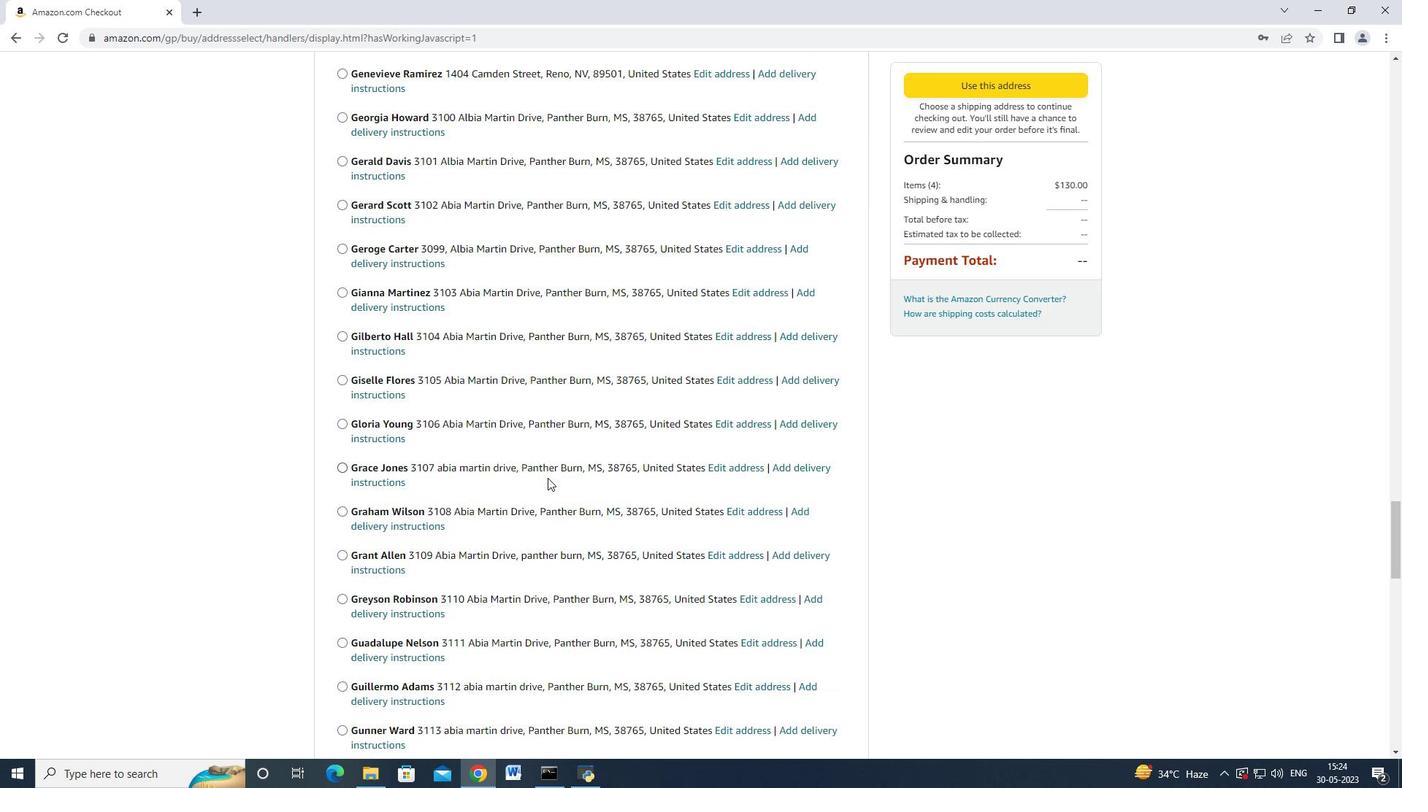 
Action: Mouse scrolled (547, 476) with delta (0, -1)
Screenshot: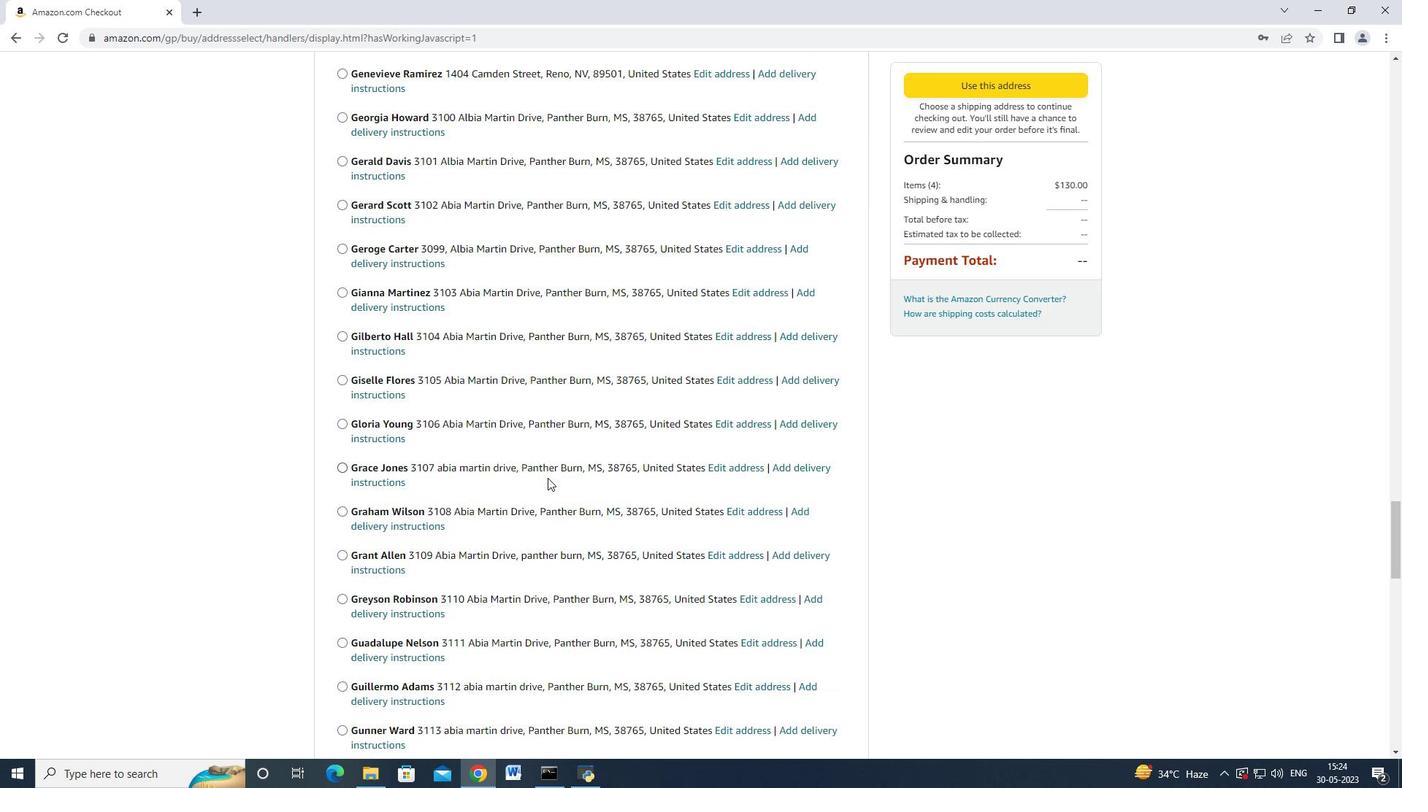 
Action: Mouse scrolled (547, 477) with delta (0, 0)
Screenshot: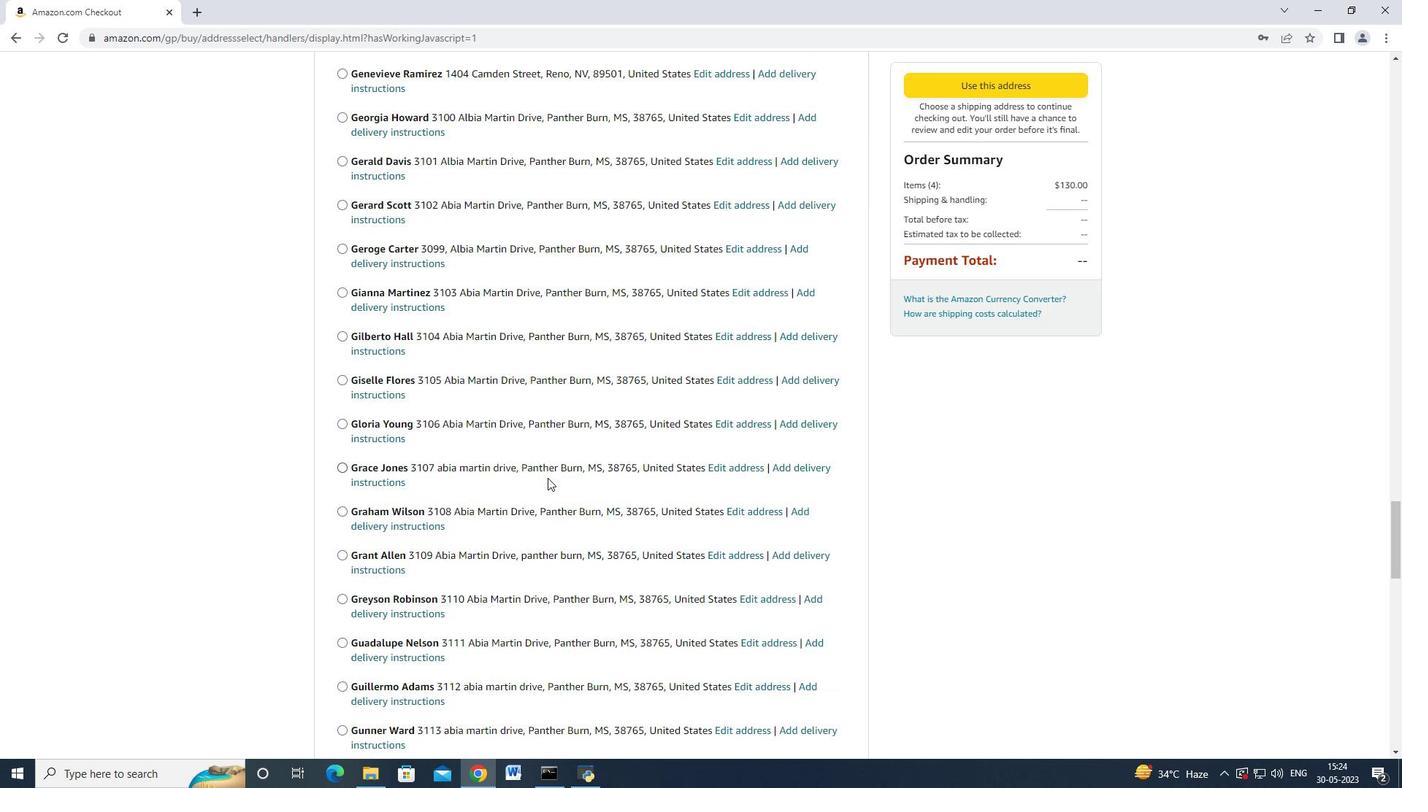 
Action: Mouse scrolled (547, 476) with delta (0, -1)
Screenshot: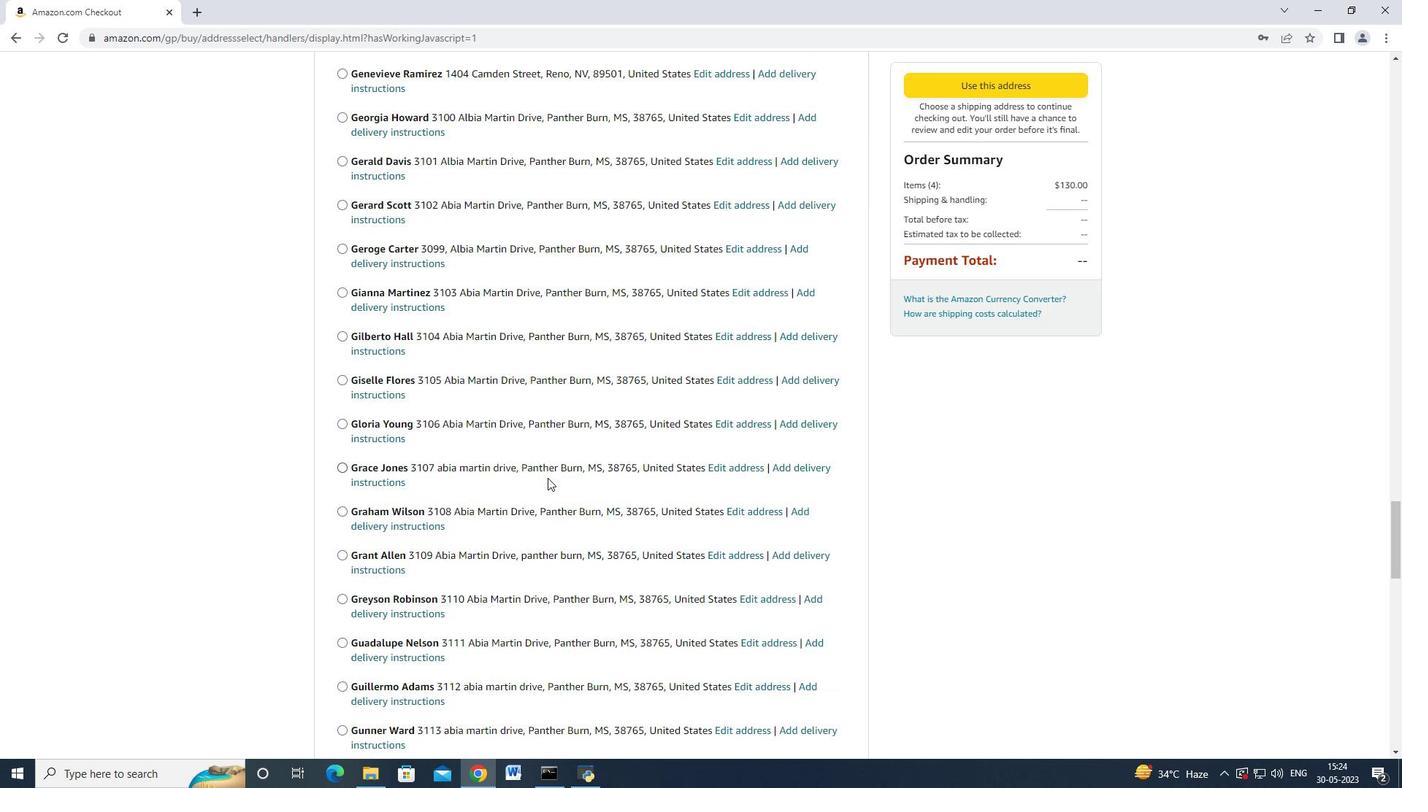 
Action: Mouse scrolled (547, 476) with delta (0, 0)
Screenshot: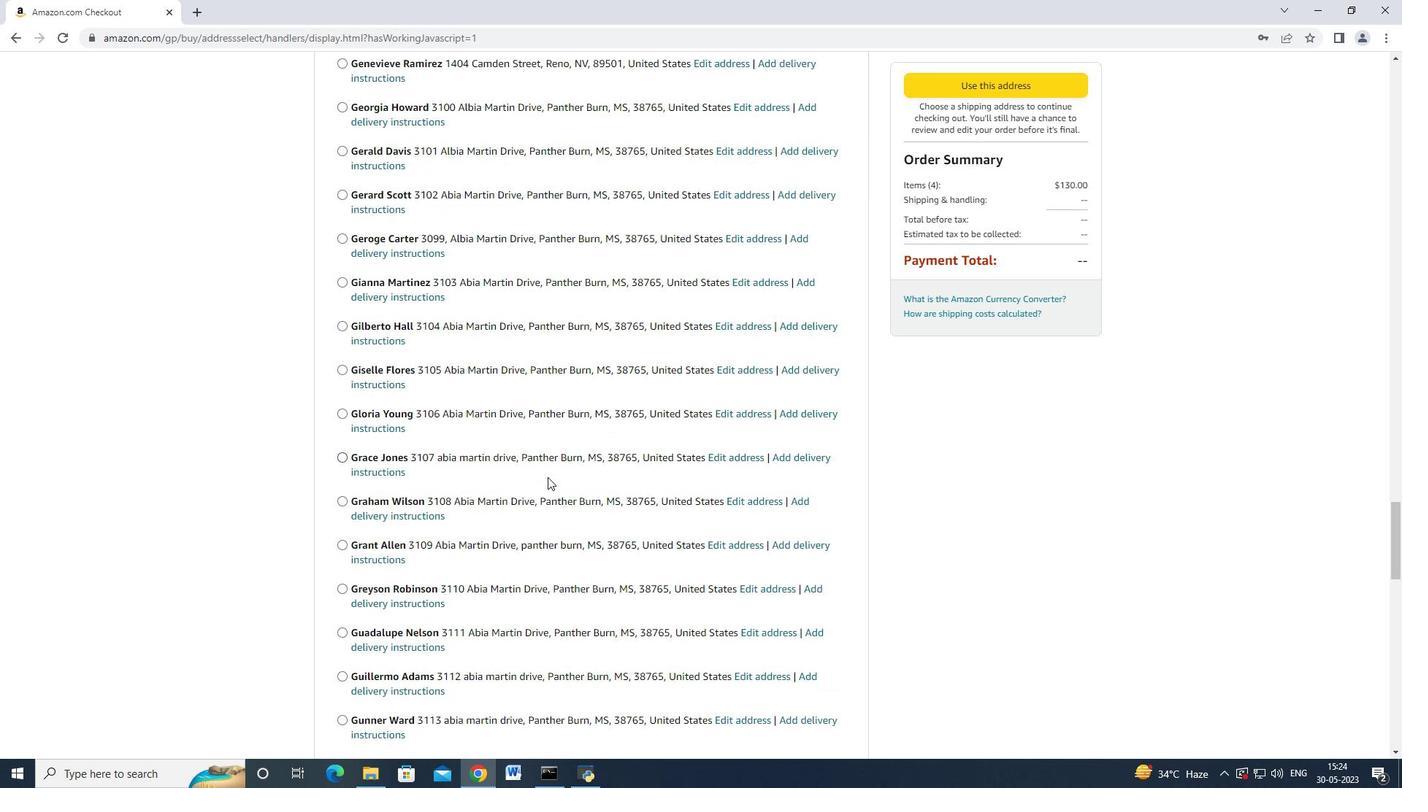 
Action: Mouse moved to (547, 477)
Screenshot: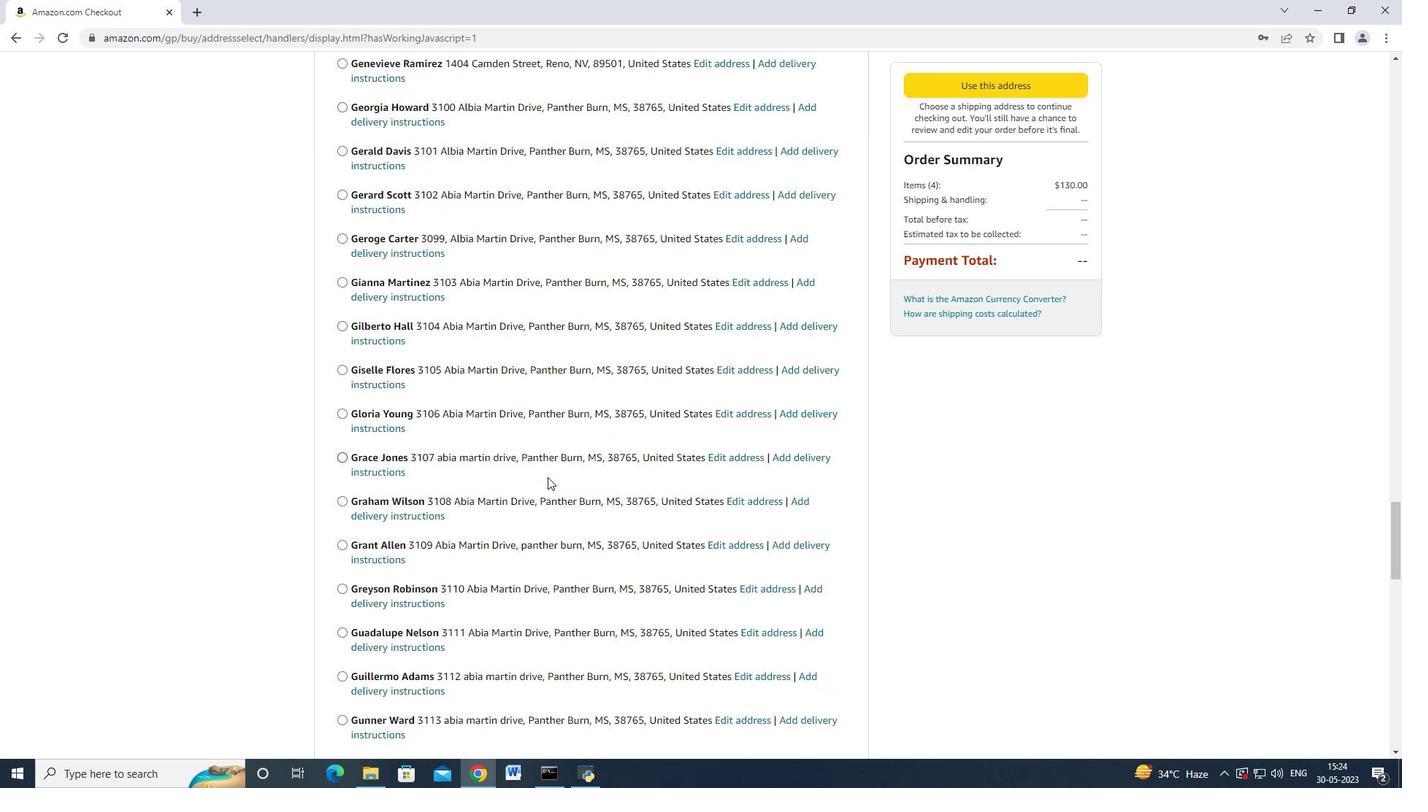 
Action: Mouse scrolled (547, 476) with delta (0, 0)
Screenshot: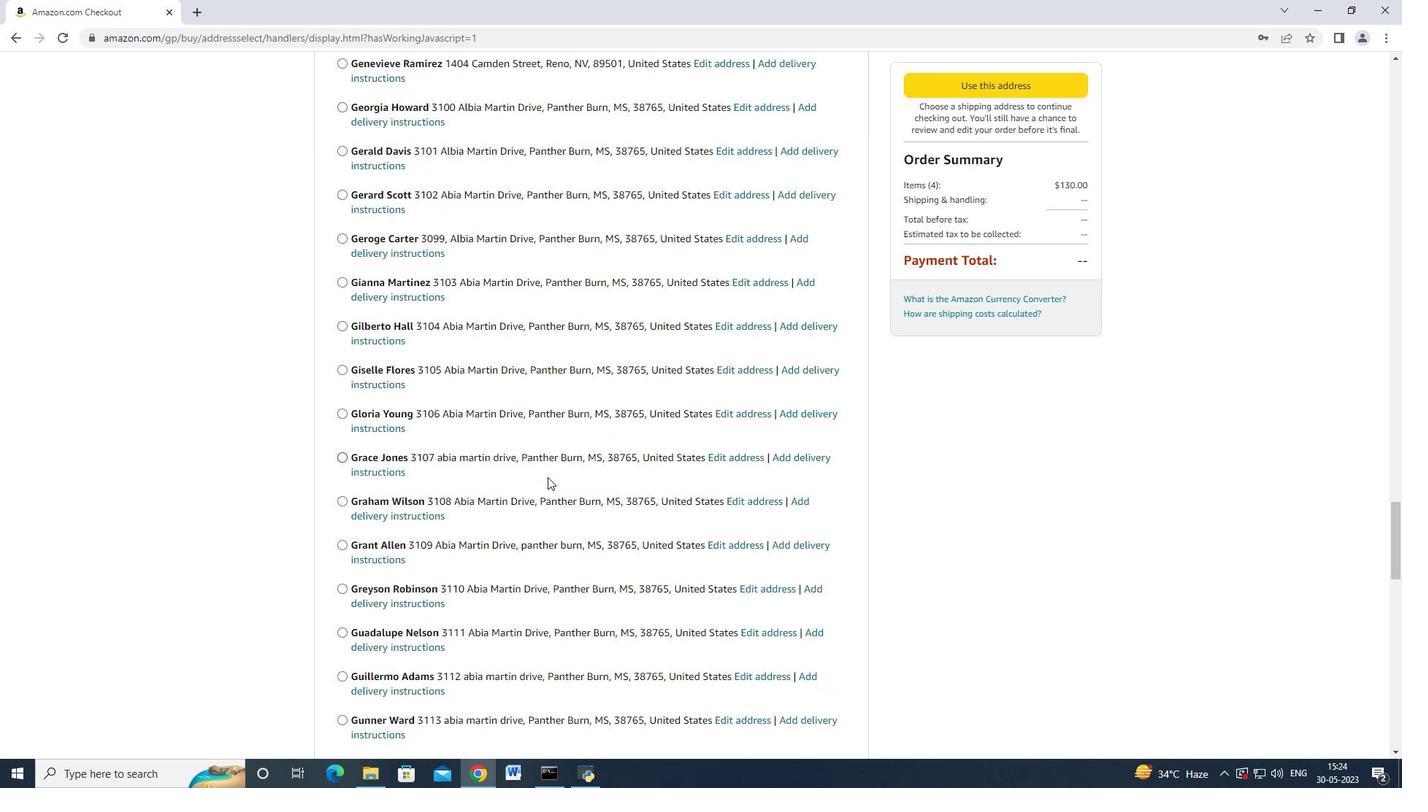 
Action: Mouse moved to (547, 477)
Screenshot: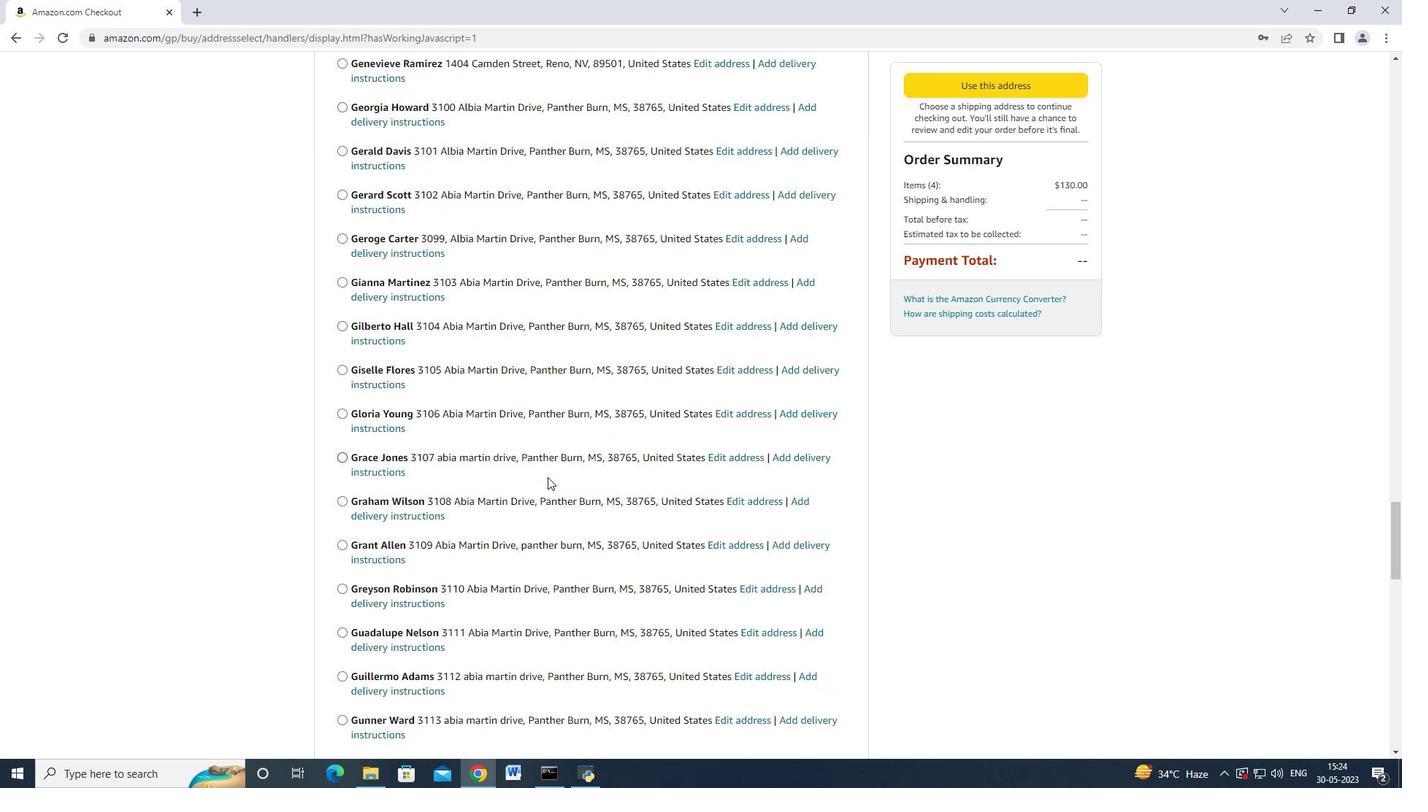 
Action: Mouse scrolled (547, 476) with delta (0, -1)
Screenshot: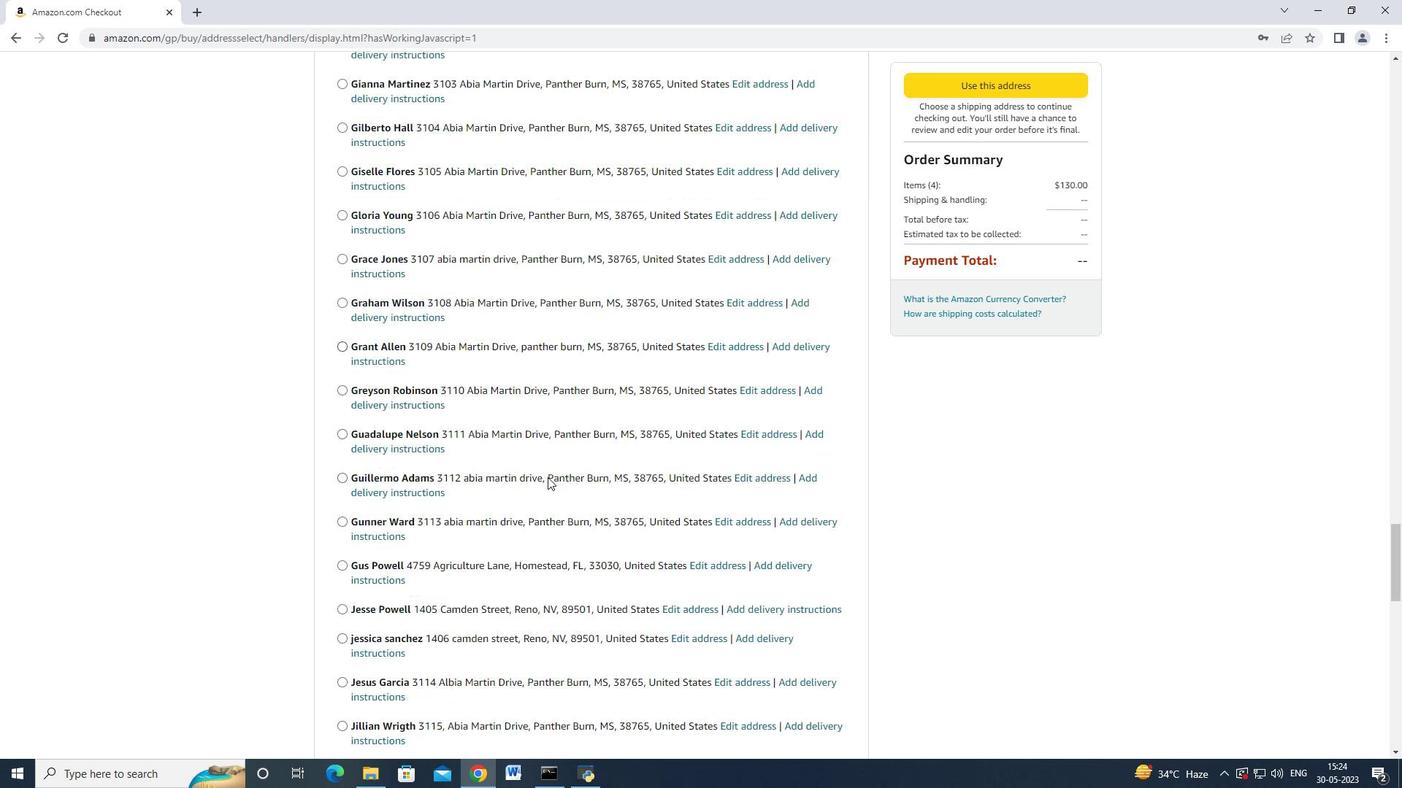 
Action: Mouse scrolled (547, 476) with delta (0, 0)
Screenshot: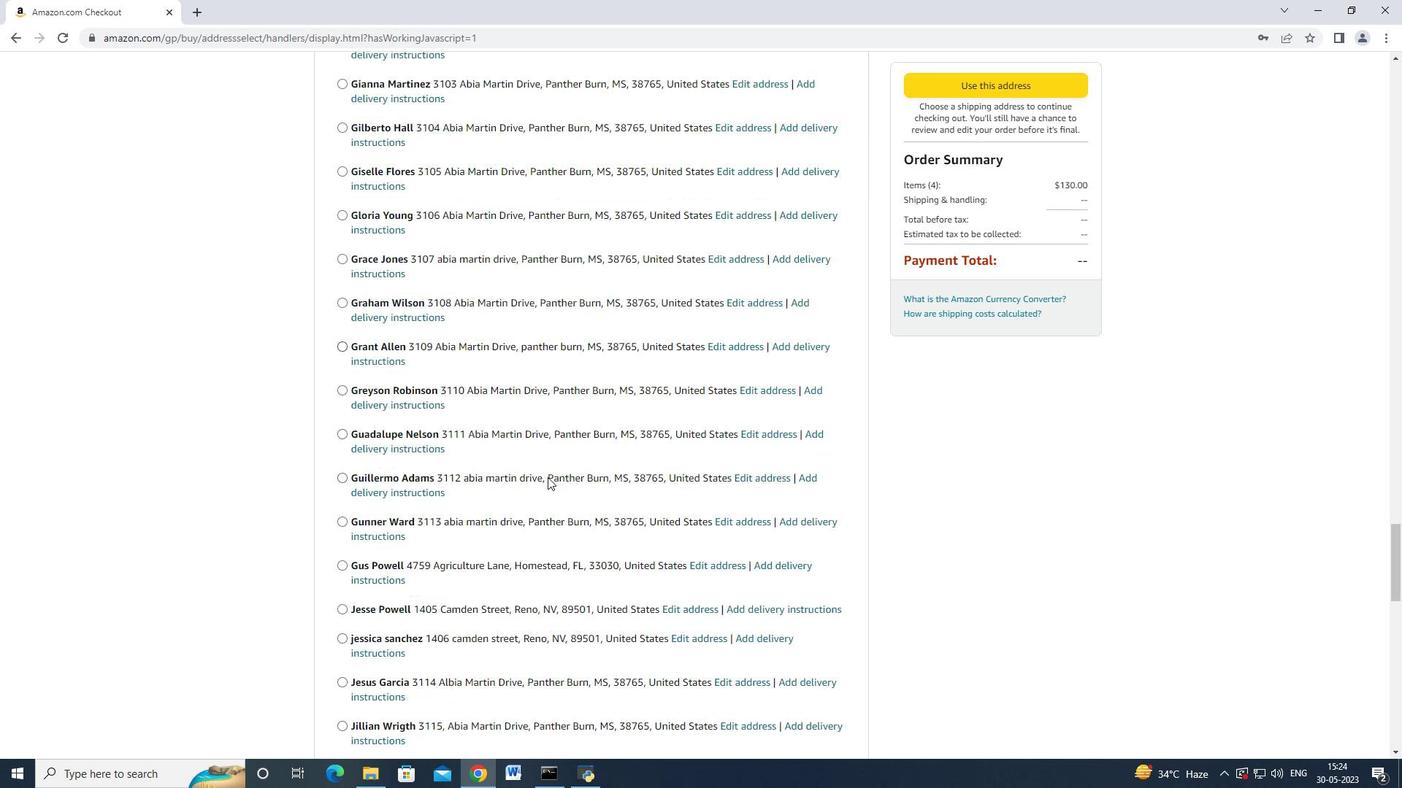 
Action: Mouse scrolled (547, 476) with delta (0, -1)
Screenshot: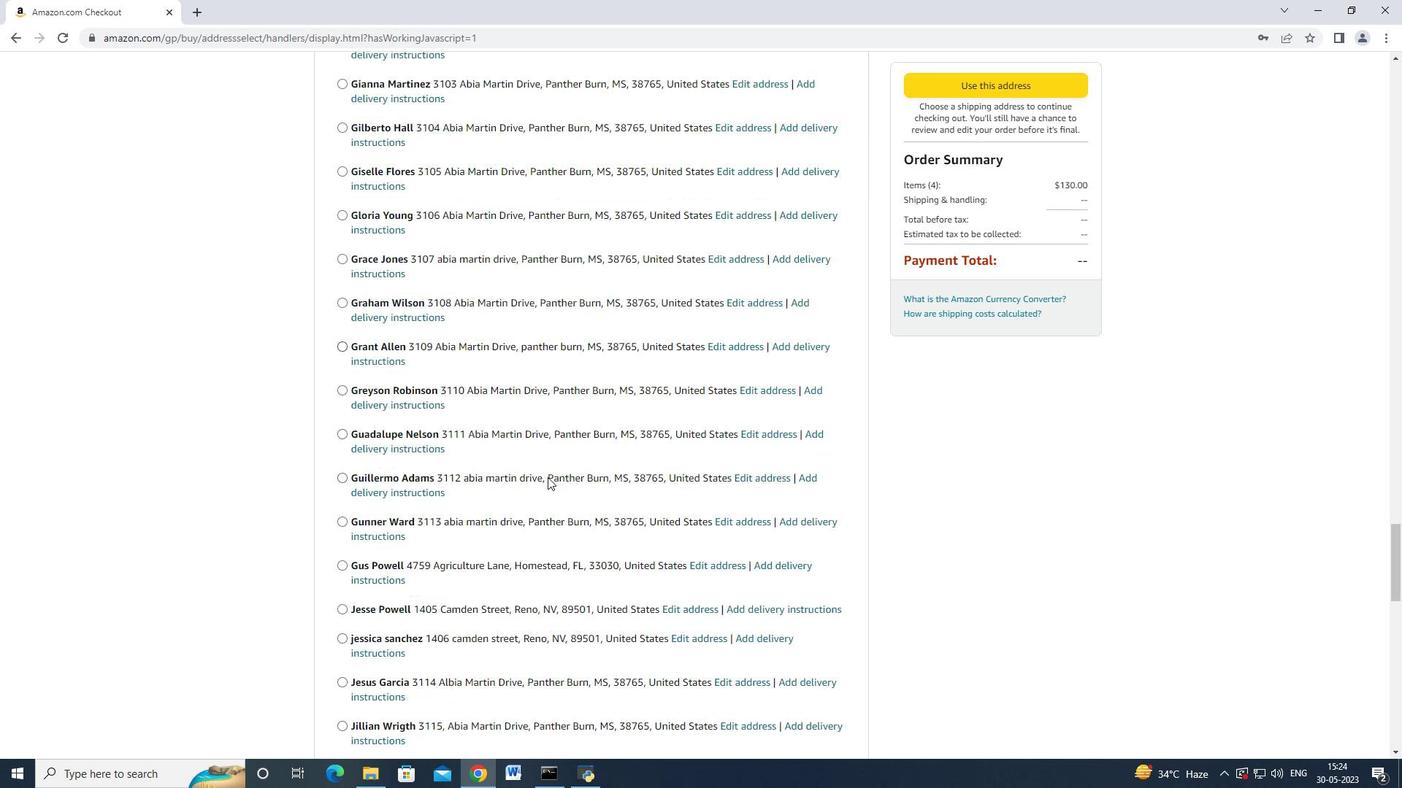 
Action: Mouse moved to (547, 477)
Screenshot: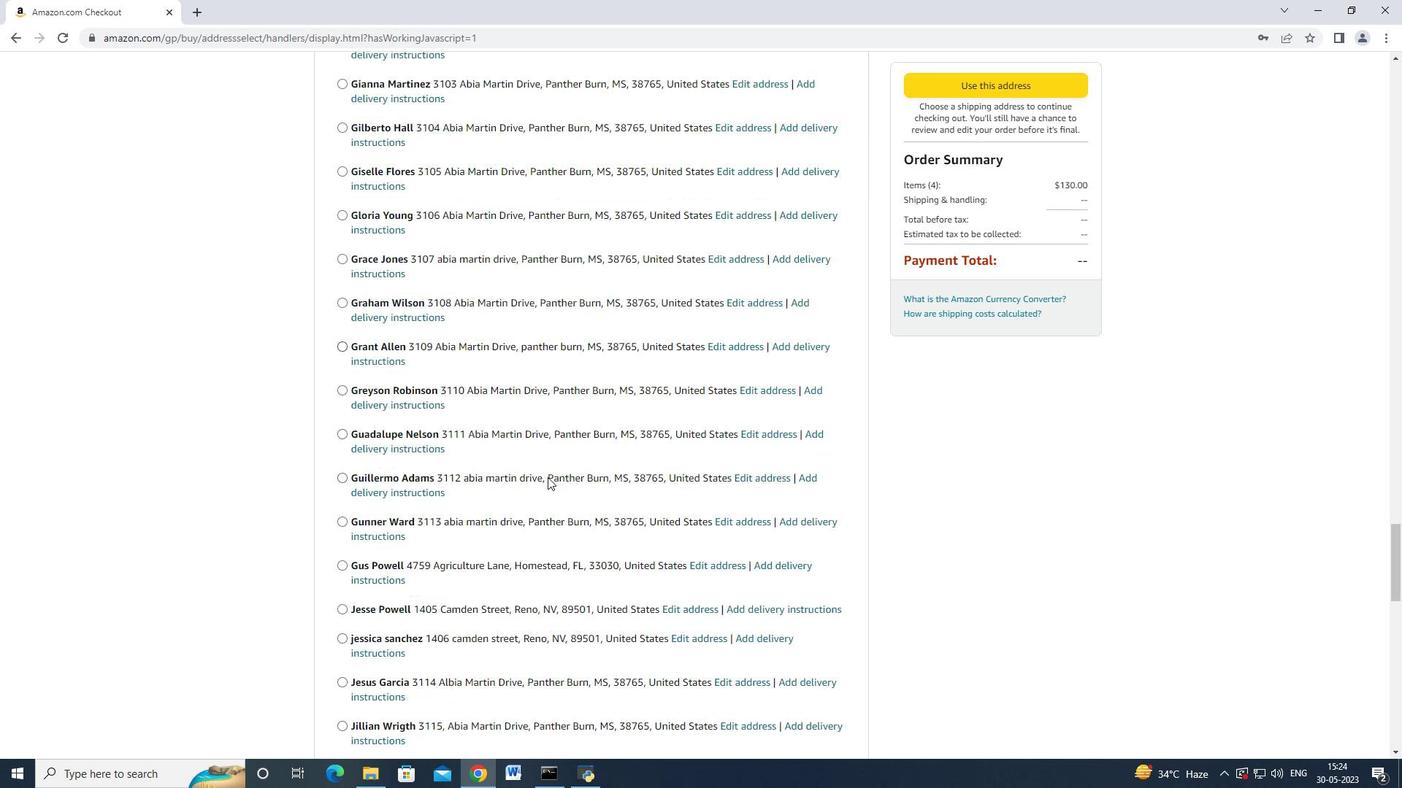 
Action: Mouse scrolled (547, 476) with delta (0, 0)
Screenshot: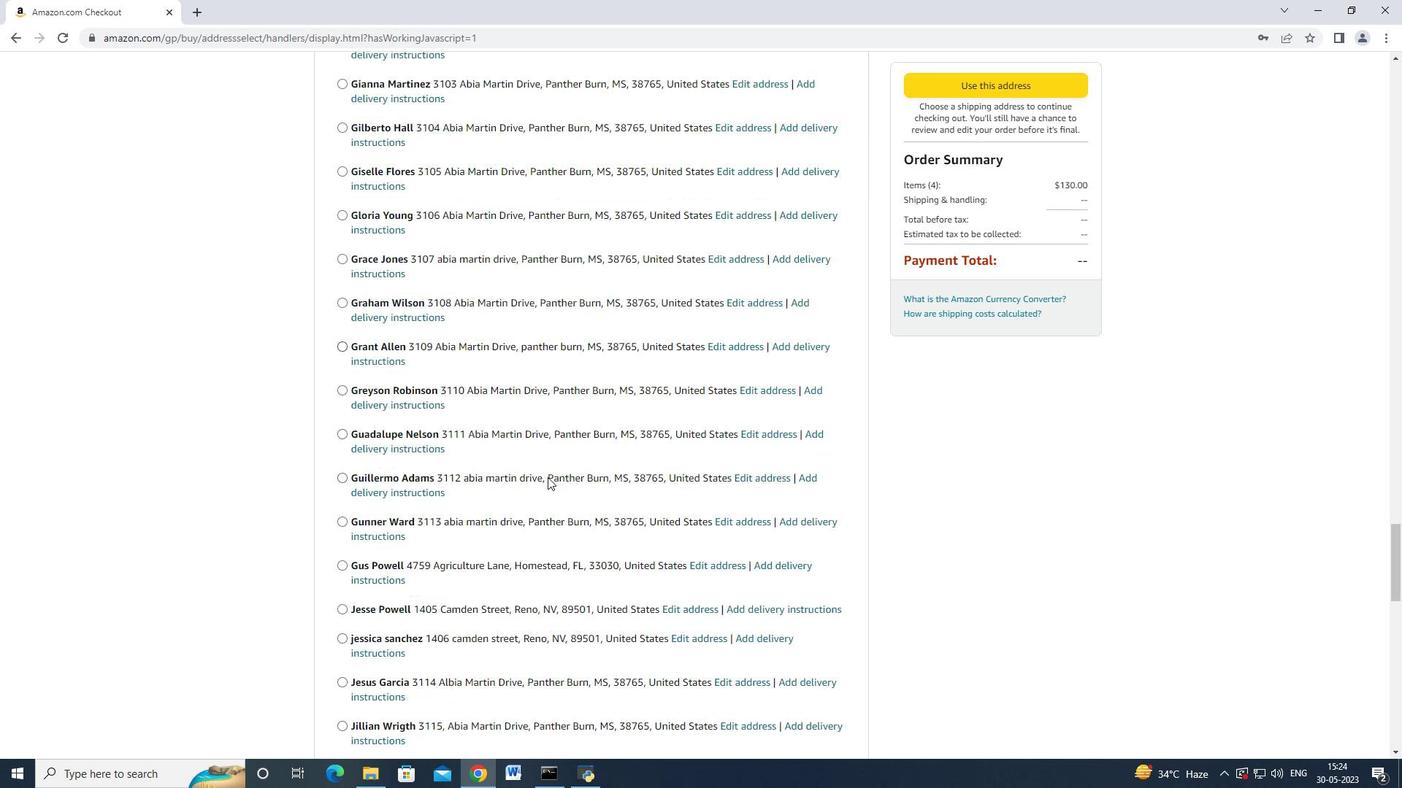 
Action: Mouse scrolled (547, 476) with delta (0, 0)
Screenshot: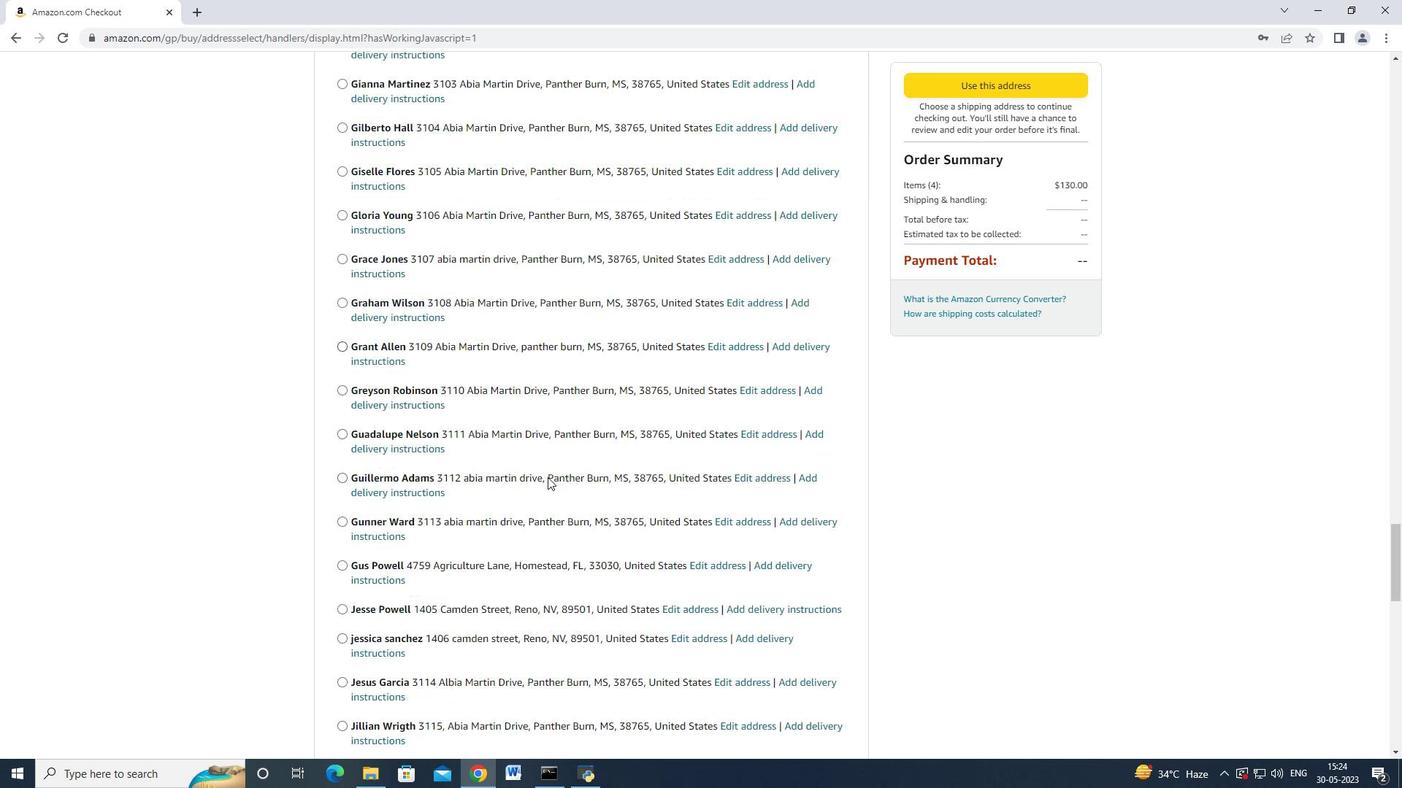
Action: Mouse moved to (547, 477)
Screenshot: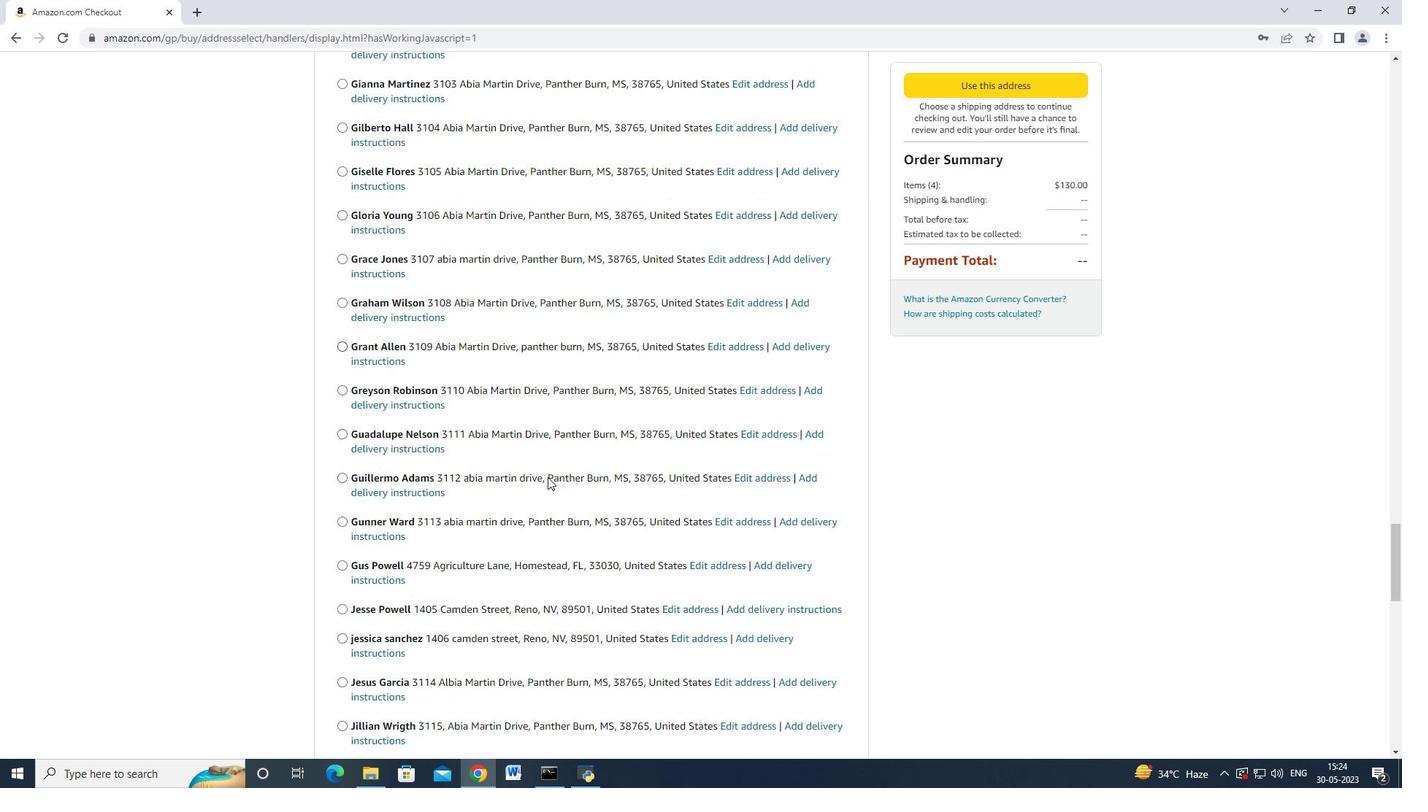 
Action: Mouse scrolled (547, 476) with delta (0, 0)
Screenshot: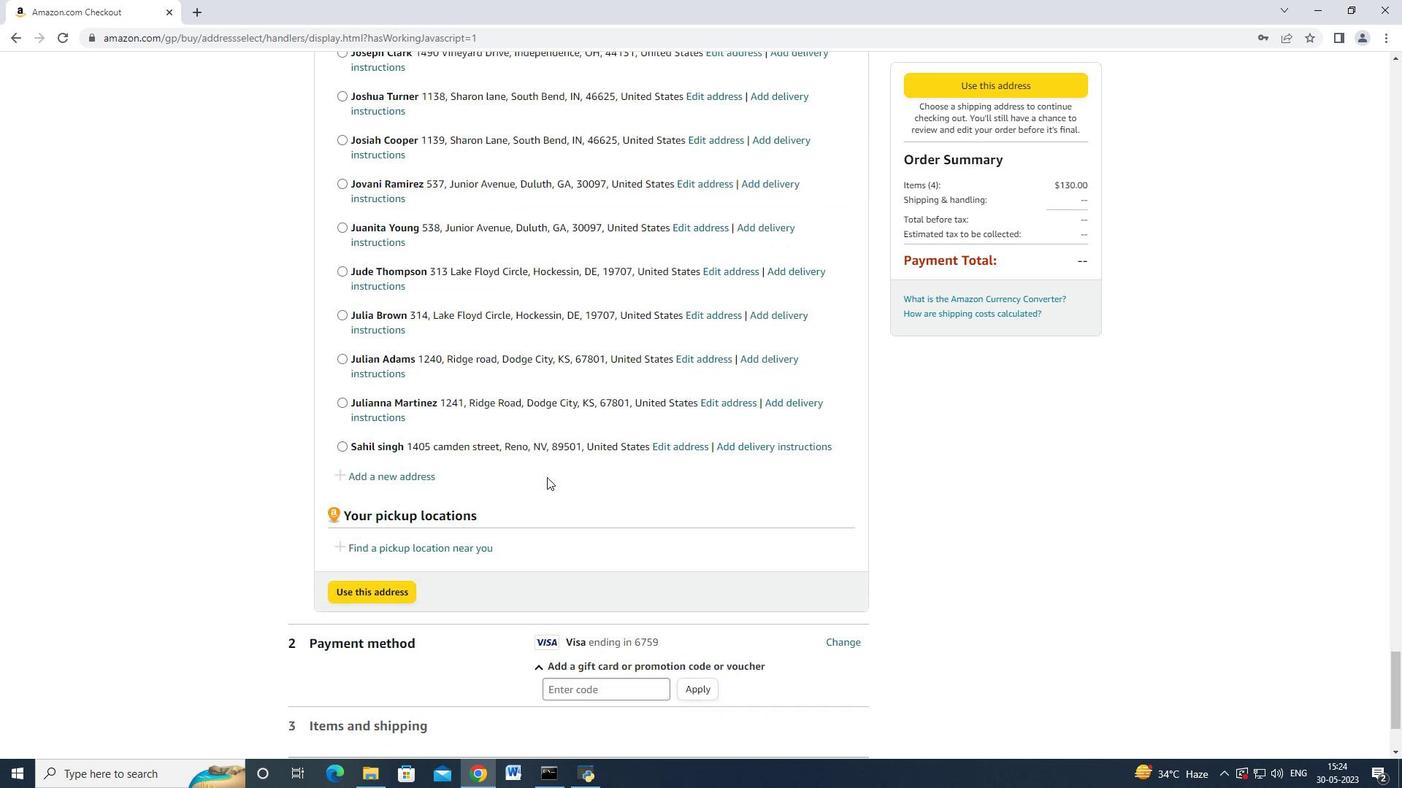 
Action: Mouse moved to (546, 477)
Screenshot: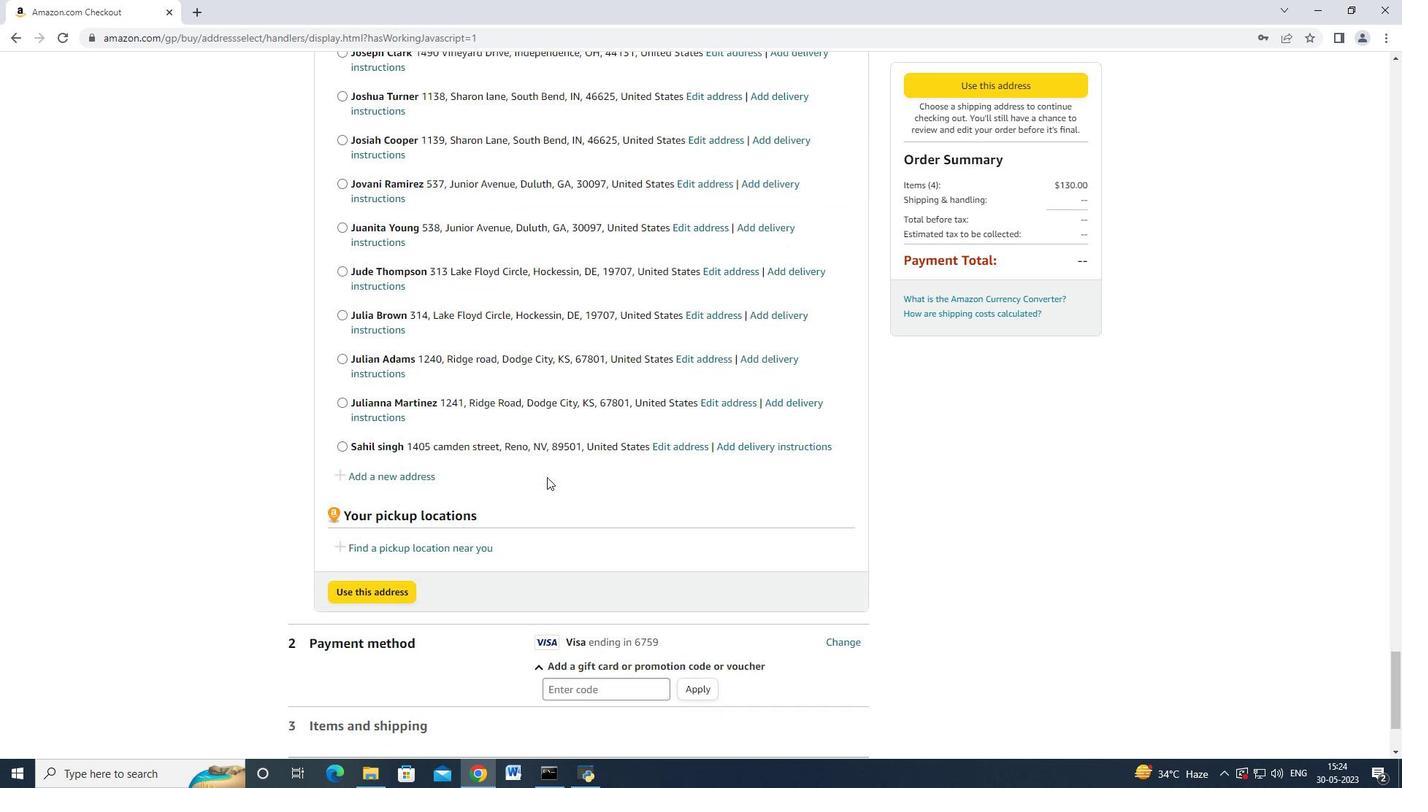 
Action: Mouse scrolled (546, 476) with delta (0, 0)
Screenshot: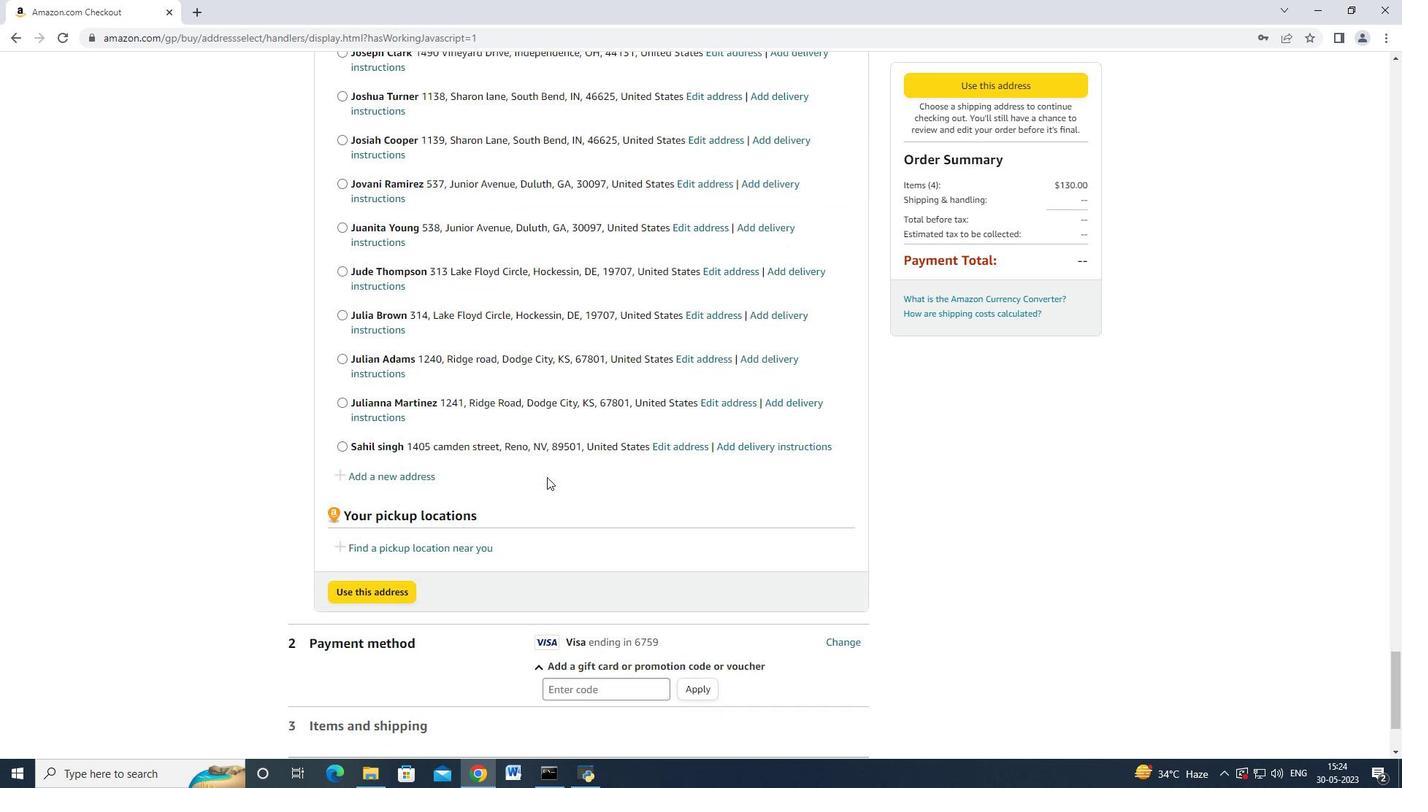 
Action: Mouse moved to (545, 479)
Screenshot: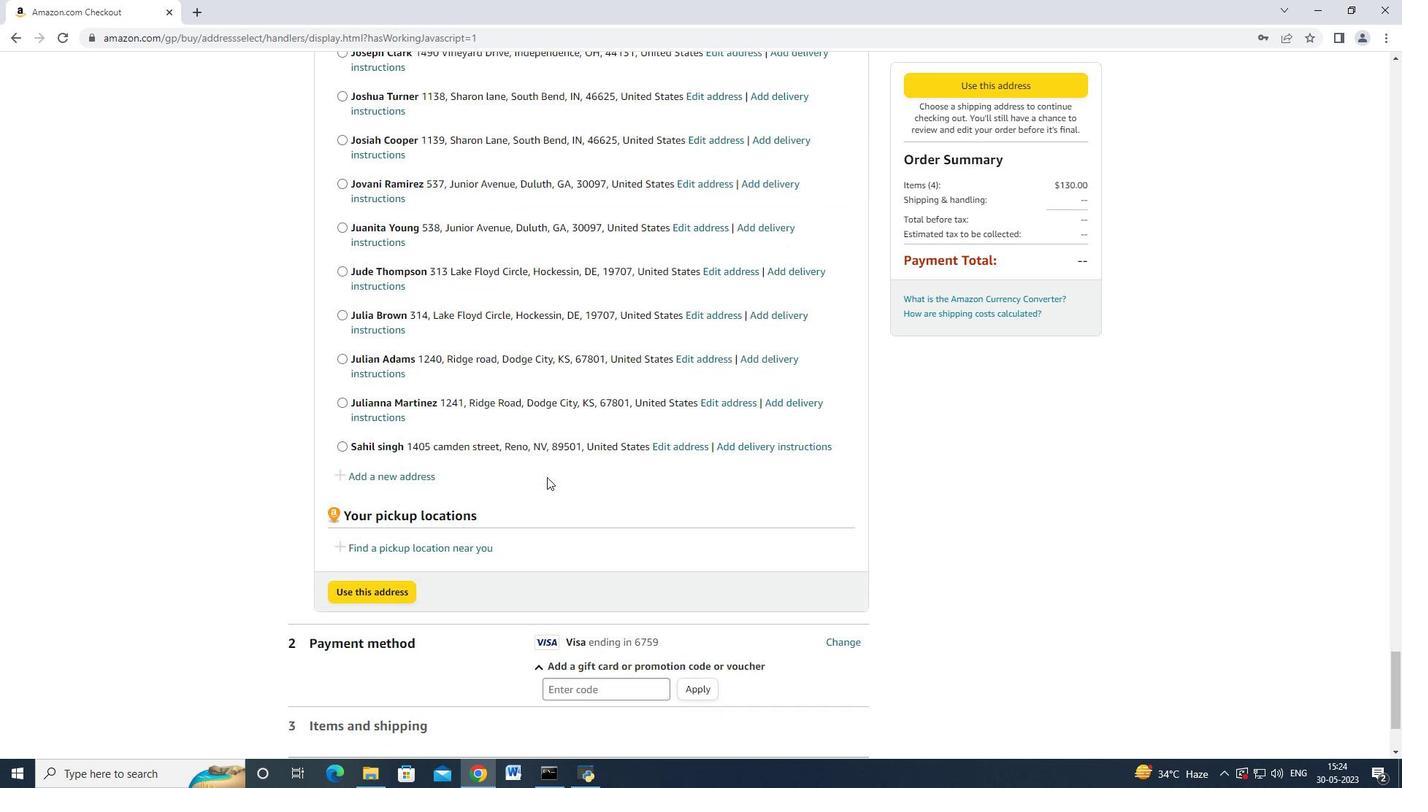 
Action: Mouse scrolled (546, 478) with delta (0, 0)
Screenshot: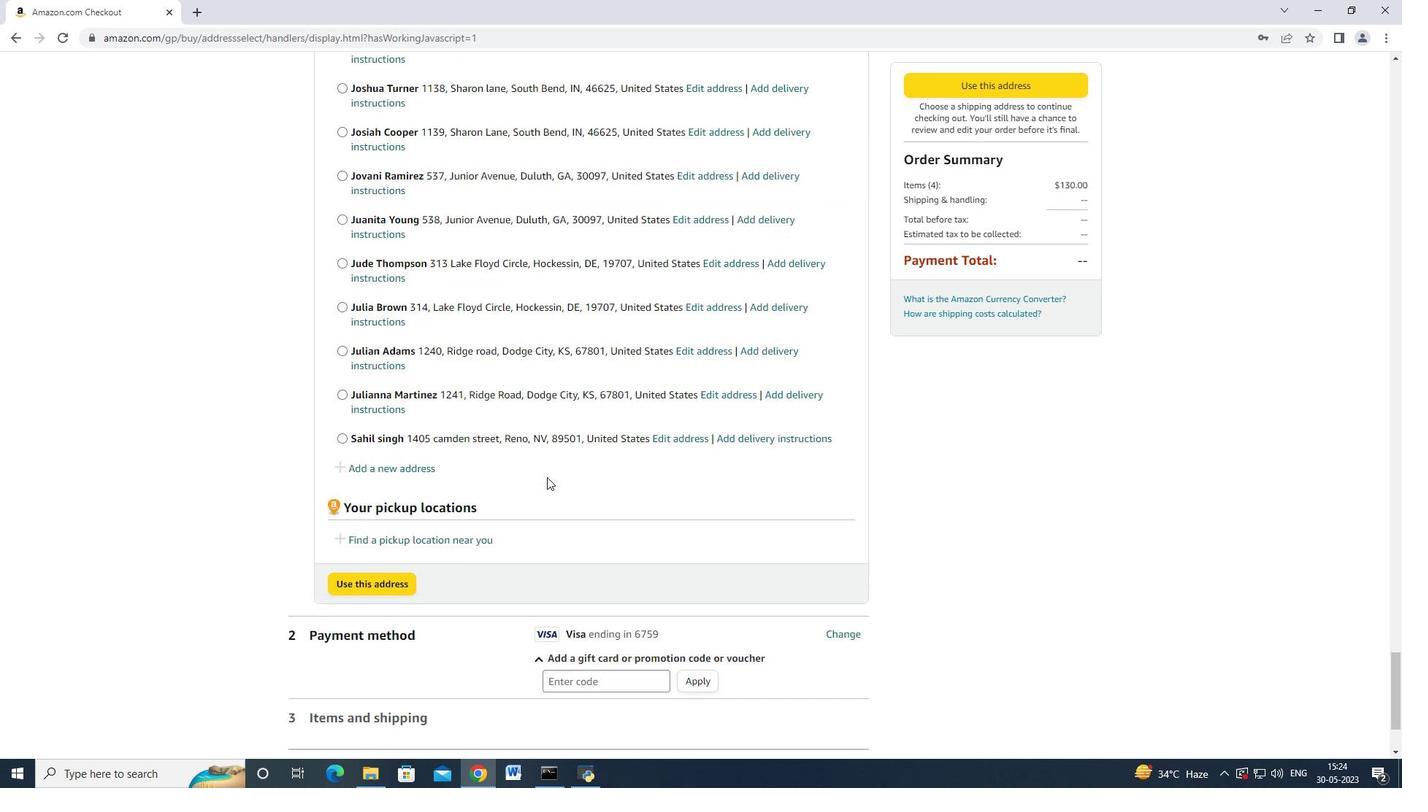 
Action: Mouse moved to (545, 479)
Screenshot: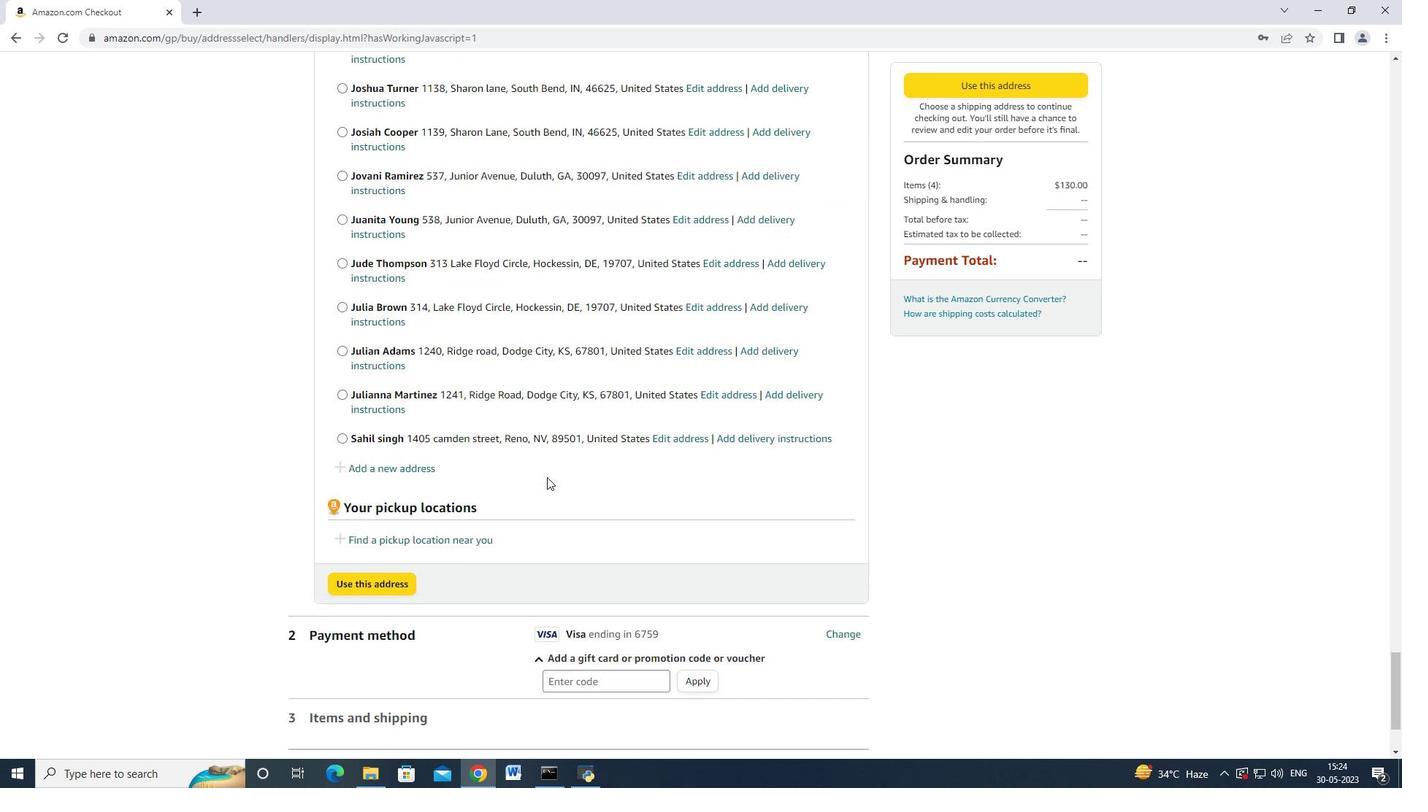 
Action: Mouse scrolled (545, 478) with delta (0, 0)
Screenshot: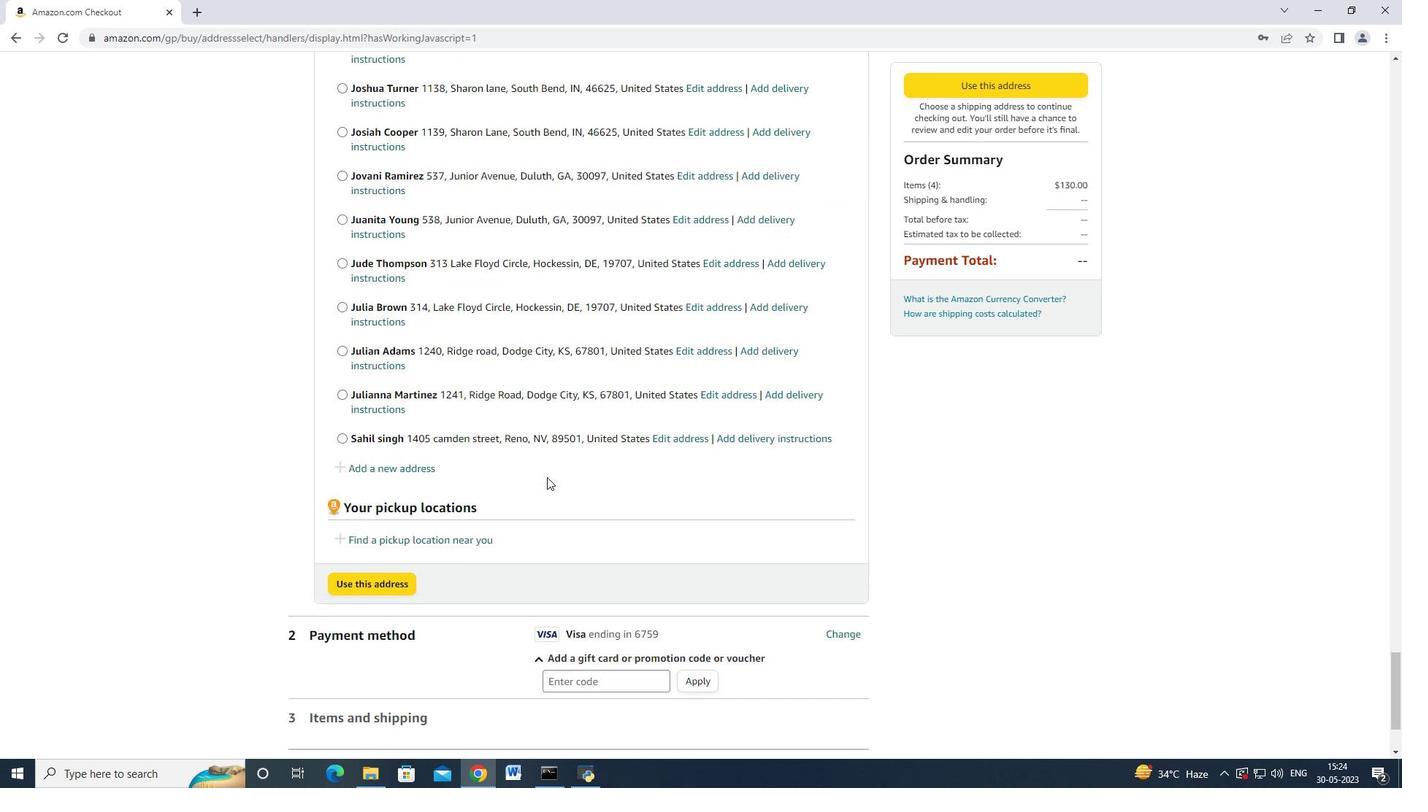 
Action: Mouse moved to (545, 479)
Screenshot: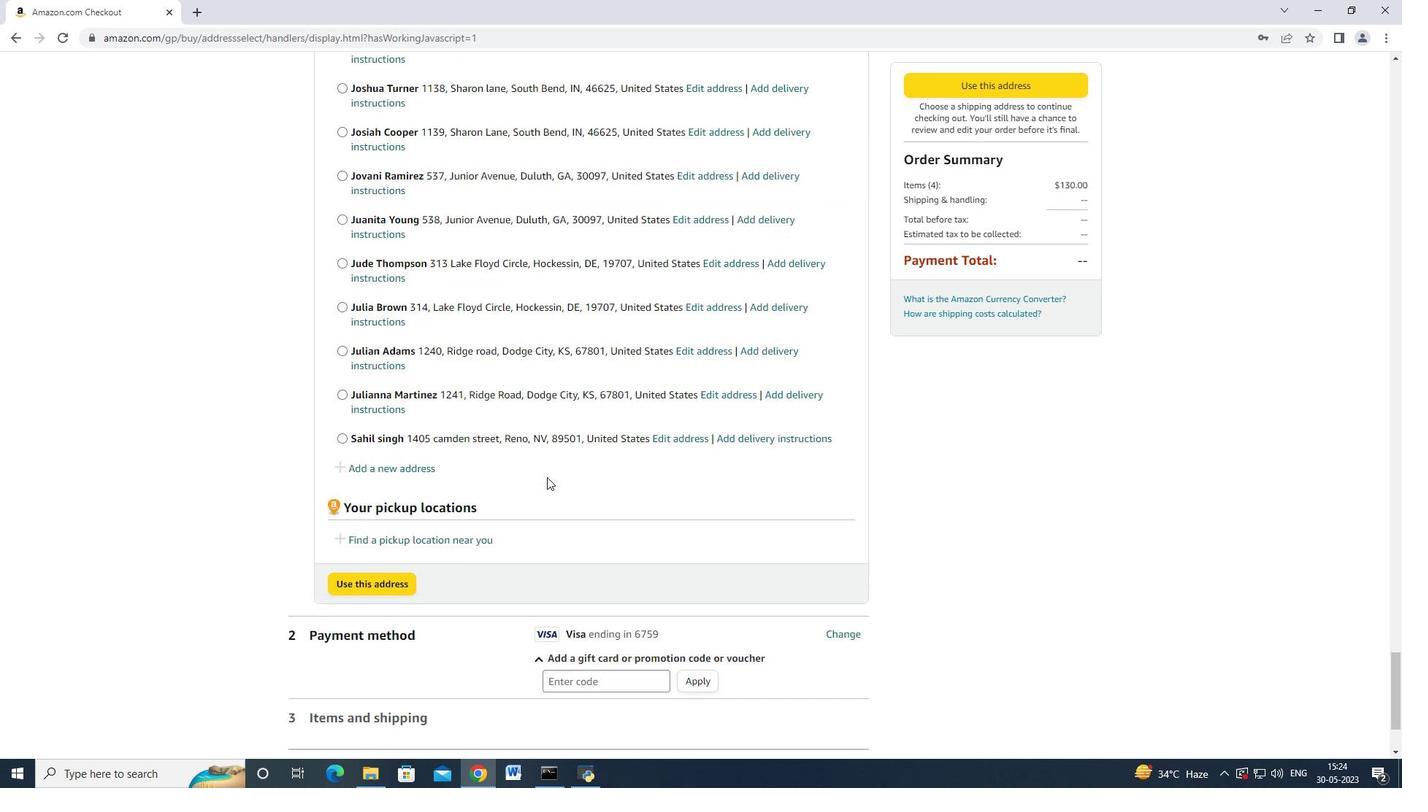 
Action: Mouse scrolled (545, 477) with delta (0, -1)
Screenshot: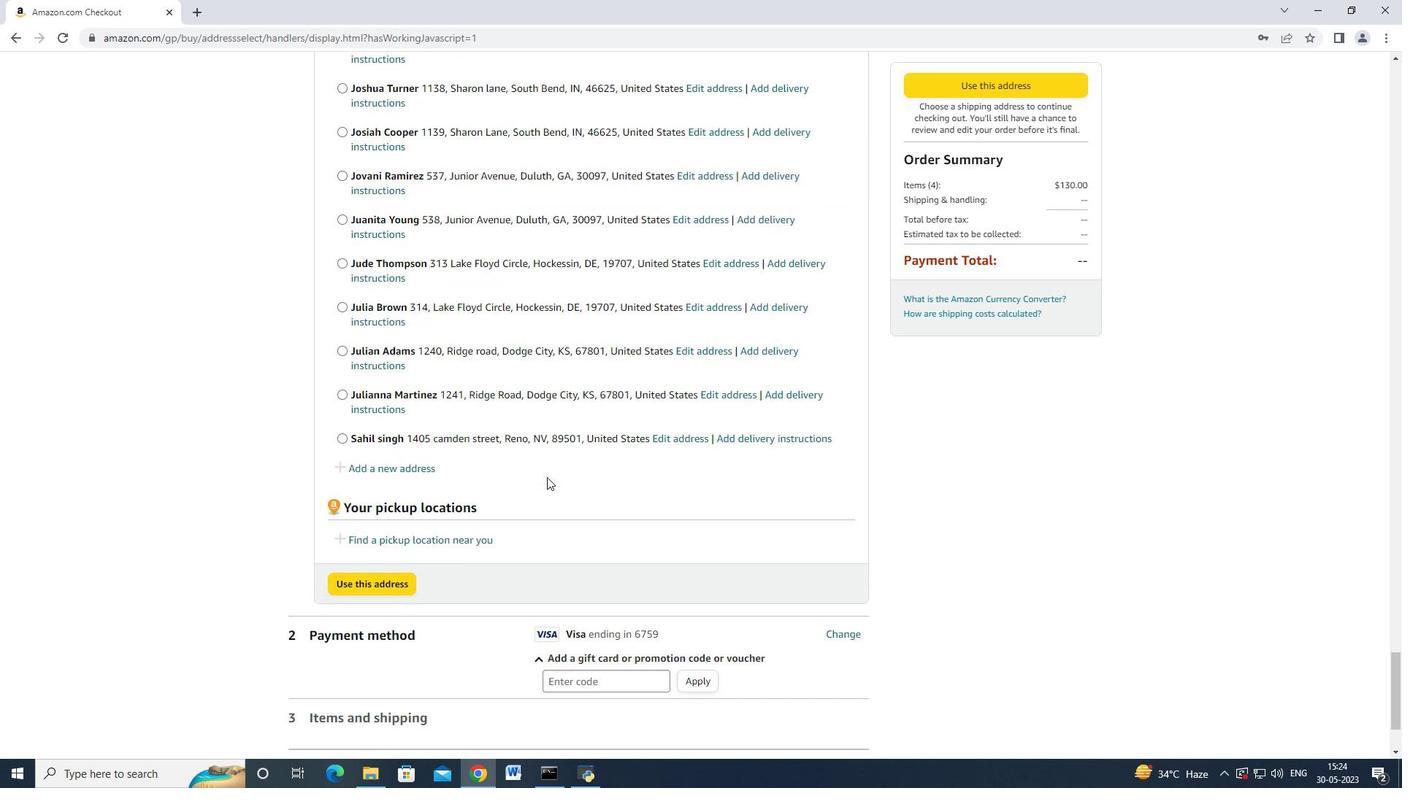 
Action: Mouse moved to (545, 479)
Screenshot: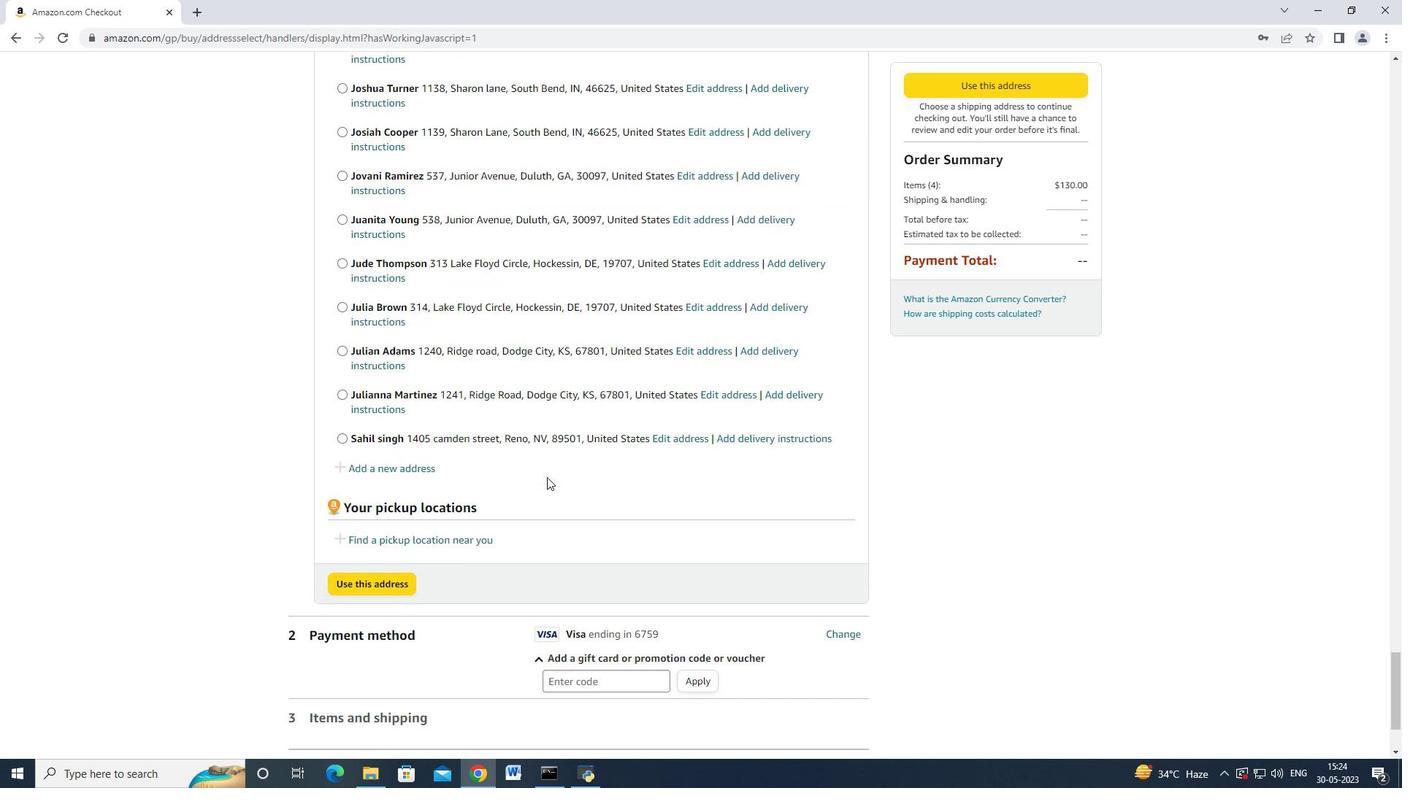 
Action: Mouse scrolled (545, 478) with delta (0, 0)
Screenshot: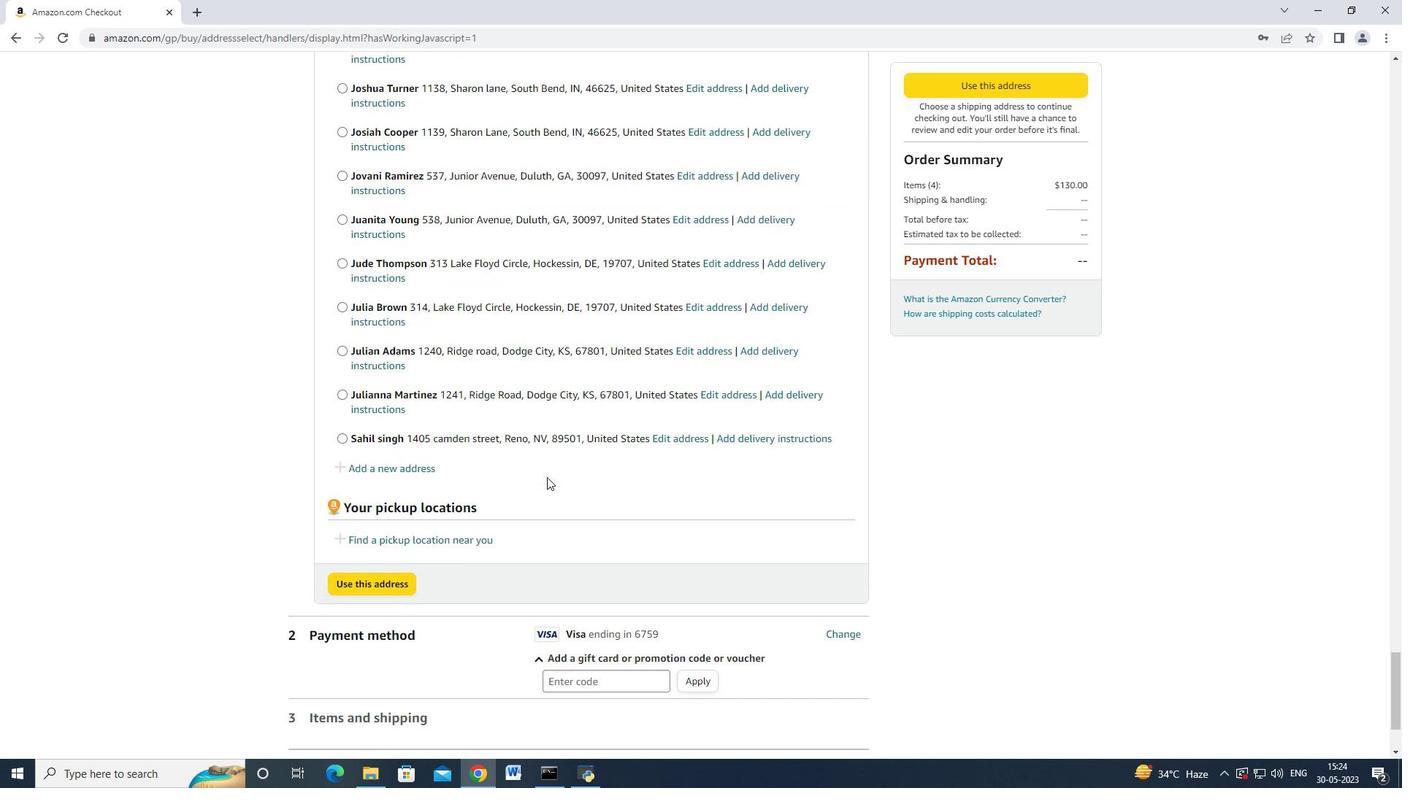 
Action: Mouse moved to (545, 479)
Screenshot: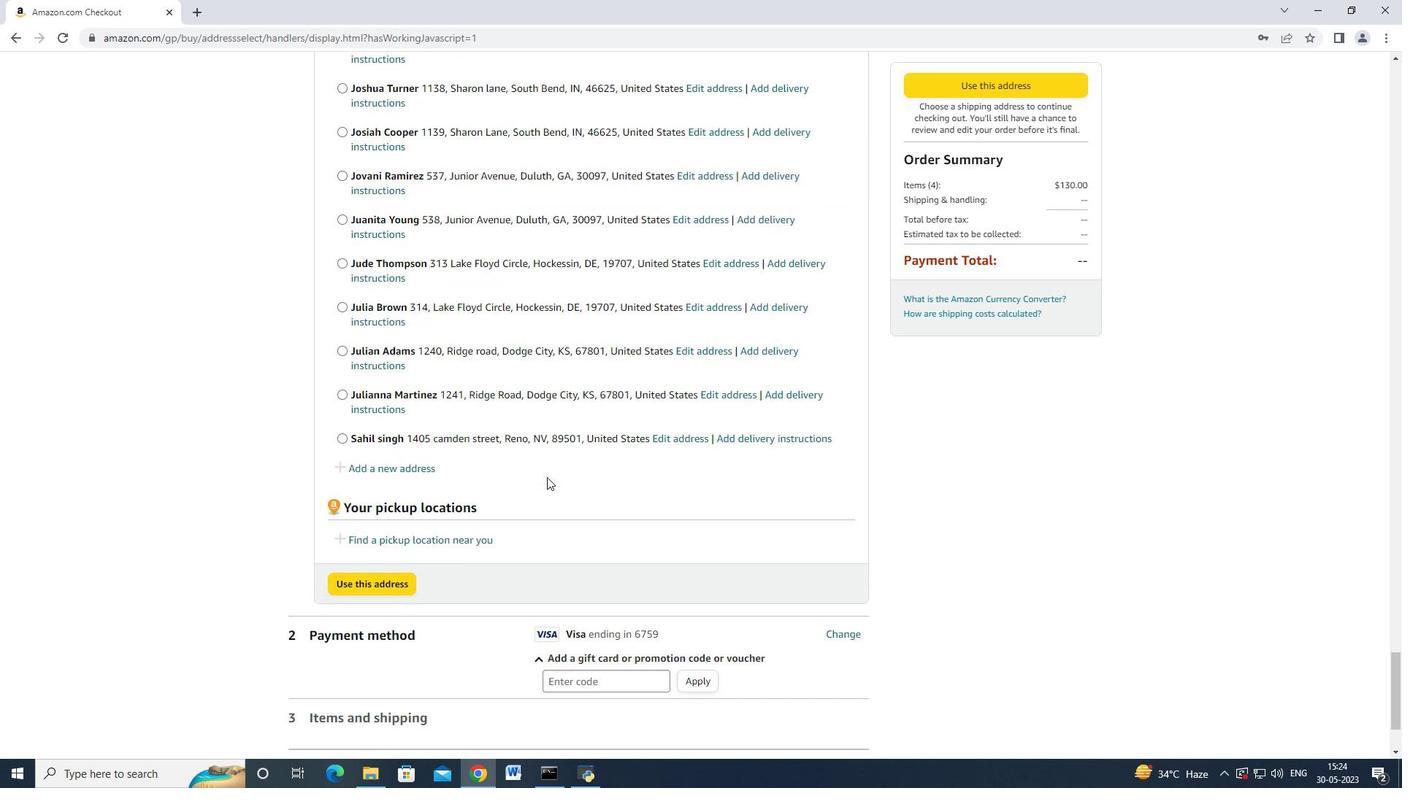 
Action: Mouse scrolled (545, 478) with delta (0, 0)
Screenshot: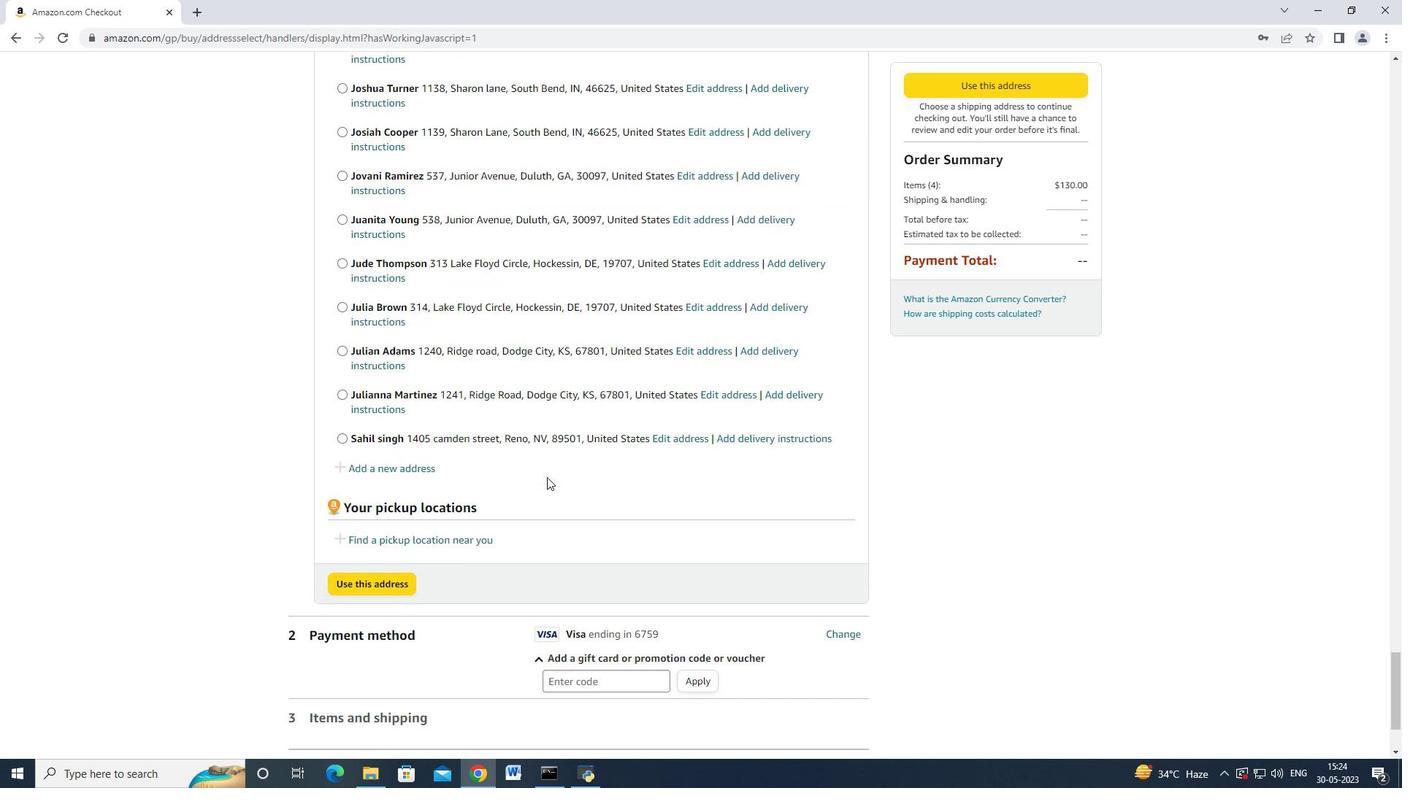 
Action: Mouse scrolled (545, 478) with delta (0, 0)
Screenshot: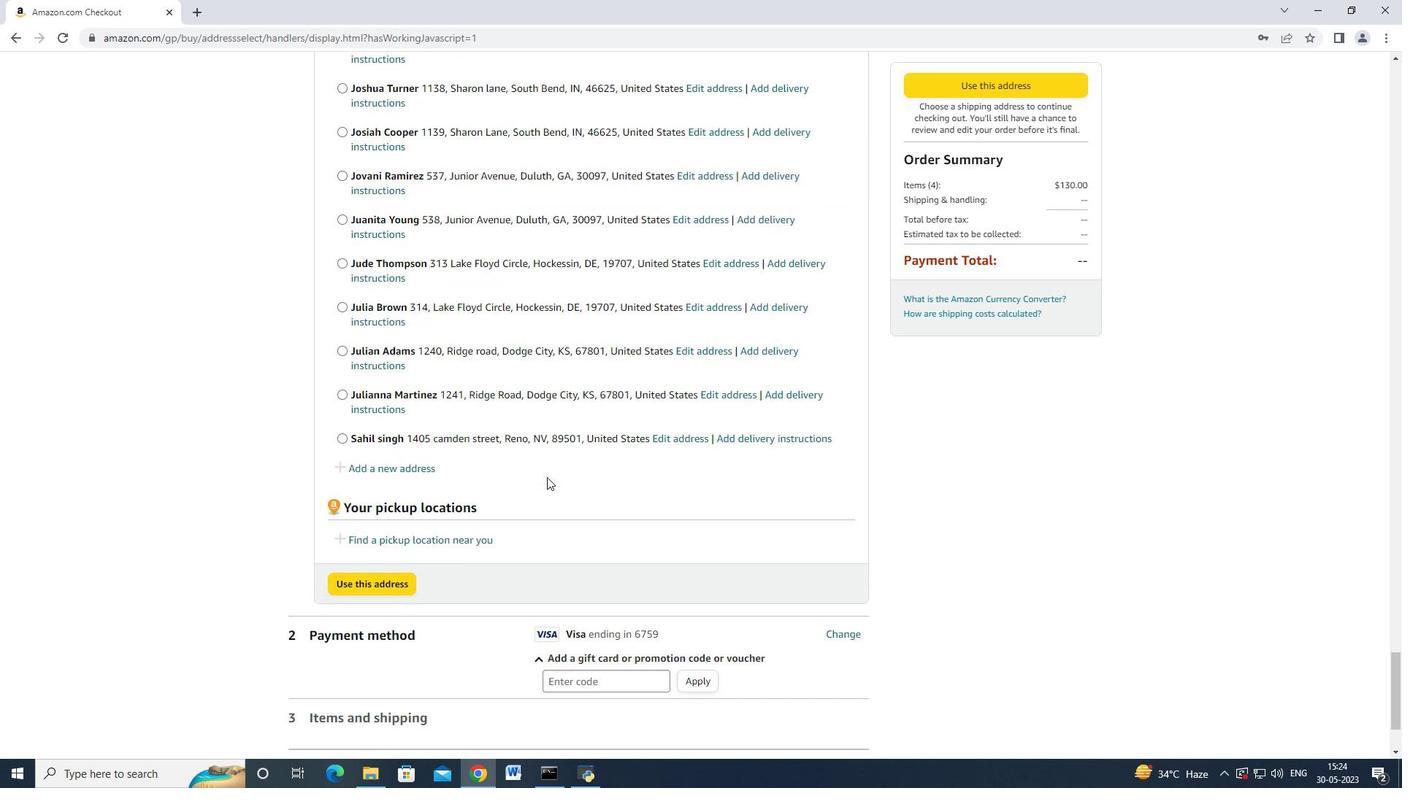 
Action: Mouse moved to (403, 313)
Screenshot: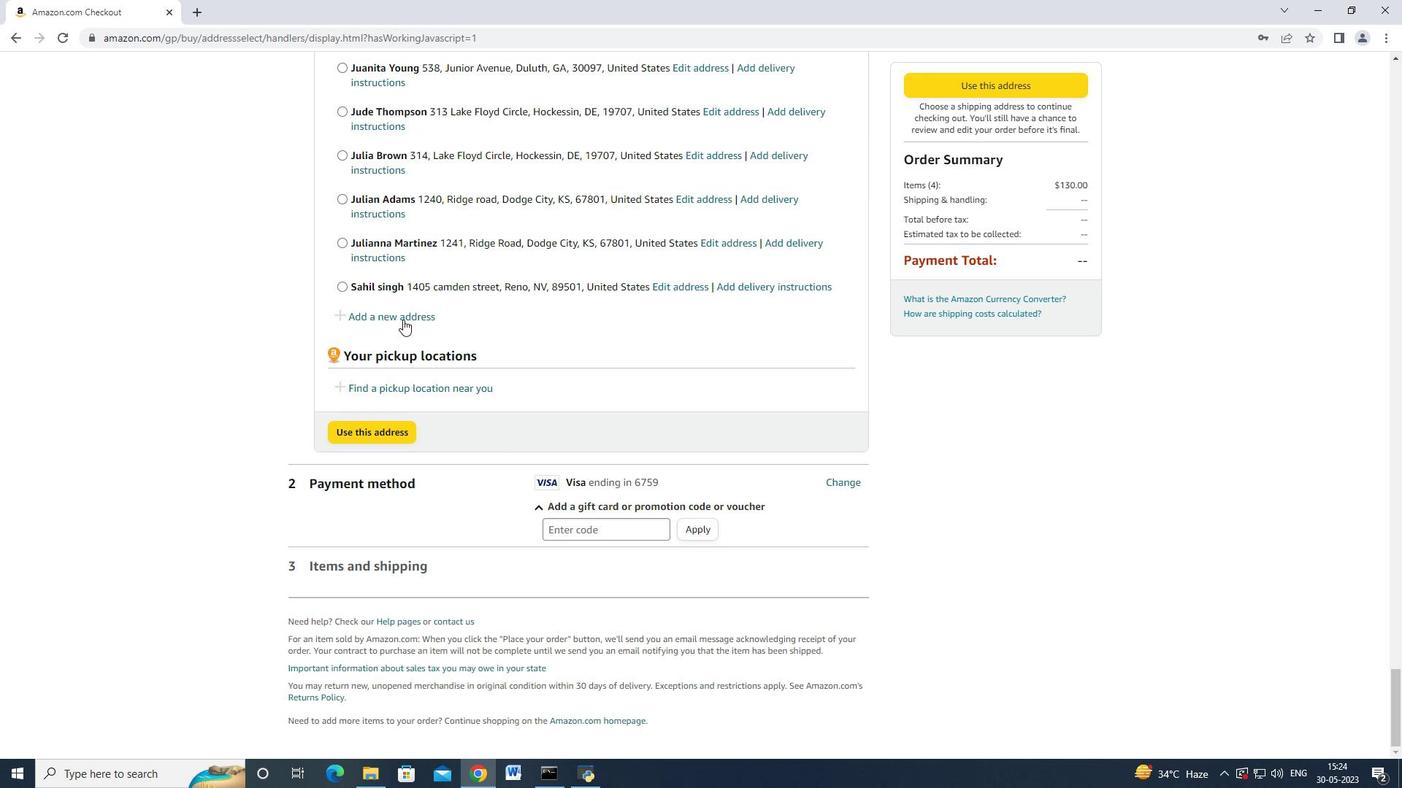 
Action: Mouse pressed left at (403, 313)
Screenshot: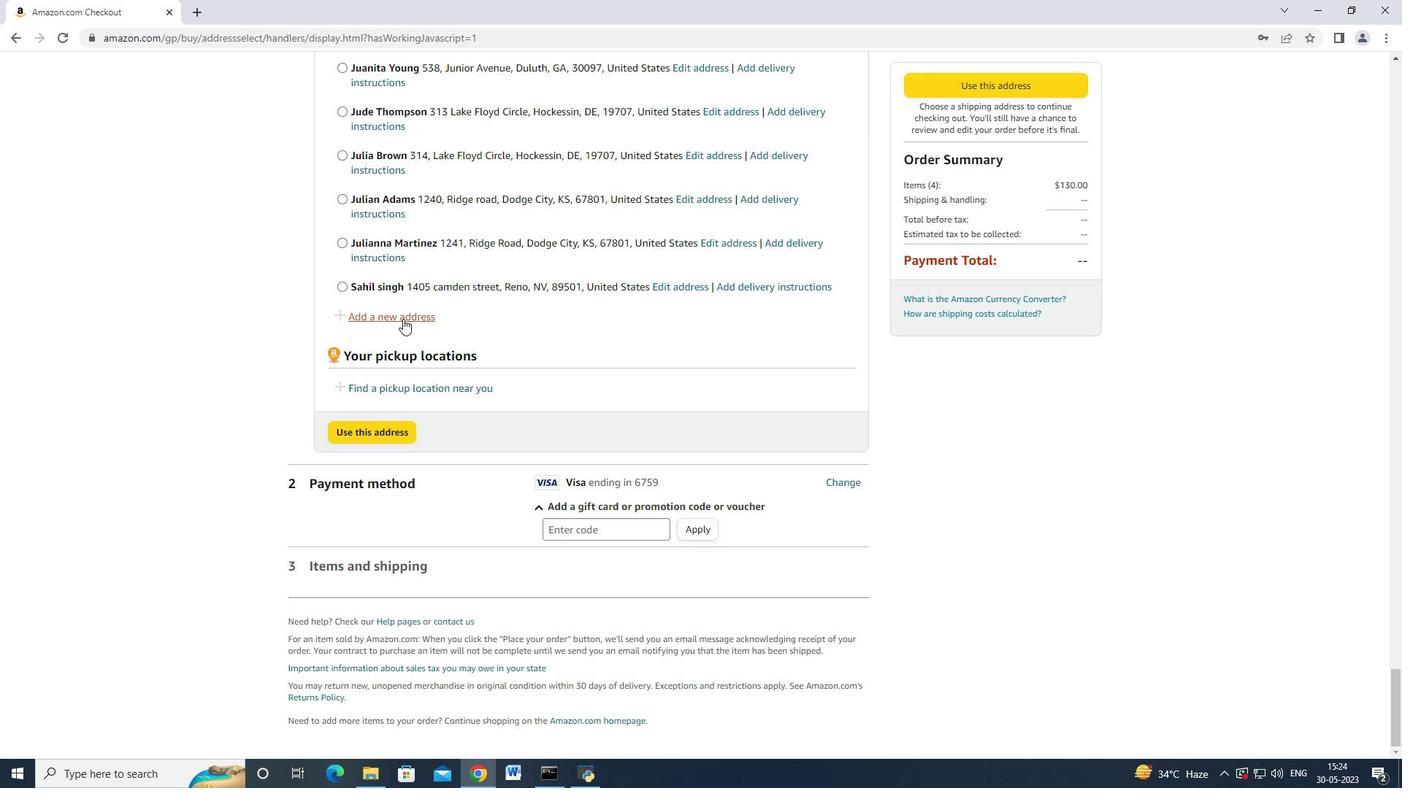 
Action: Mouse moved to (484, 346)
Screenshot: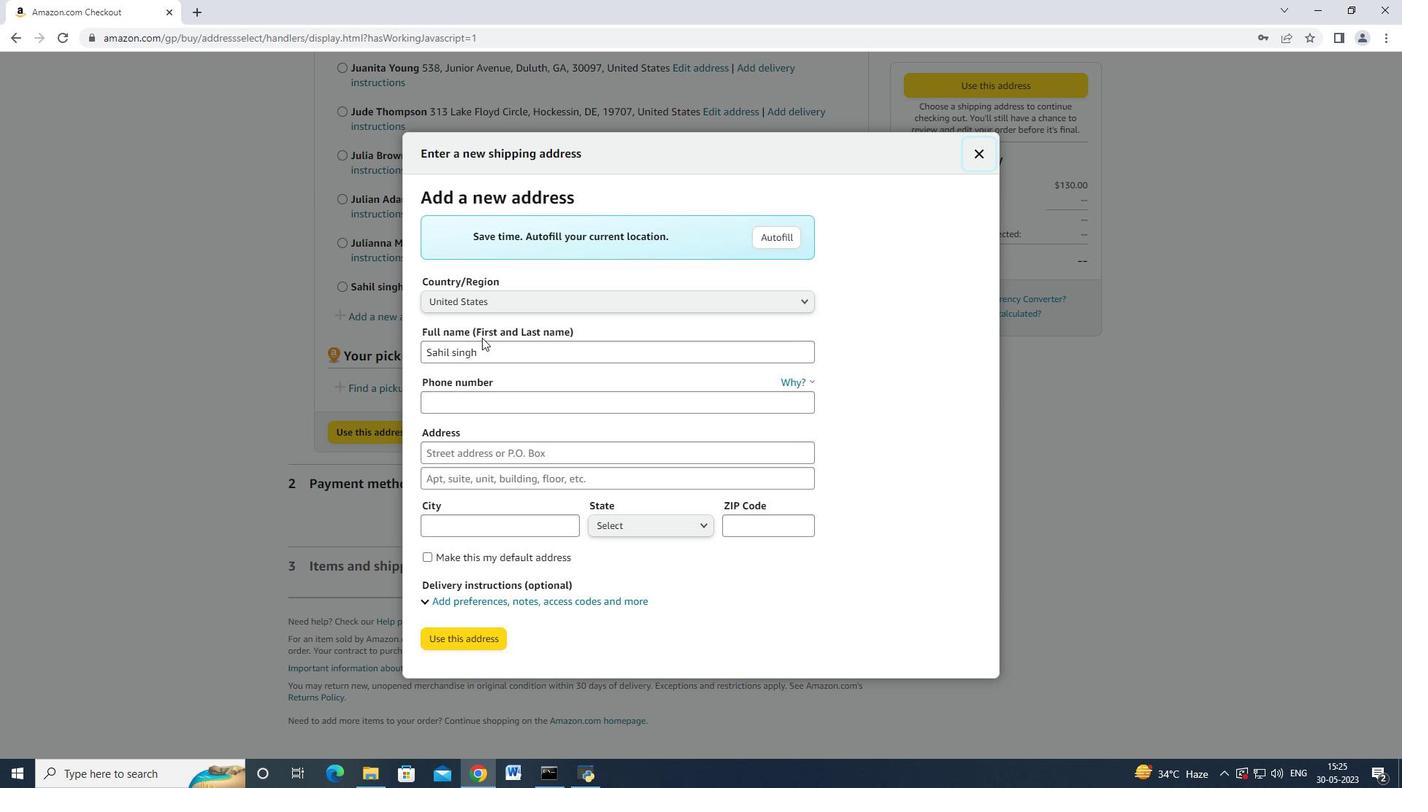 
Action: Mouse pressed left at (484, 346)
Screenshot: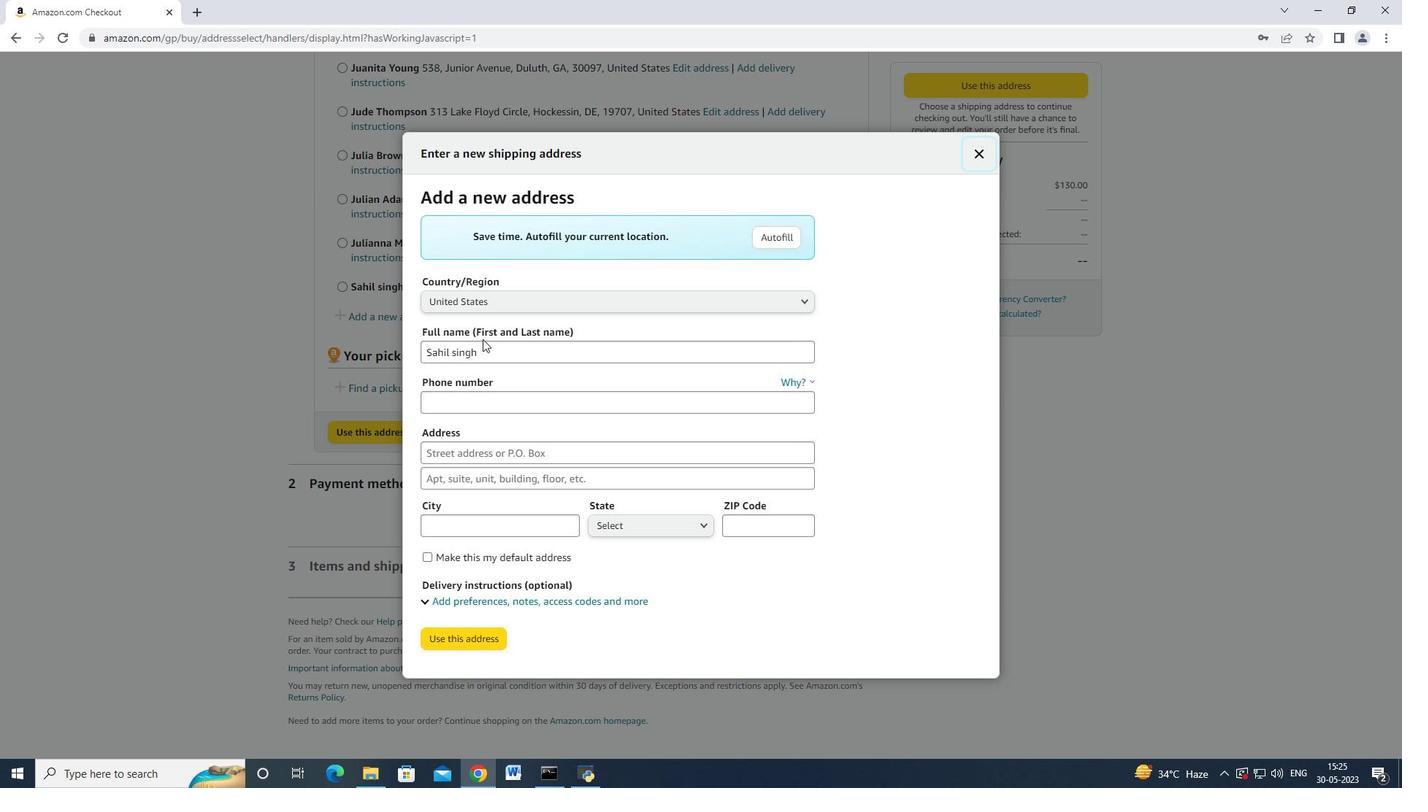 
Action: Mouse moved to (418, 346)
Screenshot: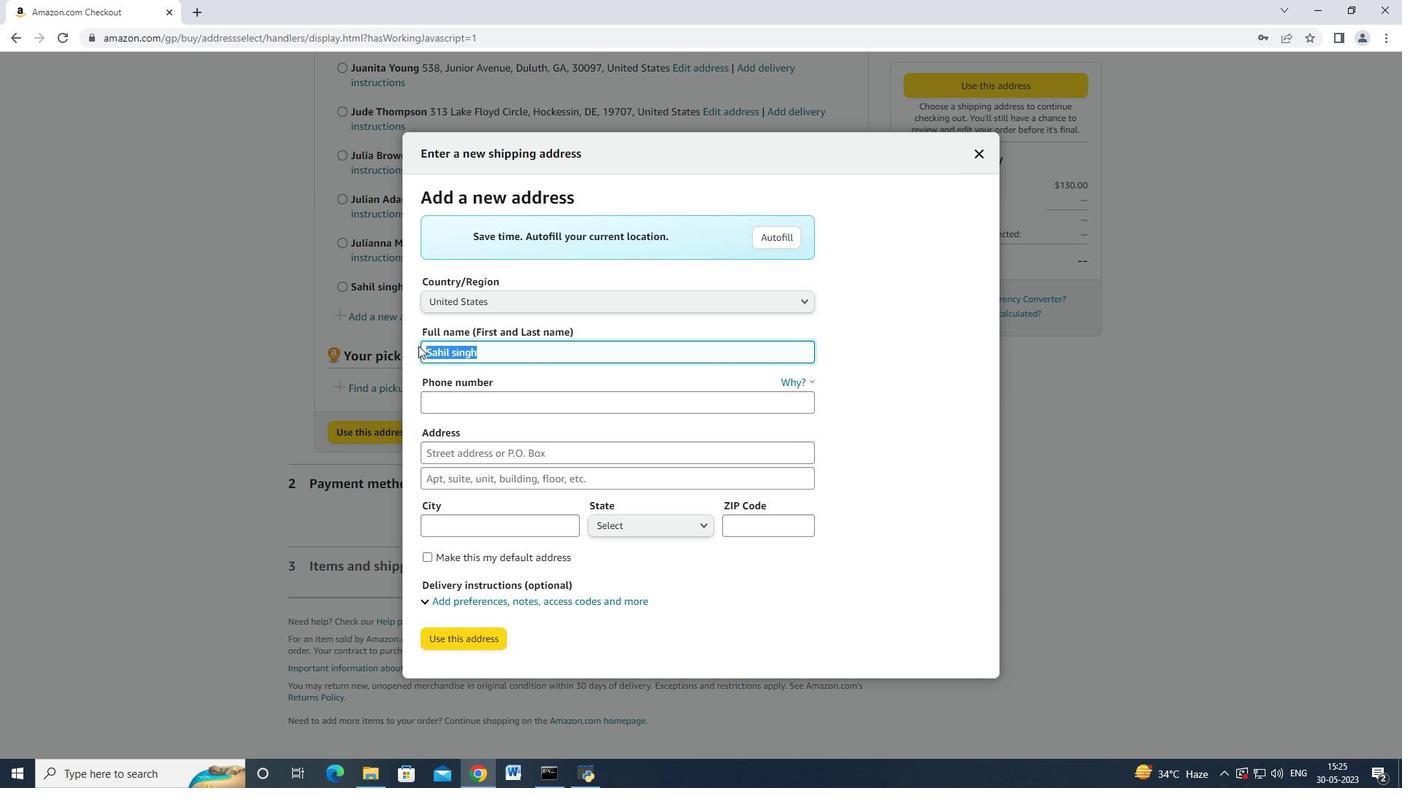 
Action: Key pressed <Key.backspace><Key.shift>Hailey<Key.space><Key.shift>Mitchell<Key.tab><Key.tab>30524542<Key.backspace>080
Screenshot: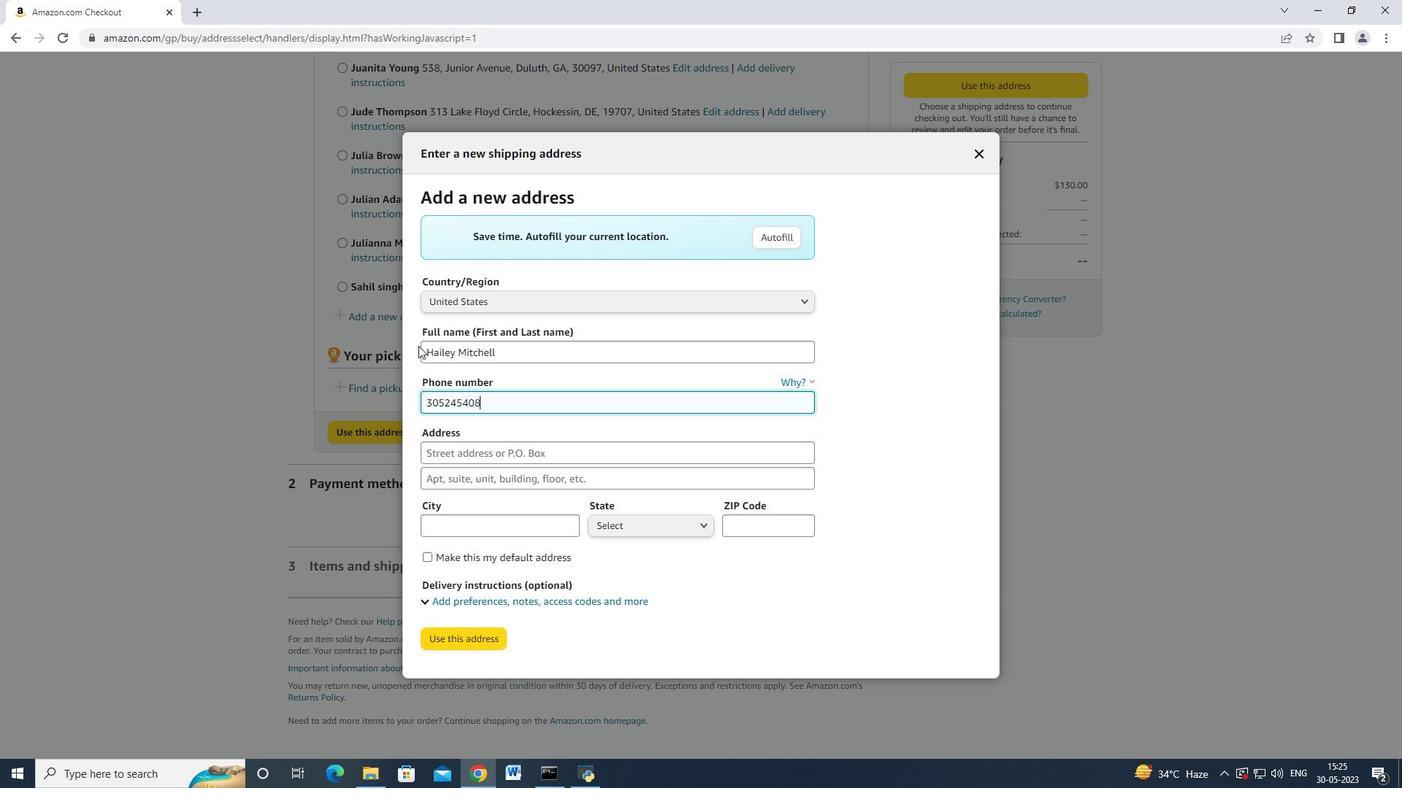 
Action: Mouse moved to (549, 453)
Screenshot: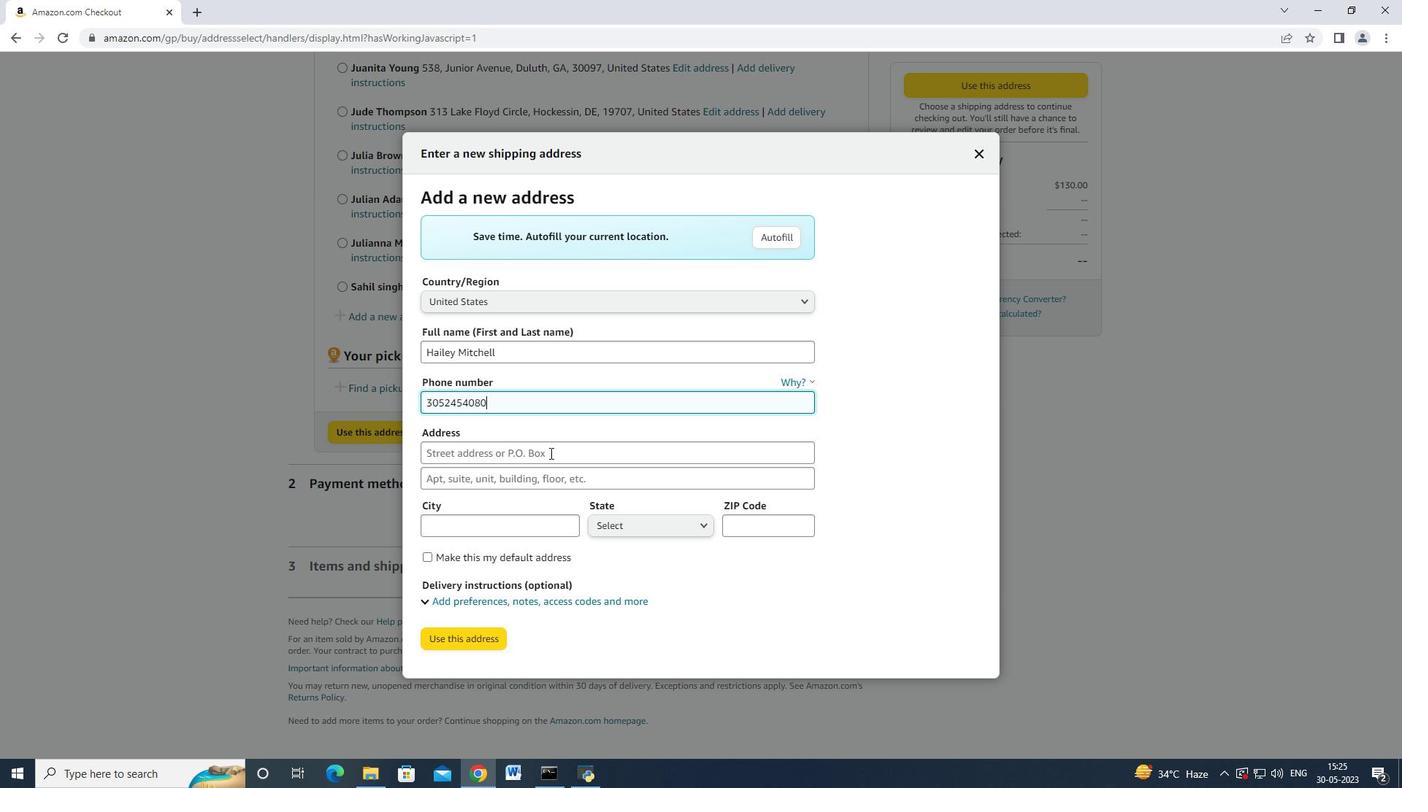 
Action: Mouse pressed left at (549, 453)
Screenshot: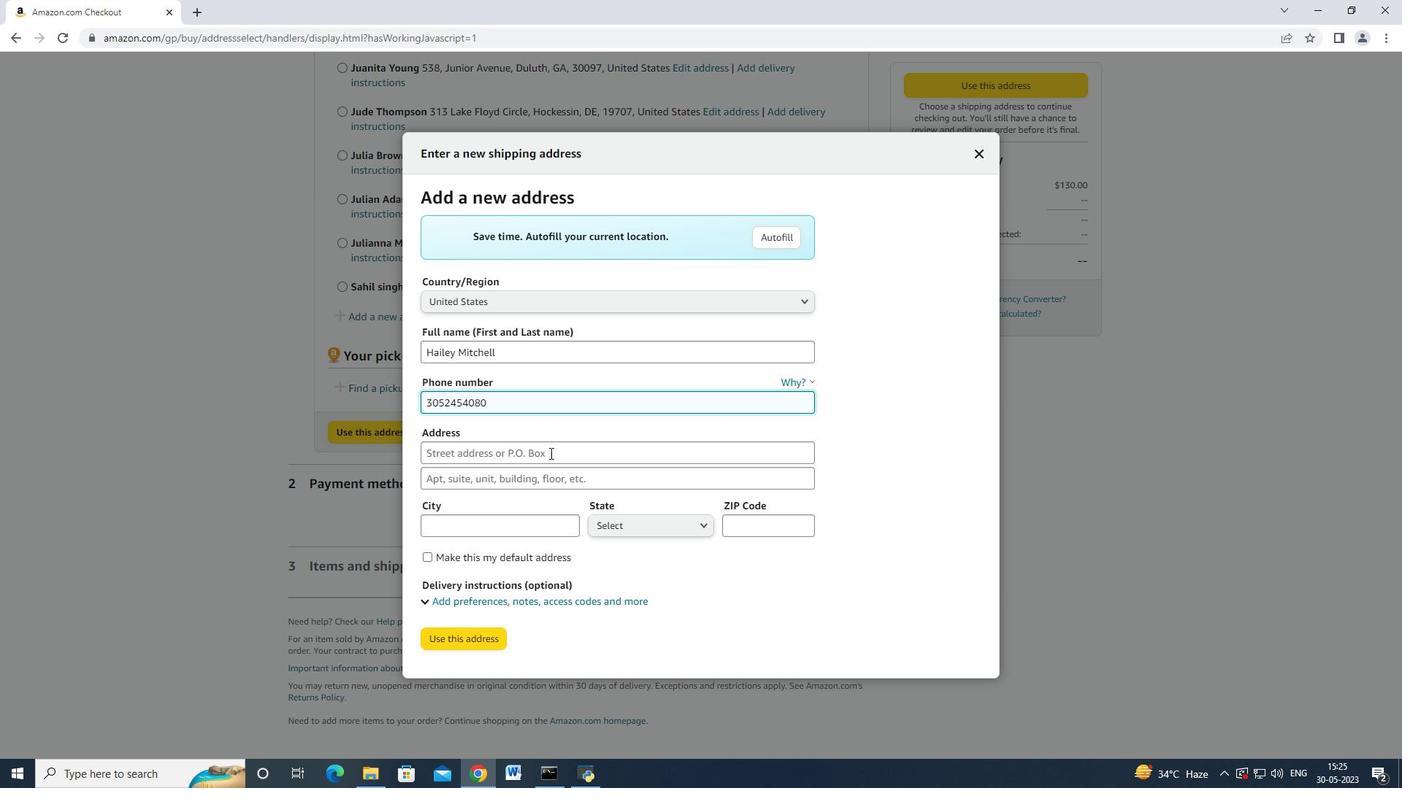 
Action: Key pressed 4760<Key.space><Key.shift_r>Agriculture<Key.space>lane<Key.space><Key.tab><Key.tab><Key.shift>Homeset<Key.backspace><Key.backspace>tead<Key.space>
Screenshot: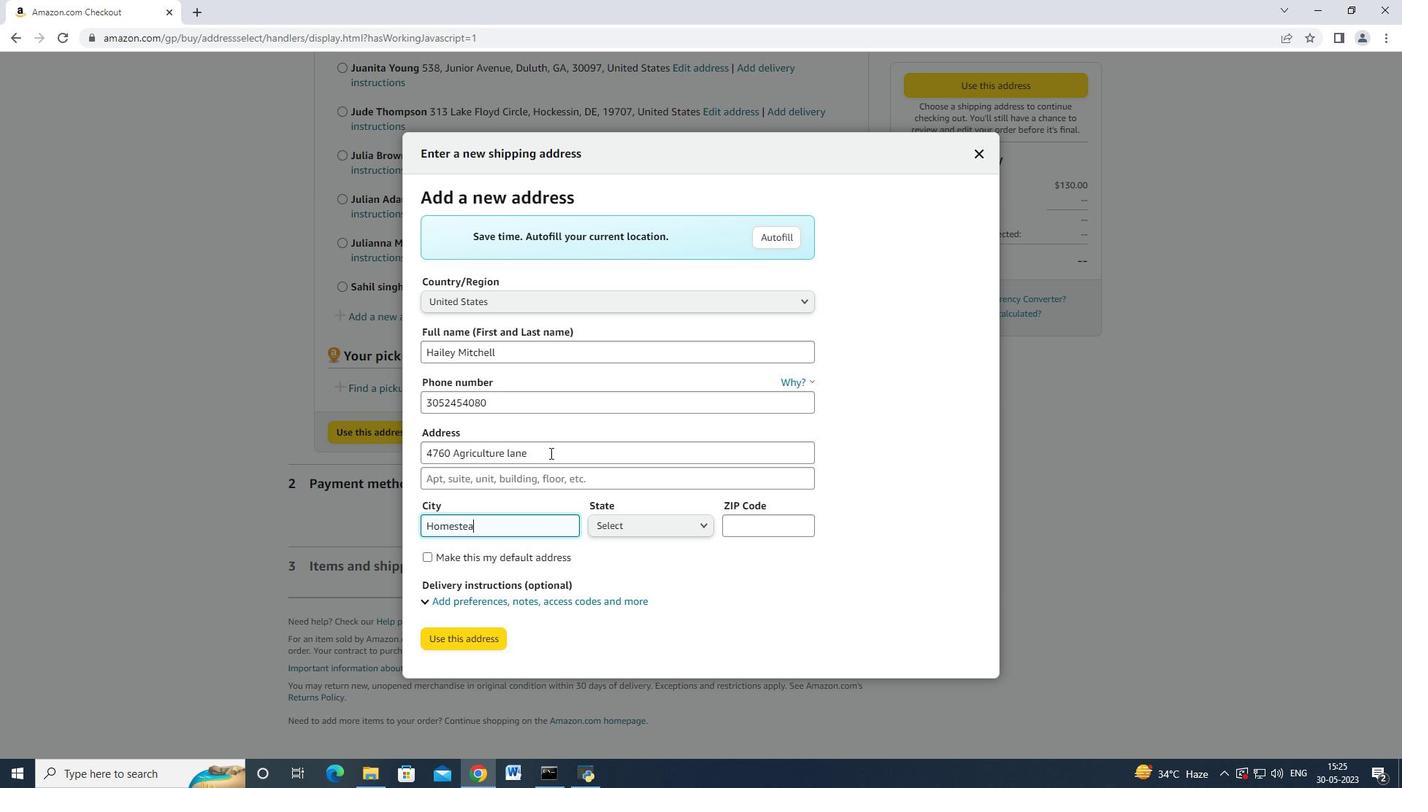 
Action: Mouse moved to (646, 533)
Screenshot: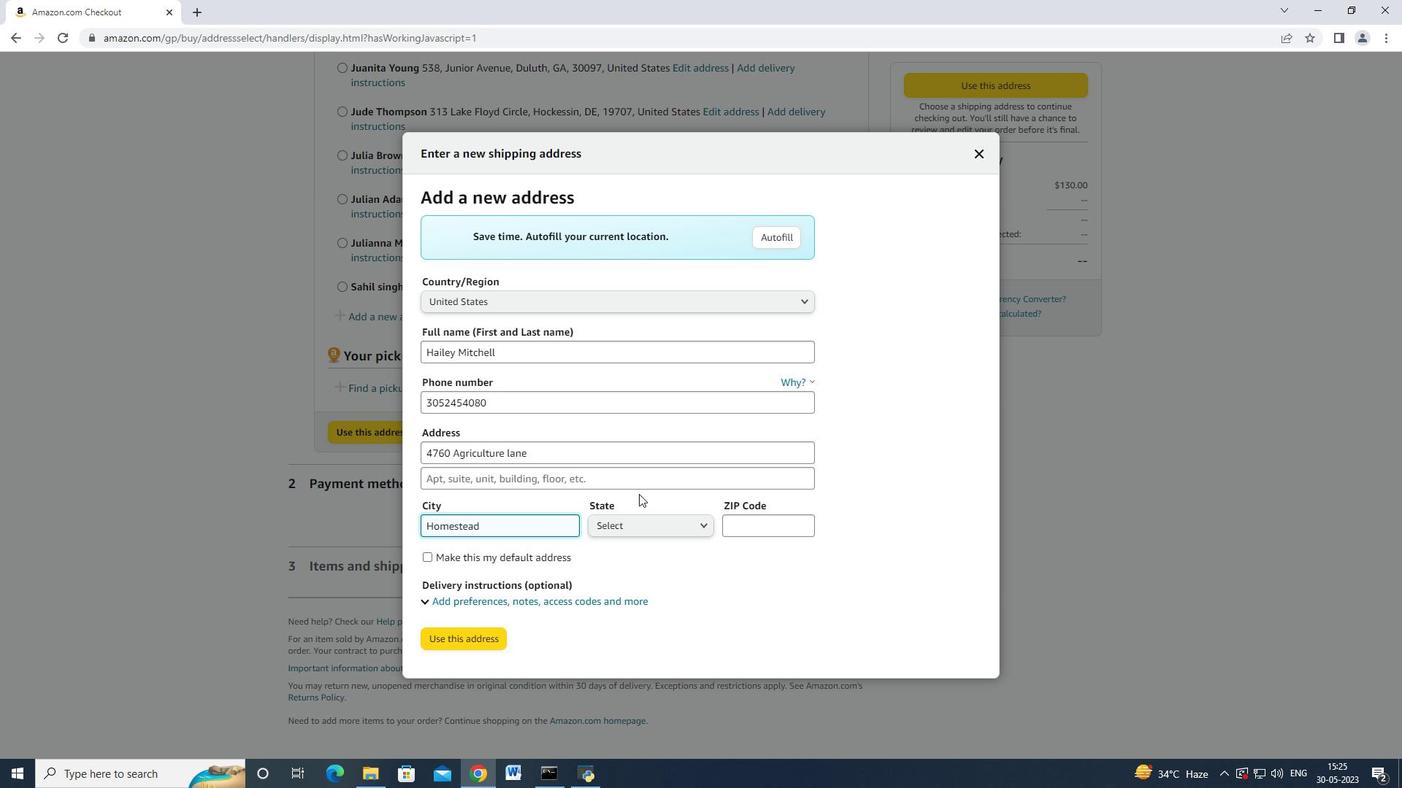 
Action: Mouse pressed left at (646, 533)
Screenshot: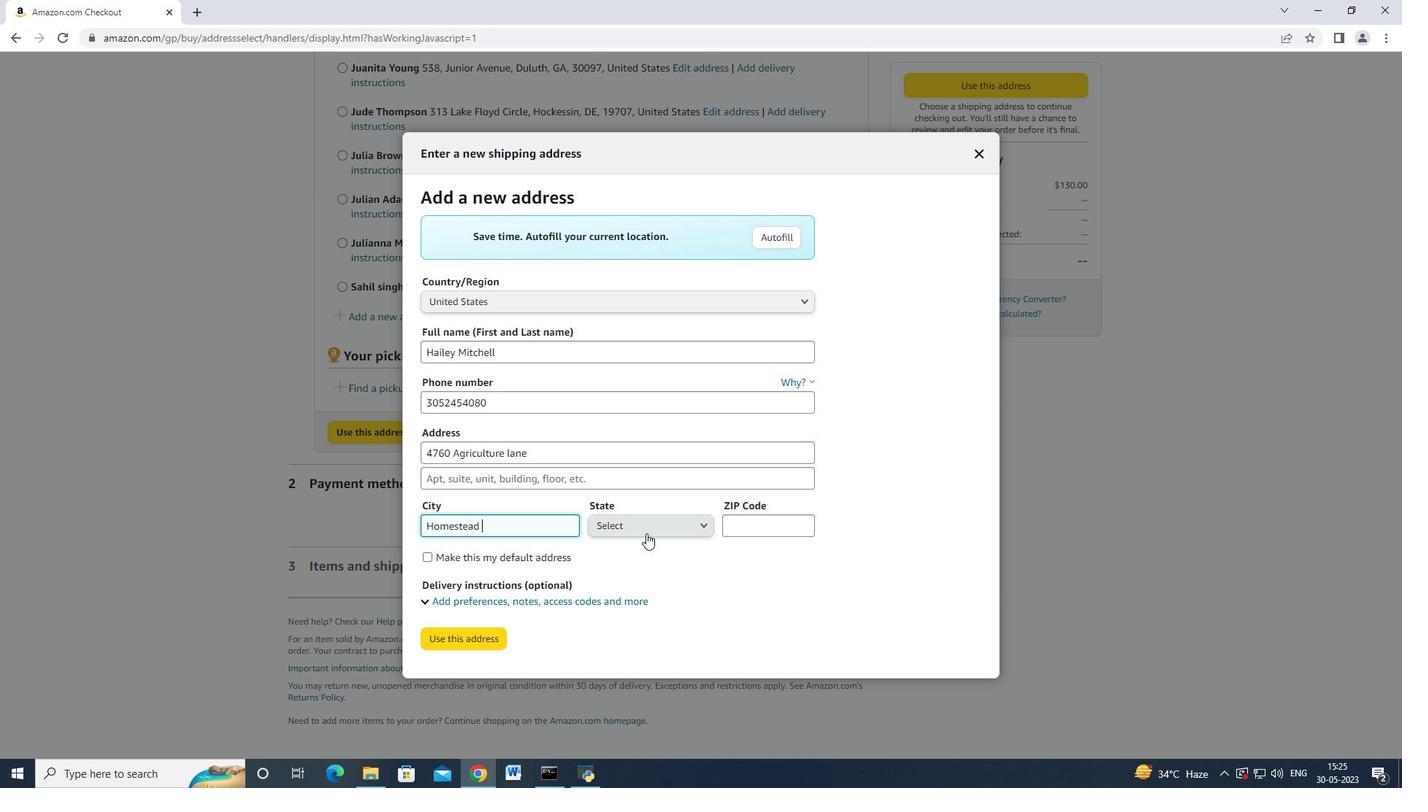 
Action: Mouse moved to (646, 477)
Screenshot: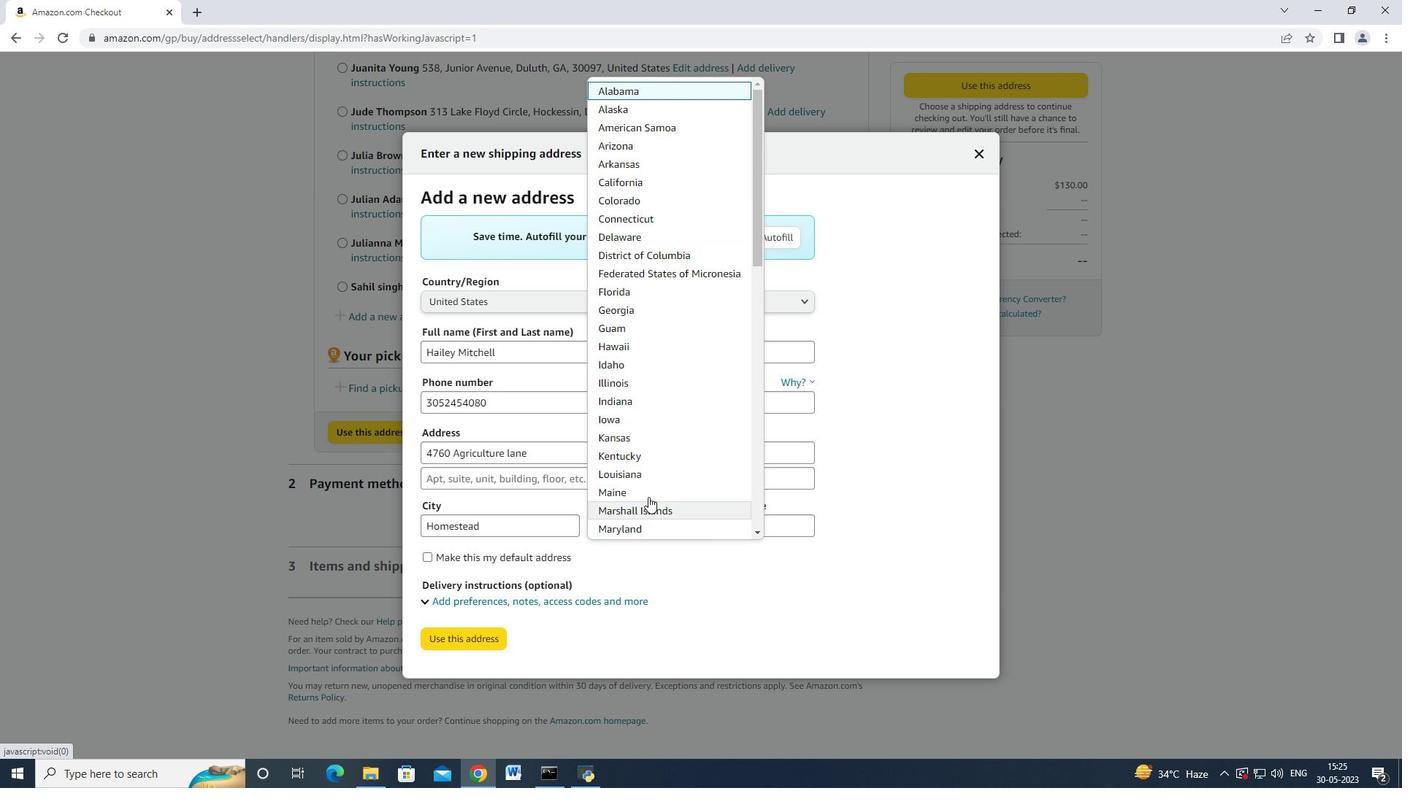 
Action: Mouse scrolled (646, 478) with delta (0, 0)
Screenshot: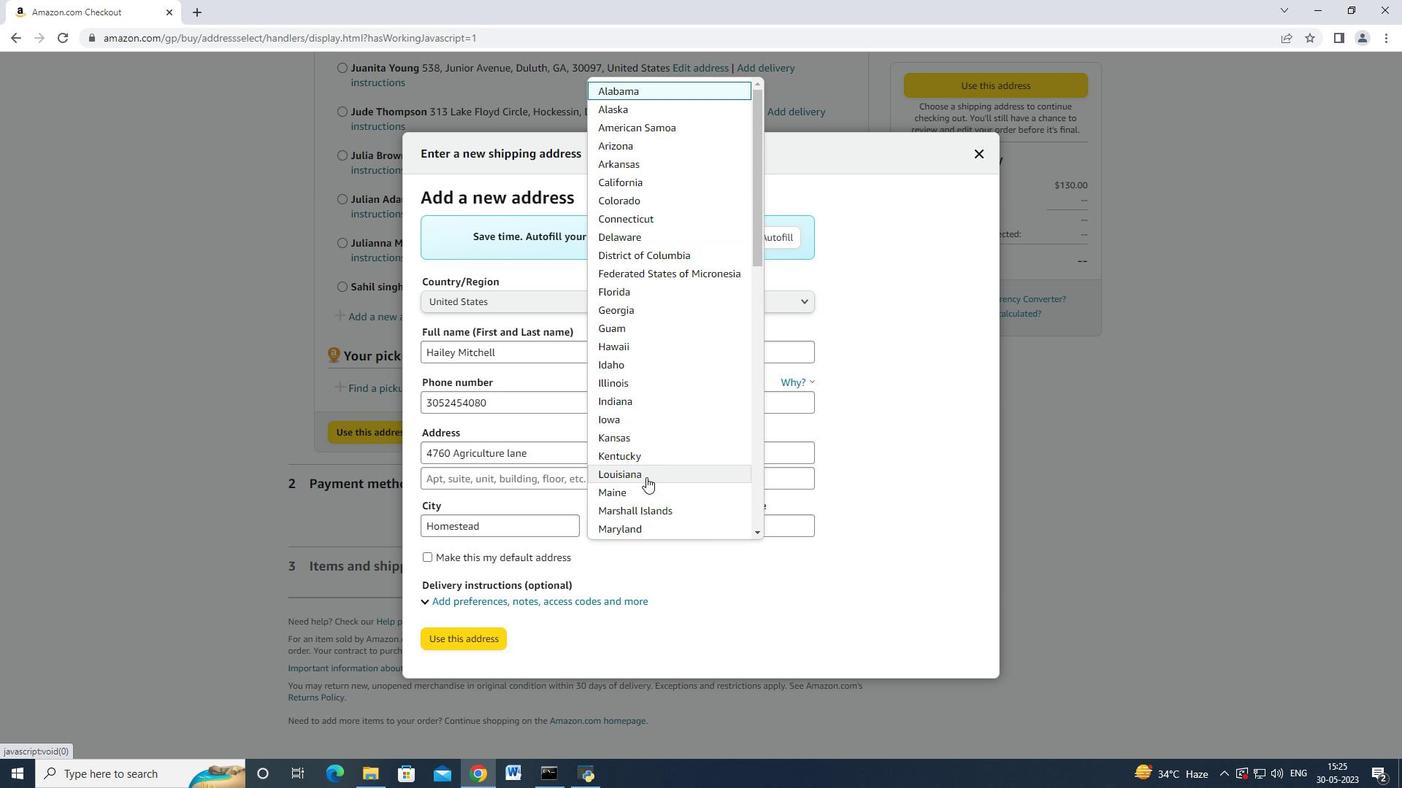 
Action: Mouse scrolled (646, 476) with delta (0, 0)
Screenshot: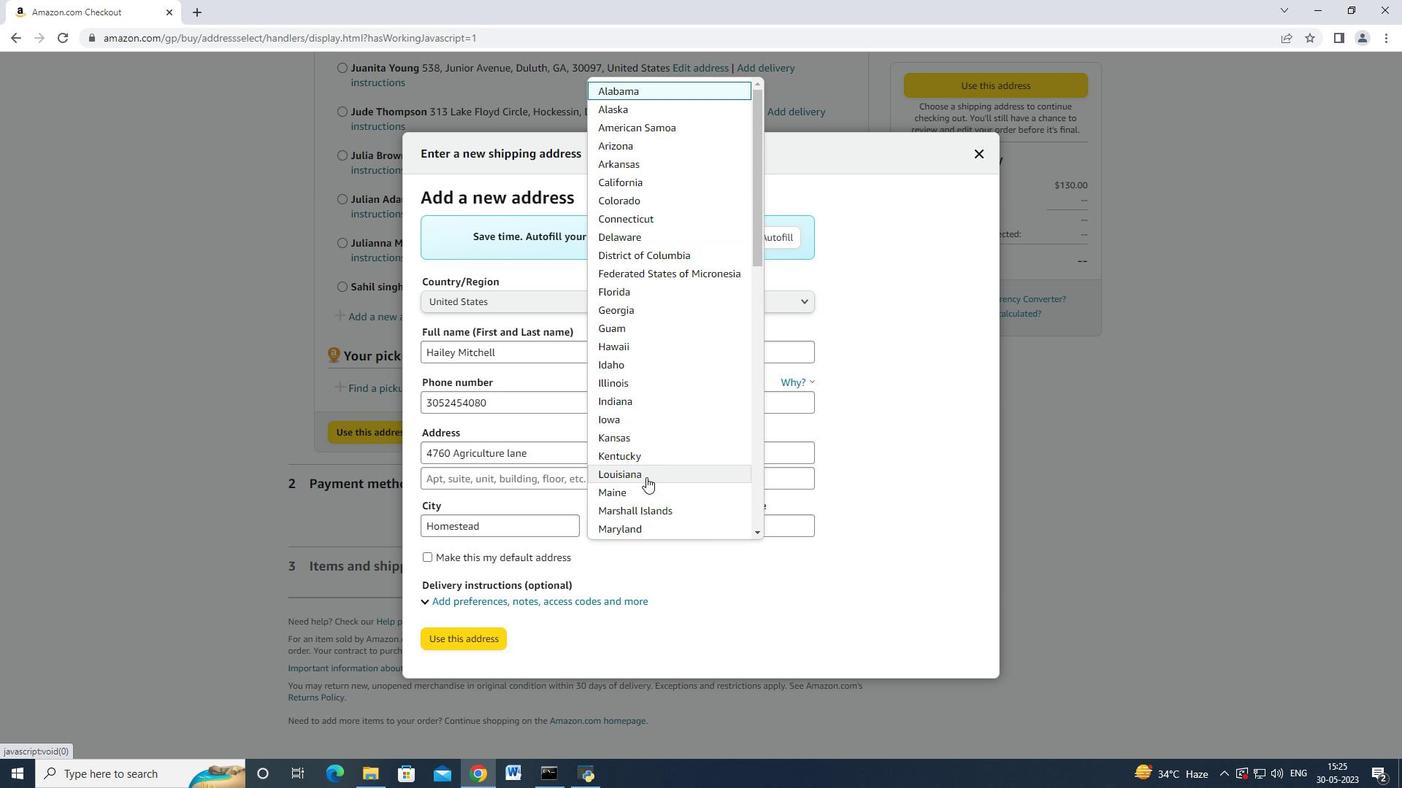 
Action: Mouse scrolled (646, 476) with delta (0, 0)
Screenshot: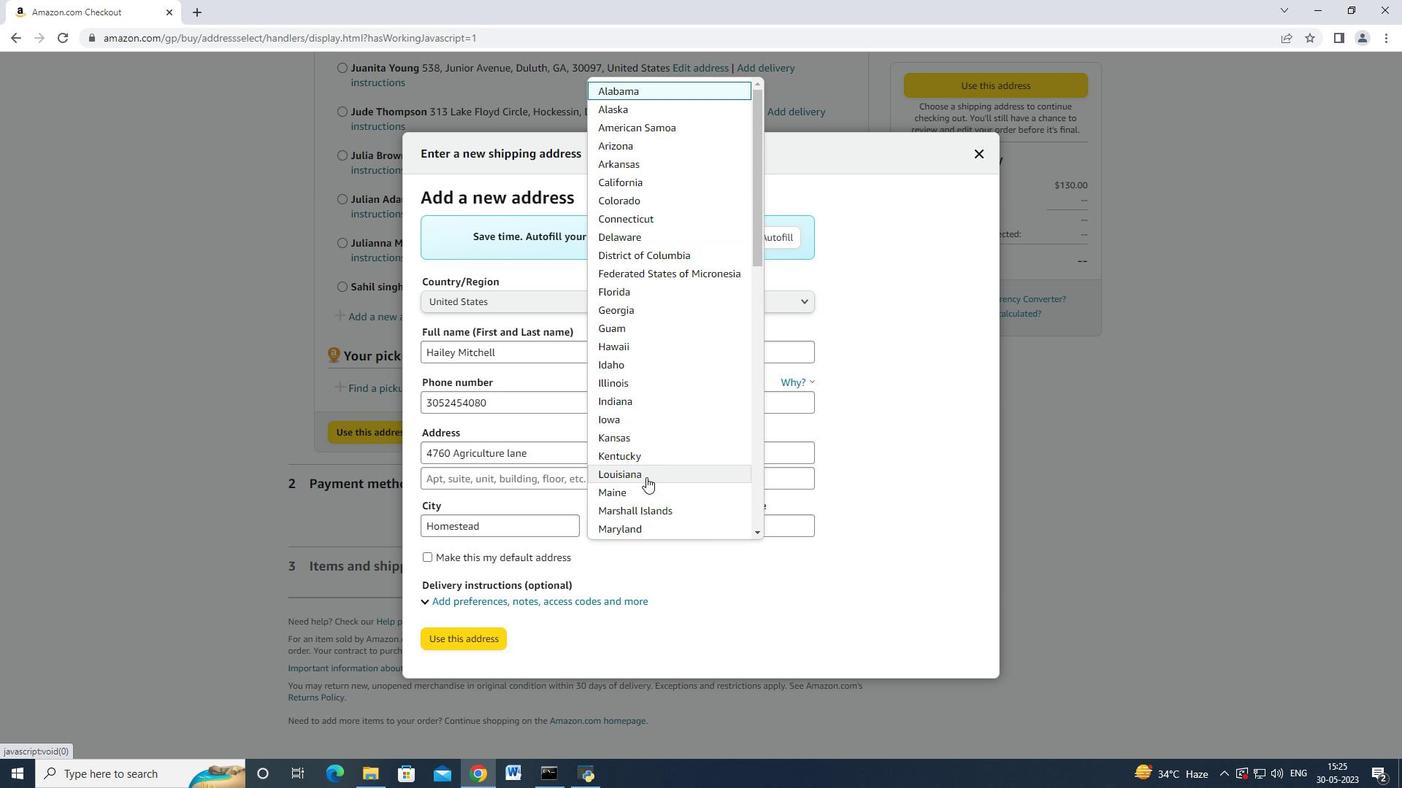 
Action: Mouse scrolled (646, 476) with delta (0, 0)
Screenshot: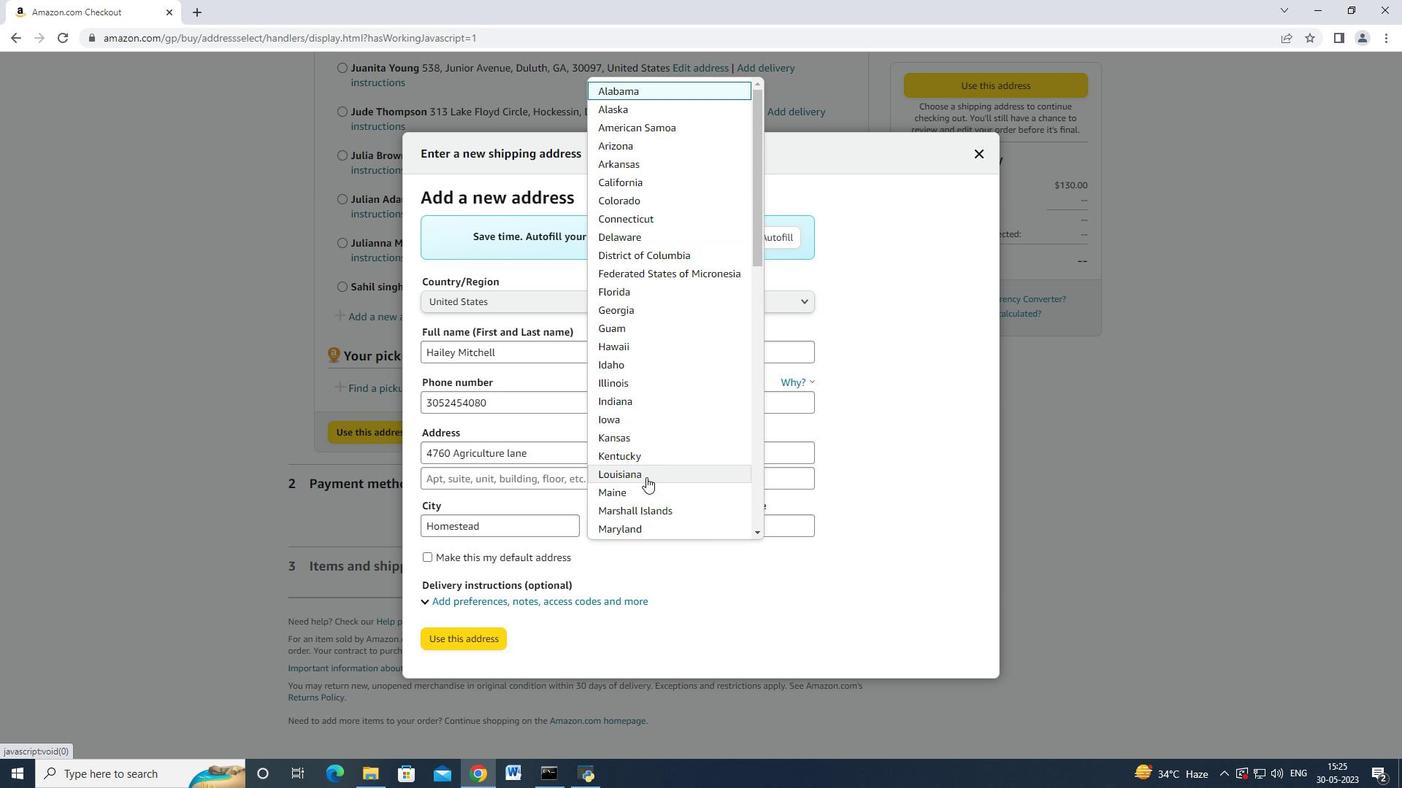 
Action: Mouse scrolled (646, 476) with delta (0, 0)
Screenshot: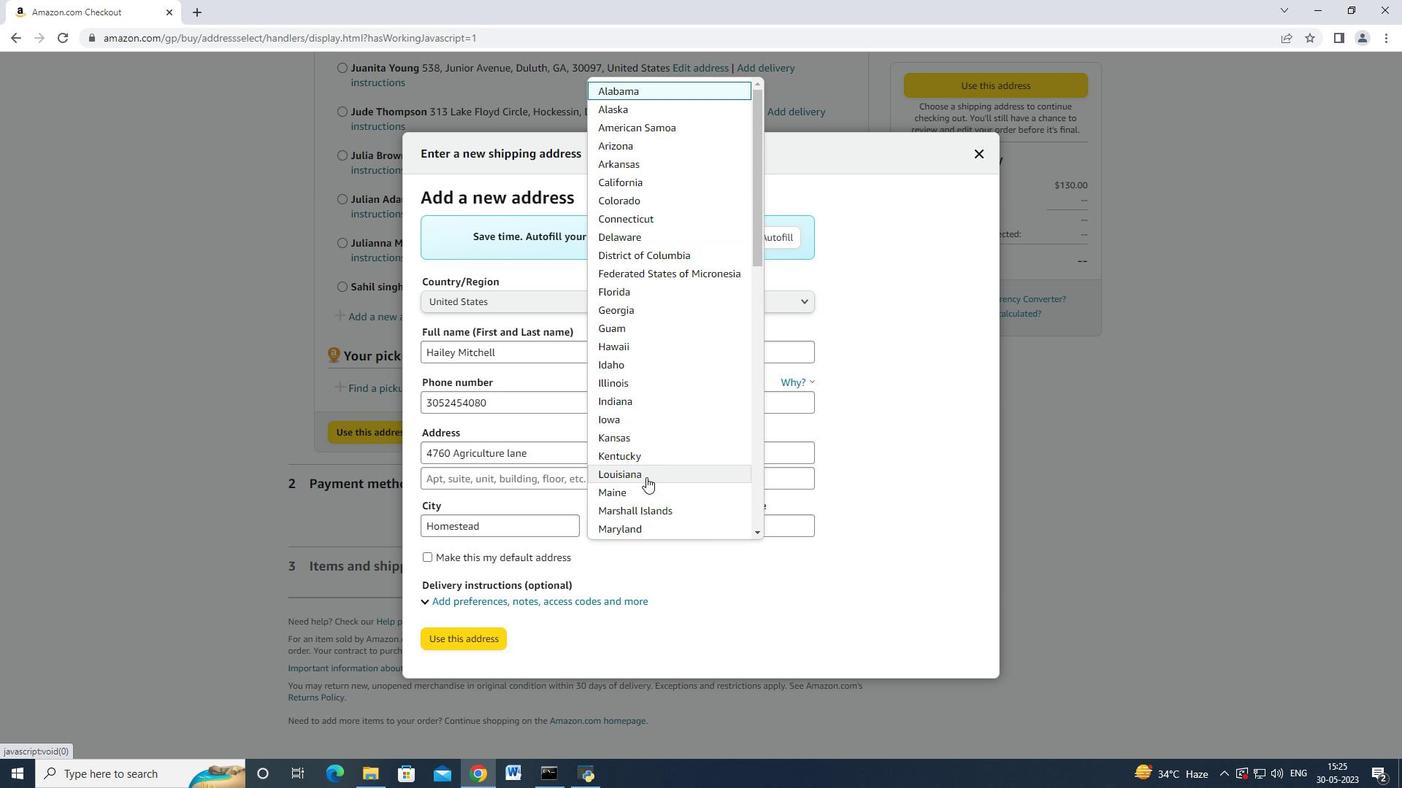 
Action: Mouse scrolled (646, 476) with delta (0, 0)
Screenshot: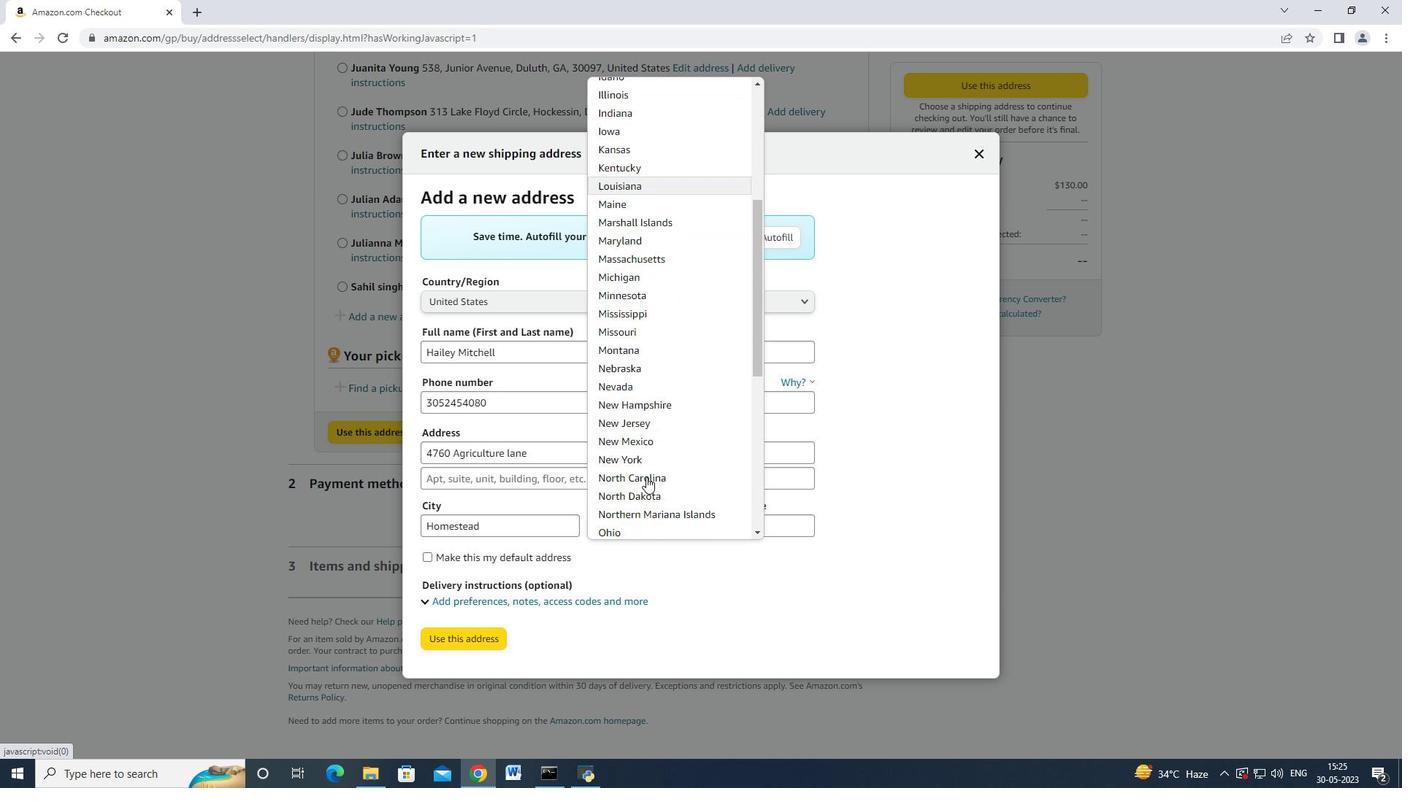 
Action: Mouse scrolled (646, 476) with delta (0, 0)
Screenshot: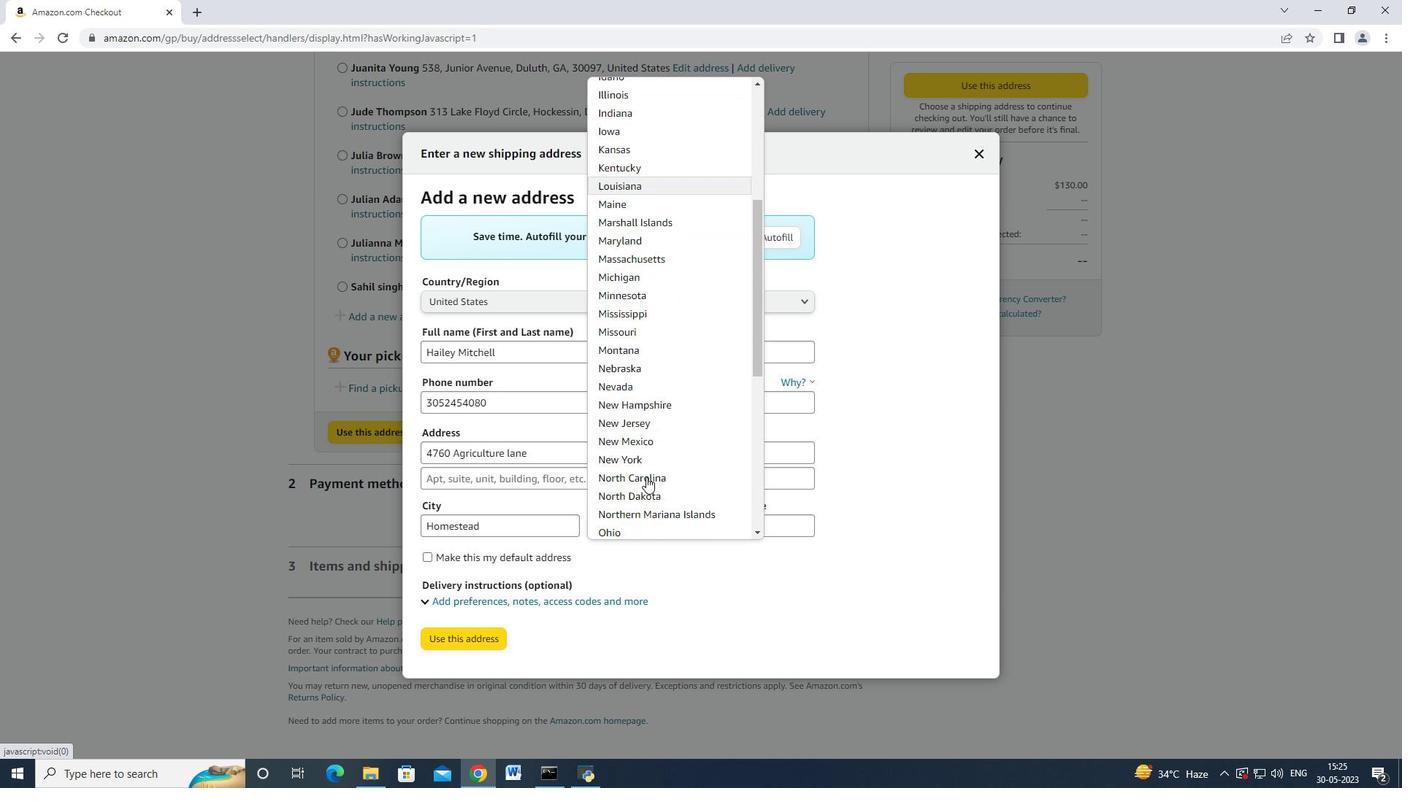 
Action: Mouse scrolled (646, 476) with delta (0, 0)
Screenshot: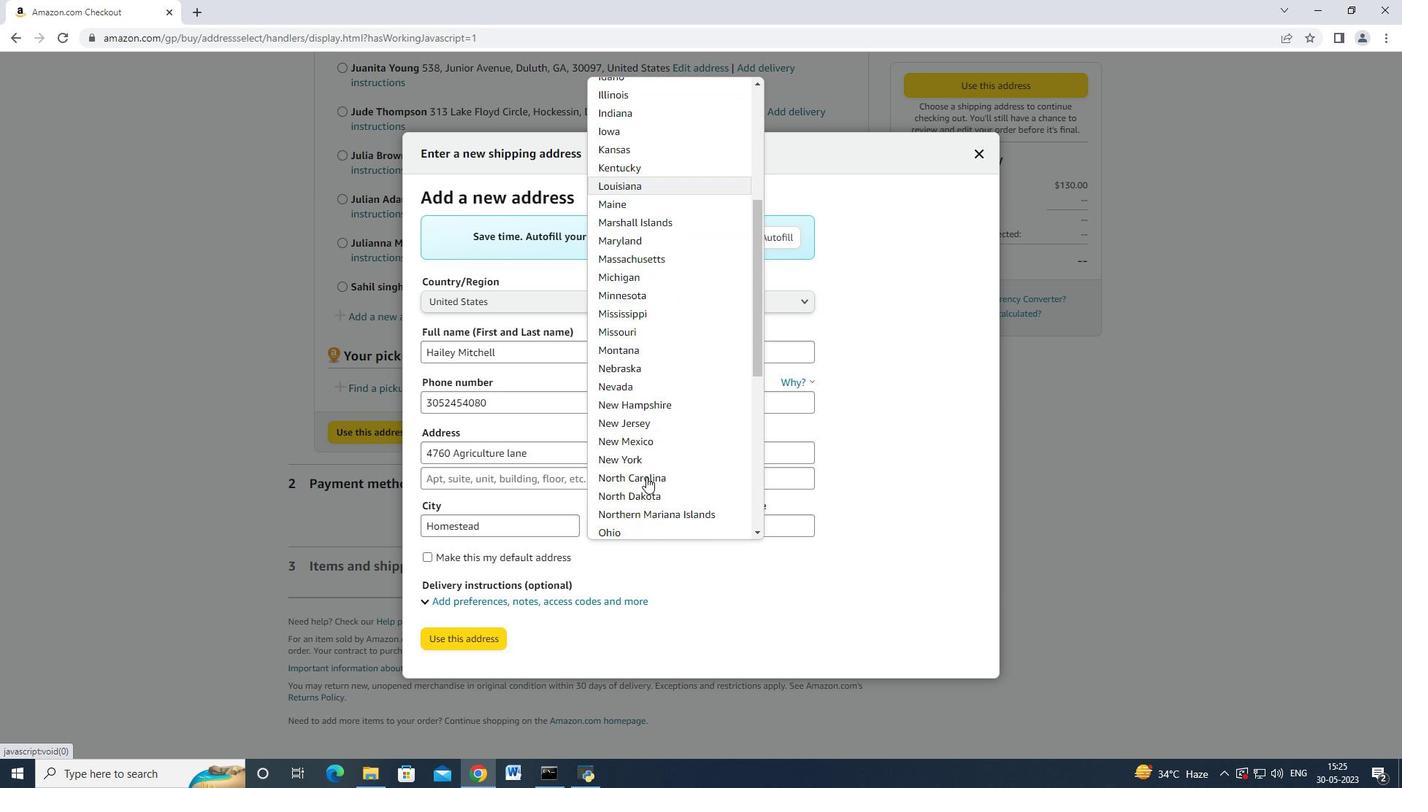 
Action: Mouse scrolled (646, 476) with delta (0, 0)
Screenshot: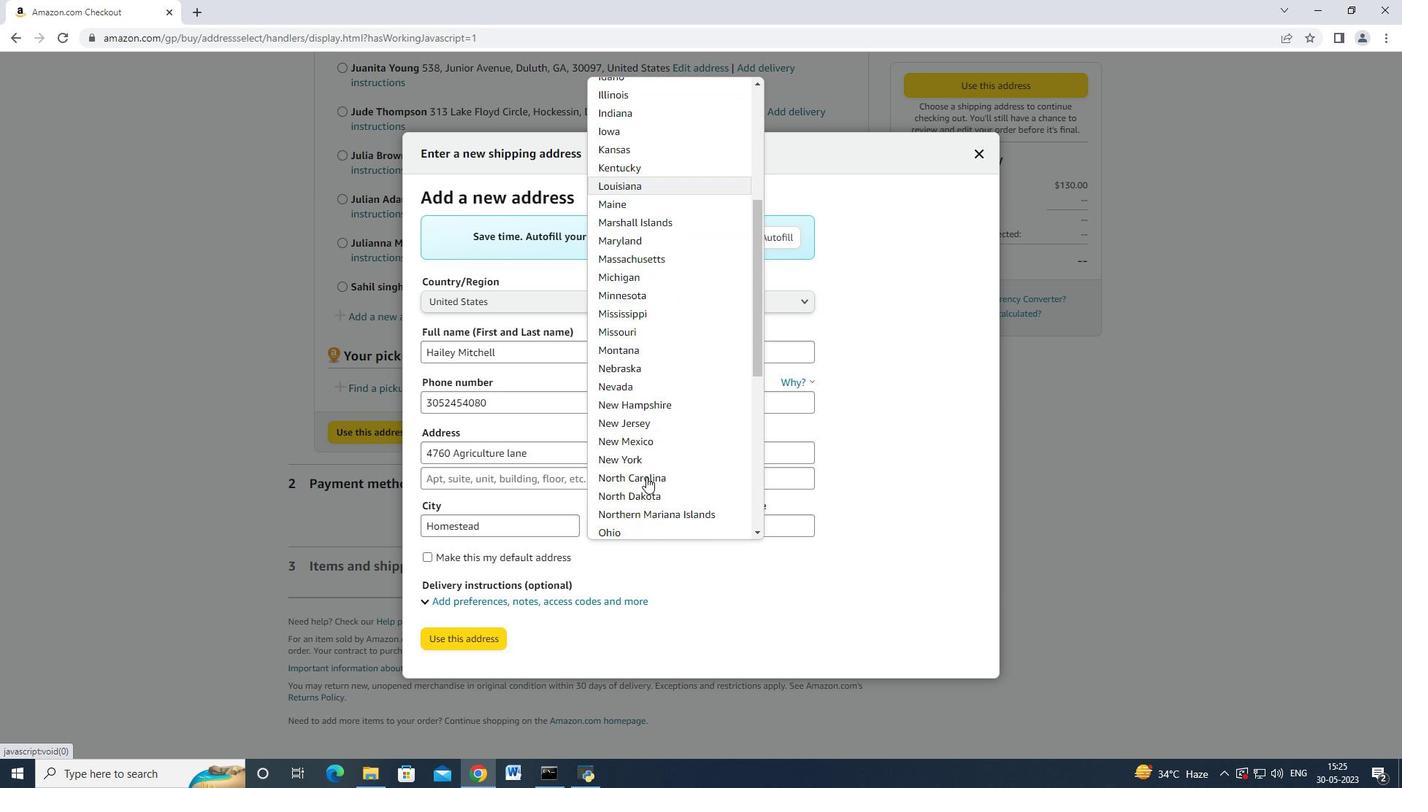 
Action: Mouse scrolled (646, 478) with delta (0, 0)
Screenshot: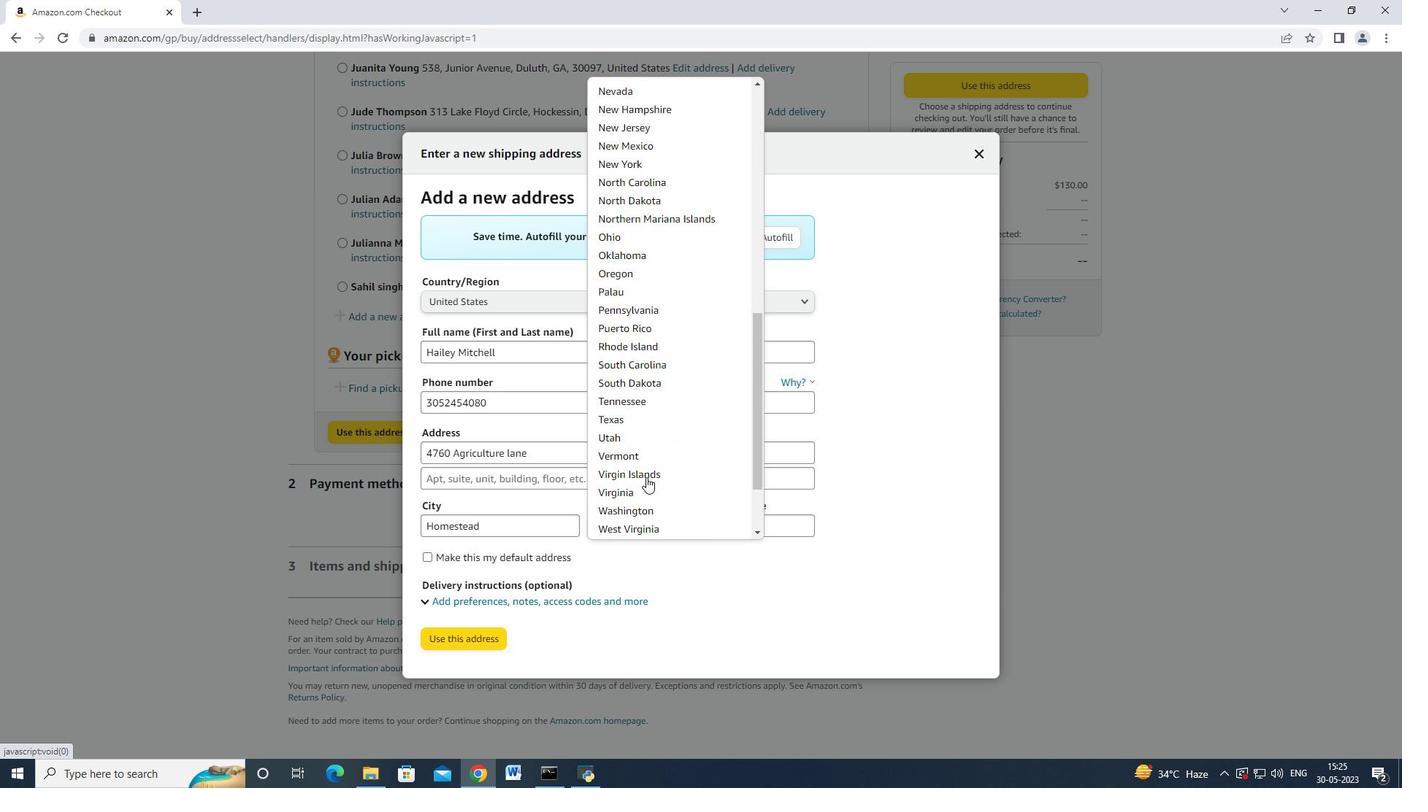 
Action: Mouse scrolled (646, 476) with delta (0, 0)
Screenshot: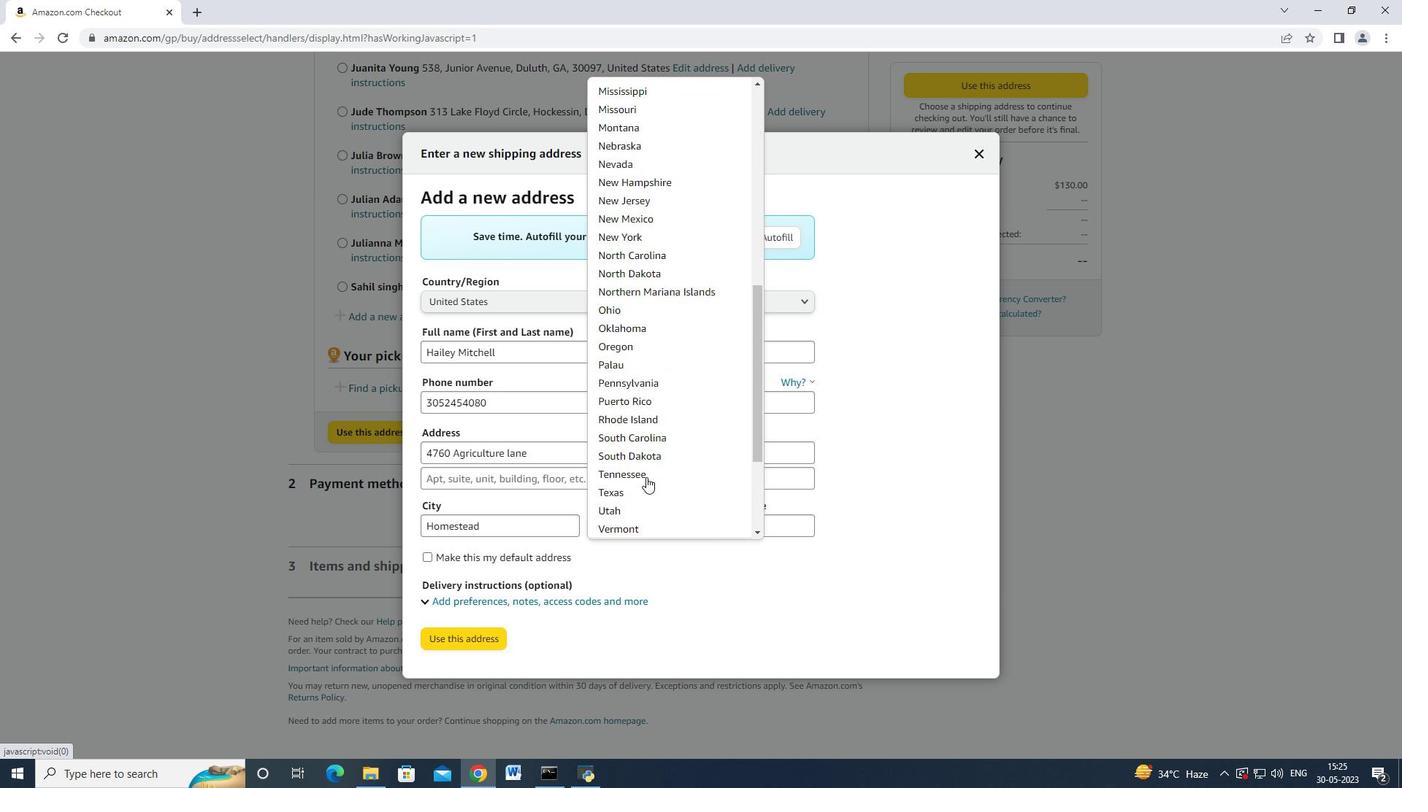 
Action: Mouse scrolled (646, 476) with delta (0, 0)
Screenshot: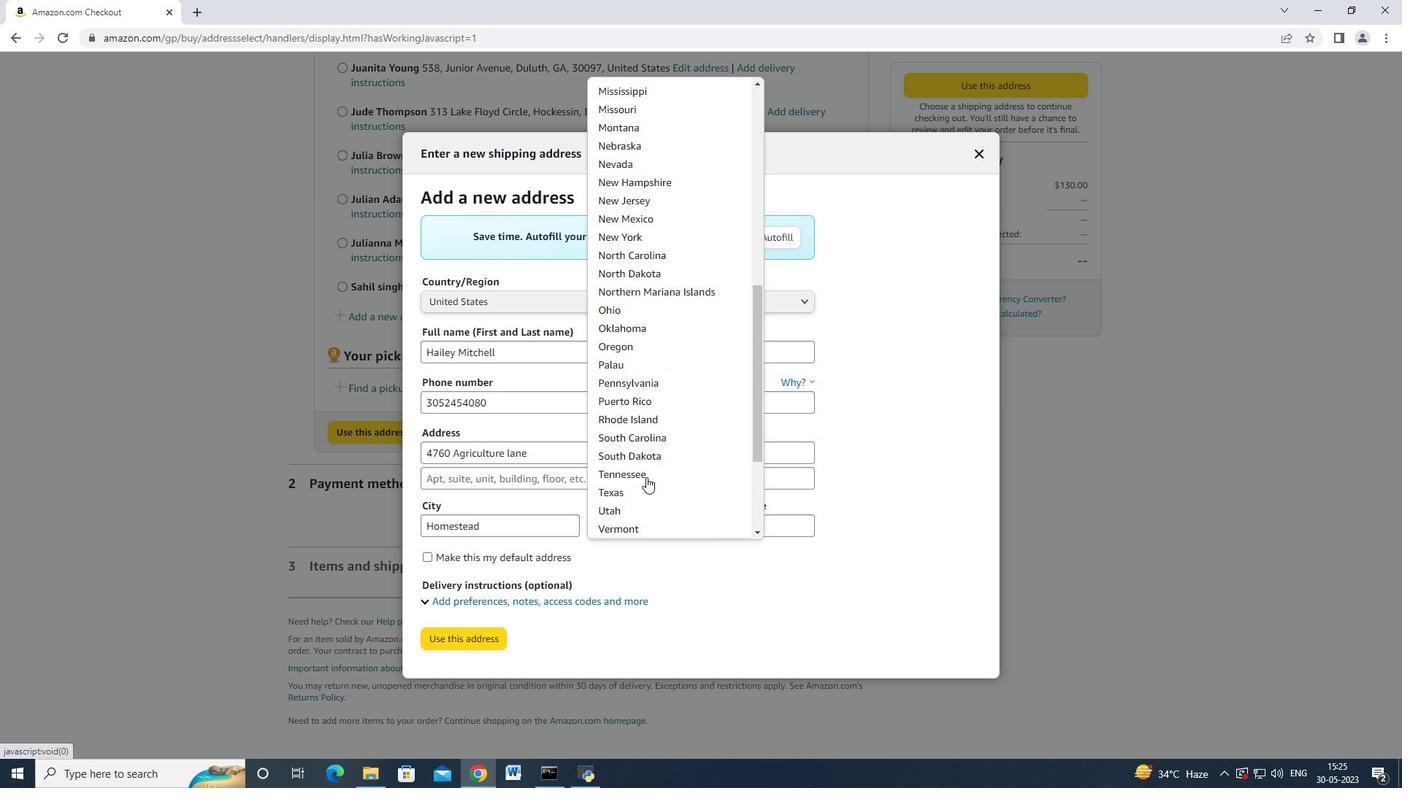 
Action: Mouse scrolled (646, 478) with delta (0, 0)
Screenshot: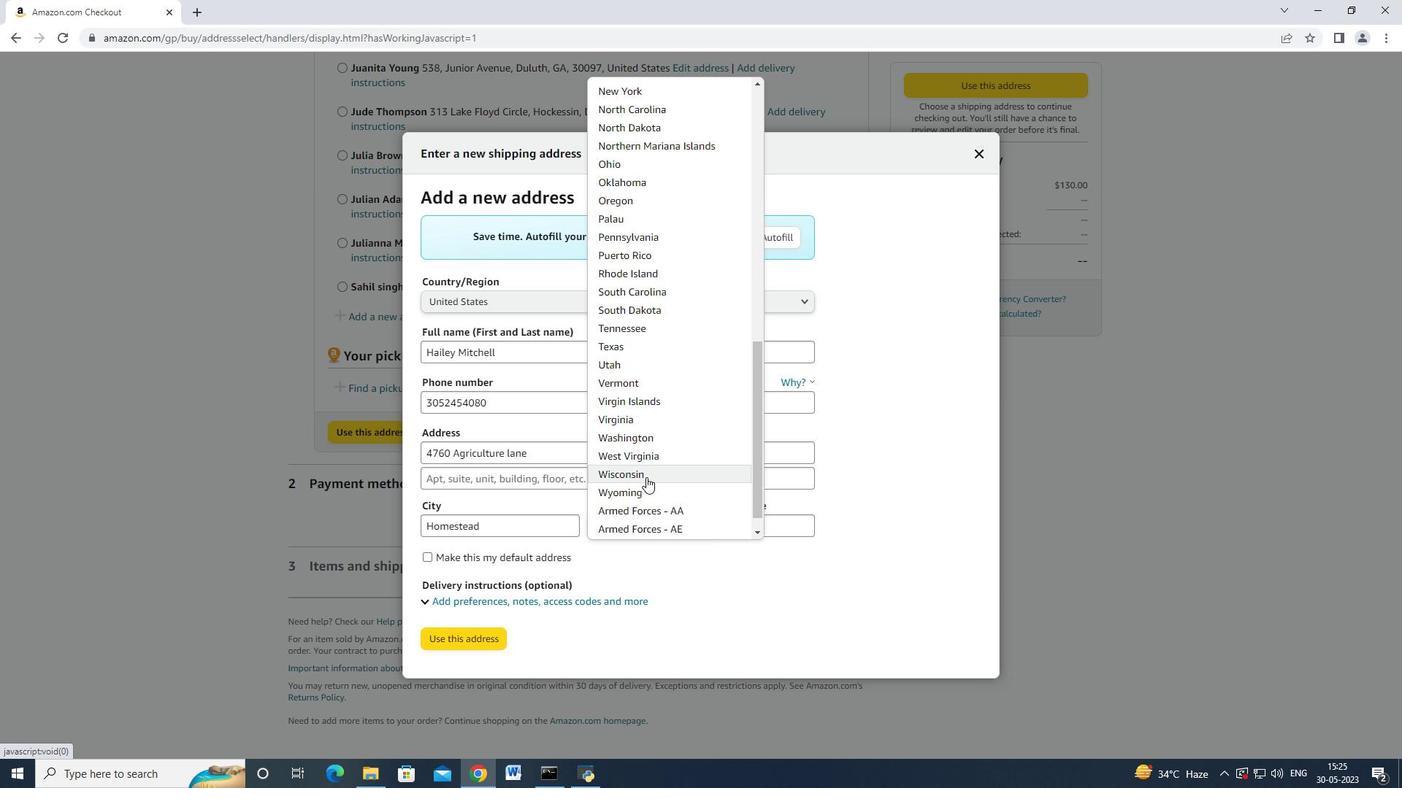 
Action: Mouse scrolled (646, 478) with delta (0, 0)
Screenshot: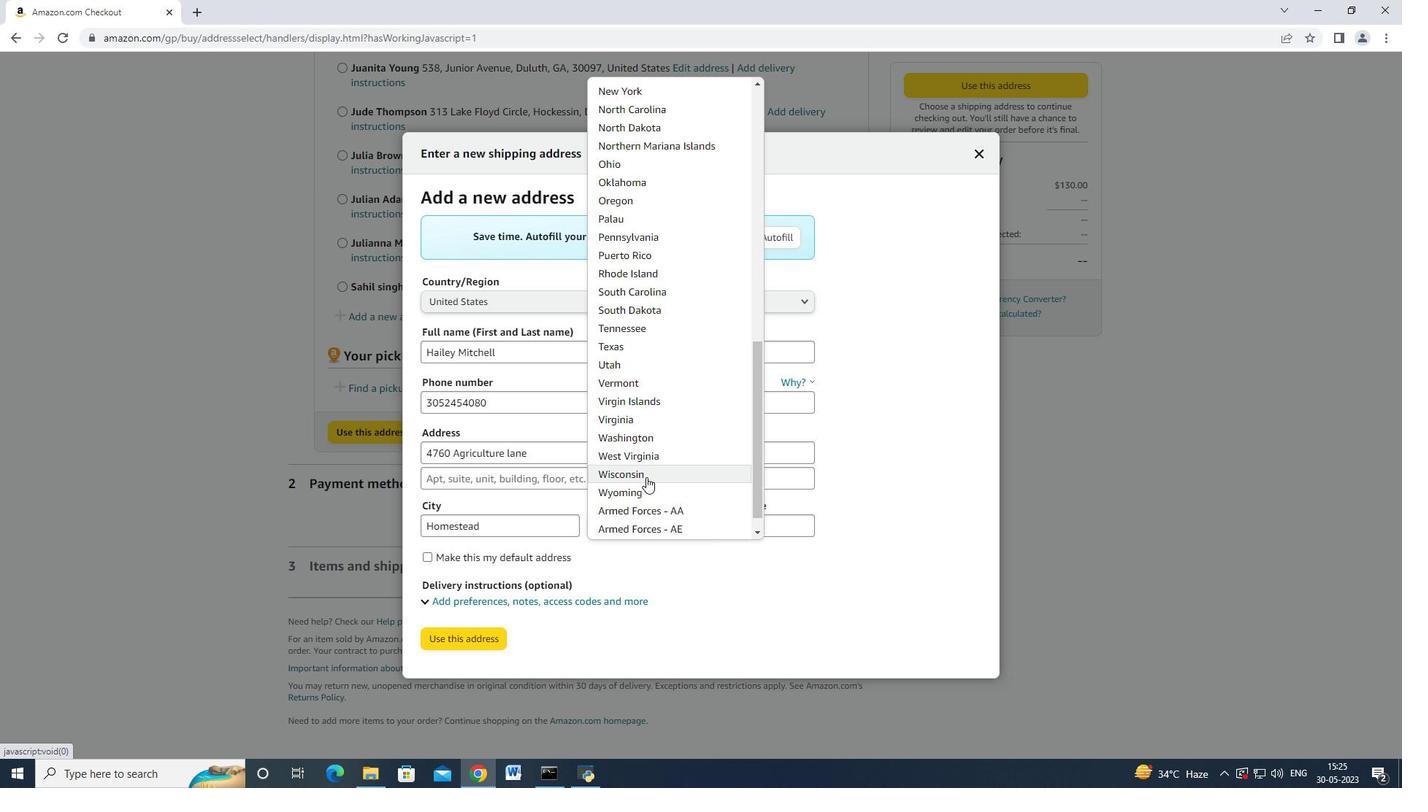 
Action: Mouse scrolled (646, 478) with delta (0, 0)
Screenshot: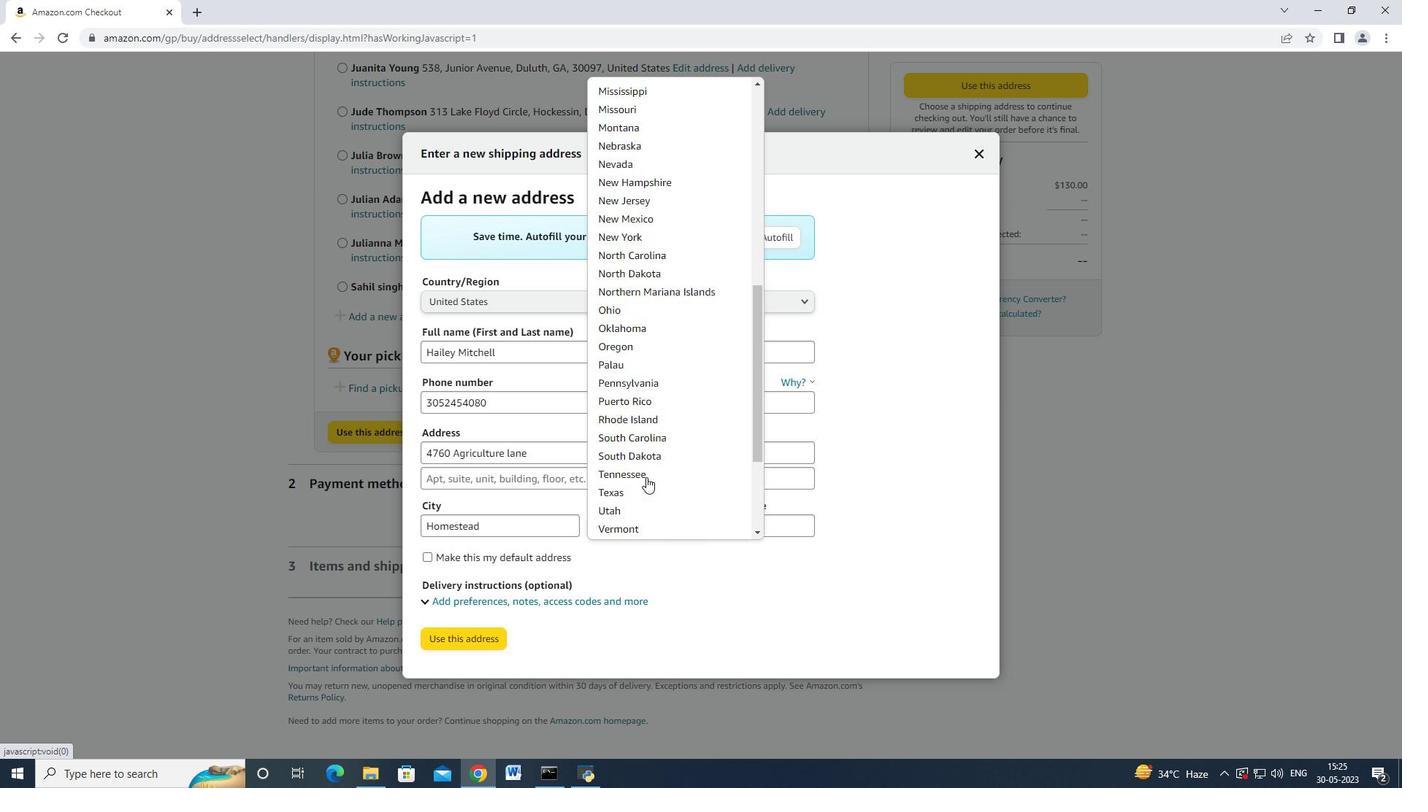 
Action: Mouse scrolled (646, 478) with delta (0, 0)
Screenshot: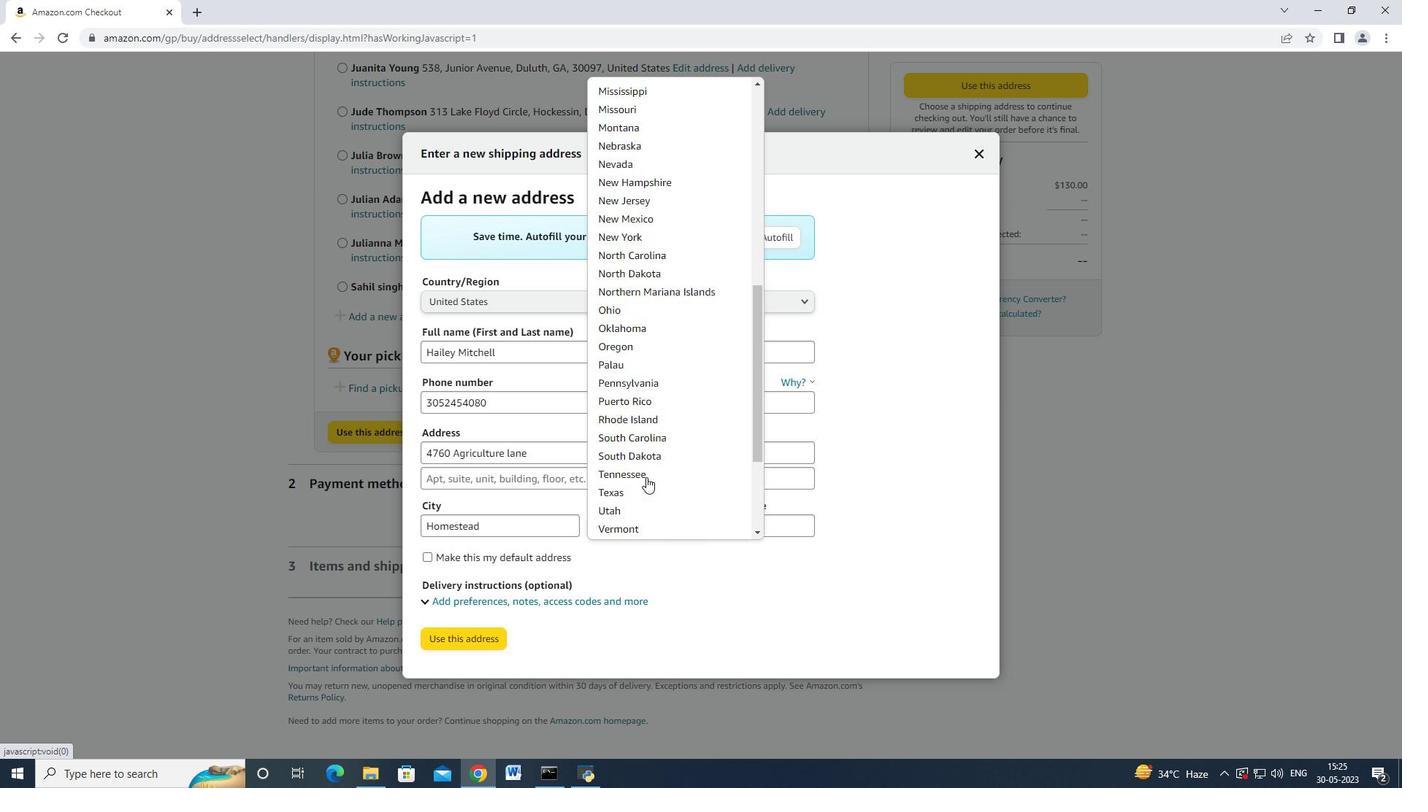 
Action: Mouse scrolled (646, 478) with delta (0, 0)
Screenshot: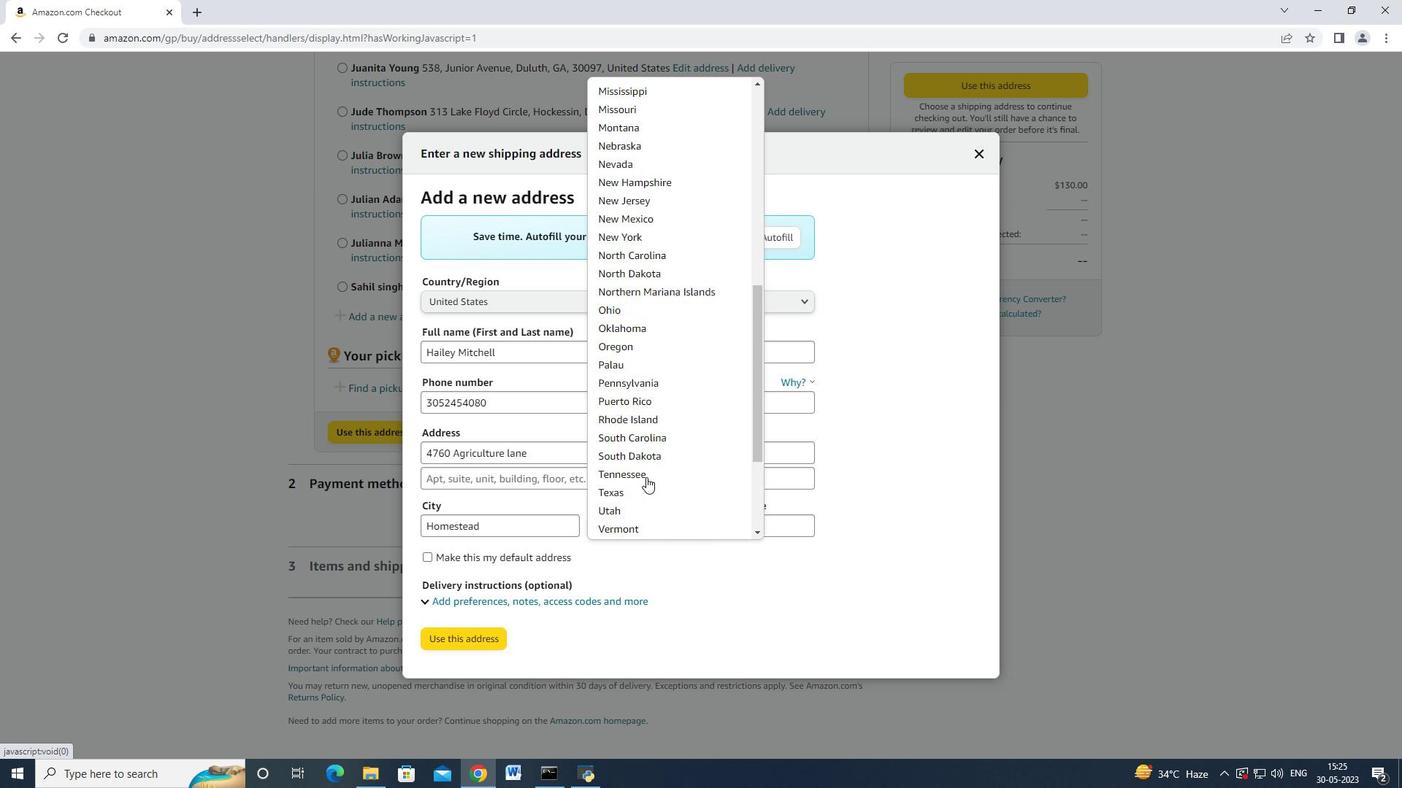 
Action: Mouse scrolled (646, 478) with delta (0, 0)
Screenshot: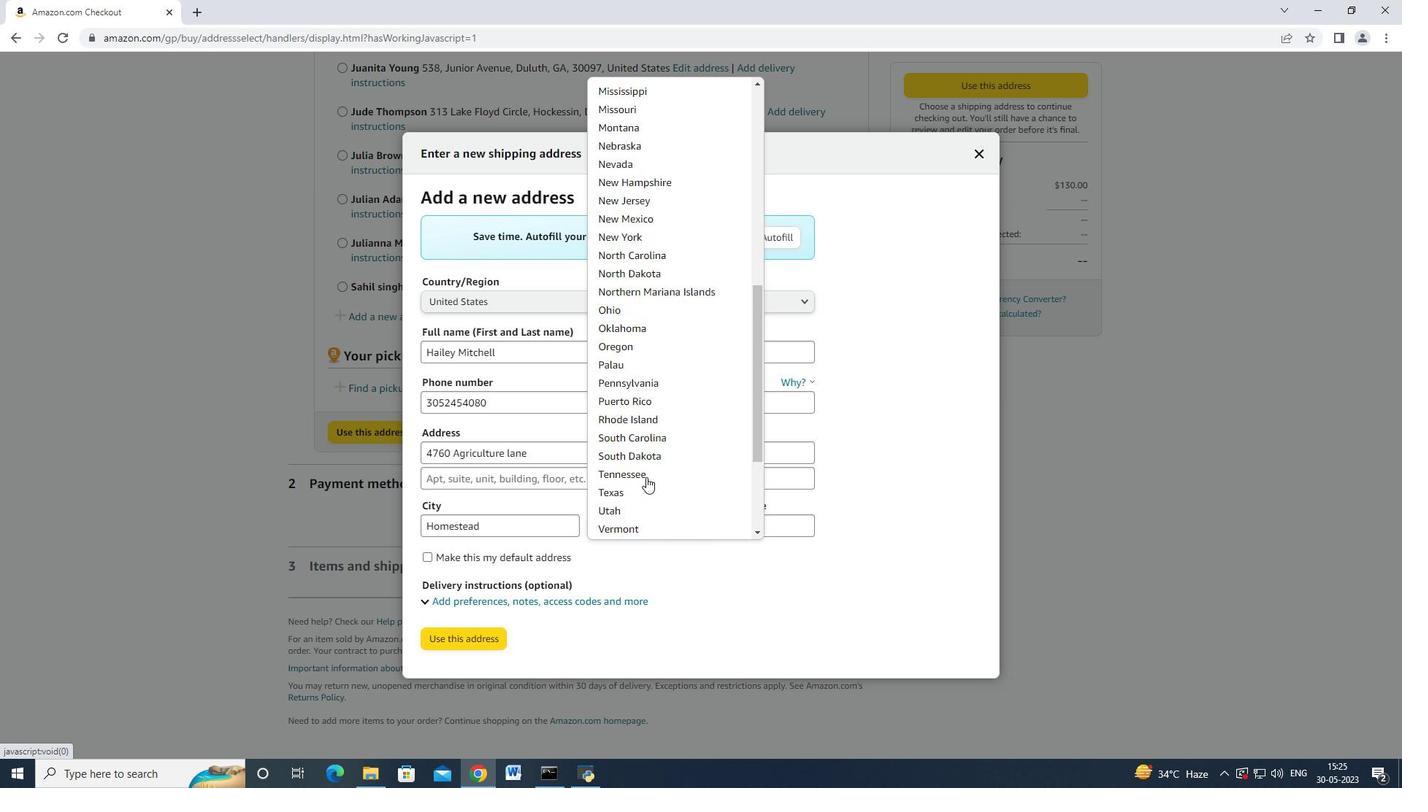 
Action: Mouse scrolled (646, 478) with delta (0, 0)
Screenshot: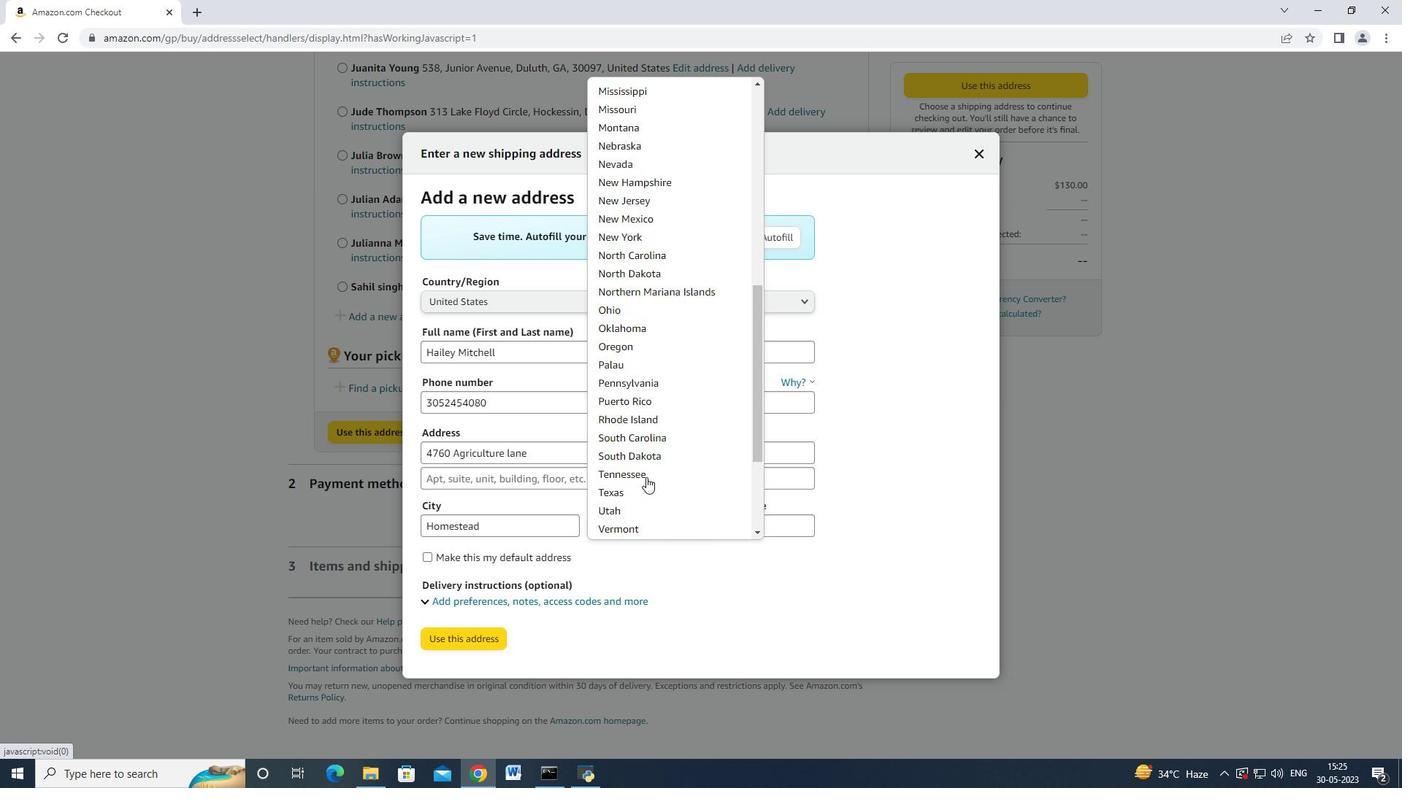 
Action: Mouse scrolled (646, 478) with delta (0, 0)
Screenshot: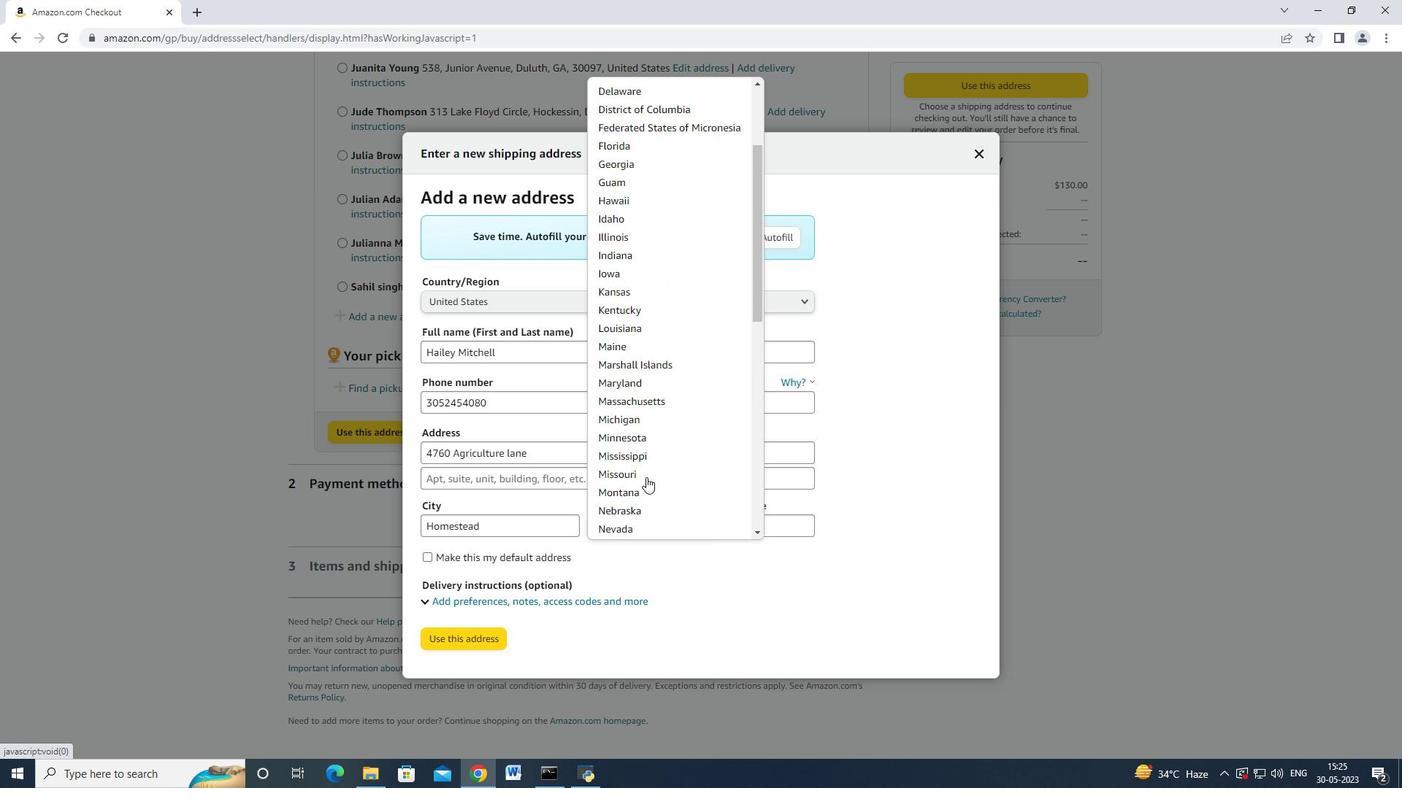 
Action: Mouse scrolled (646, 478) with delta (0, 0)
Screenshot: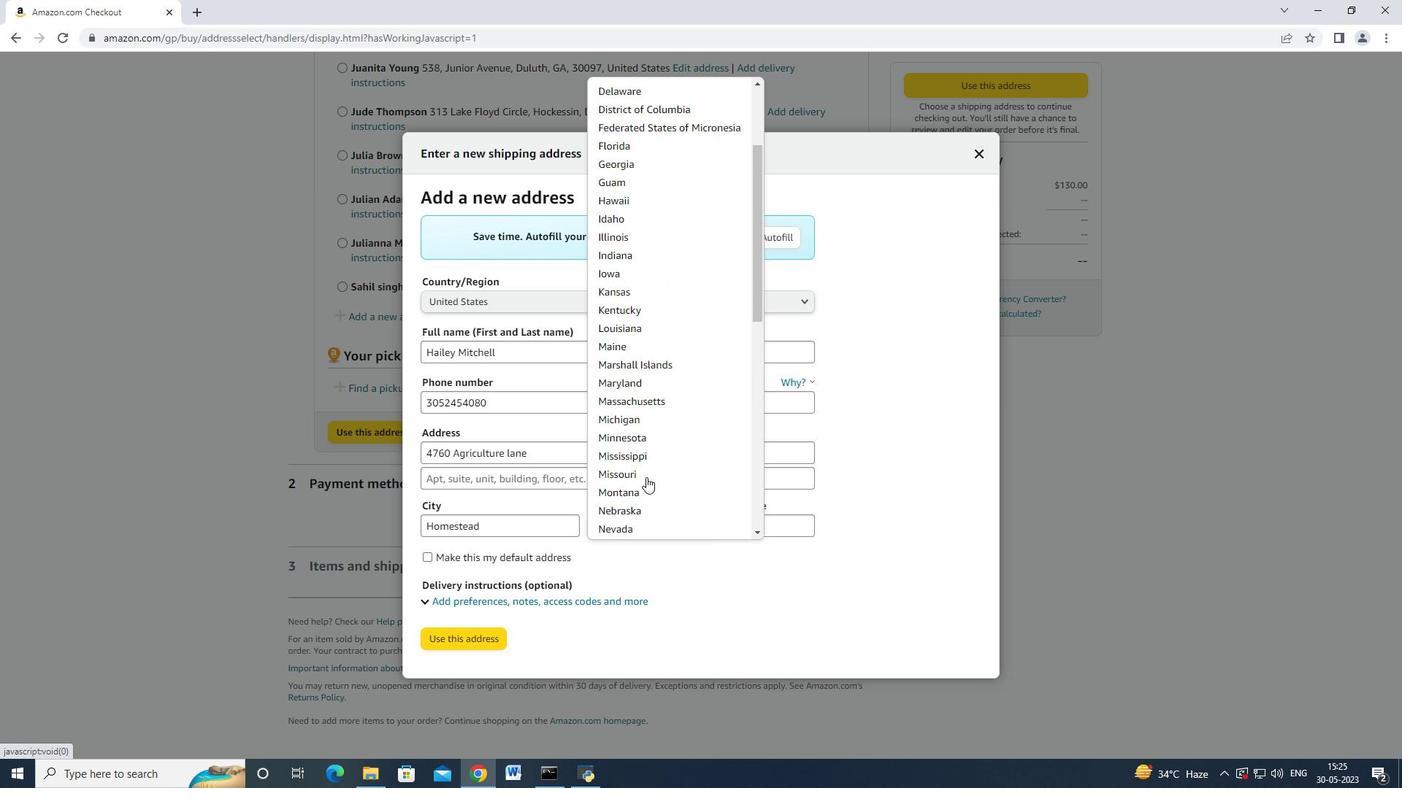 
Action: Mouse scrolled (646, 478) with delta (0, 0)
Screenshot: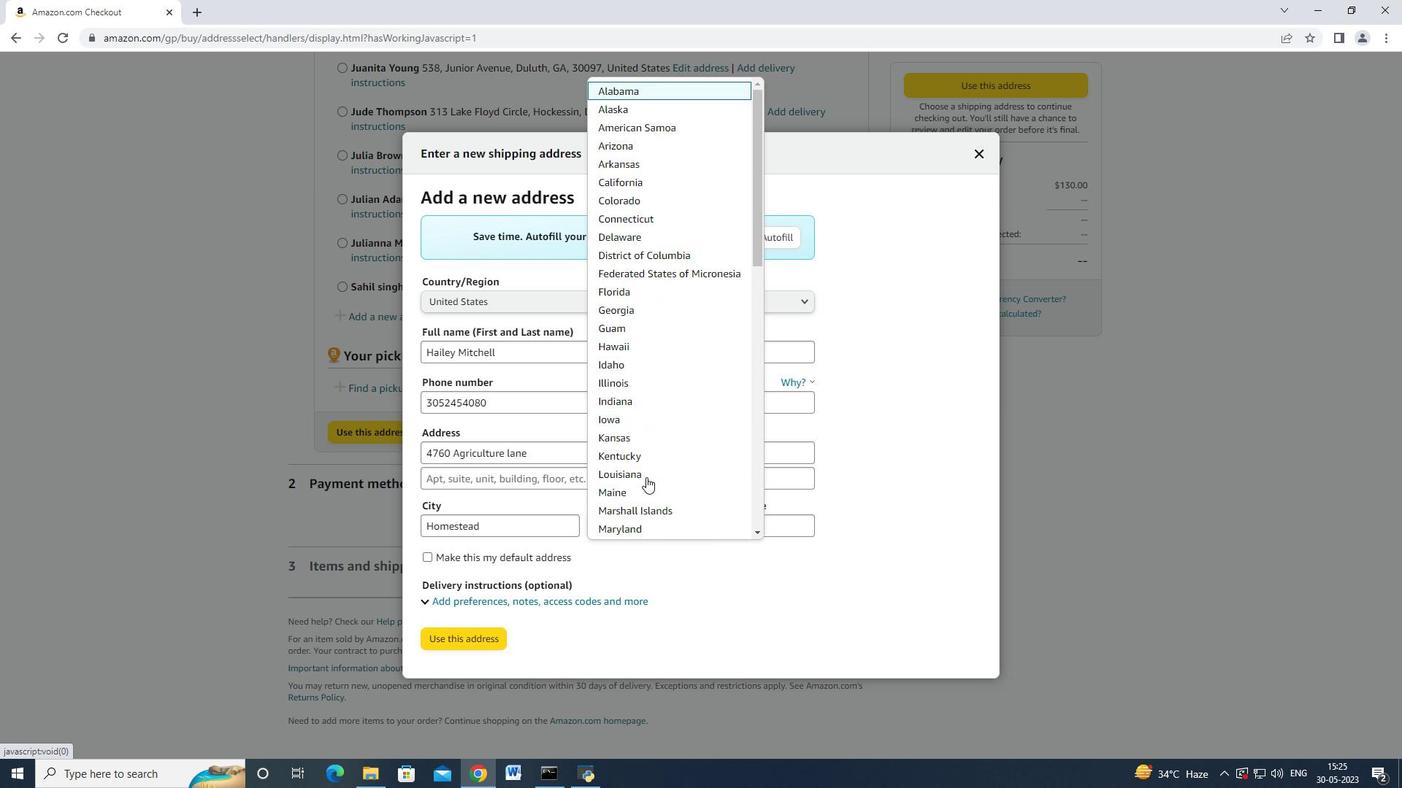 
Action: Mouse moved to (652, 404)
Screenshot: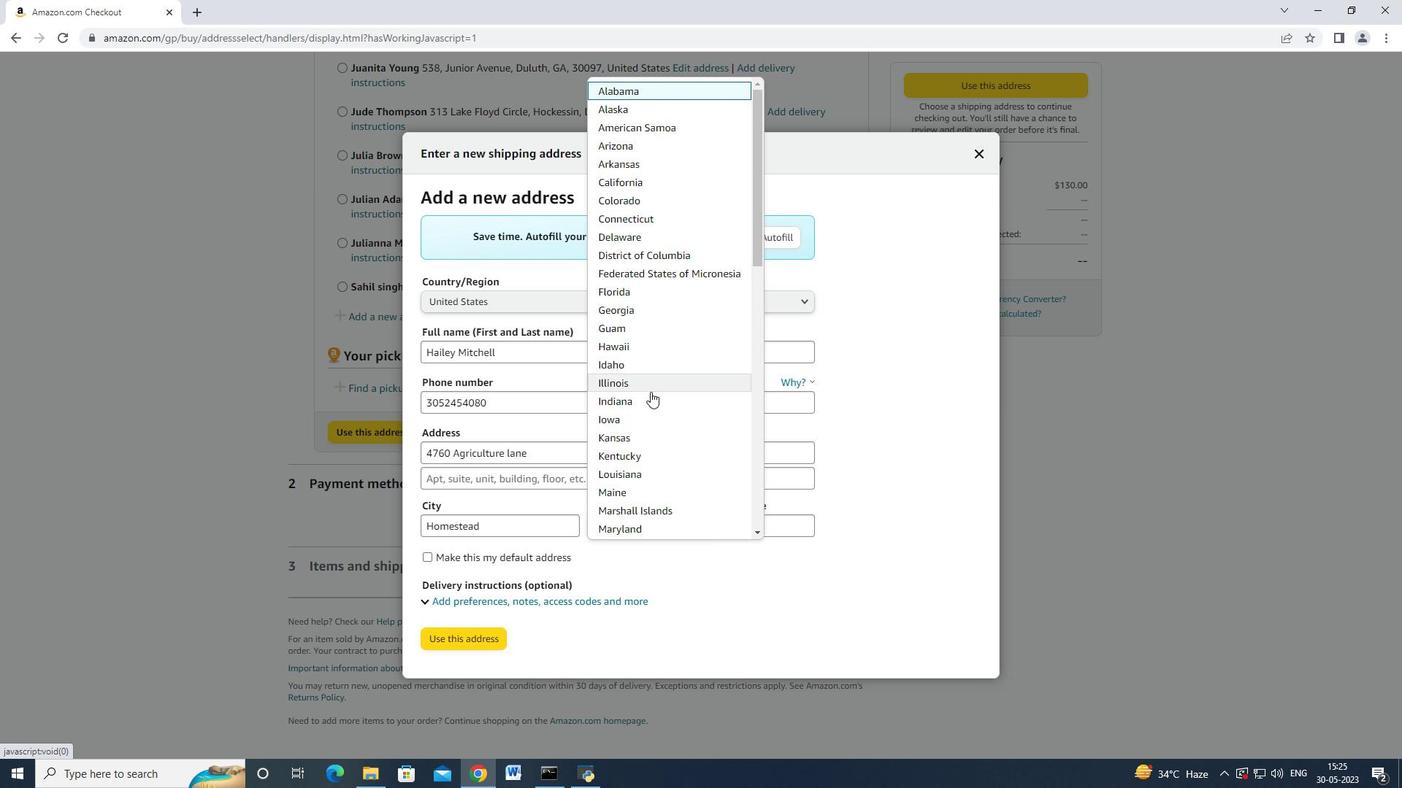 
Action: Mouse scrolled (652, 403) with delta (0, 0)
Screenshot: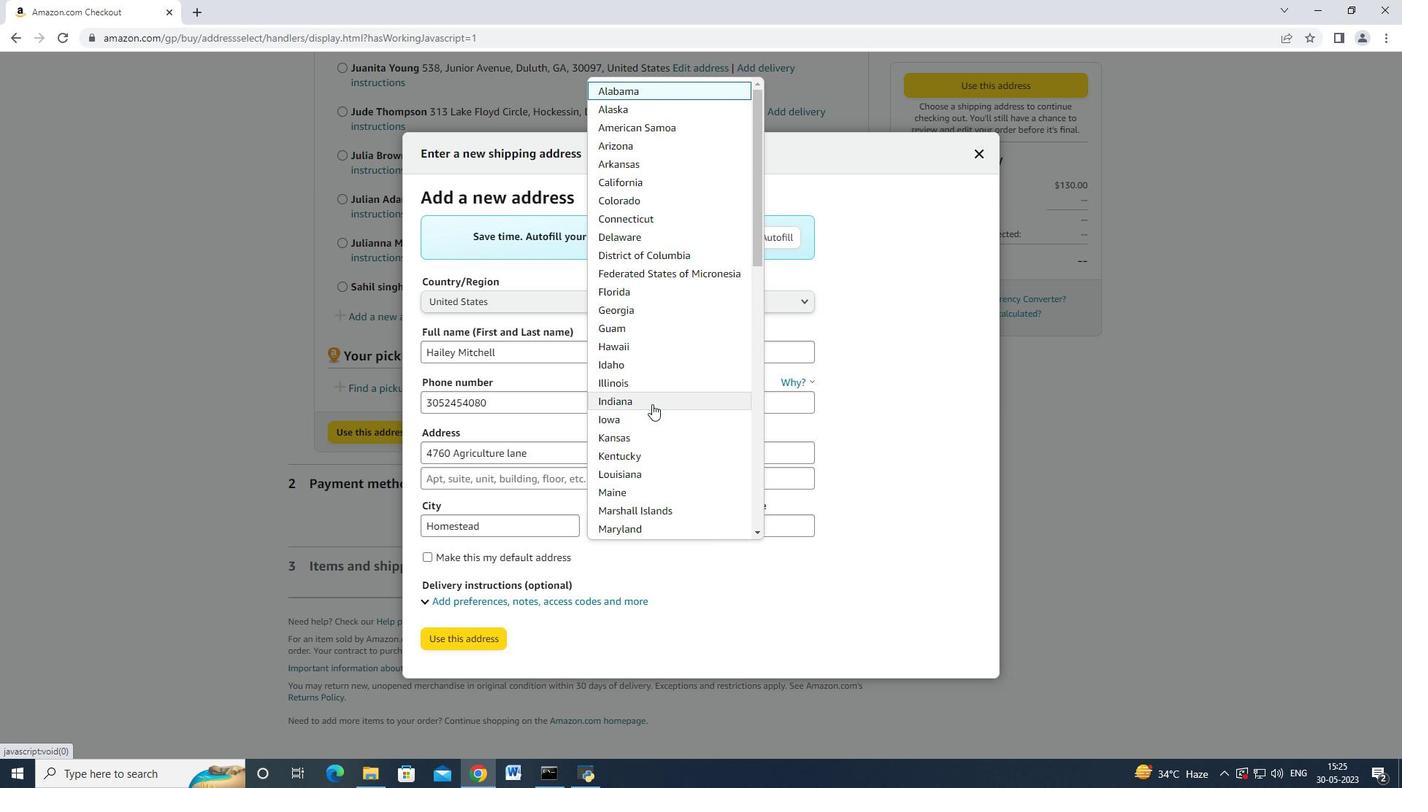 
Action: Mouse moved to (655, 223)
Screenshot: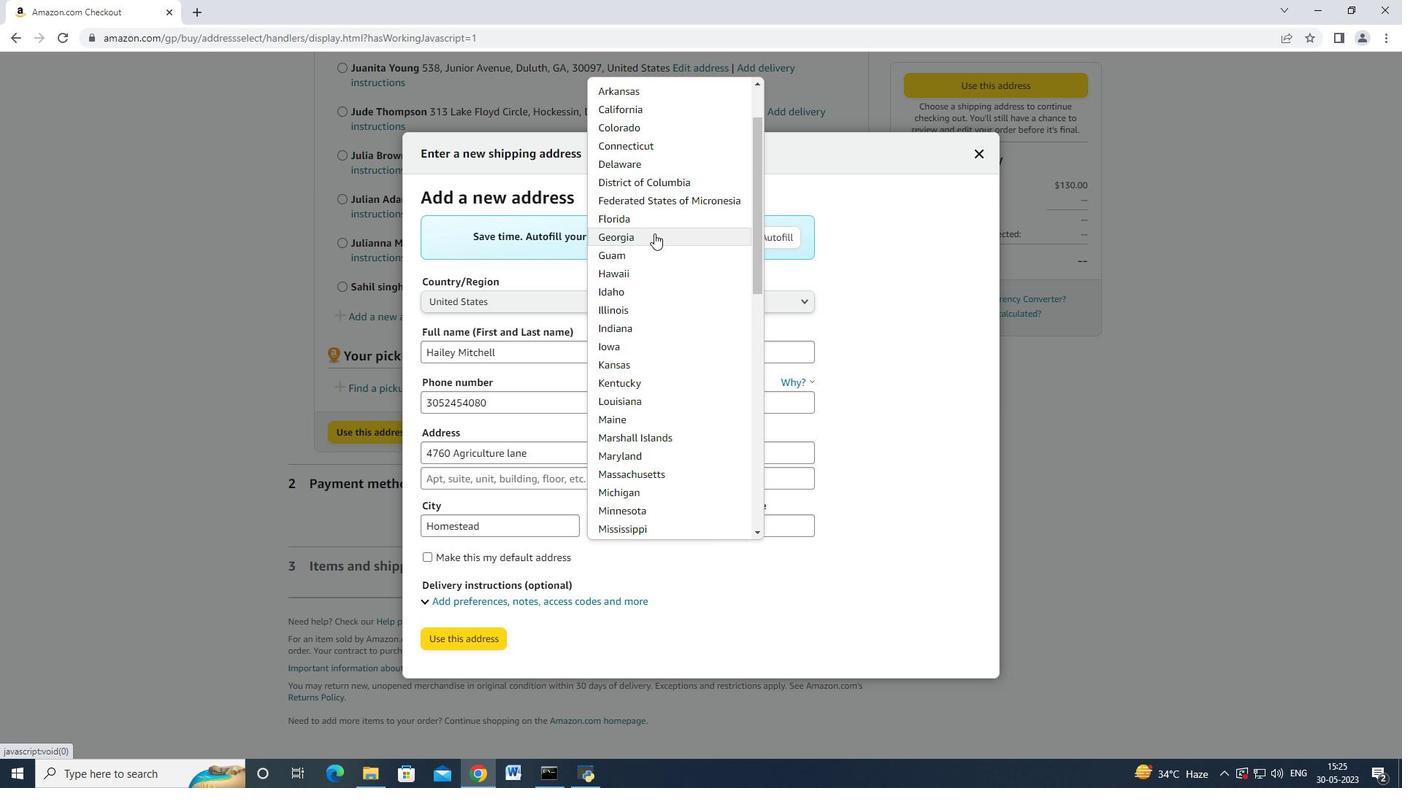
Action: Mouse pressed left at (655, 223)
Screenshot: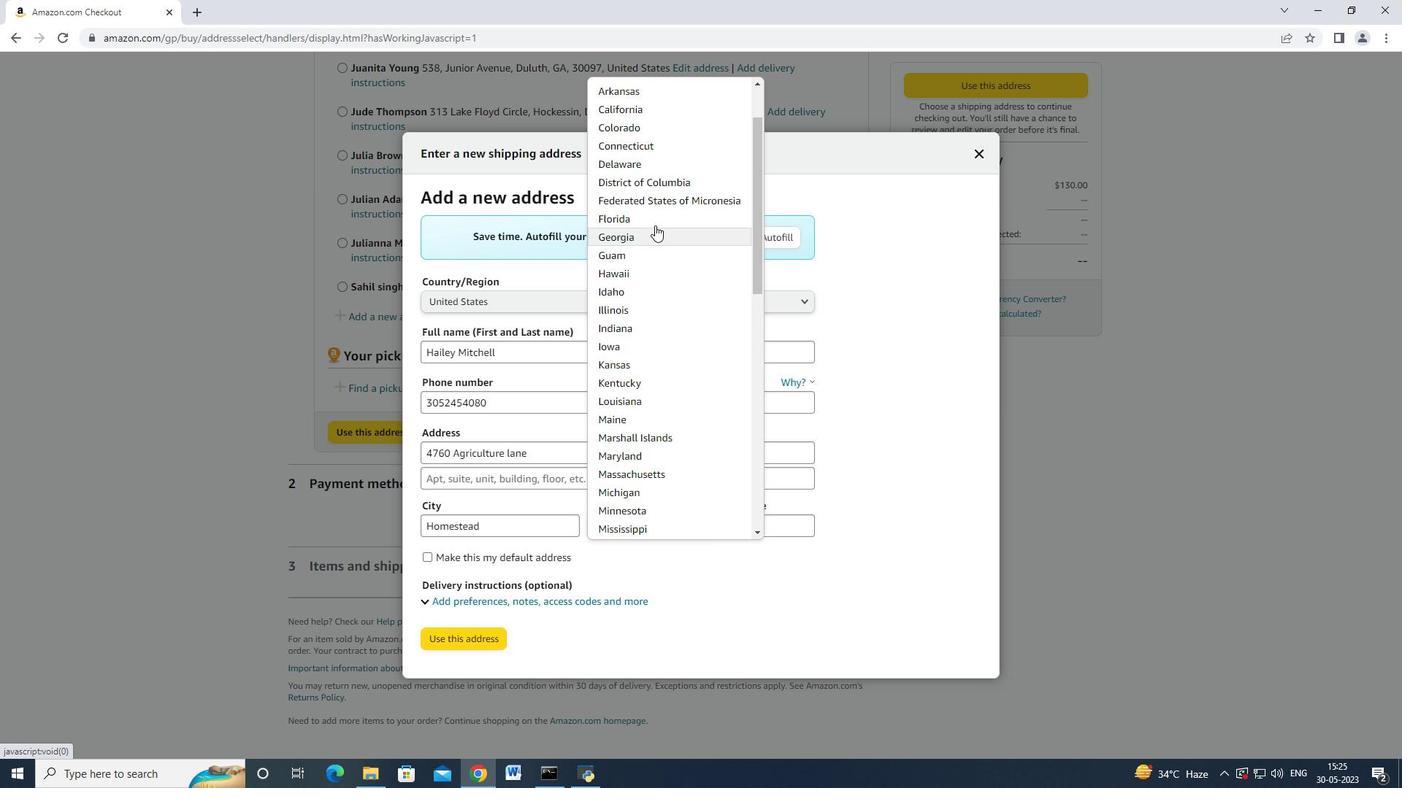 
Action: Mouse moved to (788, 529)
Screenshot: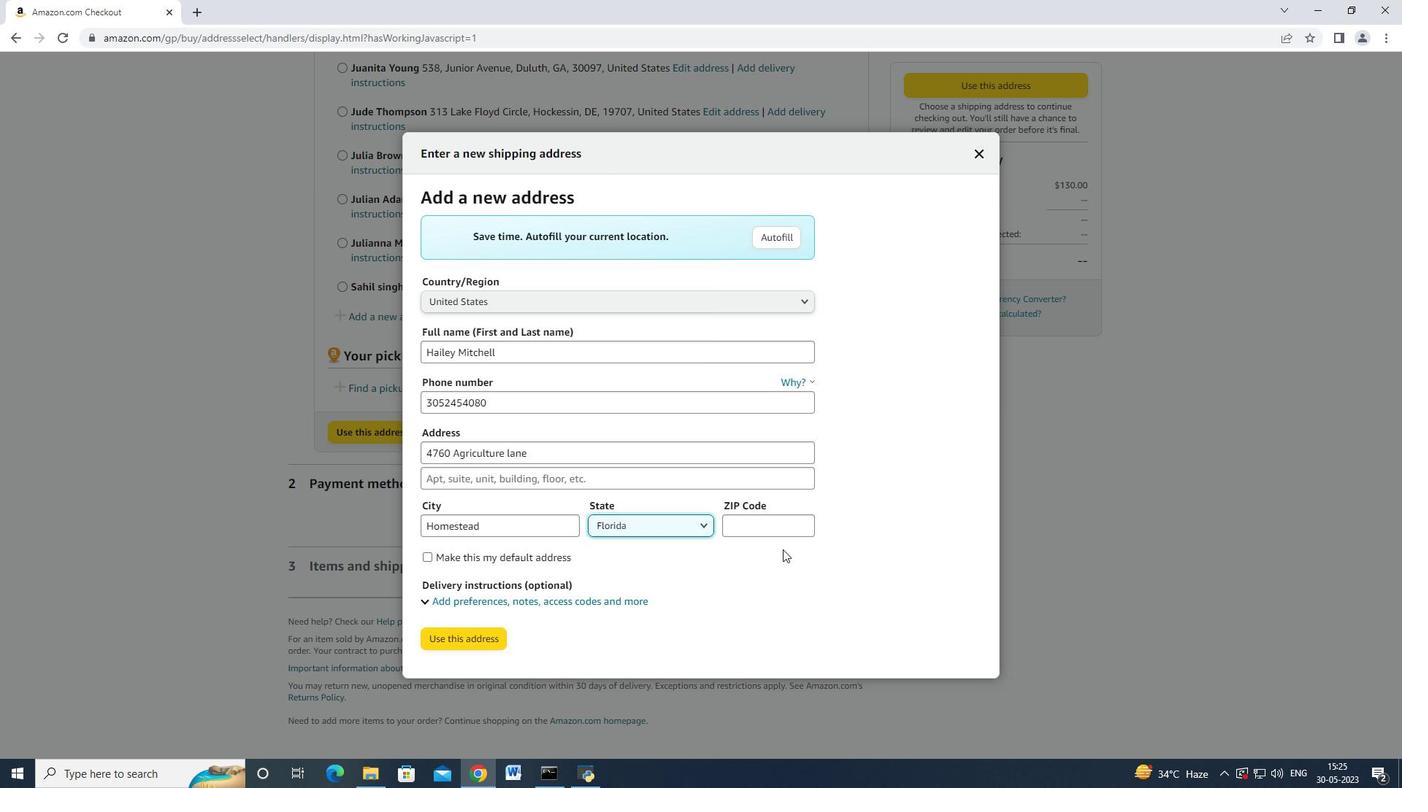 
Action: Mouse pressed left at (788, 529)
Screenshot: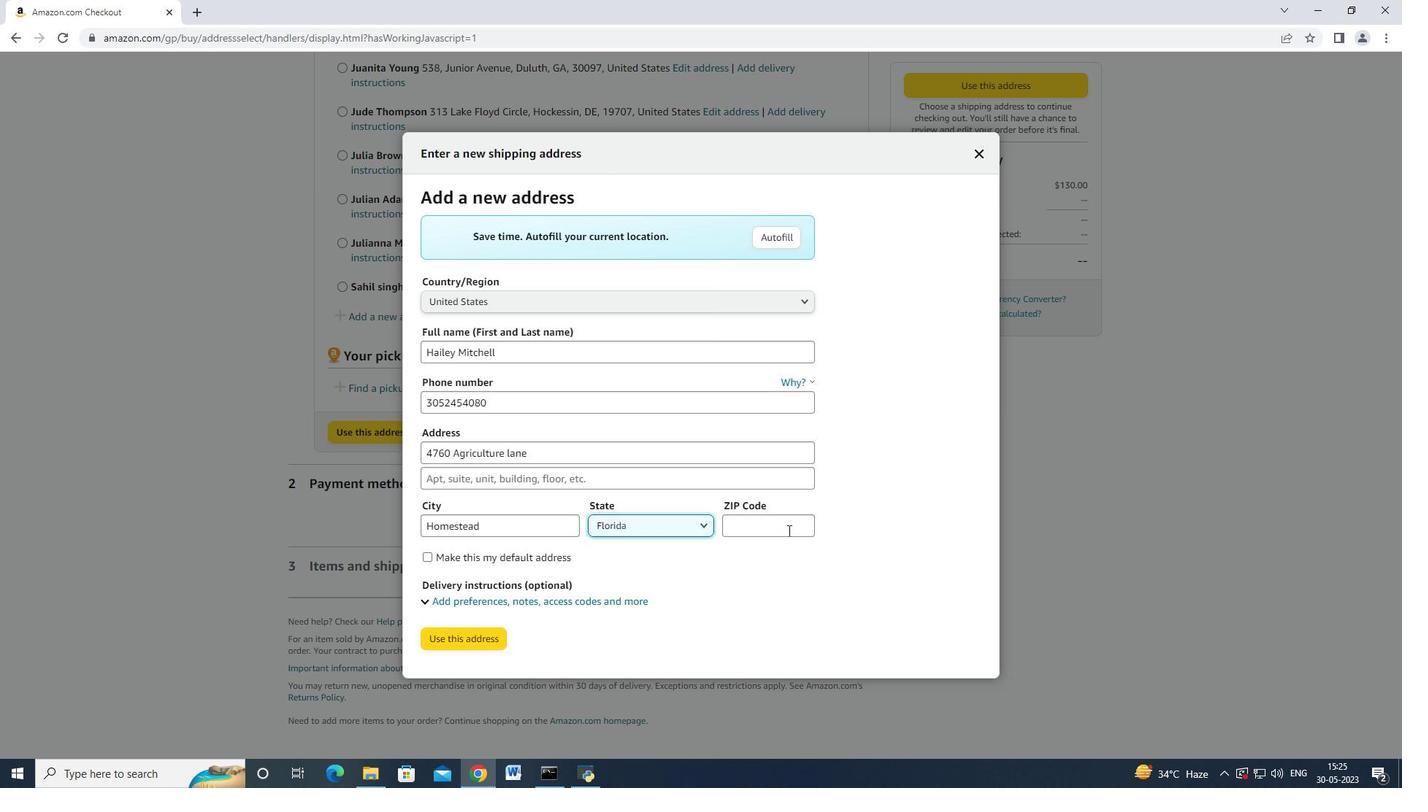 
Action: Mouse moved to (788, 529)
Screenshot: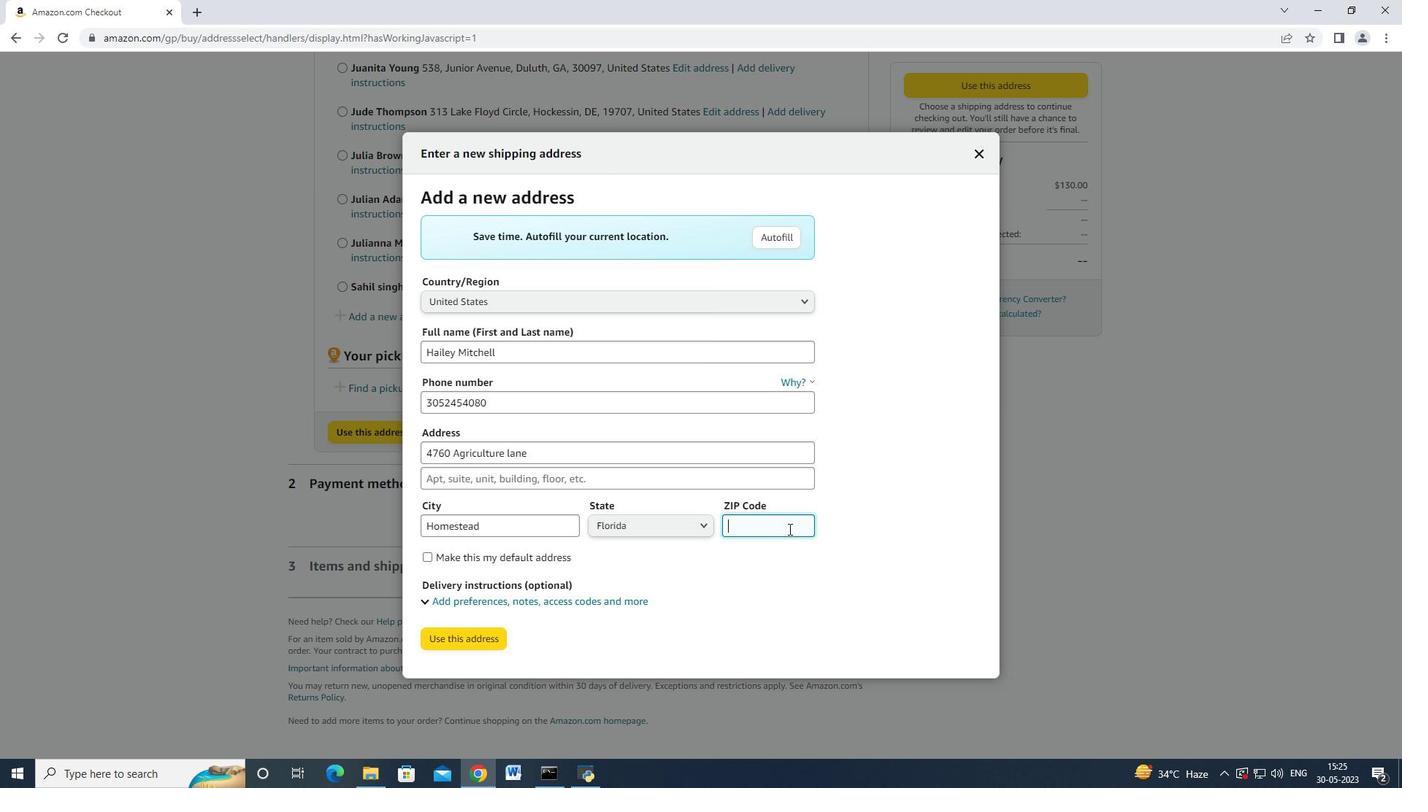 
Action: Key pressed 33030
Screenshot: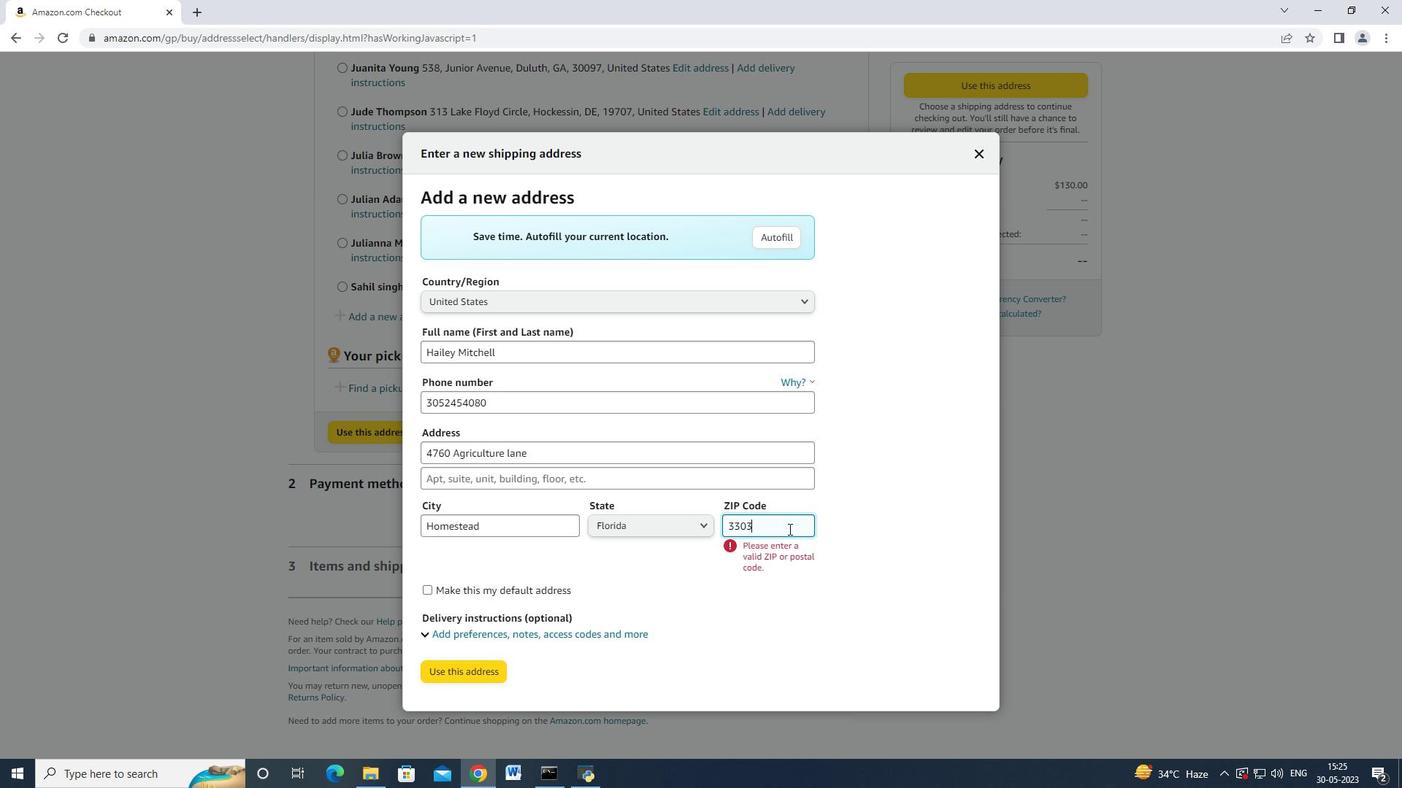
Action: Mouse moved to (490, 644)
Screenshot: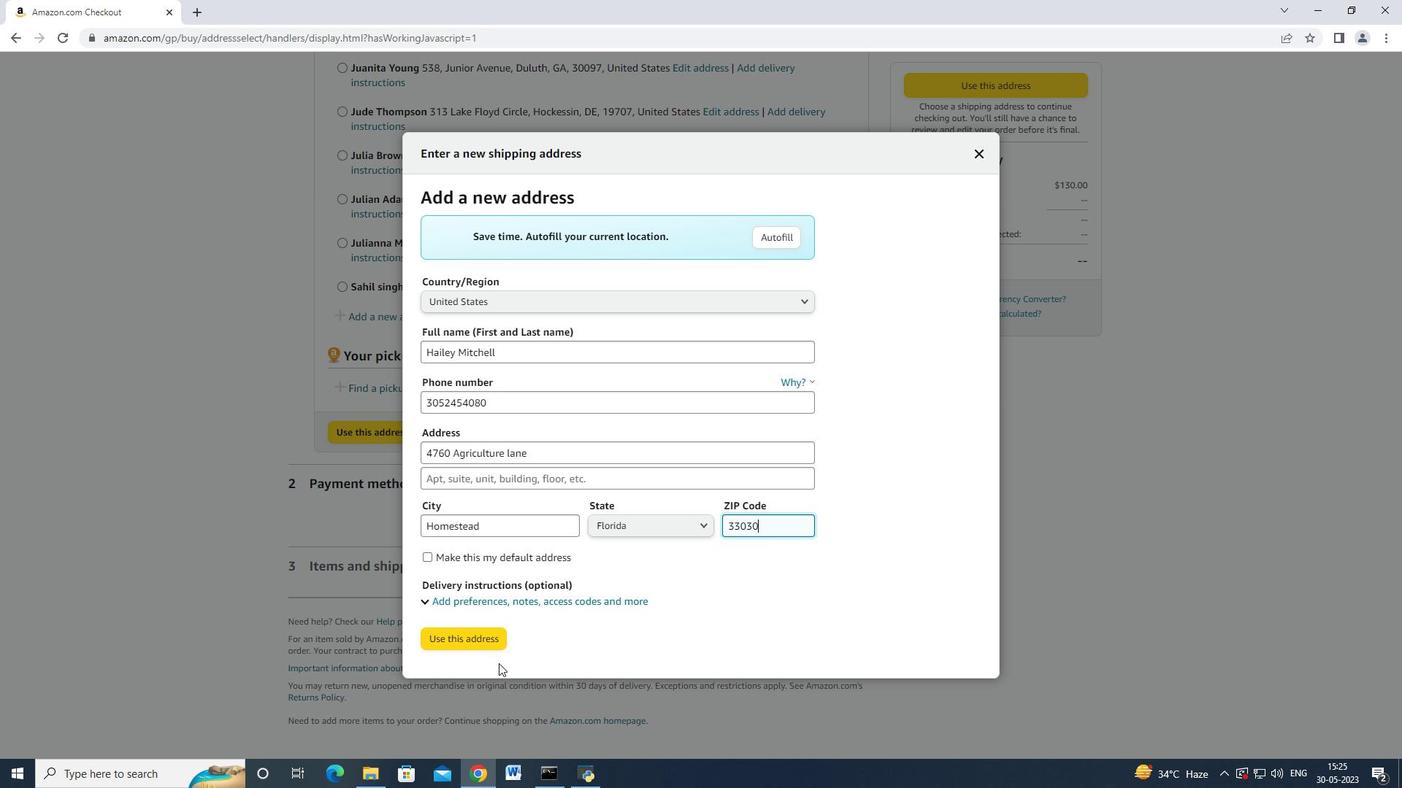 
Action: Mouse pressed left at (490, 644)
Screenshot: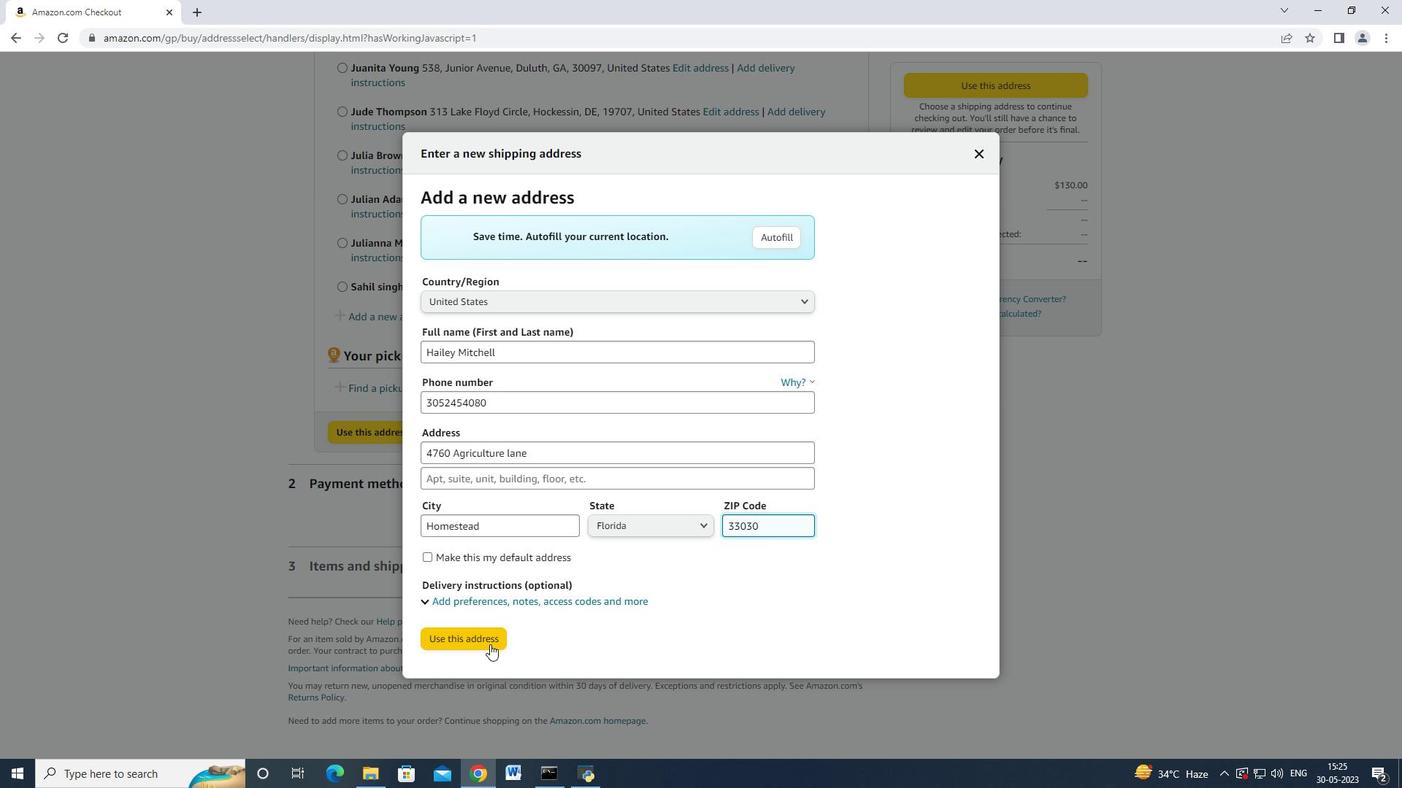 
Action: Mouse moved to (485, 633)
Screenshot: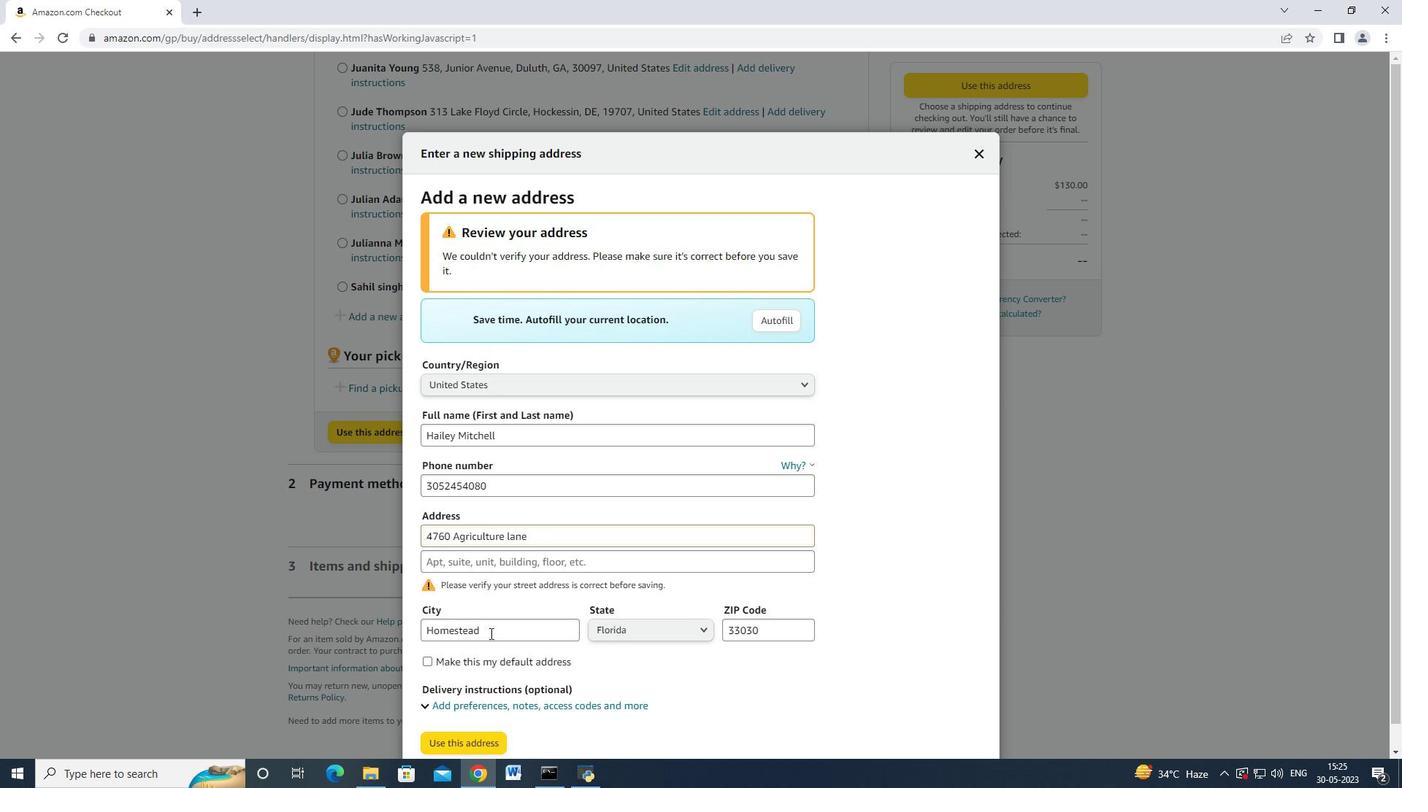 
Action: Mouse scrolled (490, 633) with delta (0, 0)
Screenshot: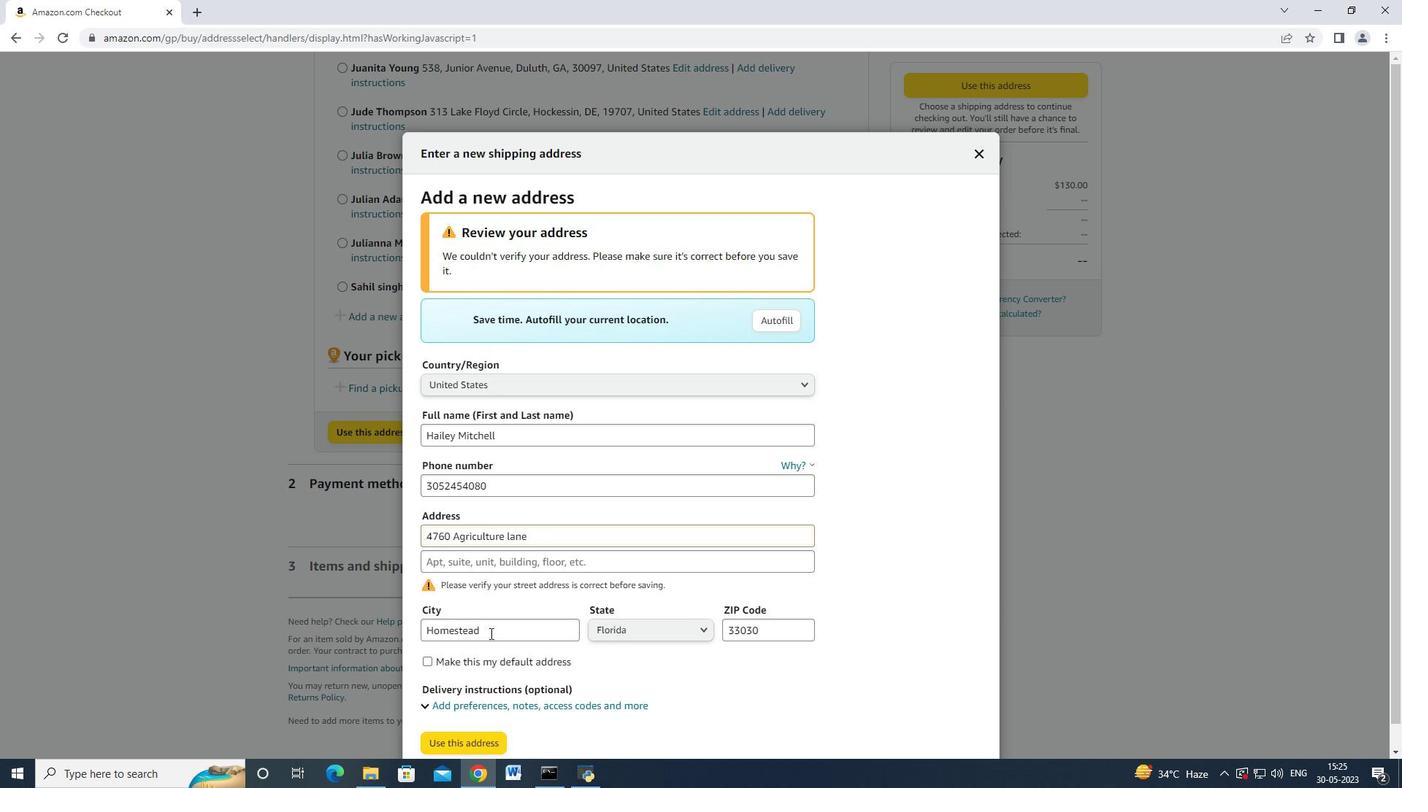 
Action: Mouse moved to (484, 634)
Screenshot: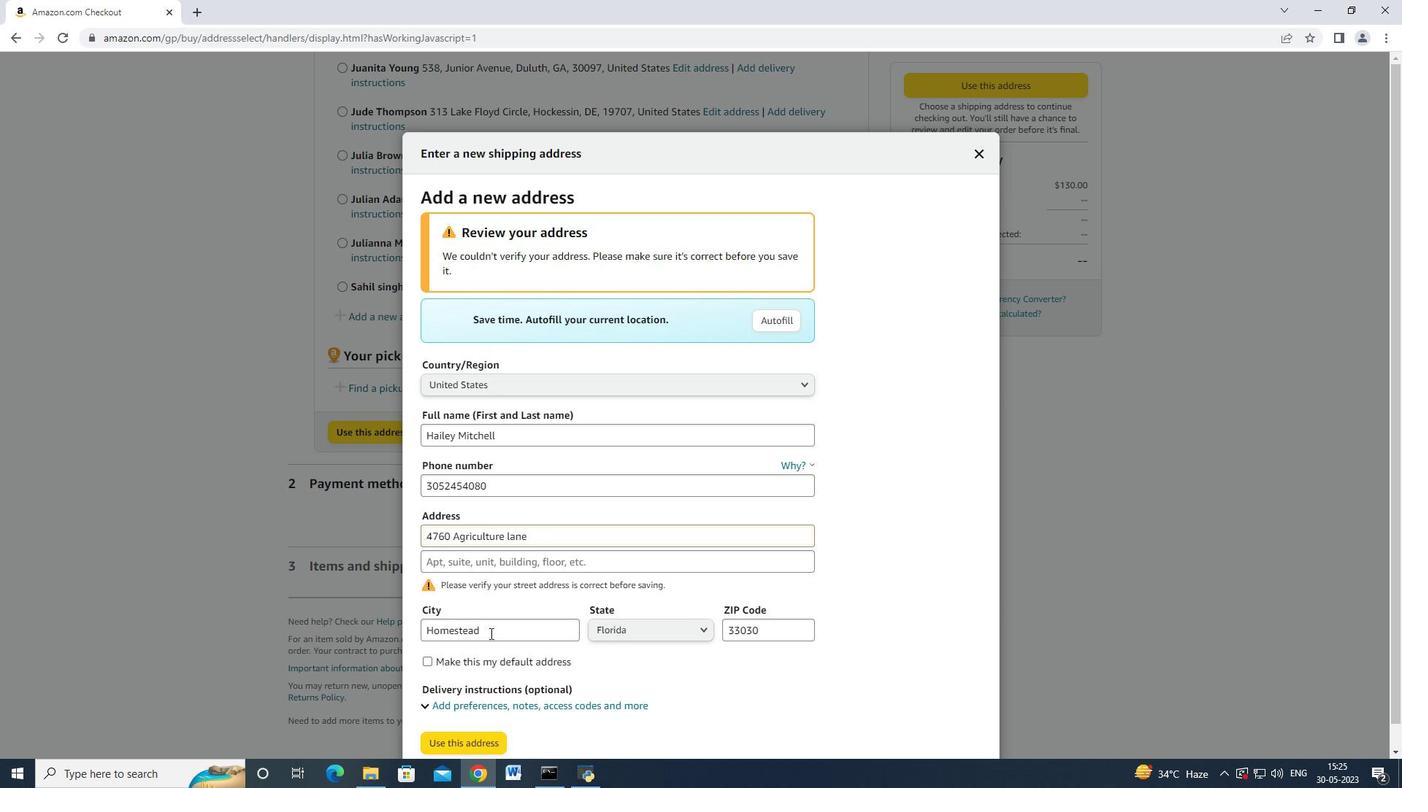 
Action: Mouse scrolled (489, 633) with delta (0, 0)
Screenshot: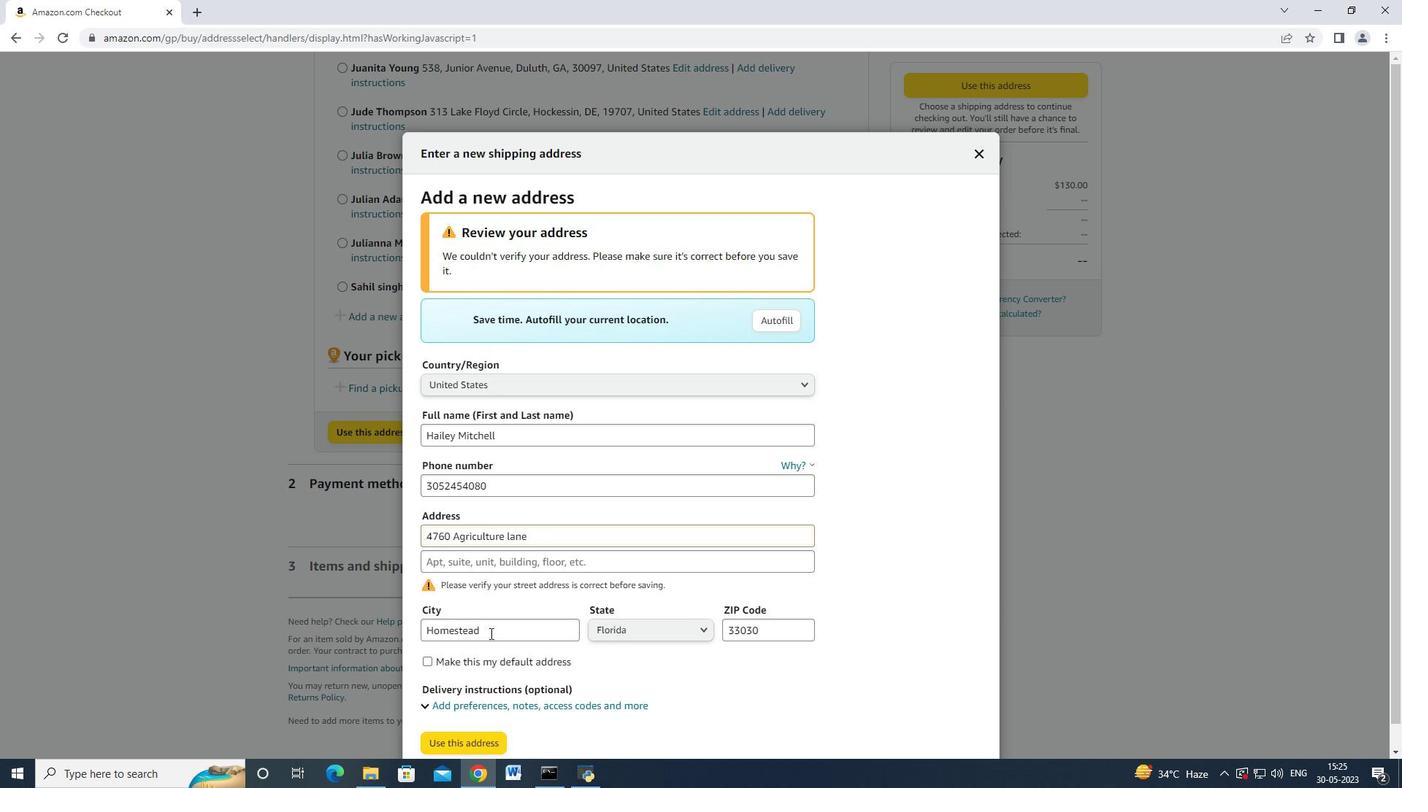 
Action: Mouse moved to (484, 634)
Screenshot: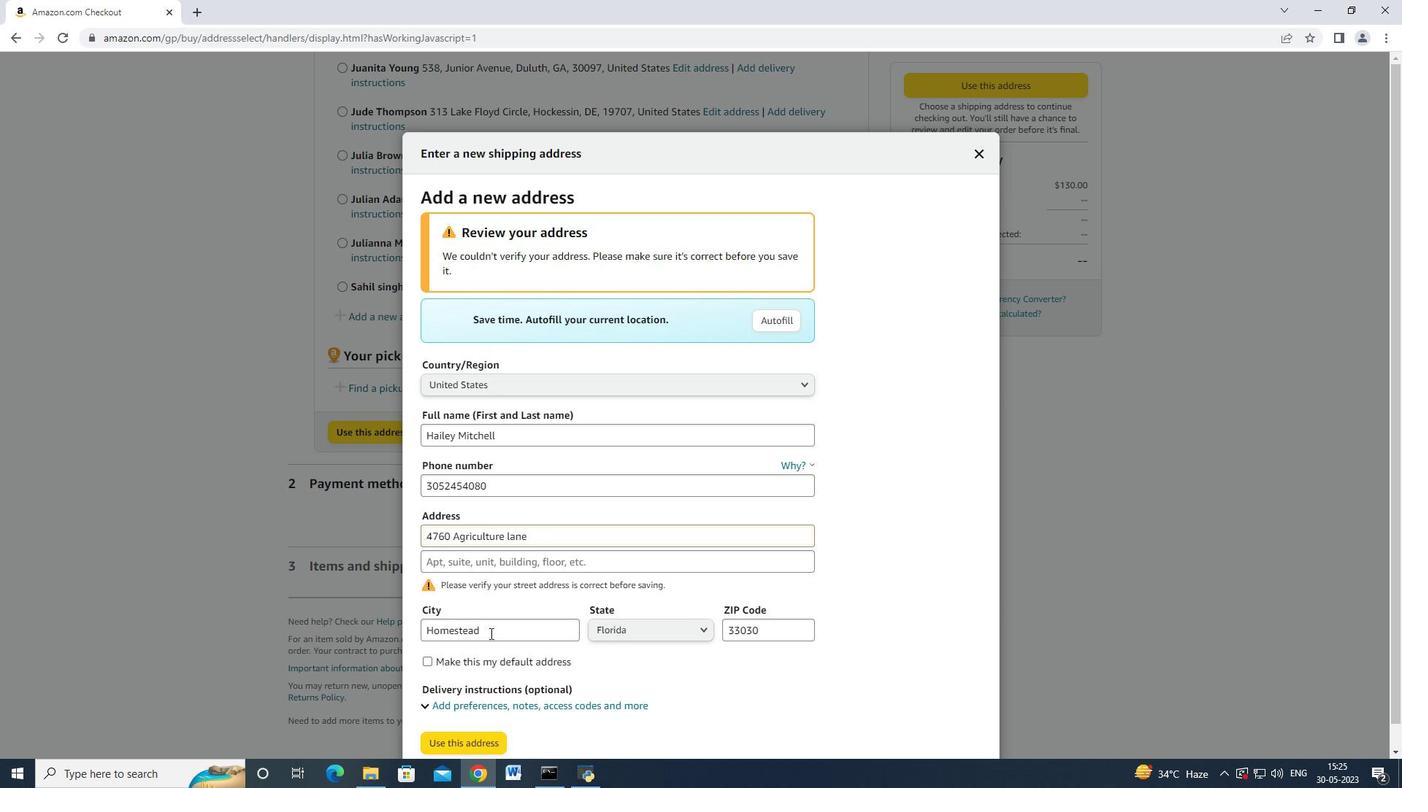 
Action: Mouse scrolled (489, 633) with delta (0, 0)
Screenshot: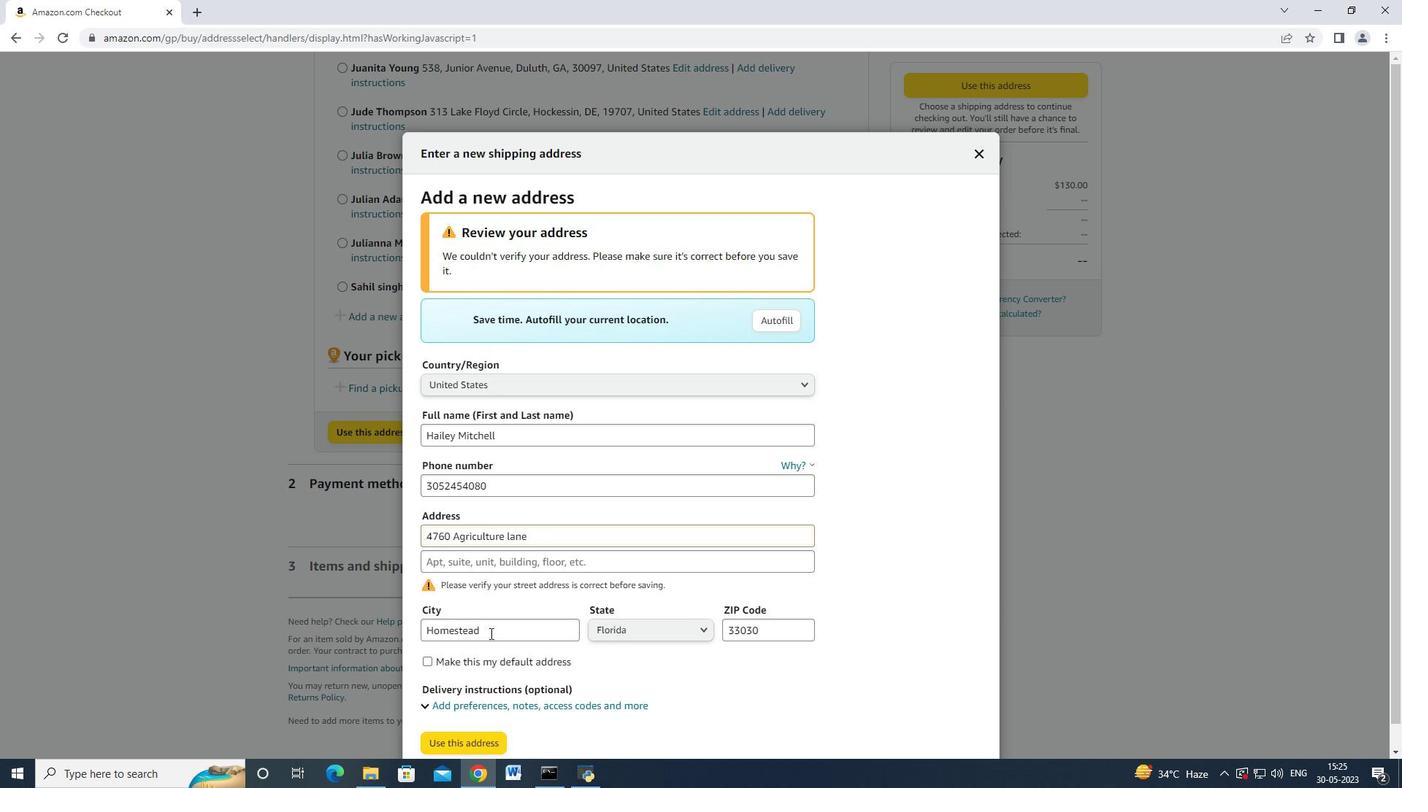
Action: Mouse moved to (482, 634)
Screenshot: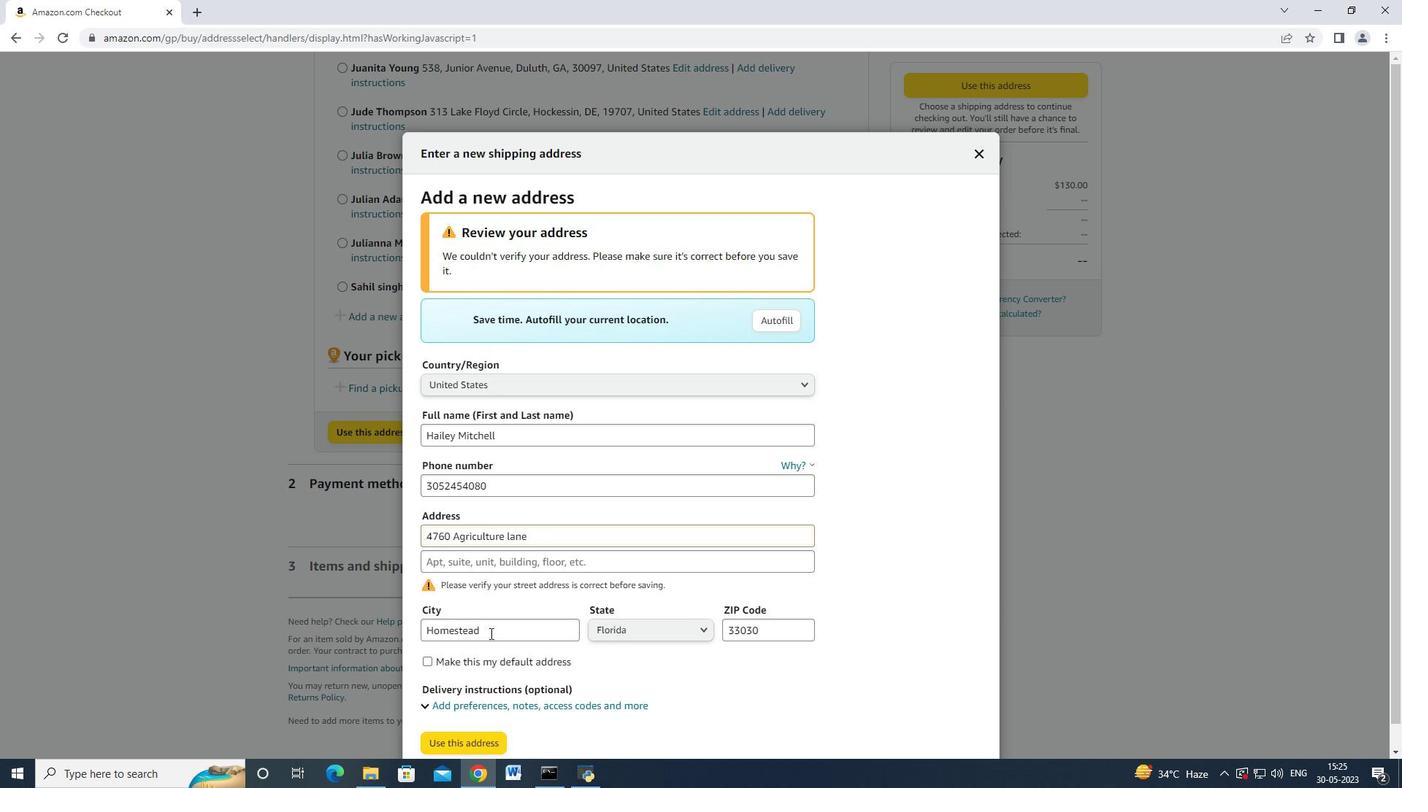 
Action: Mouse scrolled (489, 633) with delta (0, 0)
Screenshot: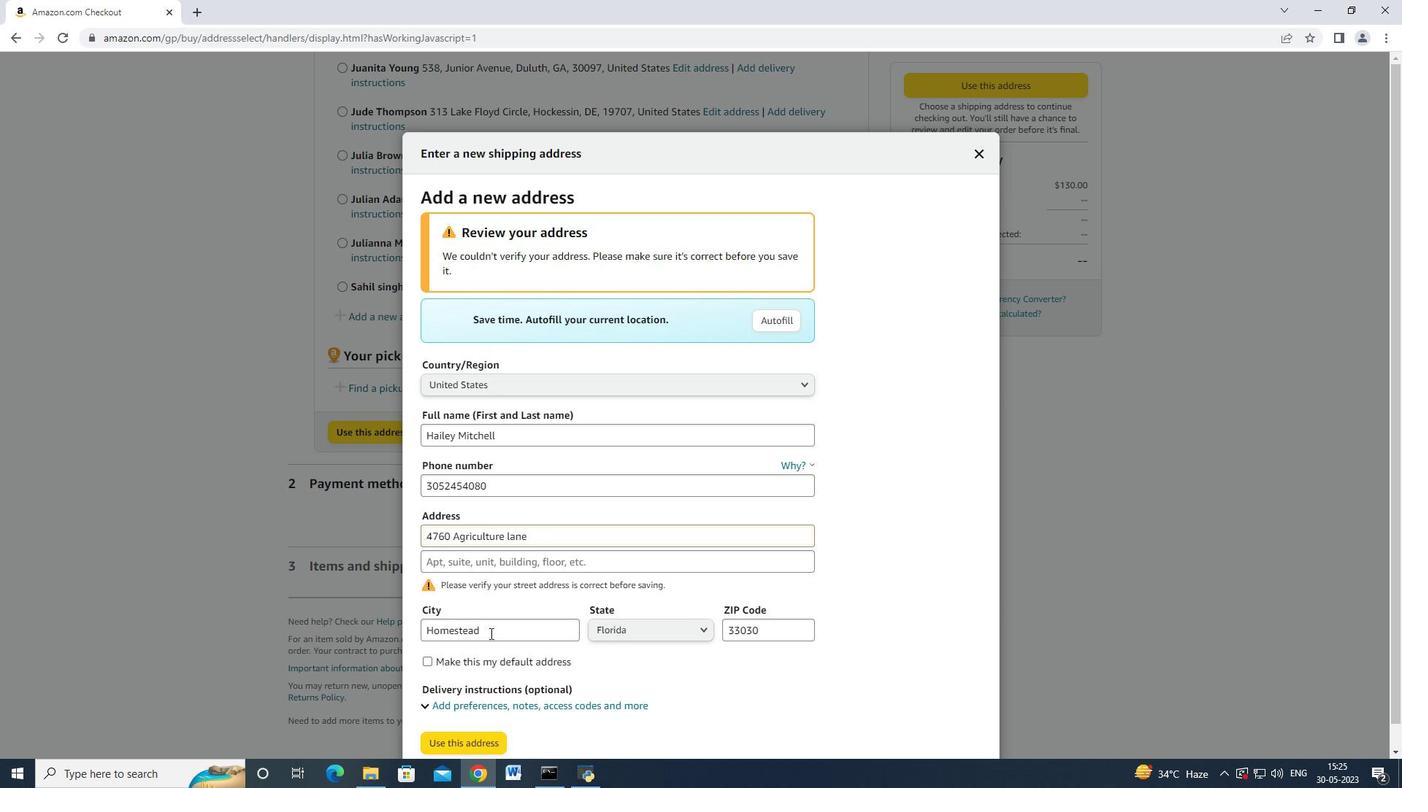 
Action: Mouse moved to (460, 712)
Screenshot: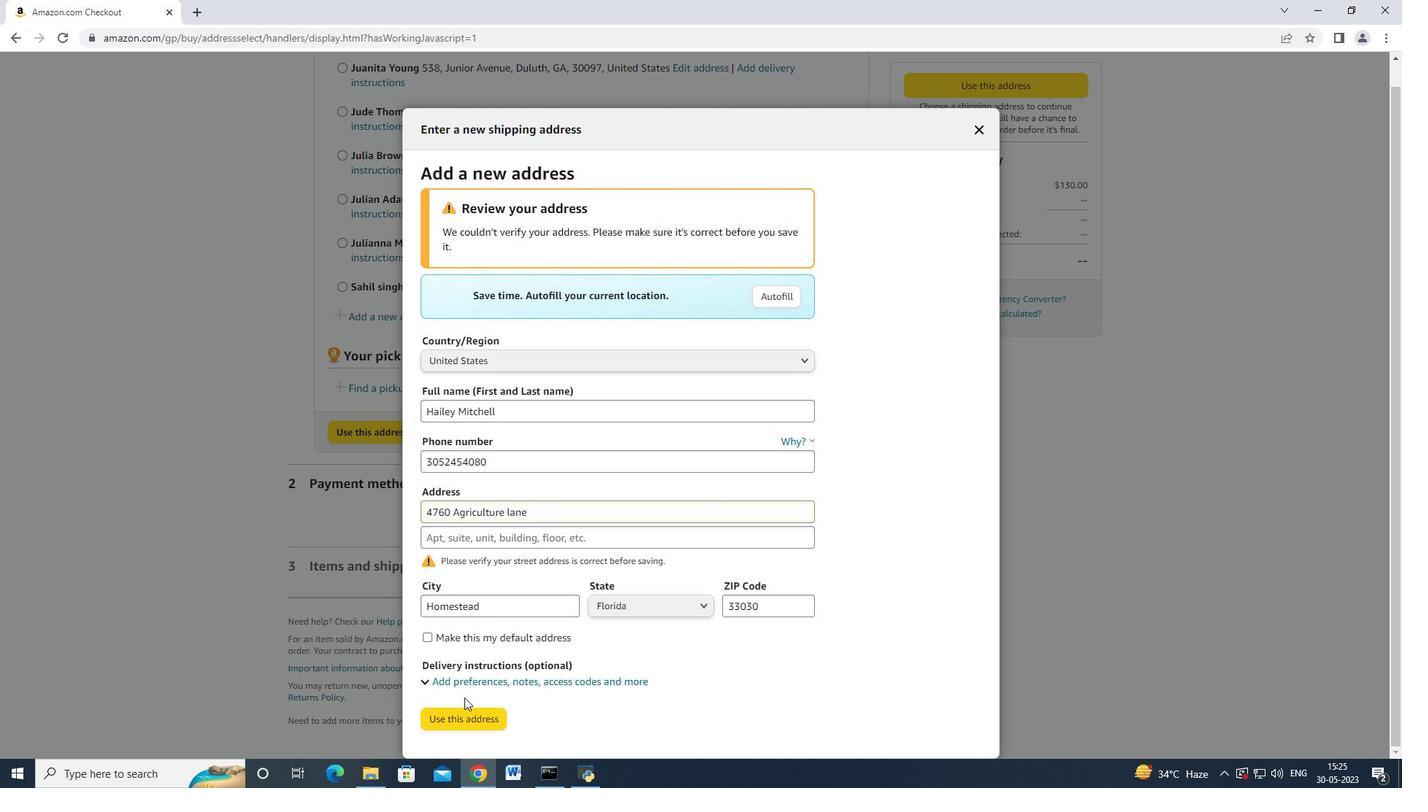 
Action: Mouse pressed left at (460, 712)
Screenshot: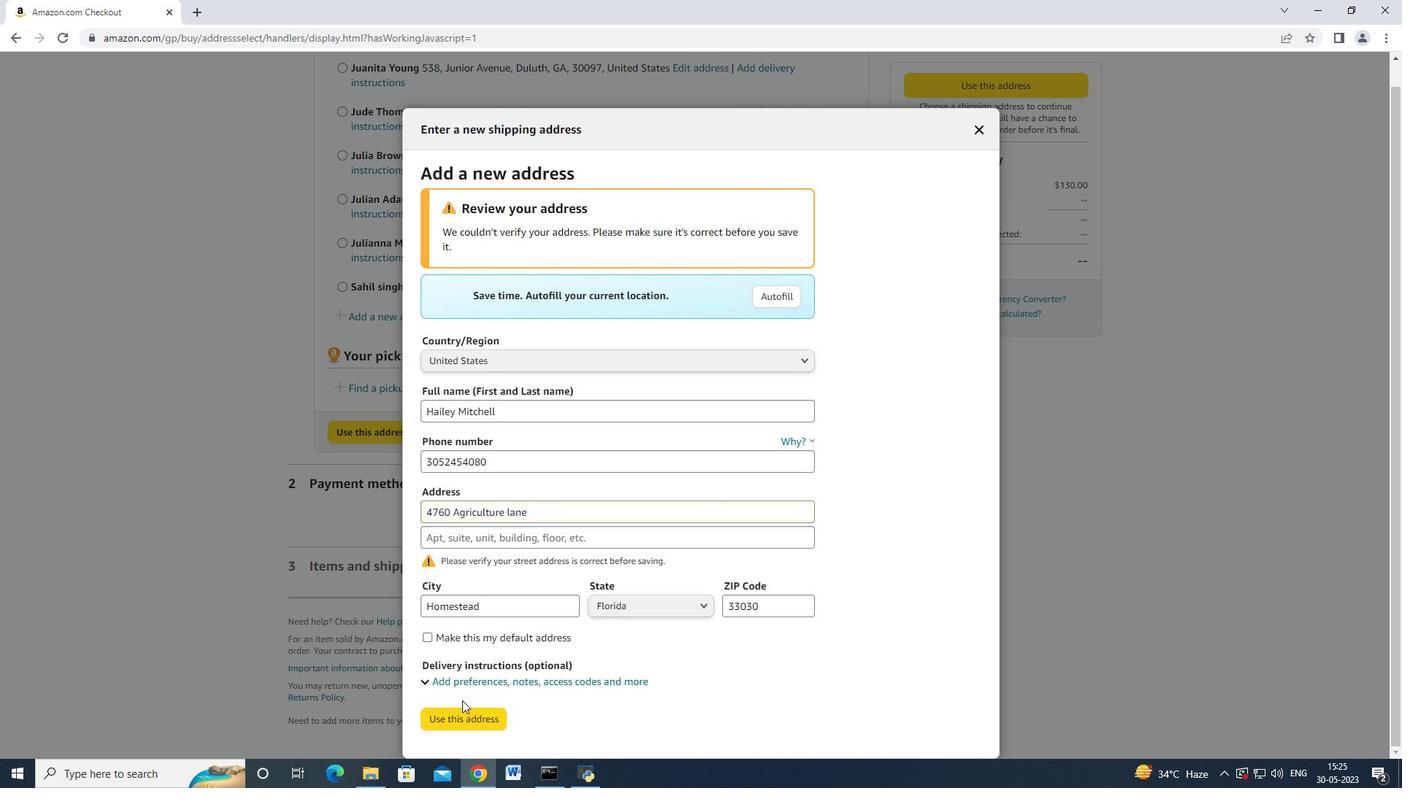 
Action: Mouse moved to (424, 351)
Screenshot: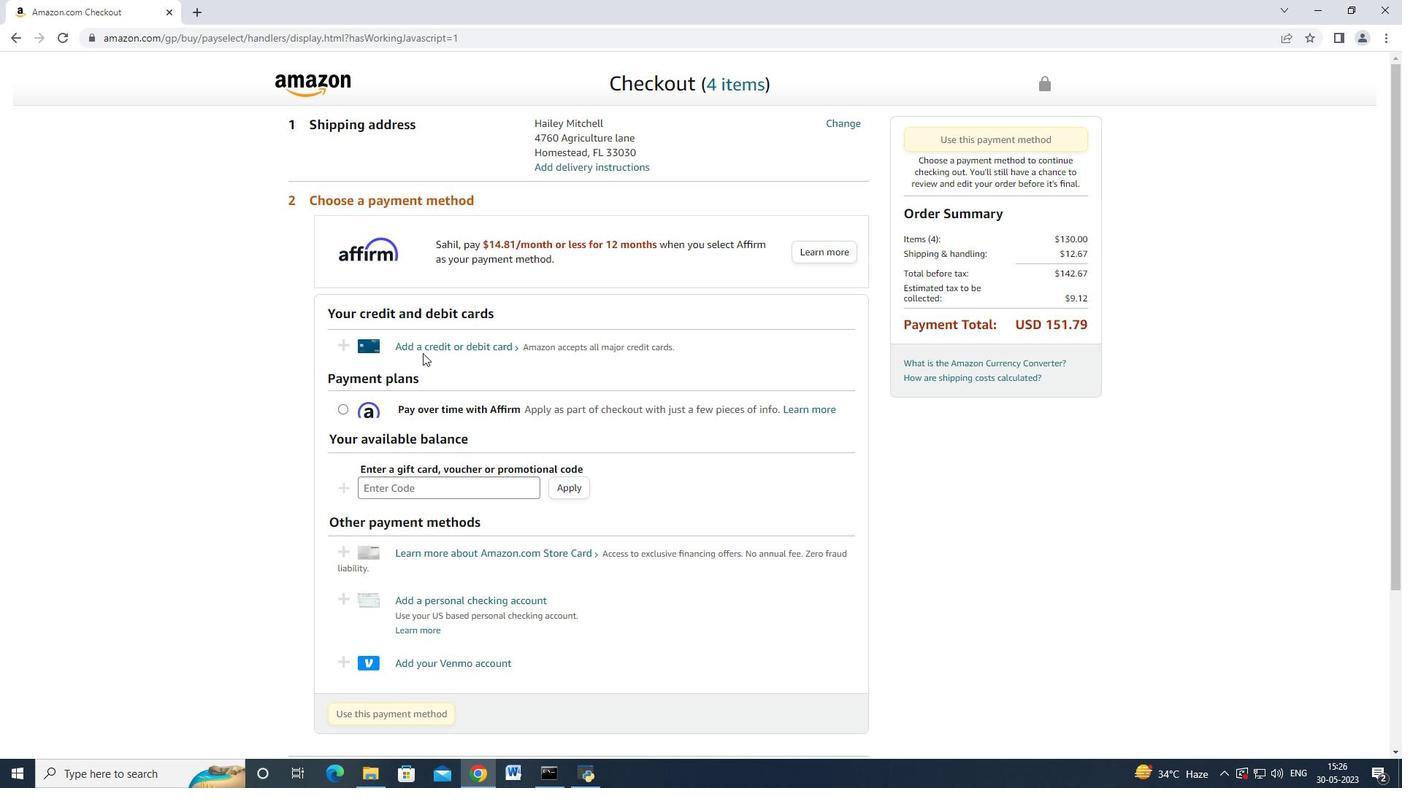 
Action: Mouse pressed left at (424, 351)
Screenshot: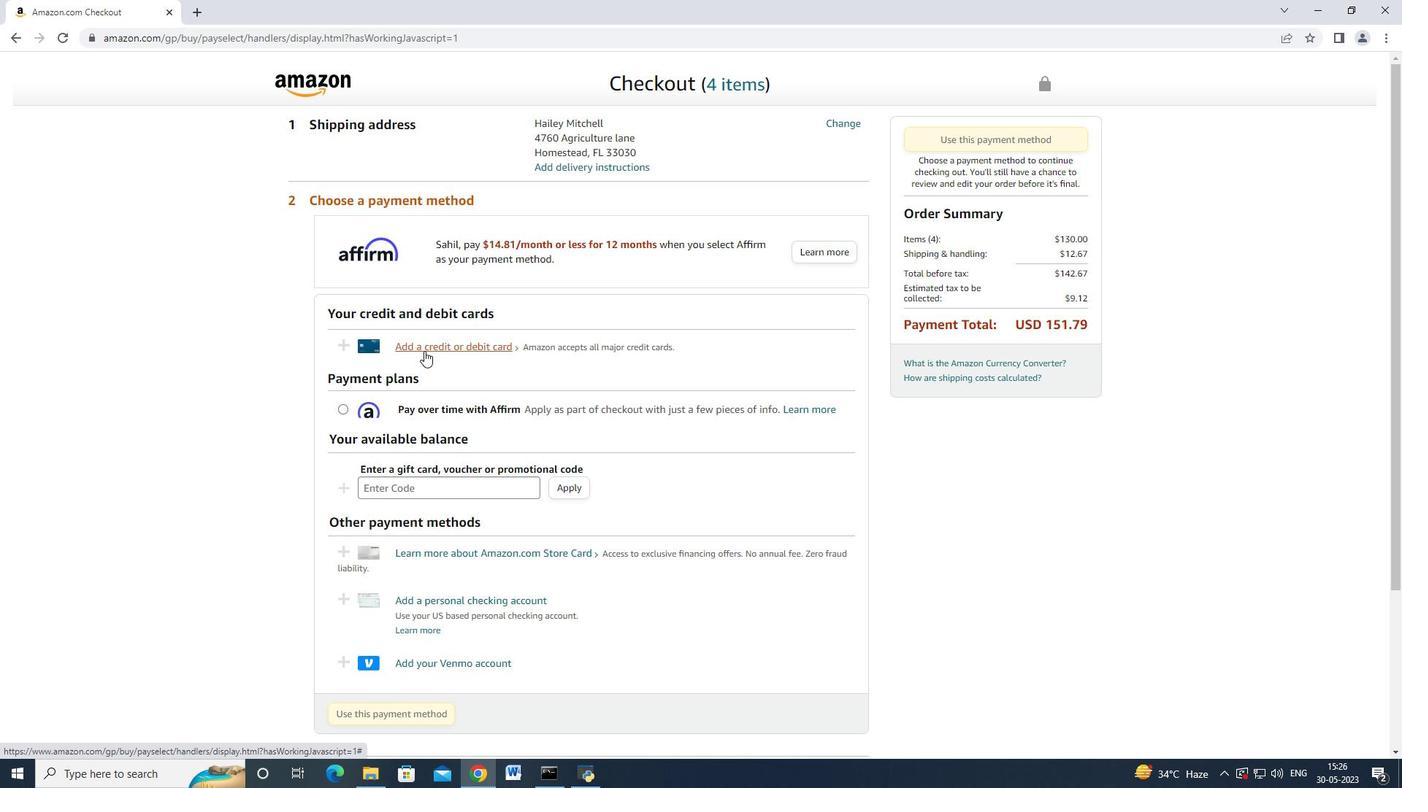 
Action: Mouse moved to (563, 344)
Screenshot: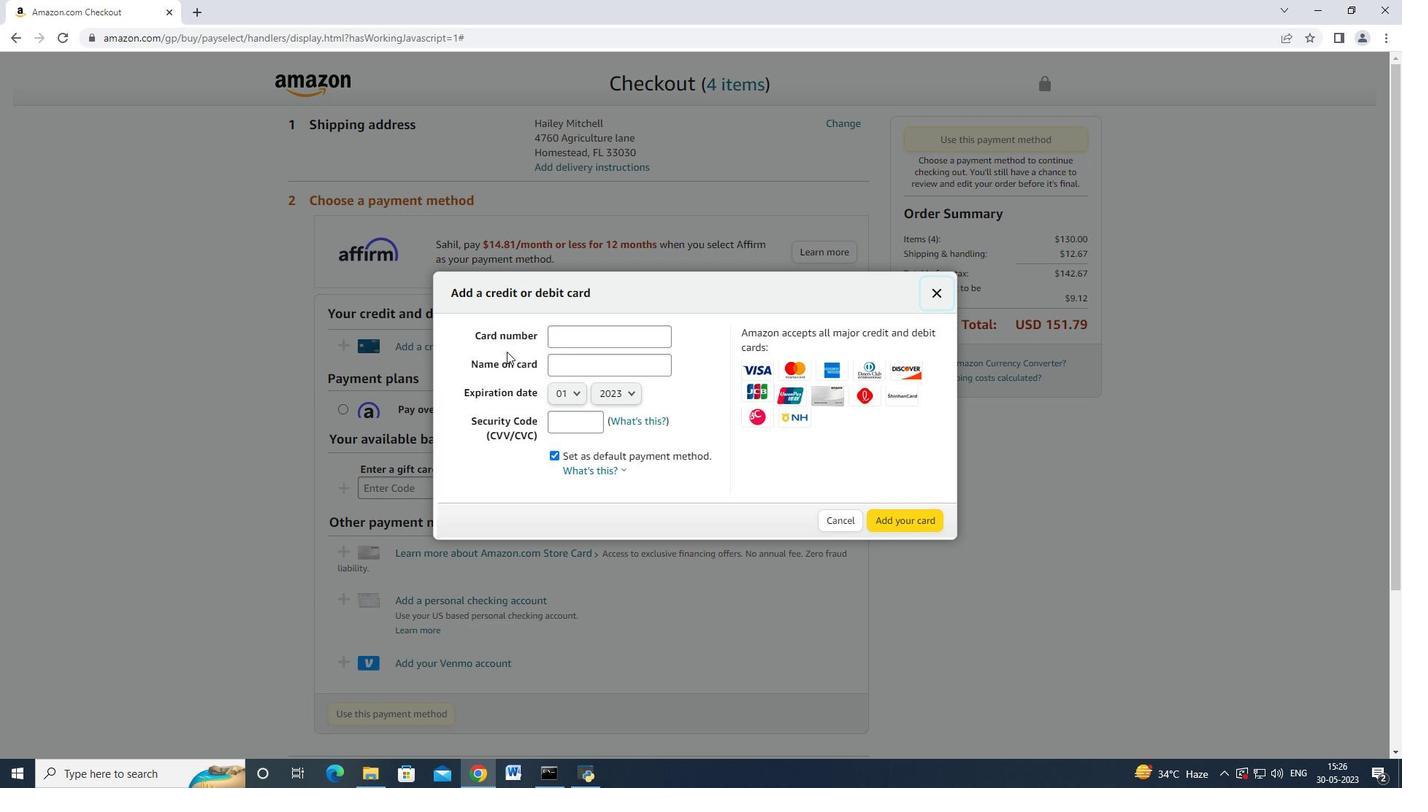 
Action: Mouse pressed left at (563, 344)
Screenshot: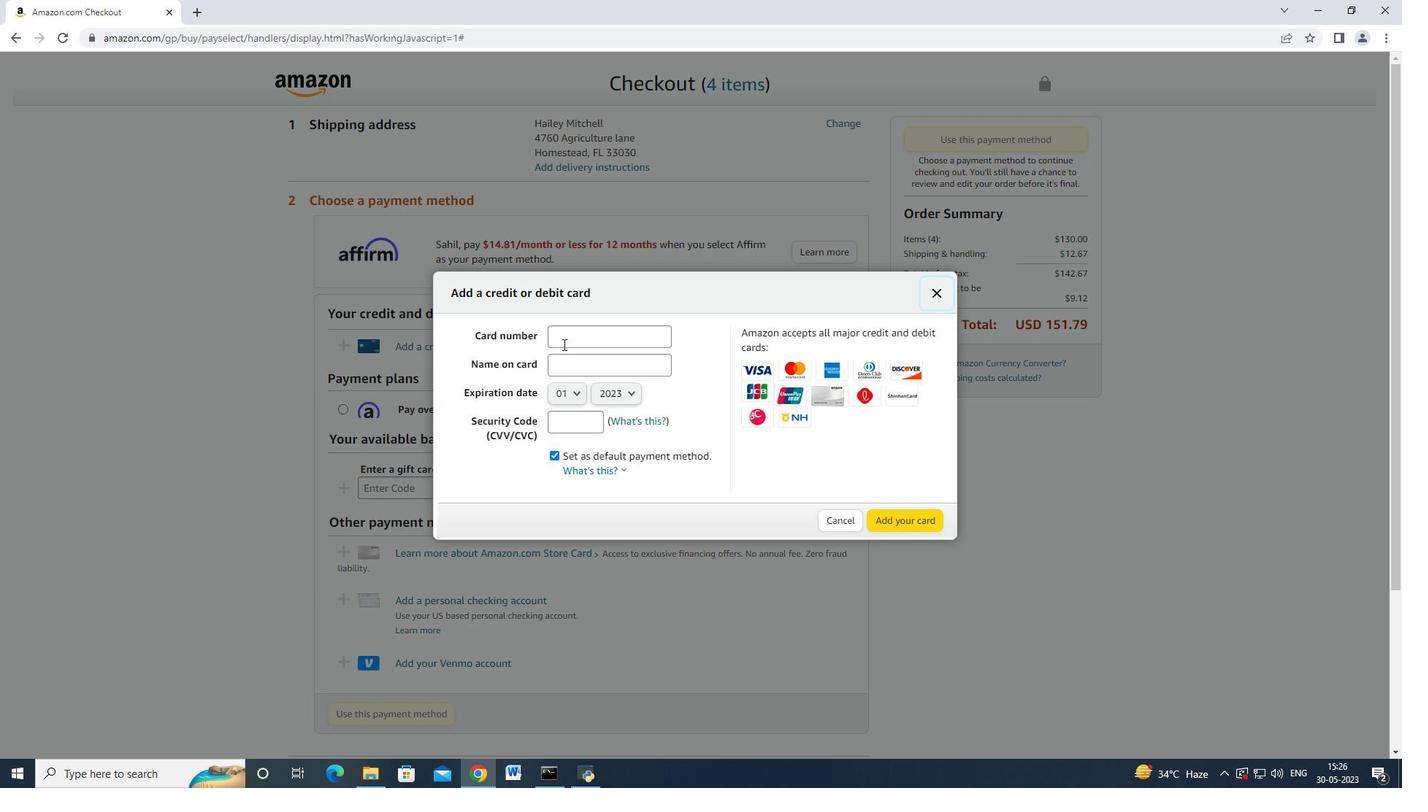 
Action: Mouse moved to (561, 346)
Screenshot: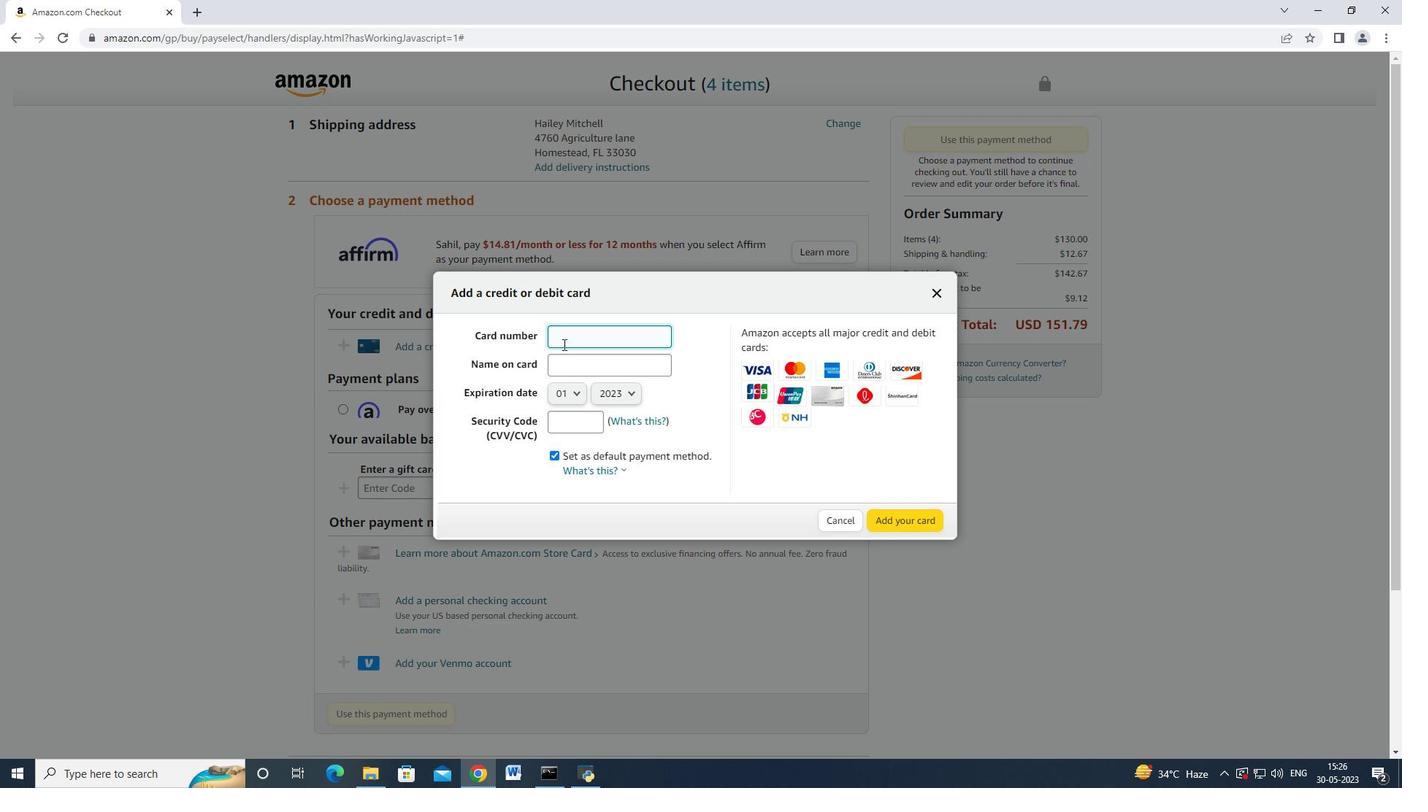 
Action: Key pressed 4672664477552005``<Key.backspace><Key.backspace><Key.backspace>5<Key.tab><Key.shift>Mark<Key.space><Key.shift_r>Adams<Key.space><Key.tab><Key.enter><Key.down><Key.down><Key.down><Key.enter><Key.tab><Key.tab><Key.enter><Key.down><Key.down><Key.enter><Key.tab><Key.tab>6<Key.backspace>3321
Screenshot: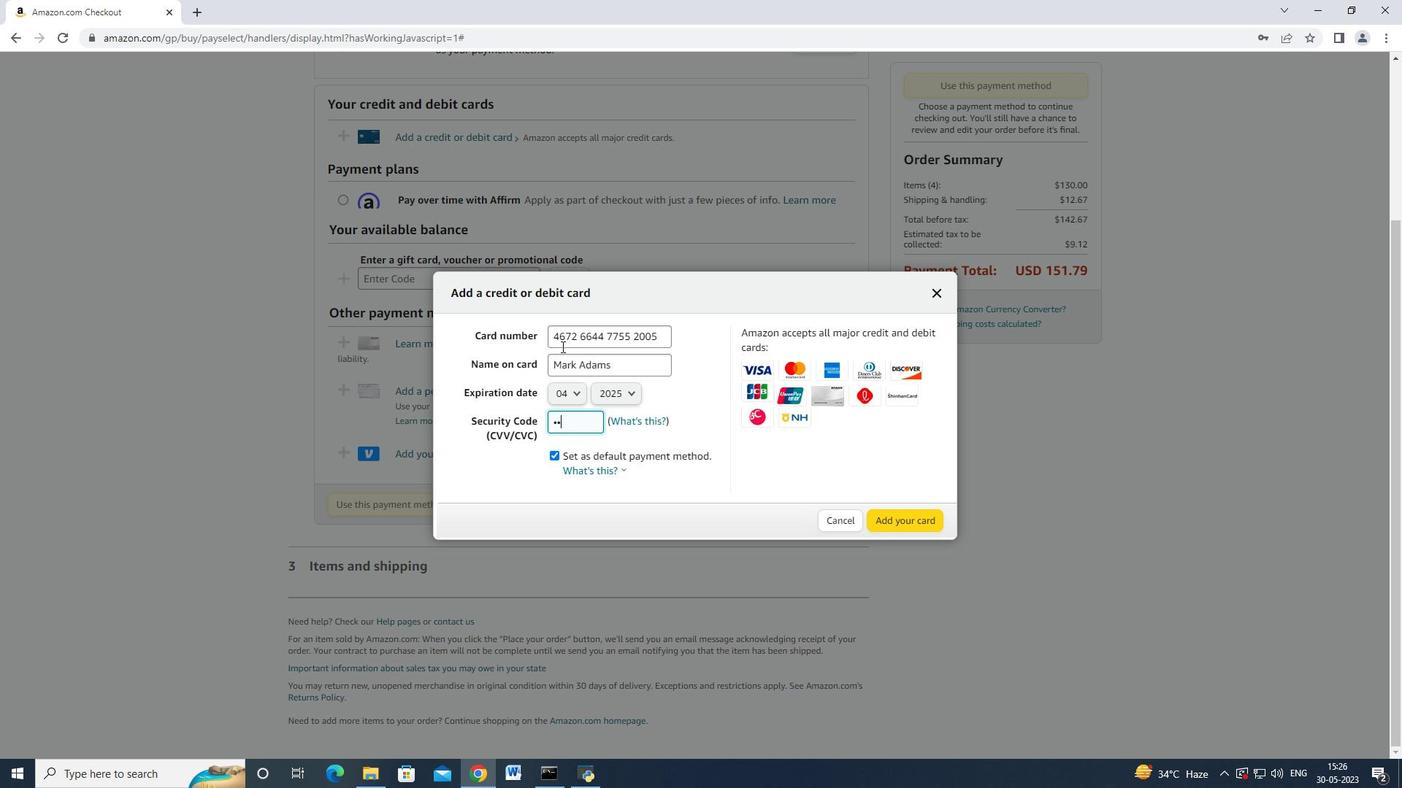 
Action: Mouse moved to (926, 522)
Screenshot: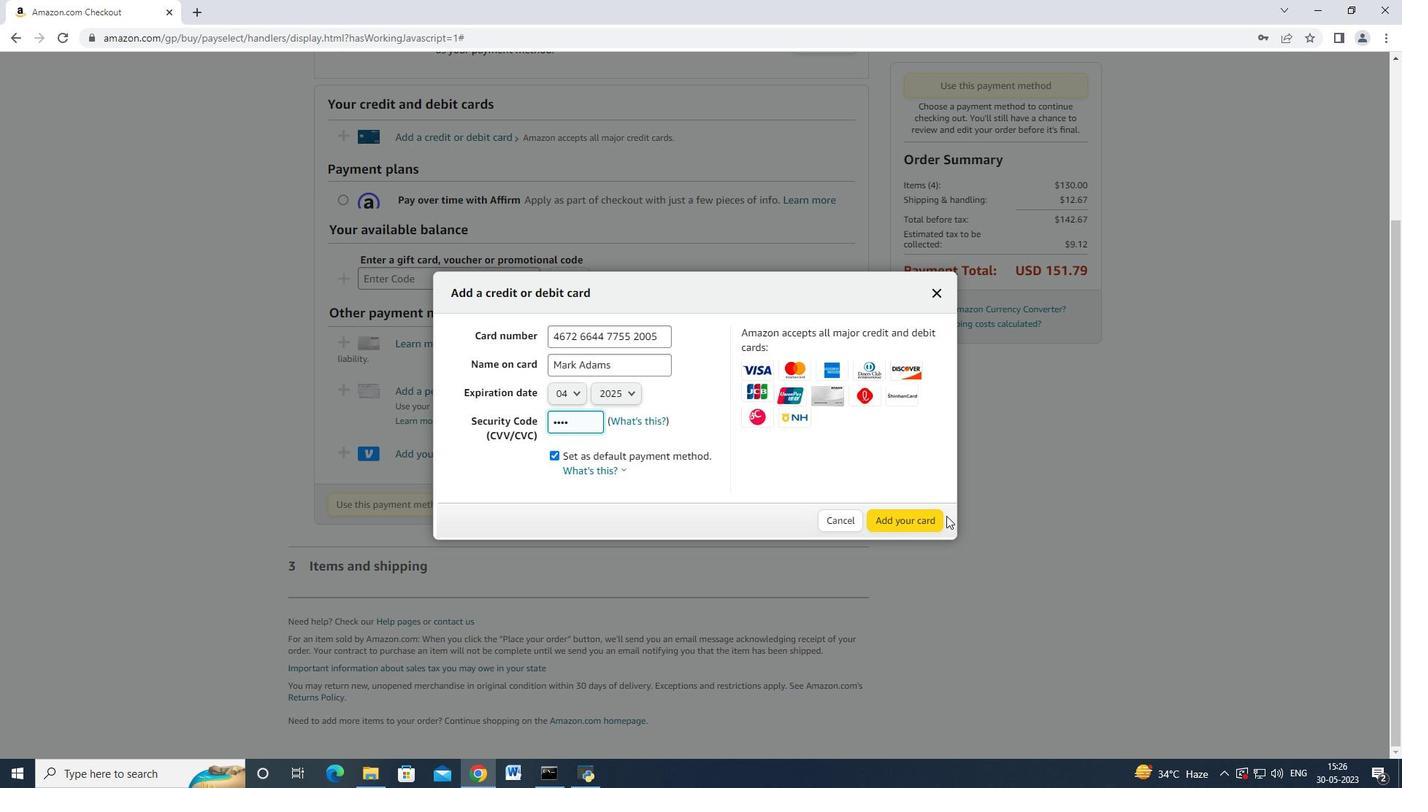 
